 Task: Research Airbnb properties in Sebu, Philippines from 5th December, 2023 to 10th December, 2023 for 4 adults.2 bedrooms having 4 beds and 2 bathrooms. Property type can be house. Look for 5 properties as per requirement.
Action: Mouse moved to (486, 65)
Screenshot: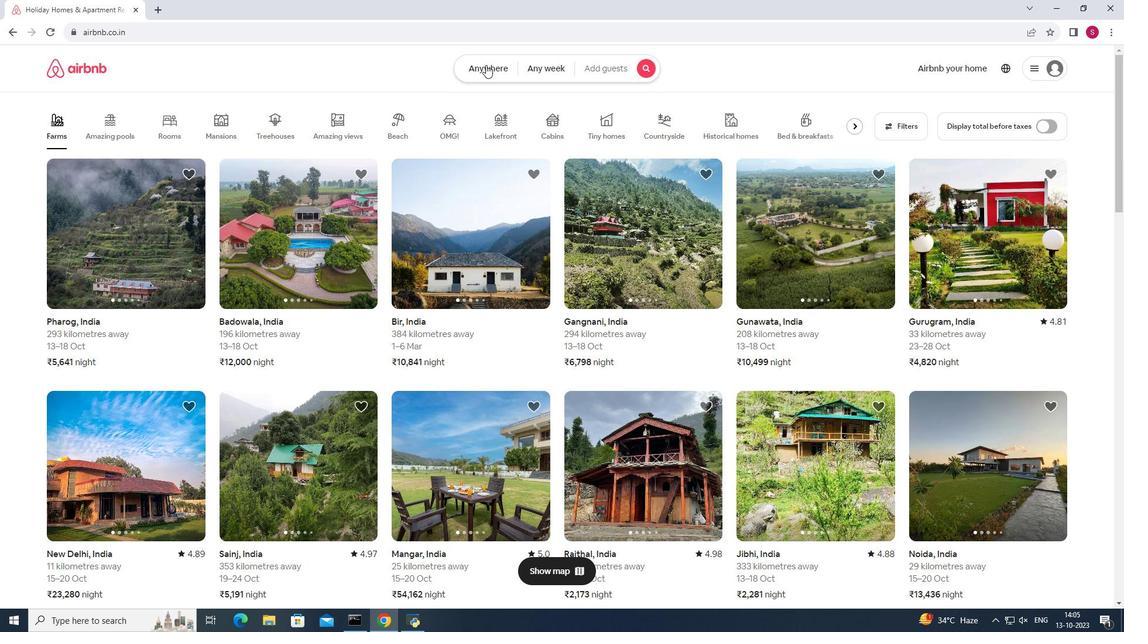 
Action: Mouse pressed left at (486, 65)
Screenshot: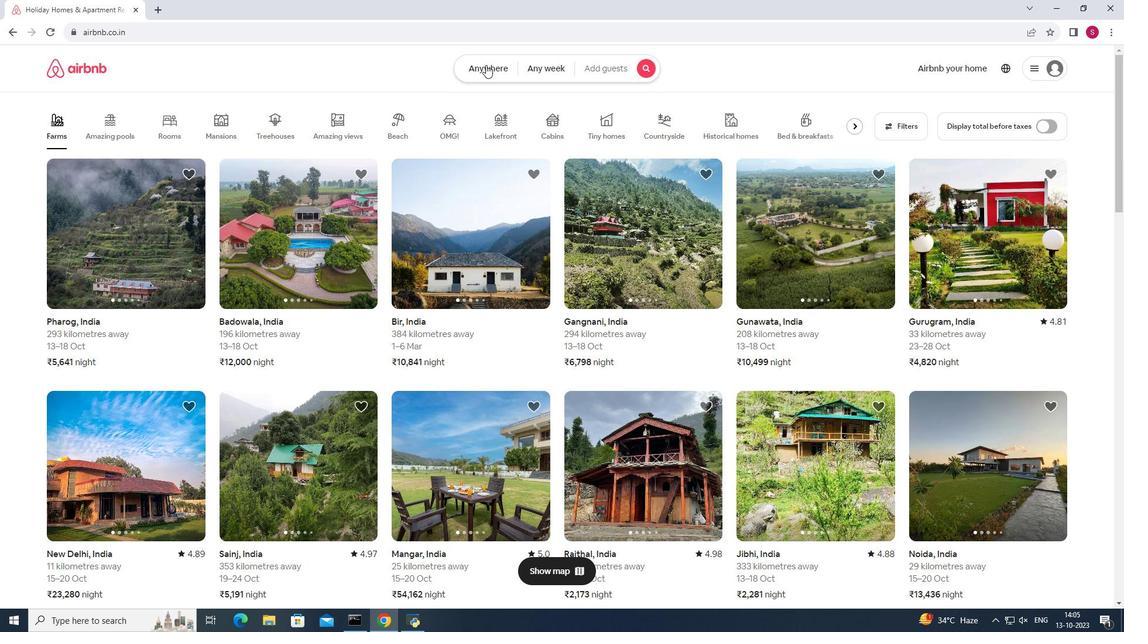 
Action: Mouse moved to (383, 107)
Screenshot: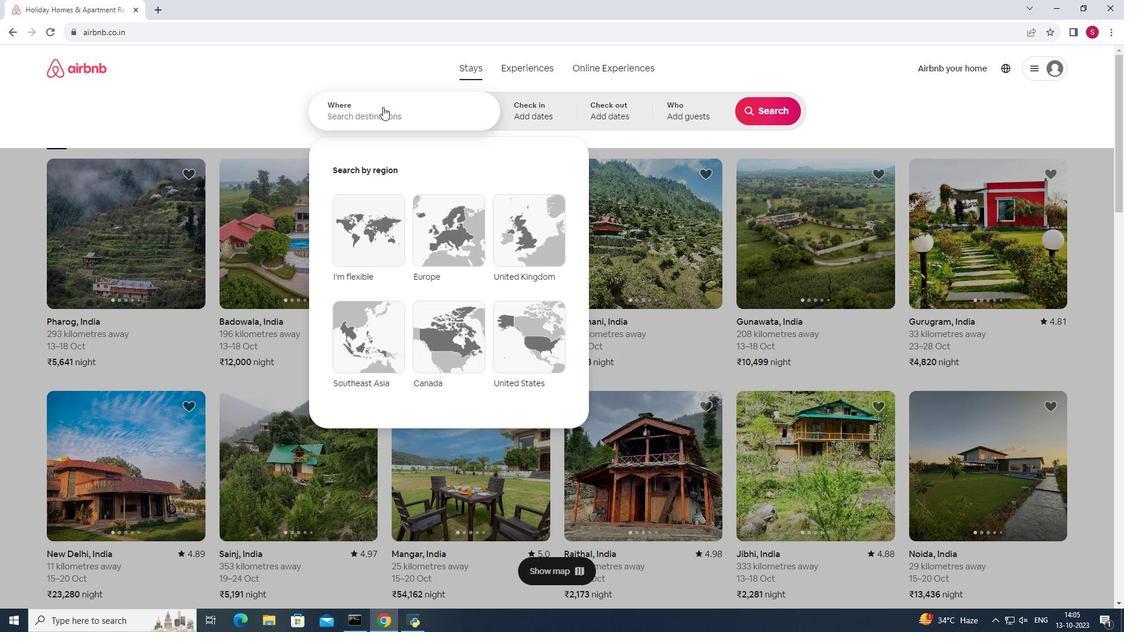 
Action: Mouse pressed left at (383, 107)
Screenshot: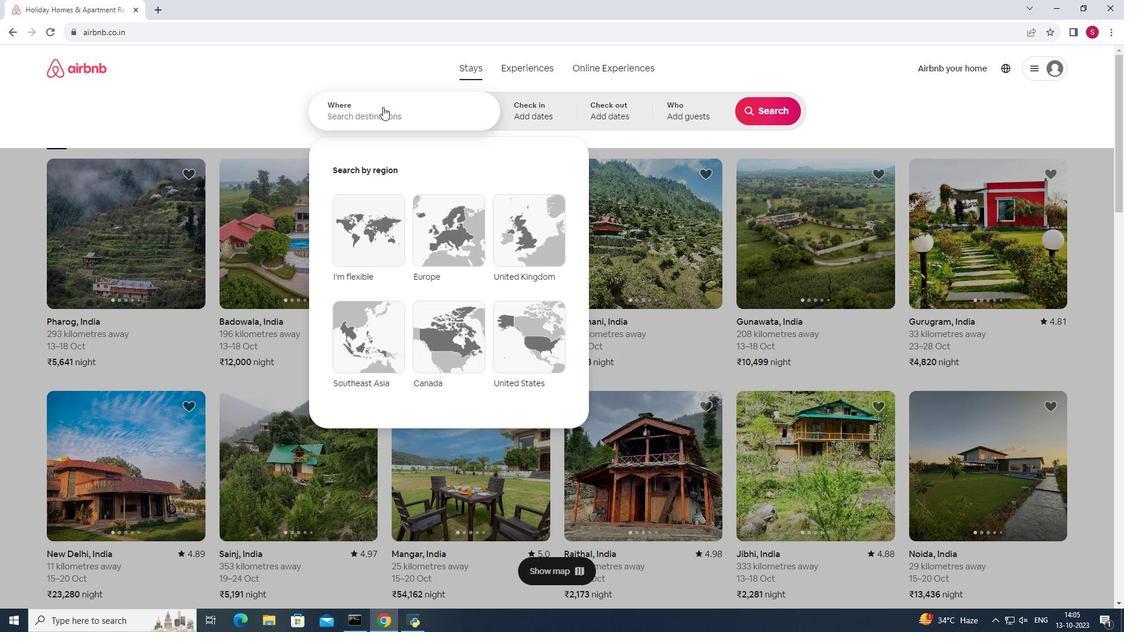 
Action: Key pressed <Key.shift>Sebu,<Key.space><Key.shift><Key.shift>Philippines<Key.enter>
Screenshot: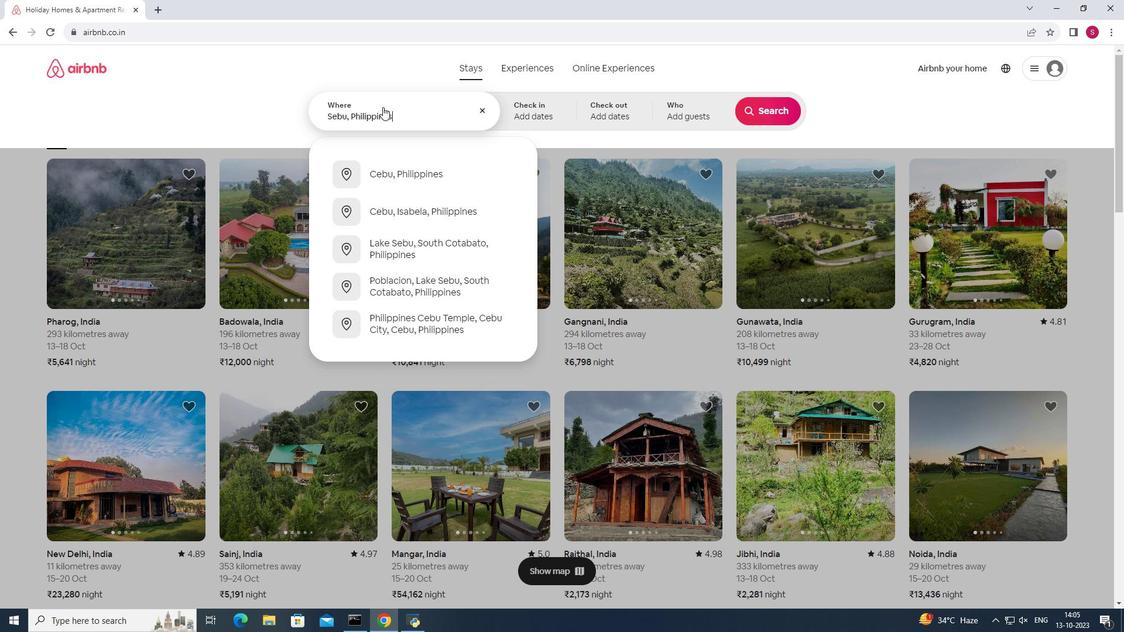 
Action: Mouse moved to (768, 205)
Screenshot: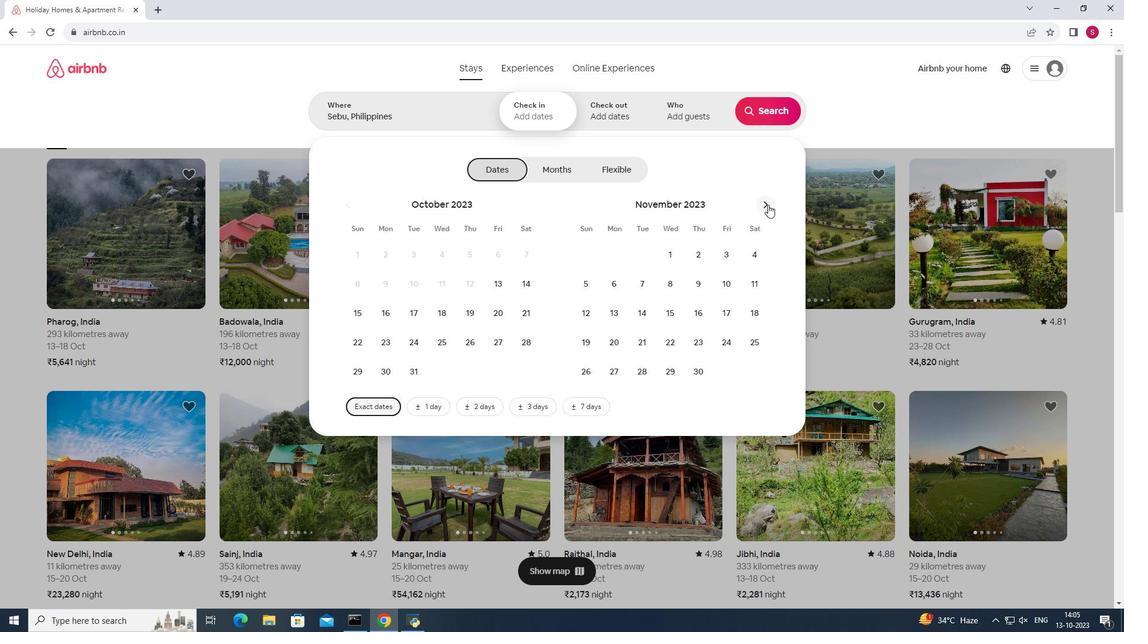 
Action: Mouse pressed left at (768, 205)
Screenshot: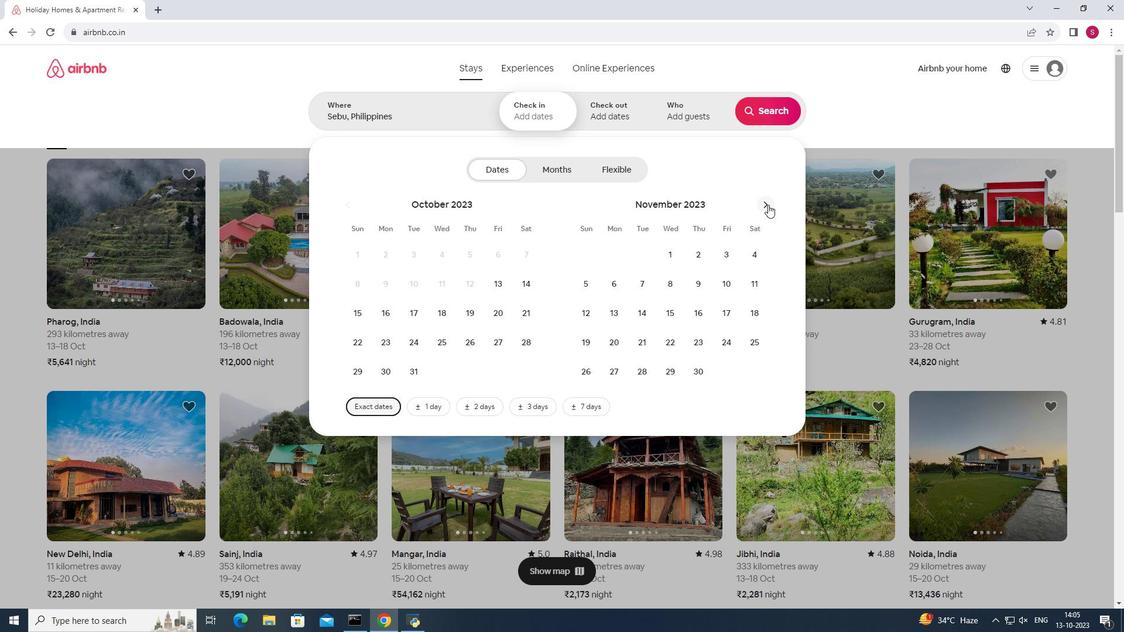 
Action: Mouse moved to (640, 290)
Screenshot: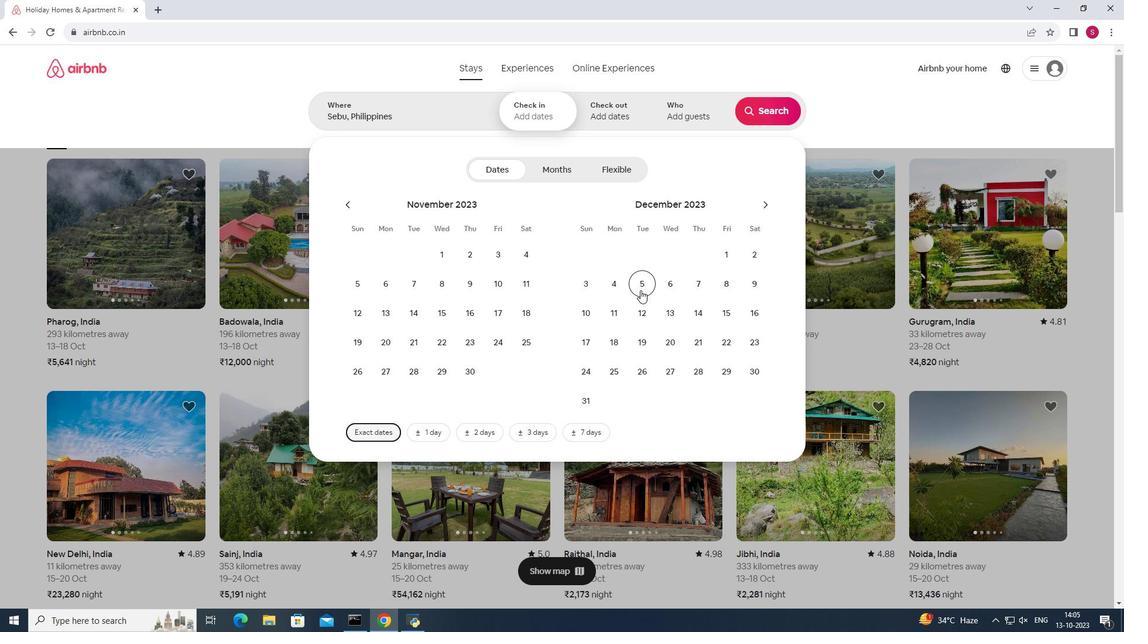 
Action: Mouse pressed left at (640, 290)
Screenshot: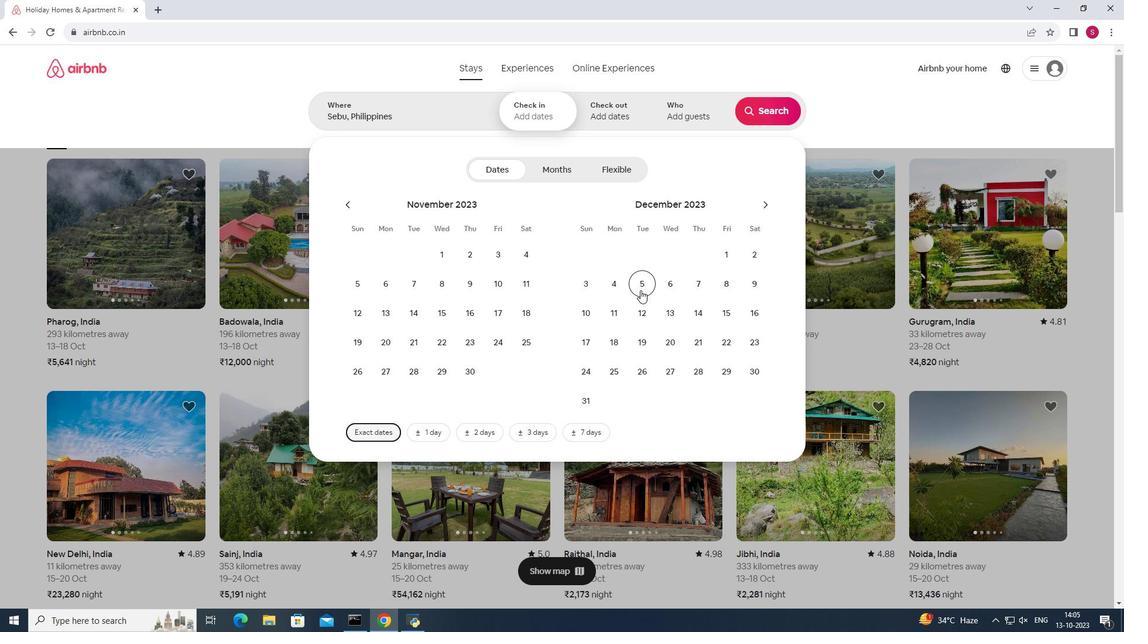 
Action: Mouse moved to (589, 322)
Screenshot: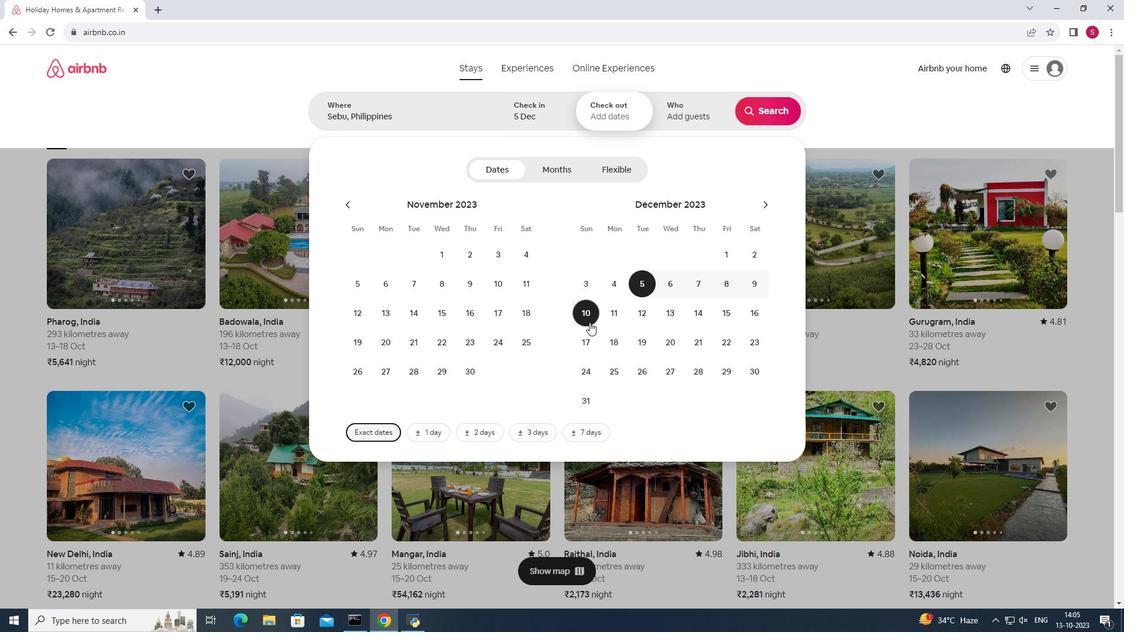 
Action: Mouse pressed left at (589, 322)
Screenshot: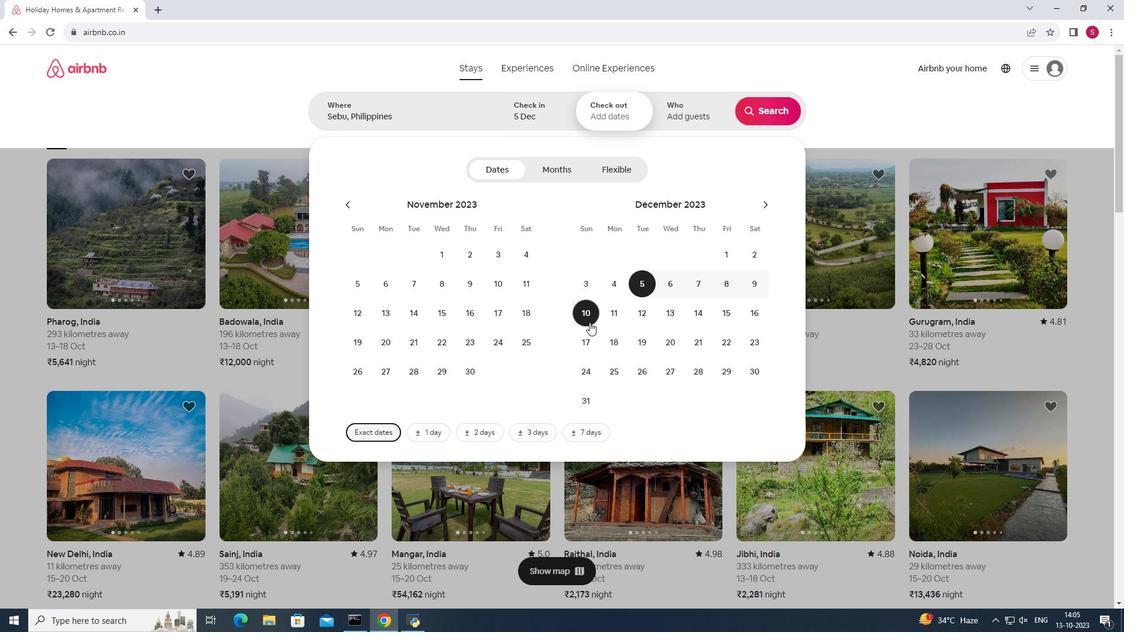 
Action: Mouse moved to (681, 102)
Screenshot: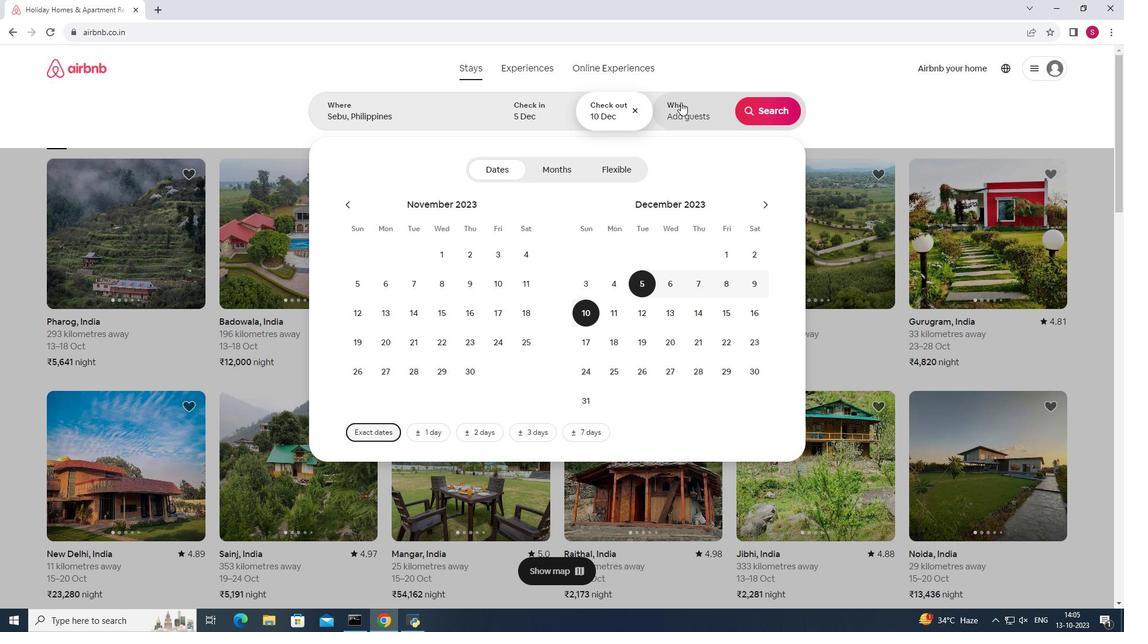 
Action: Mouse pressed left at (681, 102)
Screenshot: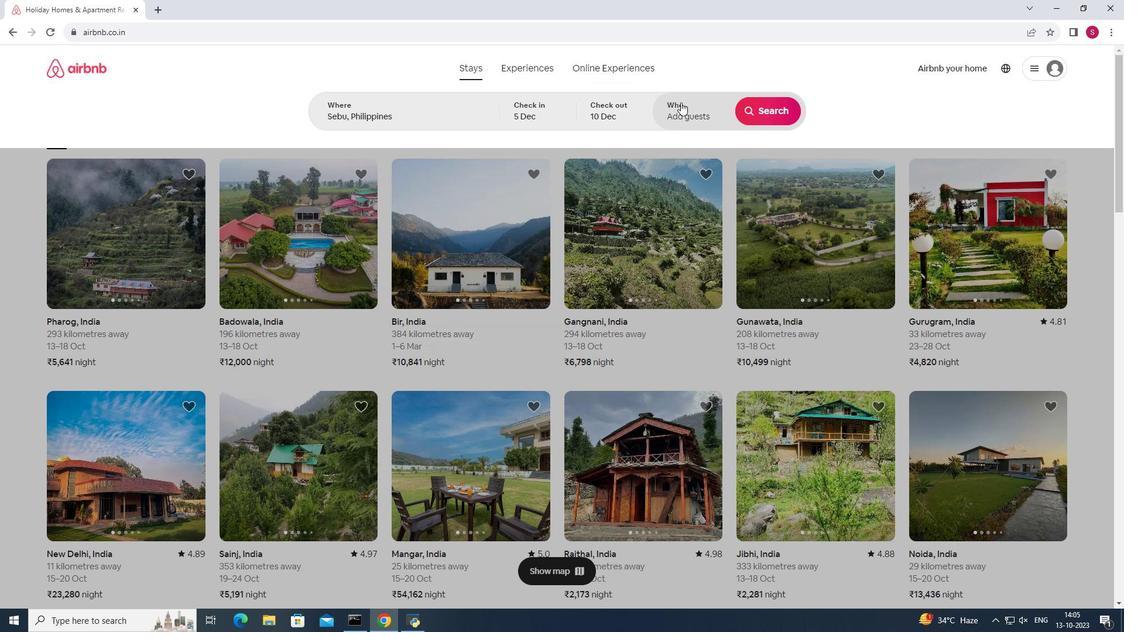 
Action: Mouse moved to (770, 175)
Screenshot: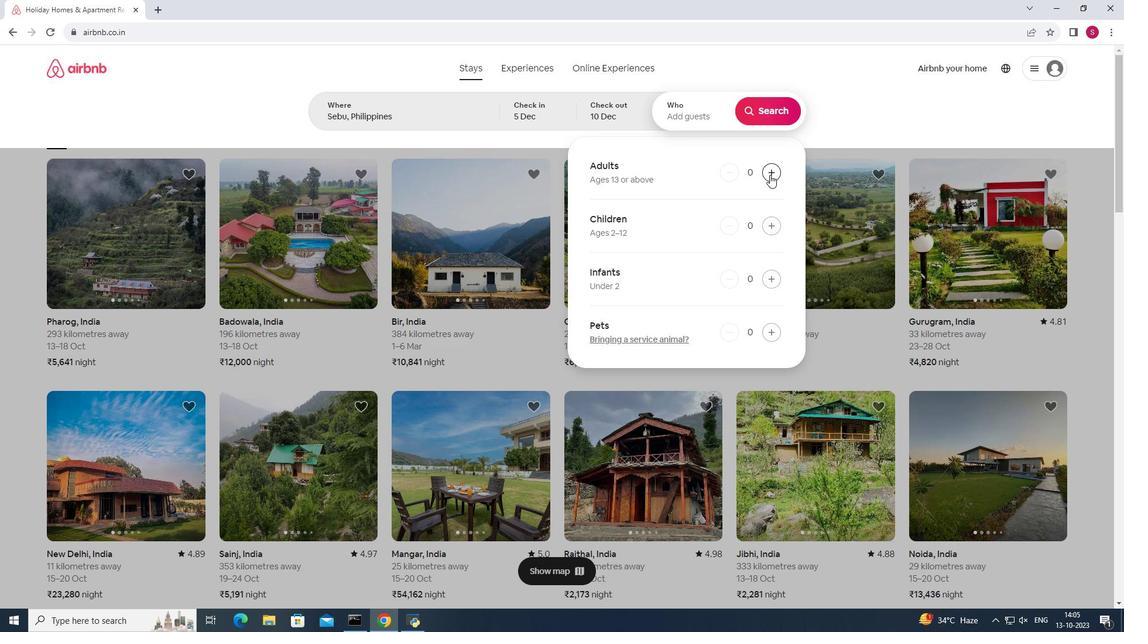 
Action: Mouse pressed left at (770, 175)
Screenshot: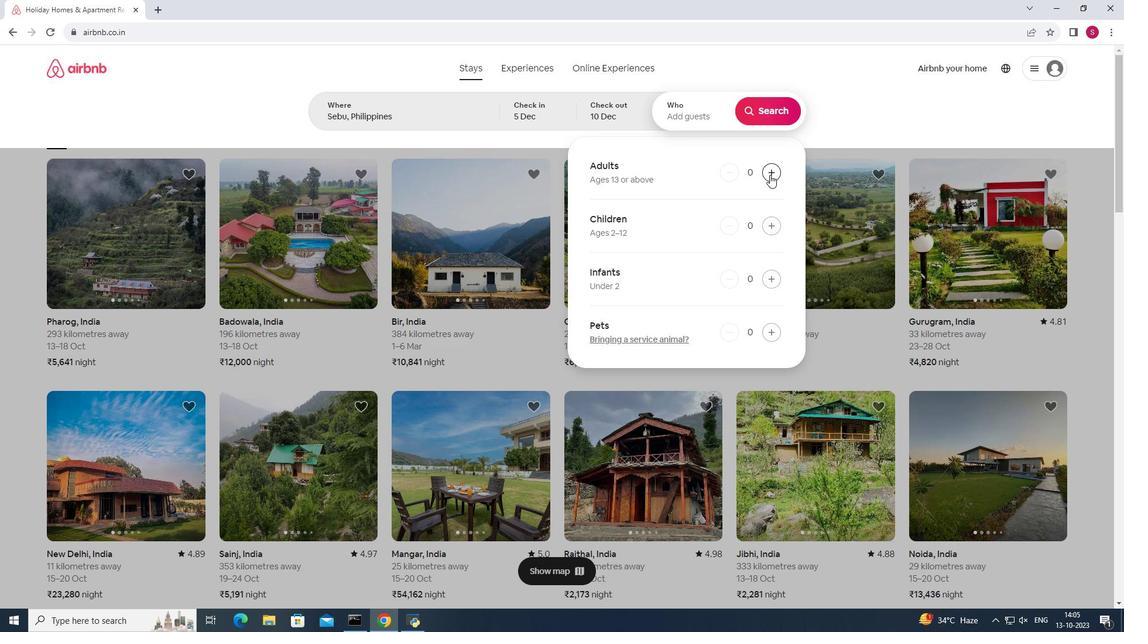 
Action: Mouse pressed left at (770, 175)
Screenshot: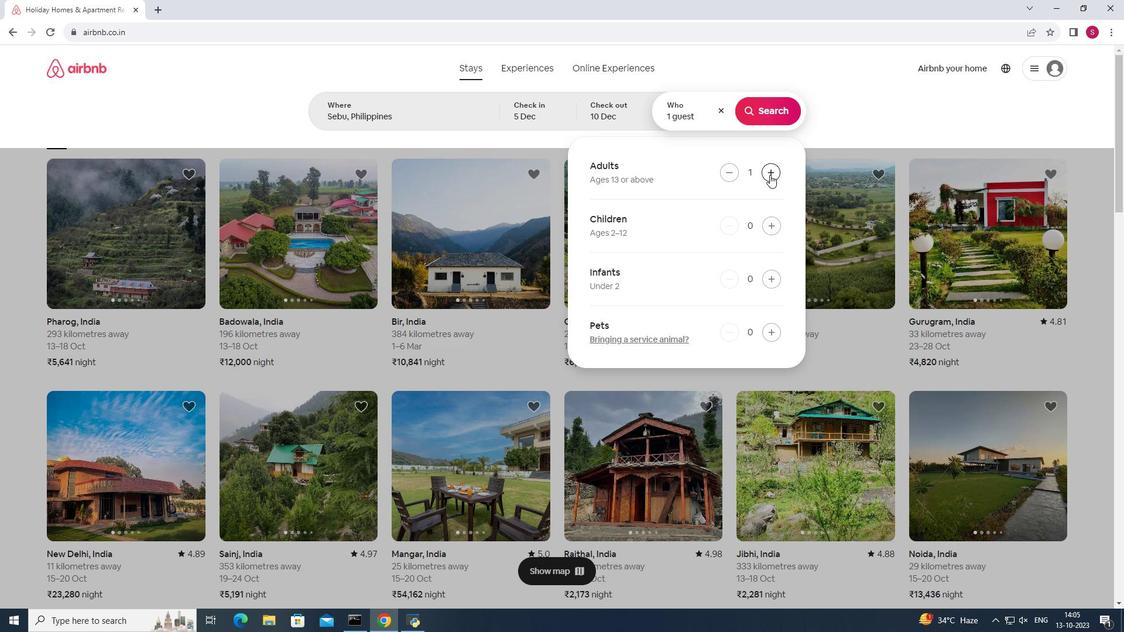 
Action: Mouse pressed left at (770, 175)
Screenshot: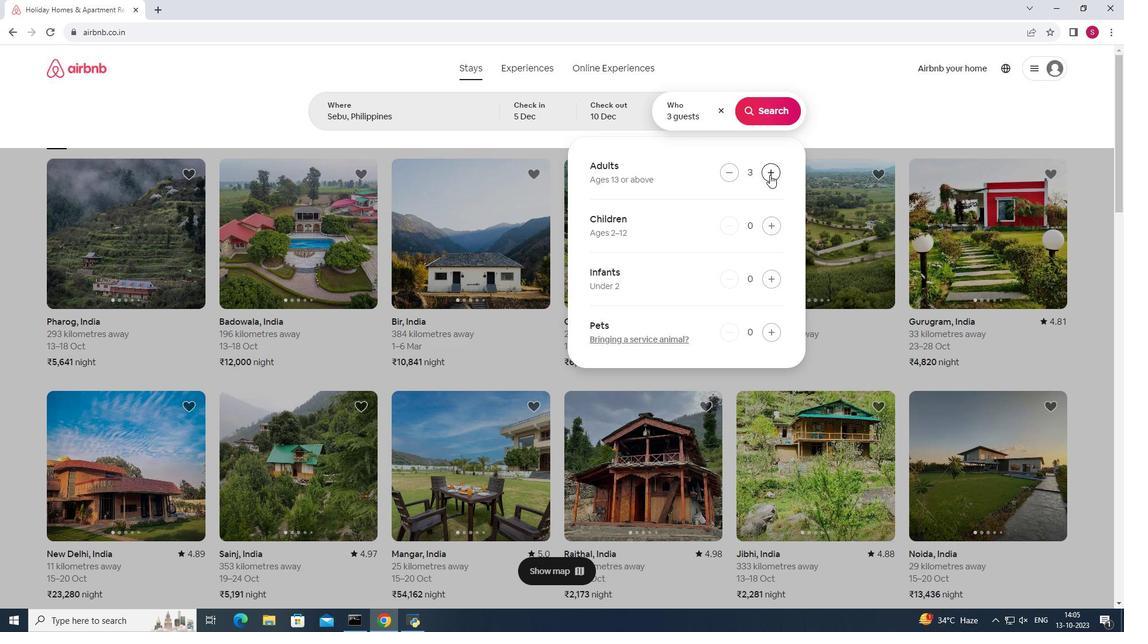 
Action: Mouse pressed left at (770, 175)
Screenshot: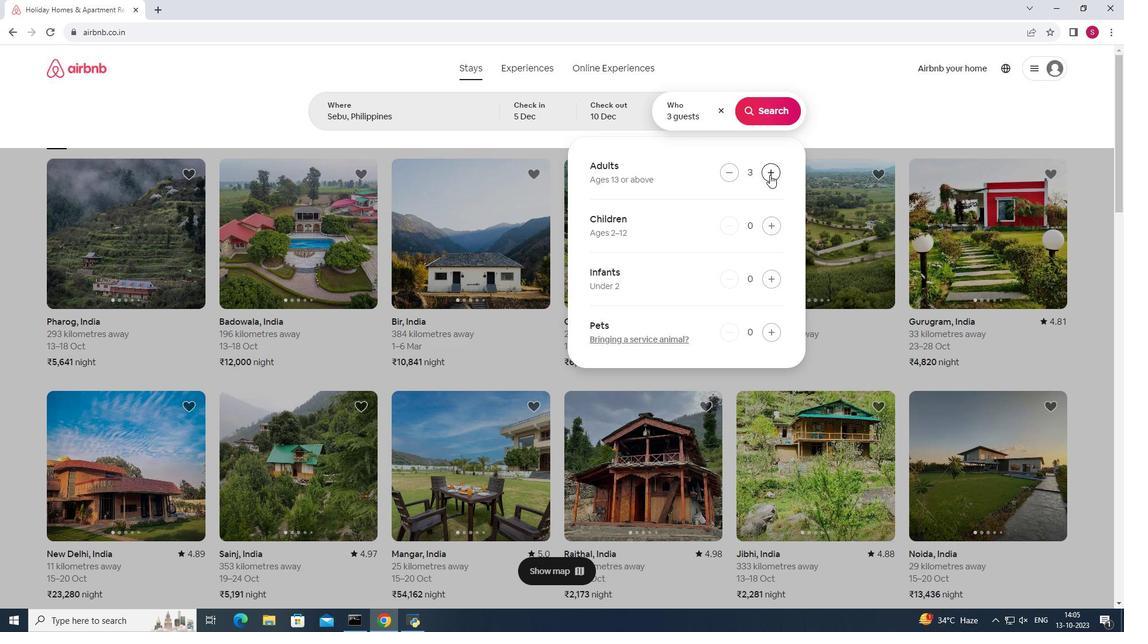 
Action: Mouse moved to (781, 108)
Screenshot: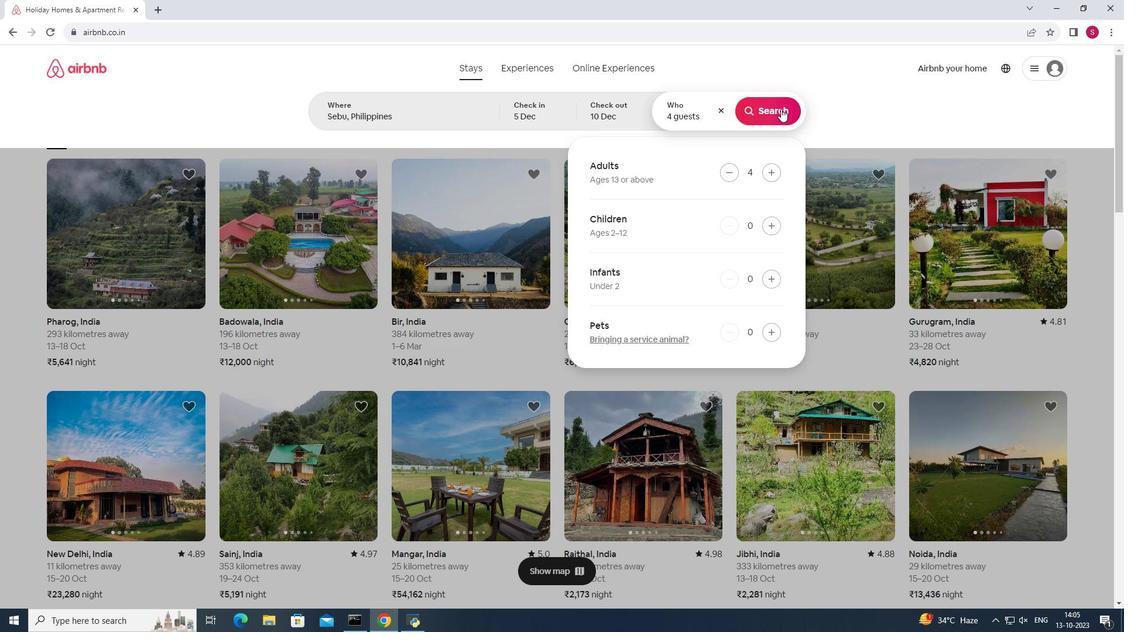 
Action: Mouse pressed left at (781, 108)
Screenshot: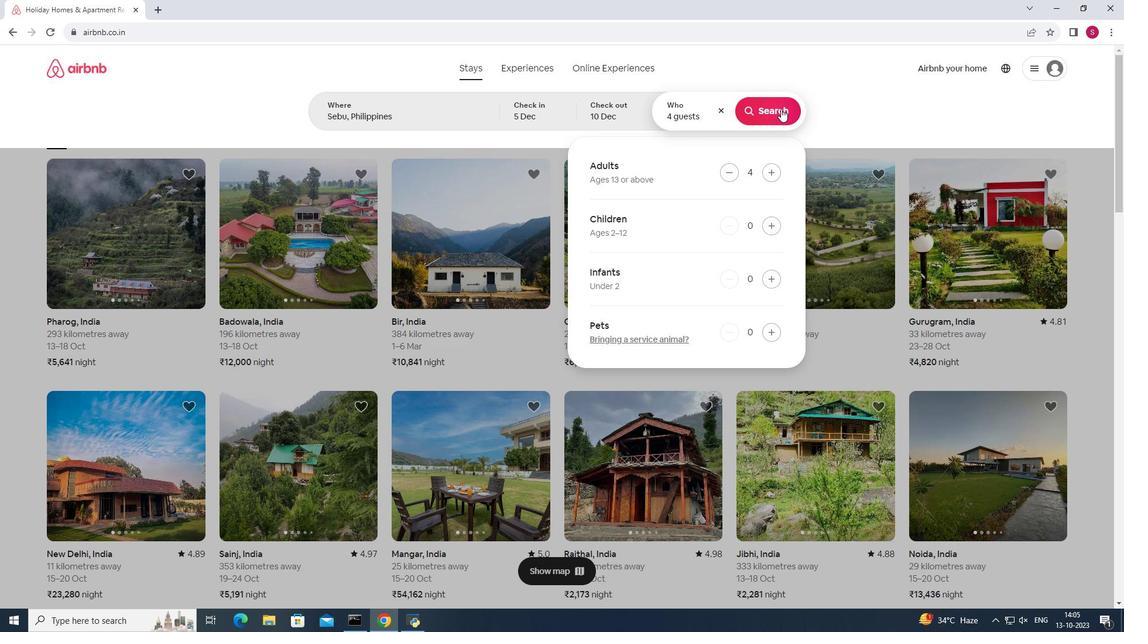 
Action: Mouse moved to (944, 118)
Screenshot: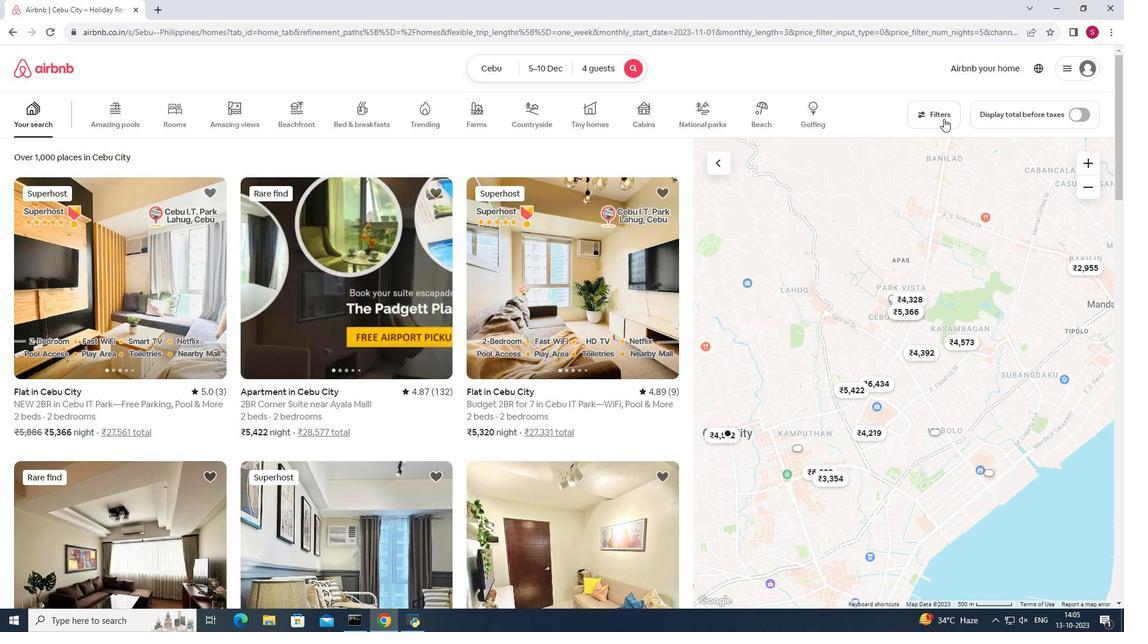 
Action: Mouse pressed left at (944, 118)
Screenshot: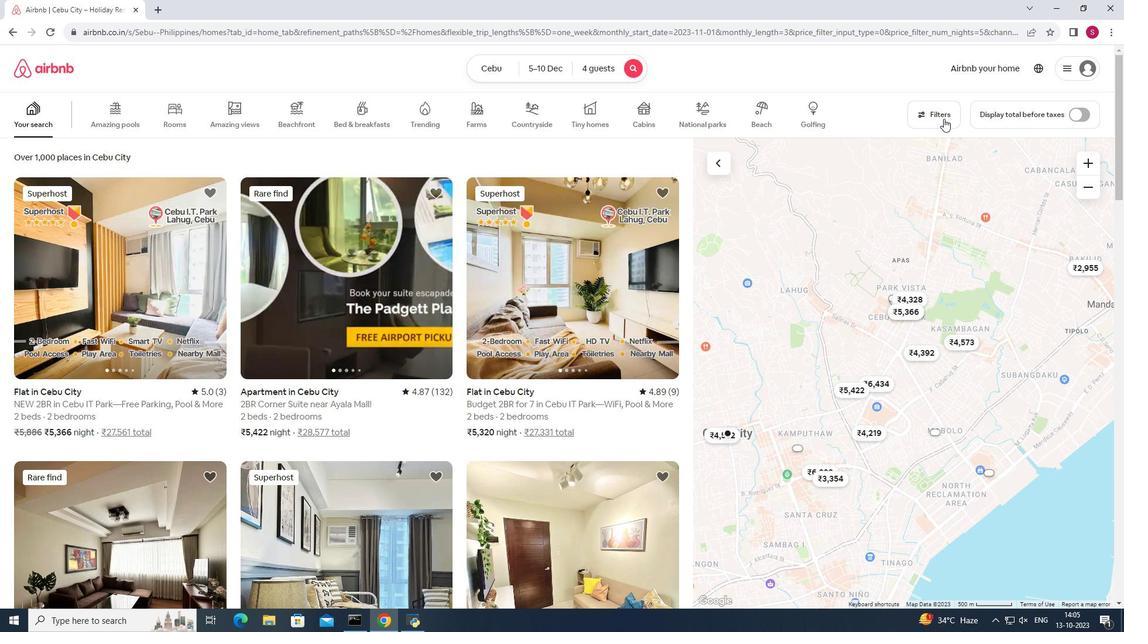 
Action: Mouse moved to (571, 285)
Screenshot: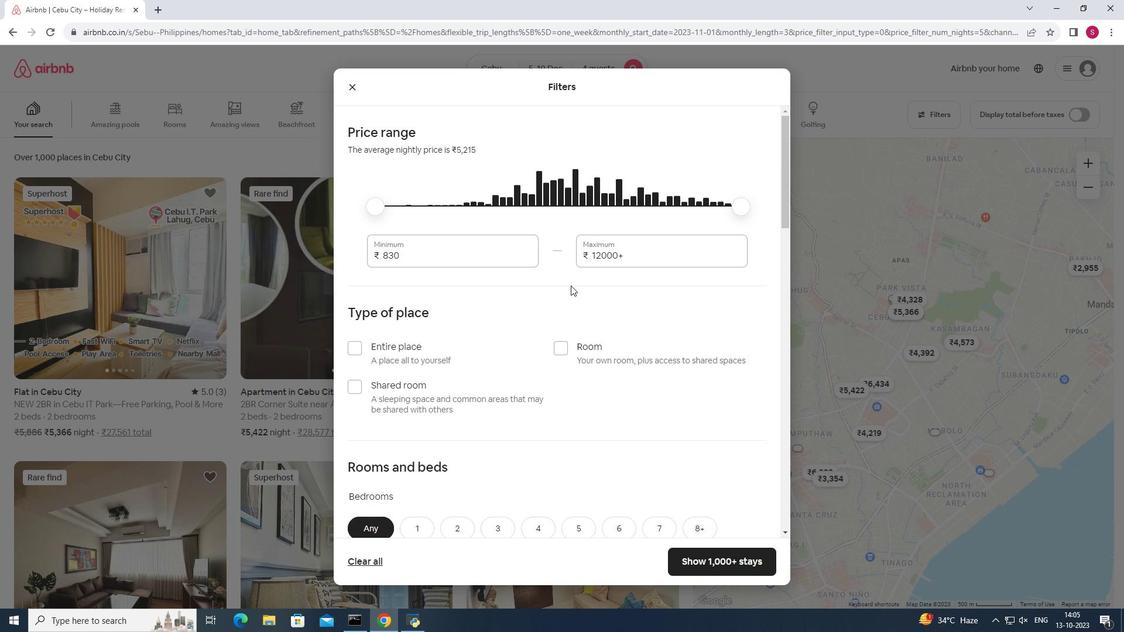 
Action: Mouse scrolled (571, 285) with delta (0, 0)
Screenshot: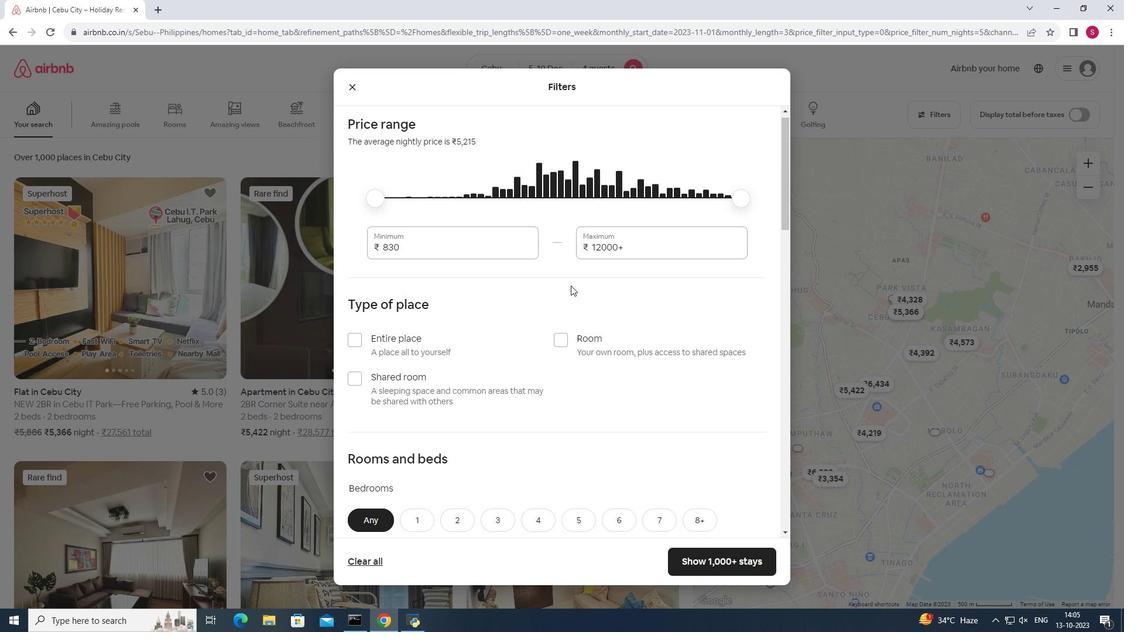
Action: Mouse scrolled (571, 285) with delta (0, 0)
Screenshot: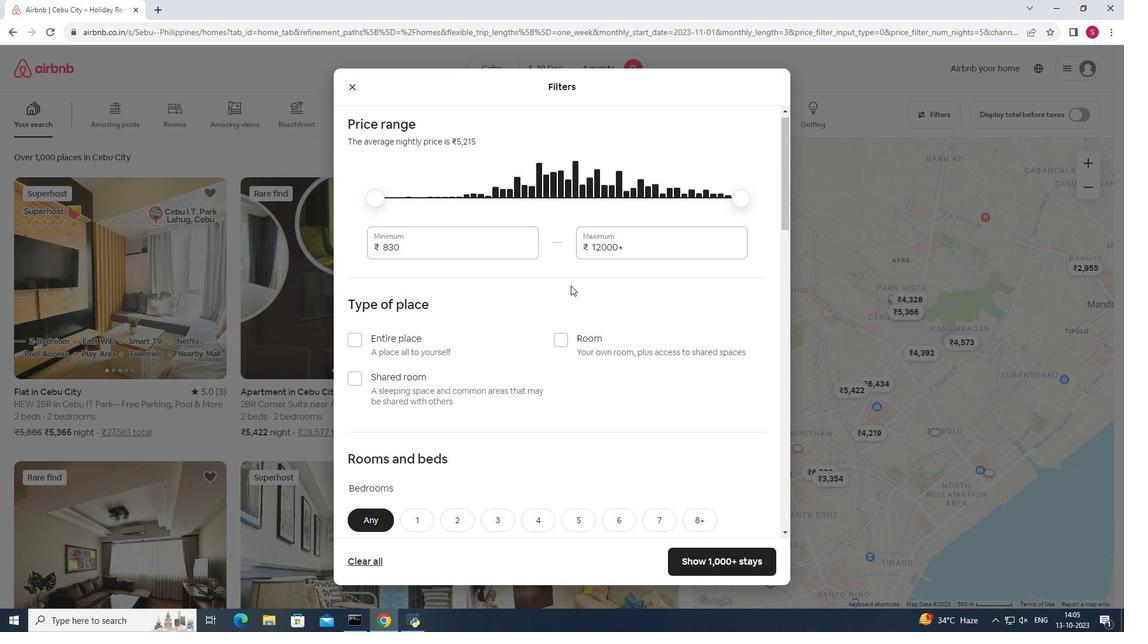 
Action: Mouse scrolled (571, 285) with delta (0, 0)
Screenshot: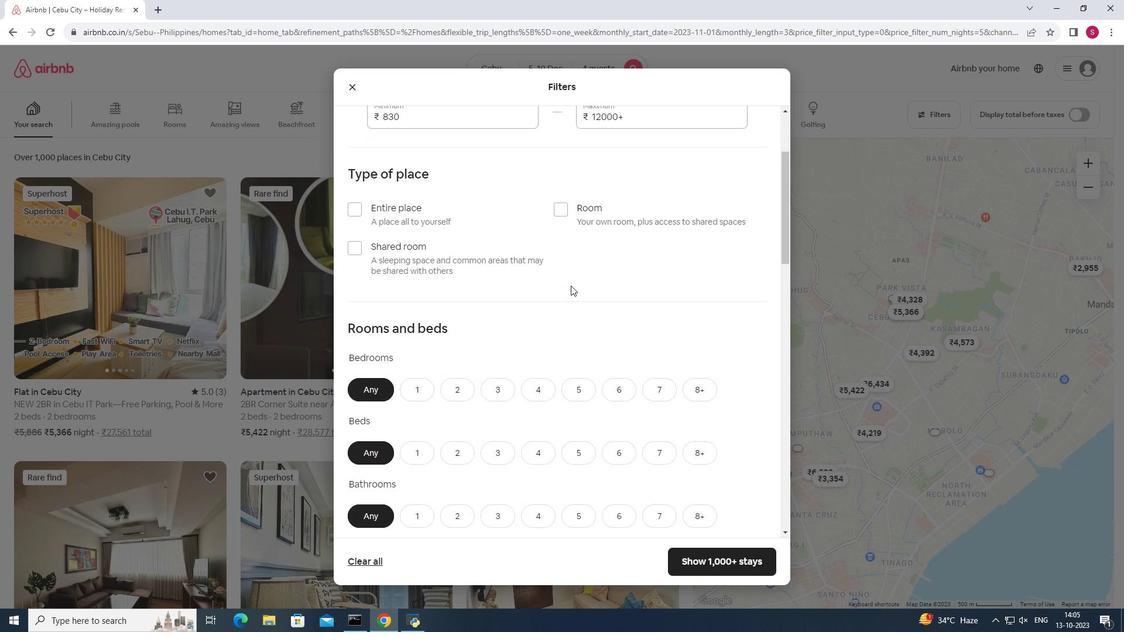 
Action: Mouse scrolled (571, 285) with delta (0, 0)
Screenshot: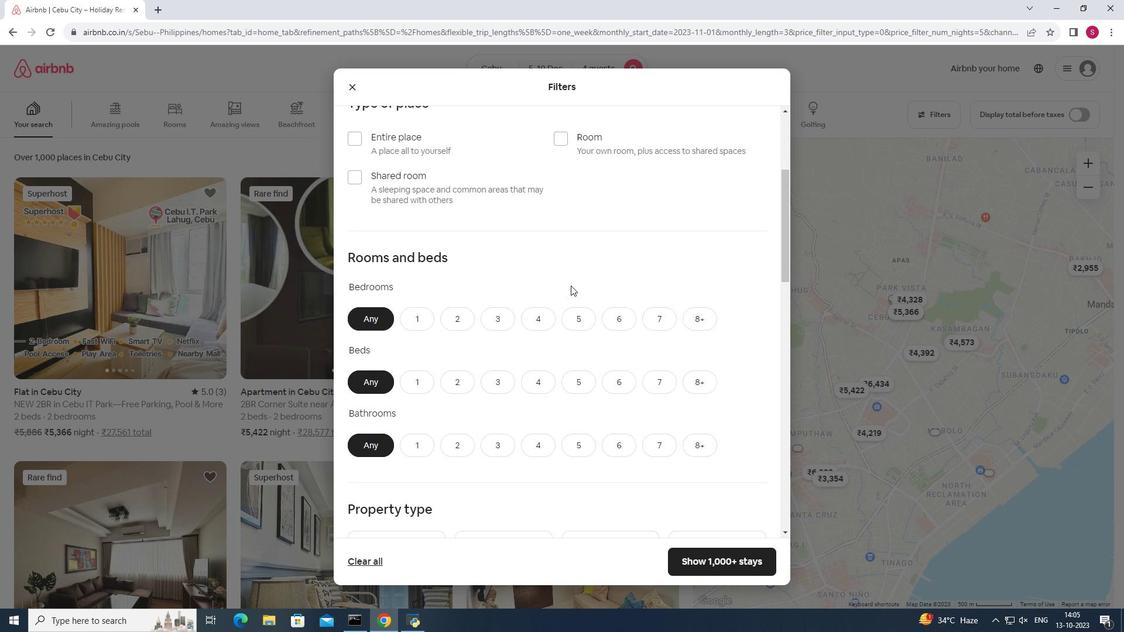 
Action: Mouse moved to (461, 296)
Screenshot: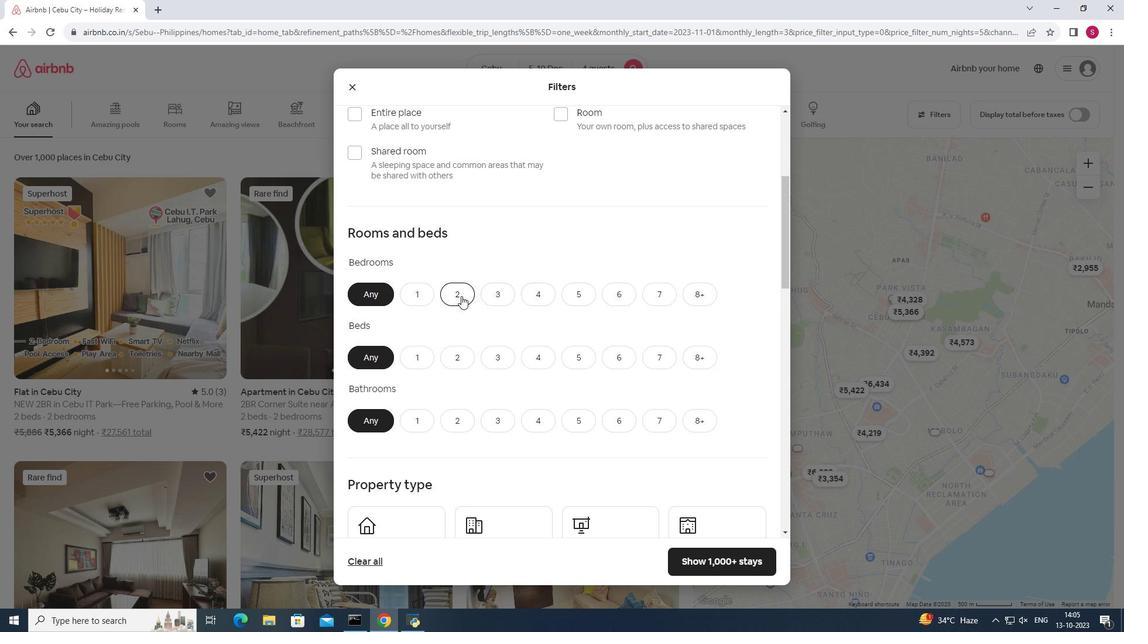 
Action: Mouse pressed left at (461, 296)
Screenshot: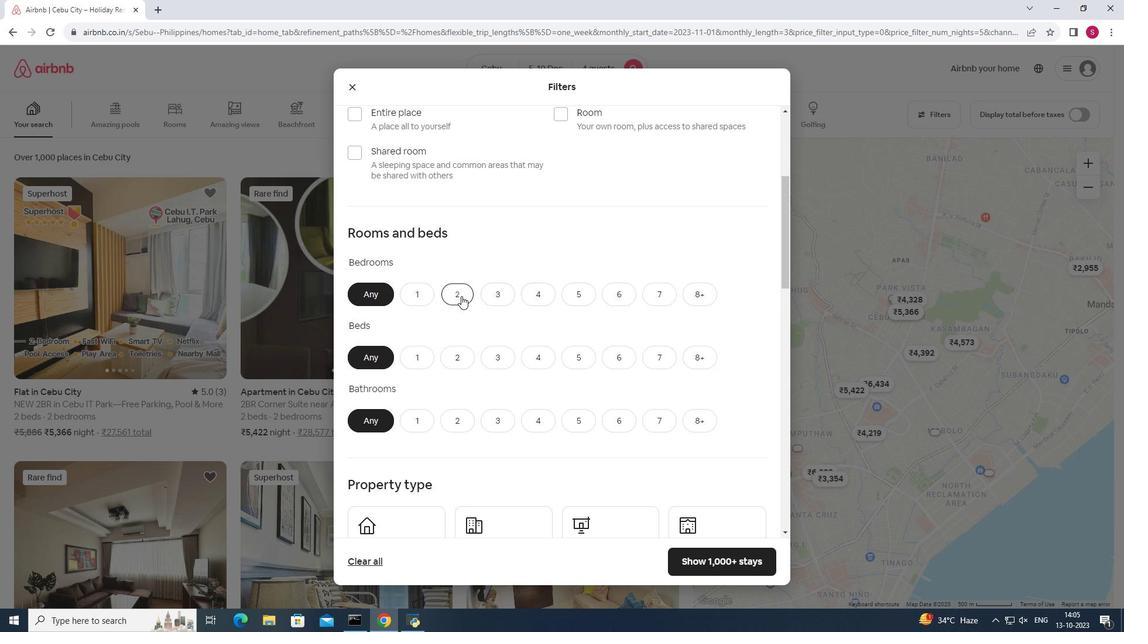 
Action: Mouse moved to (540, 363)
Screenshot: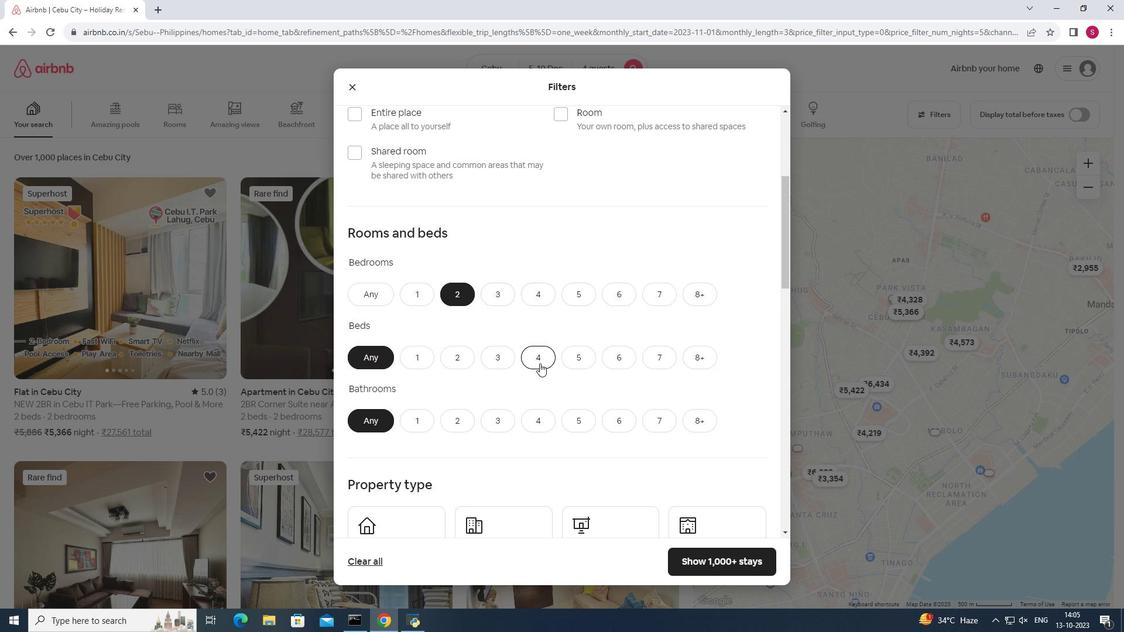 
Action: Mouse pressed left at (540, 363)
Screenshot: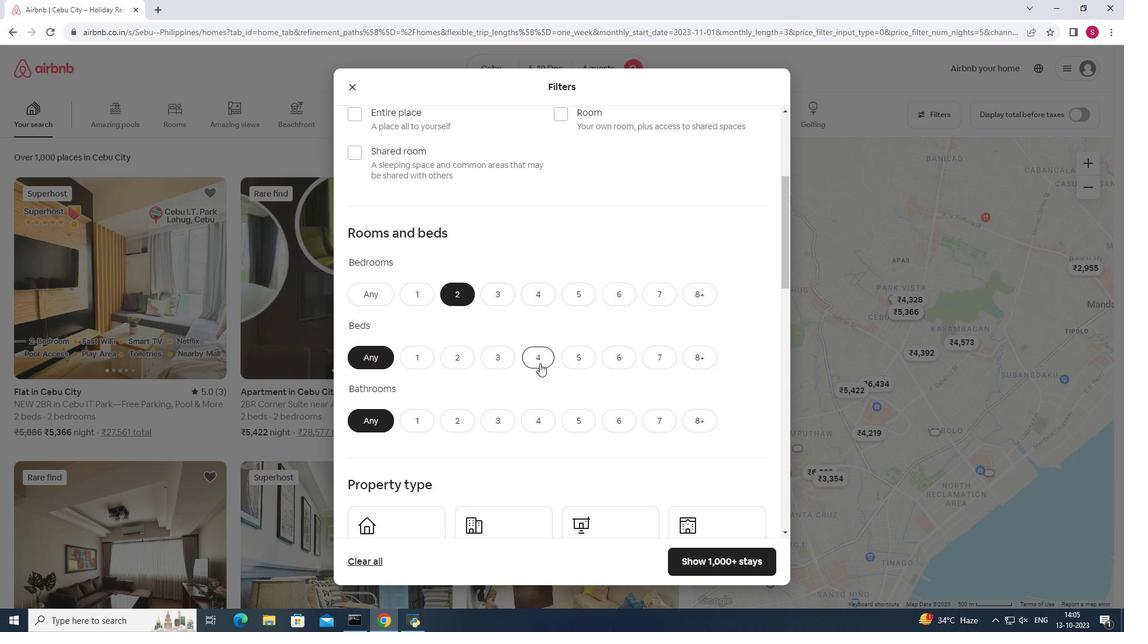 
Action: Mouse moved to (452, 418)
Screenshot: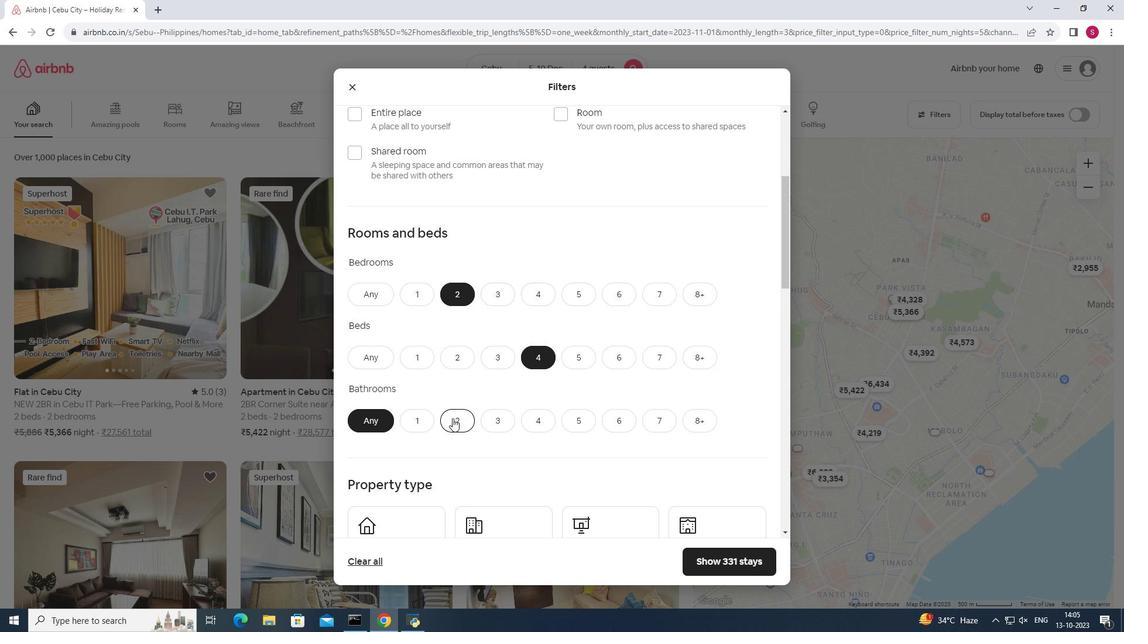 
Action: Mouse pressed left at (452, 418)
Screenshot: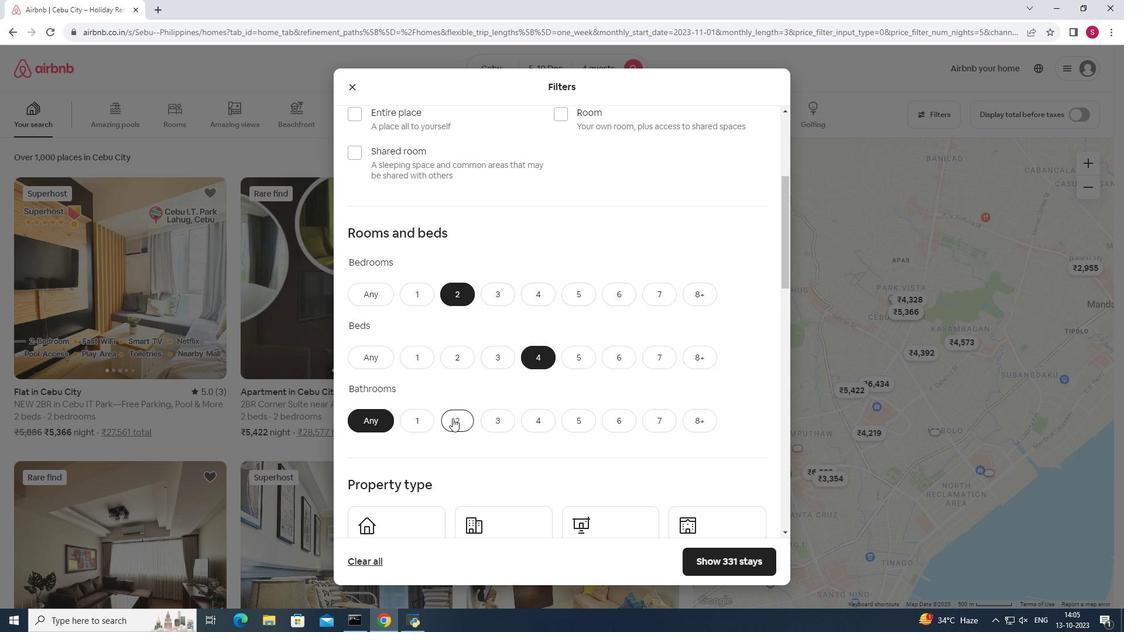 
Action: Mouse scrolled (452, 418) with delta (0, 0)
Screenshot: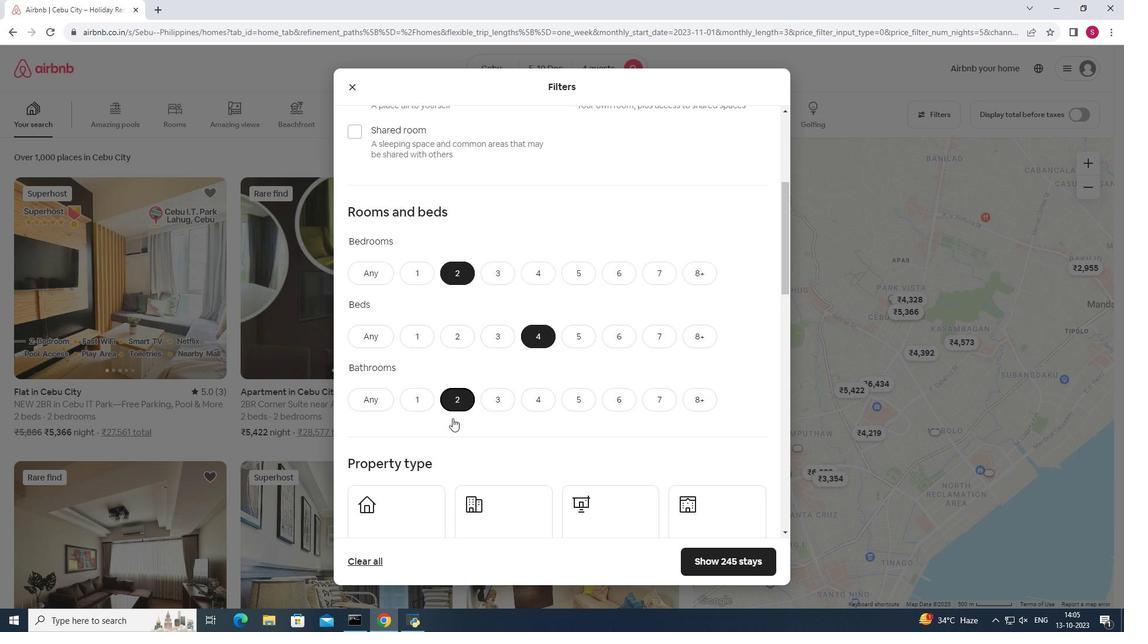 
Action: Mouse scrolled (452, 418) with delta (0, 0)
Screenshot: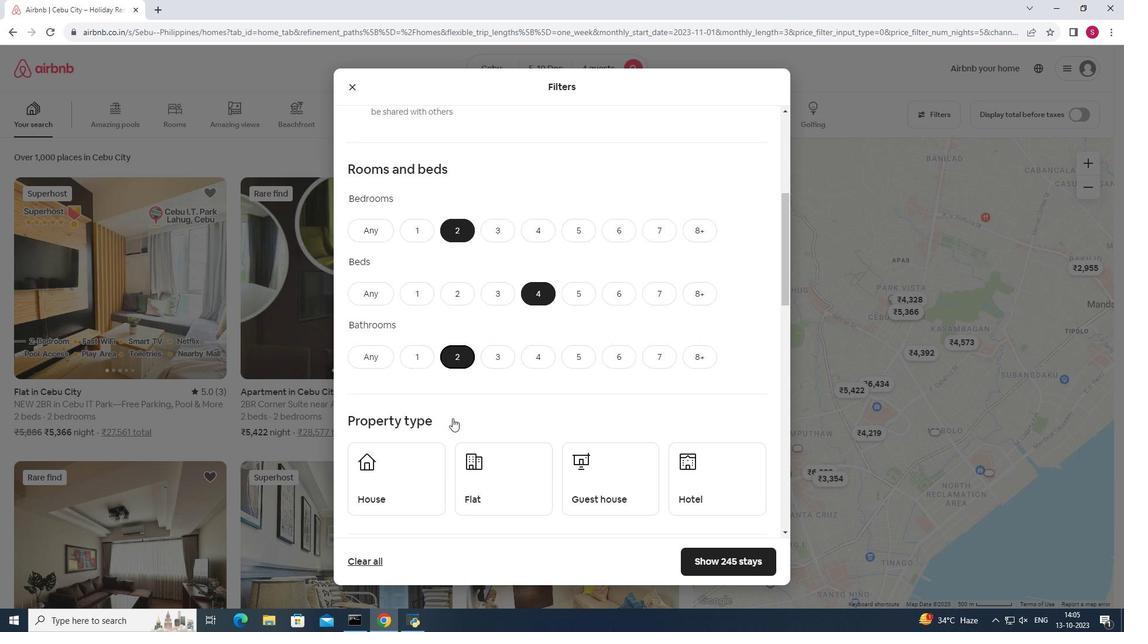 
Action: Mouse moved to (456, 418)
Screenshot: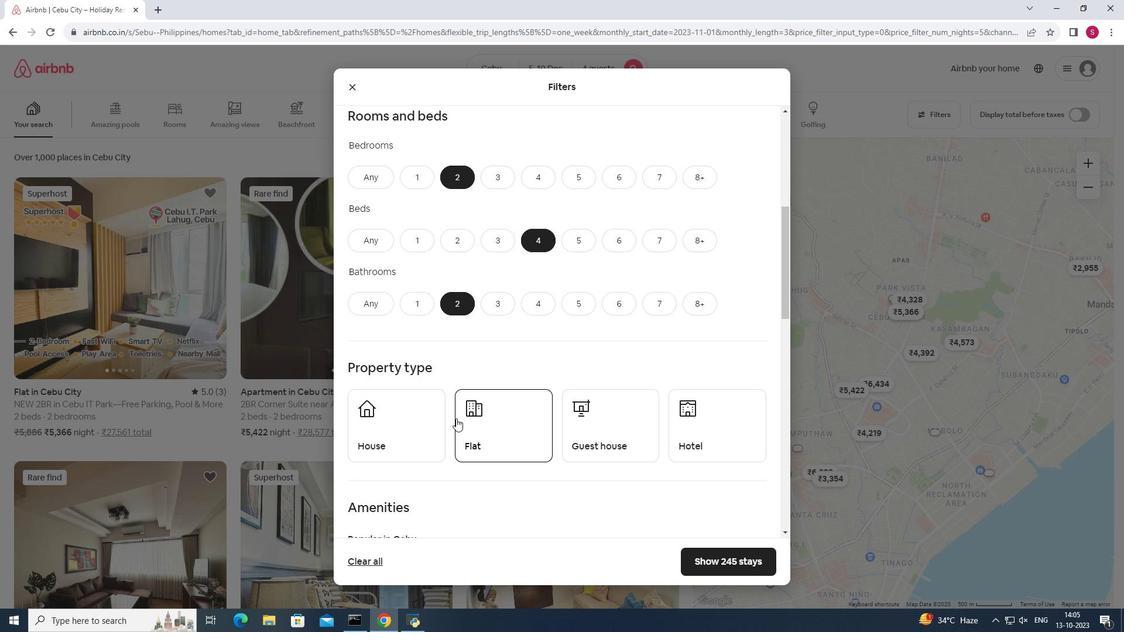 
Action: Mouse scrolled (456, 418) with delta (0, 0)
Screenshot: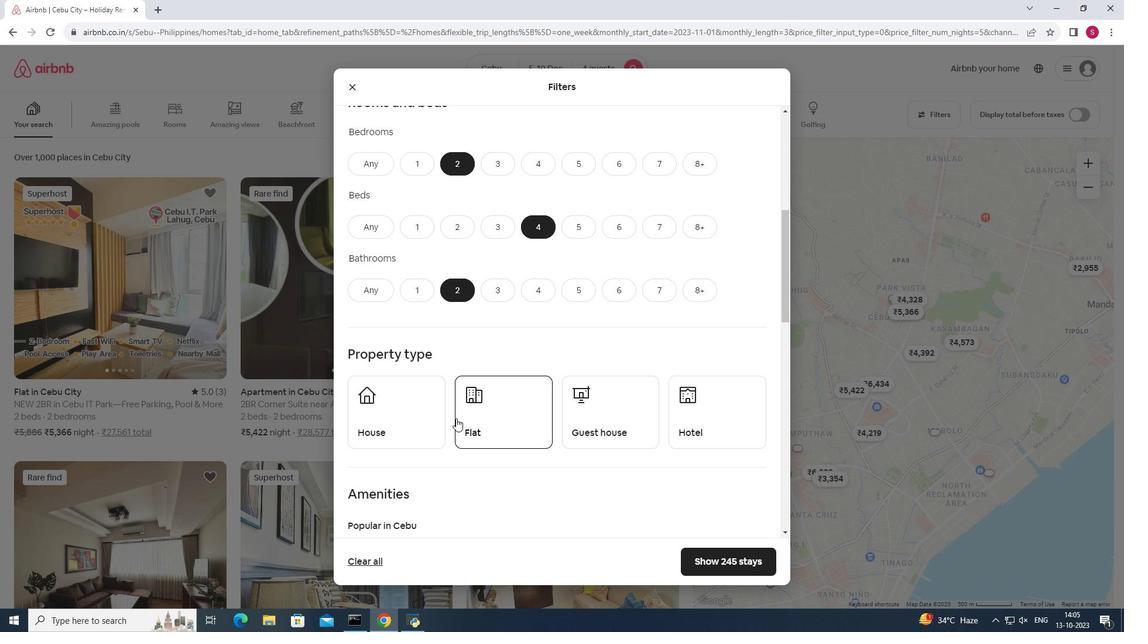 
Action: Mouse moved to (391, 383)
Screenshot: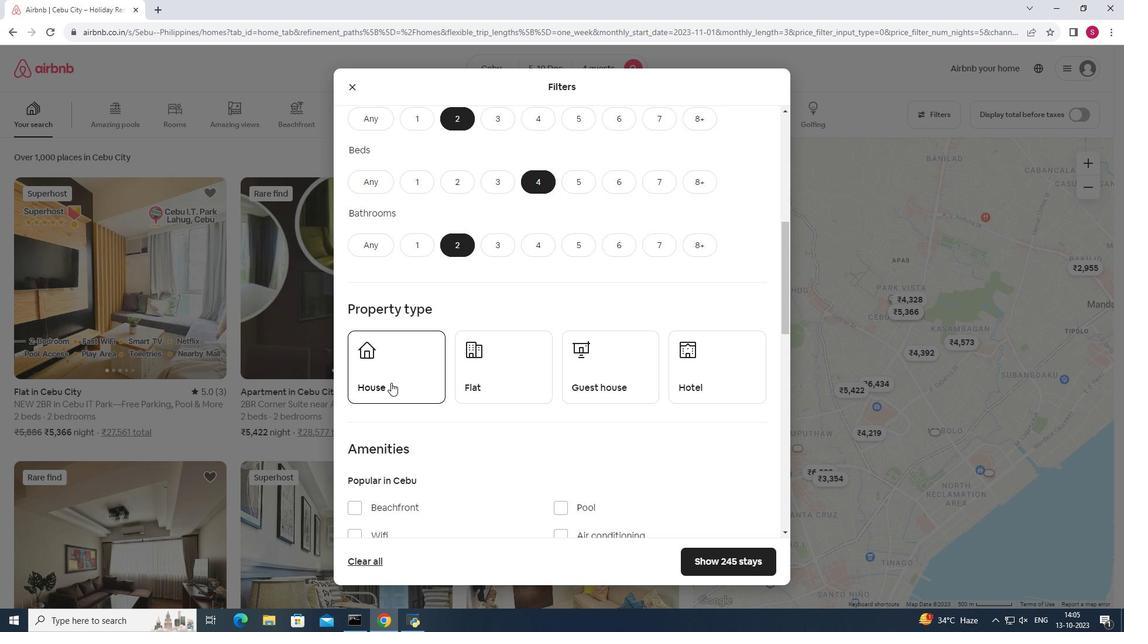 
Action: Mouse pressed left at (391, 383)
Screenshot: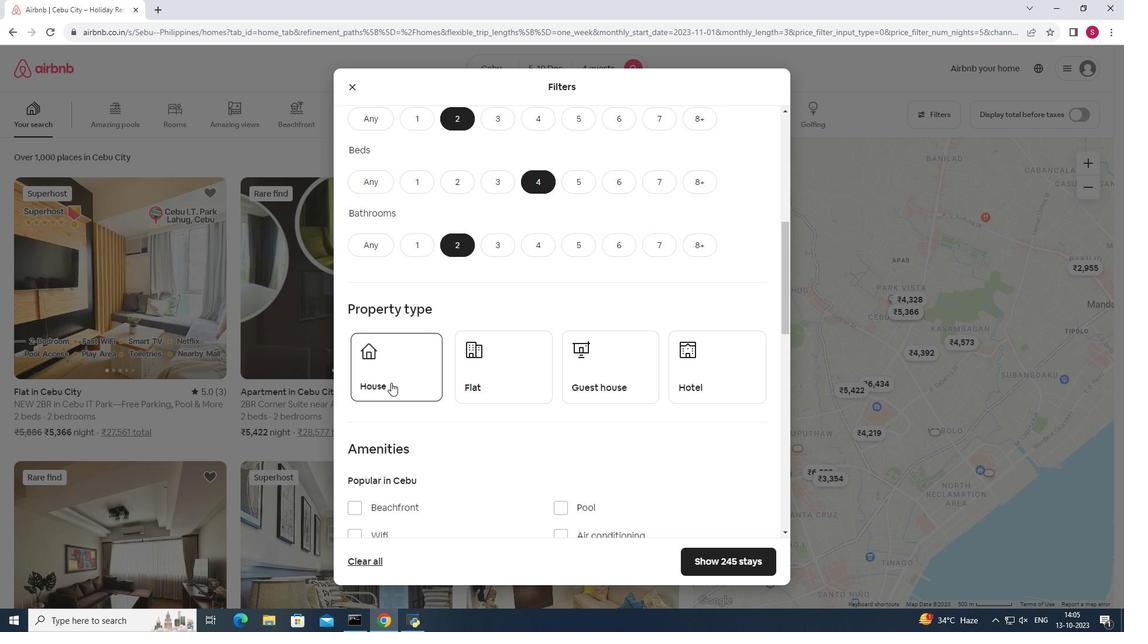 
Action: Mouse moved to (714, 562)
Screenshot: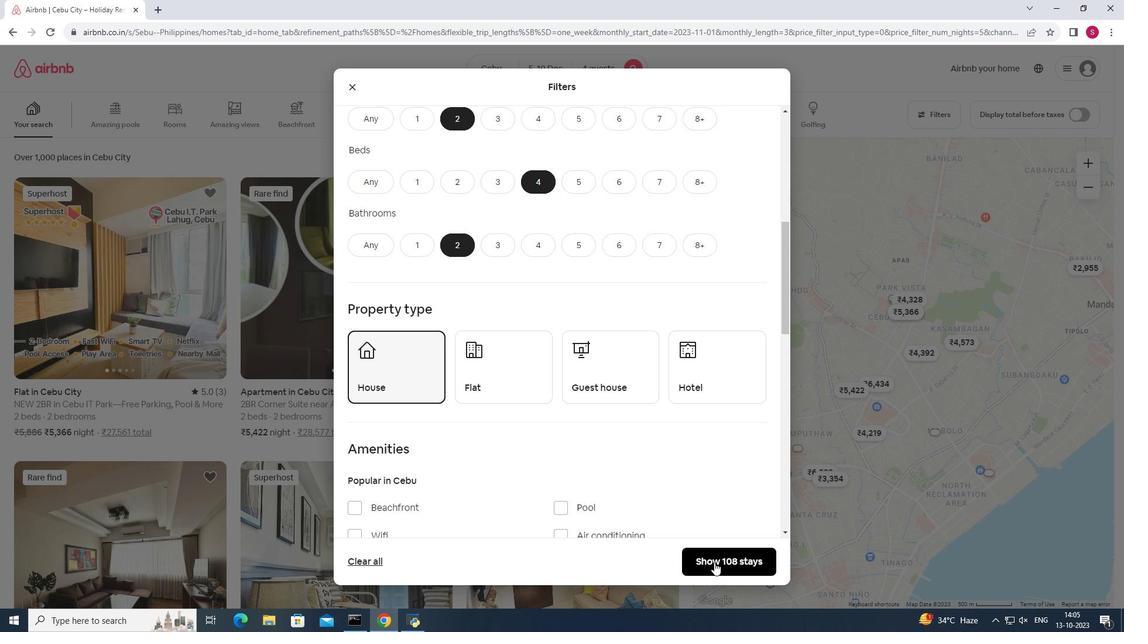 
Action: Mouse pressed left at (714, 562)
Screenshot: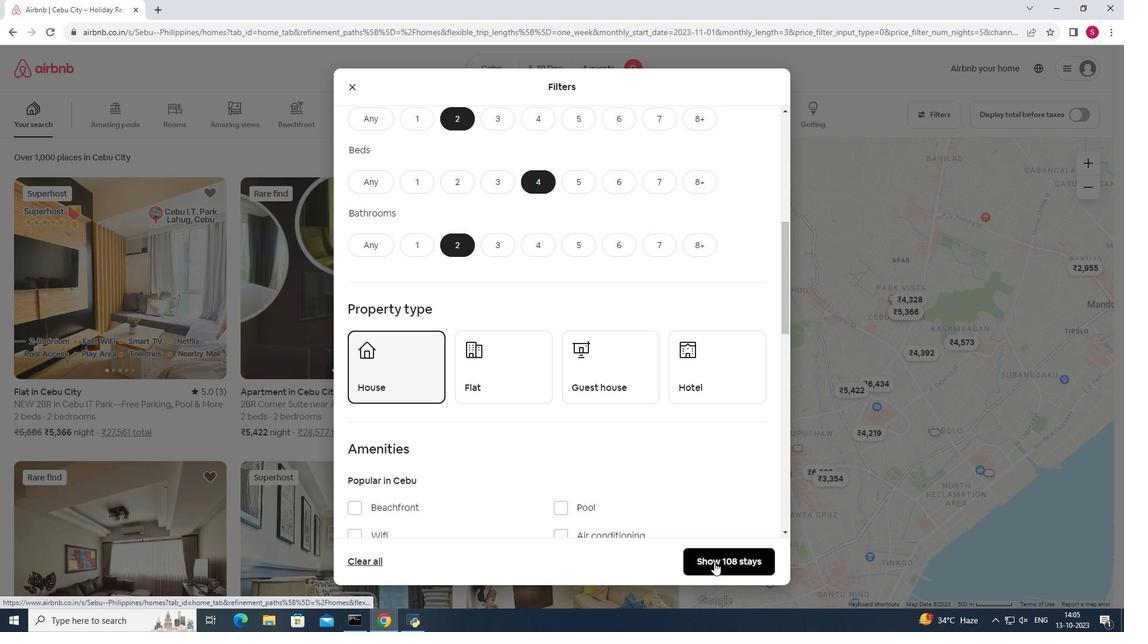 
Action: Mouse moved to (526, 430)
Screenshot: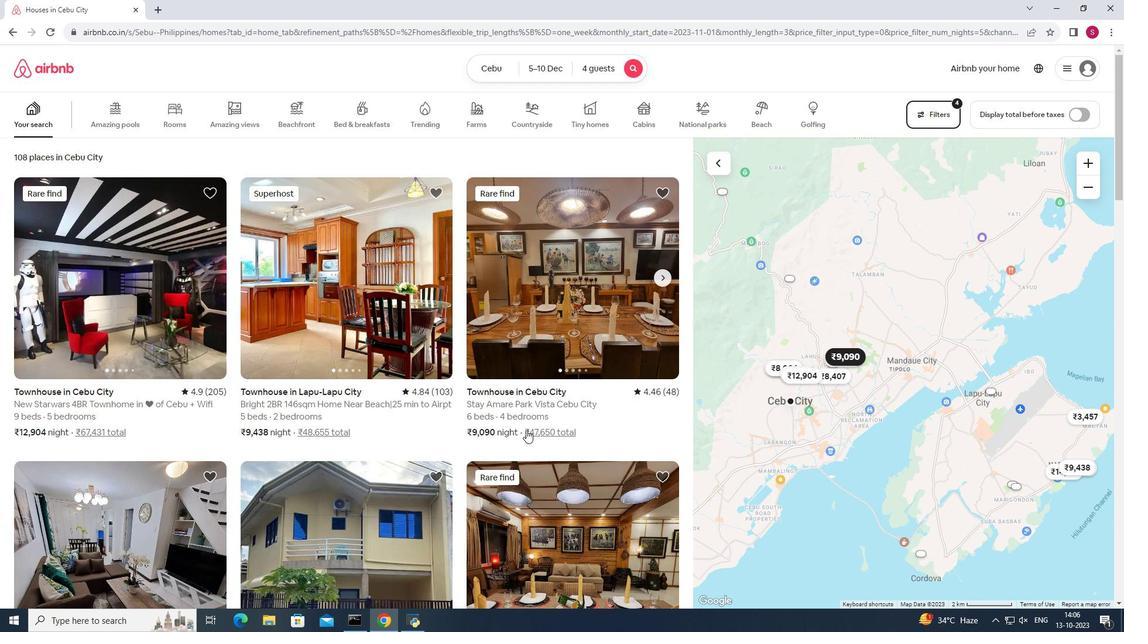 
Action: Mouse scrolled (526, 430) with delta (0, 0)
Screenshot: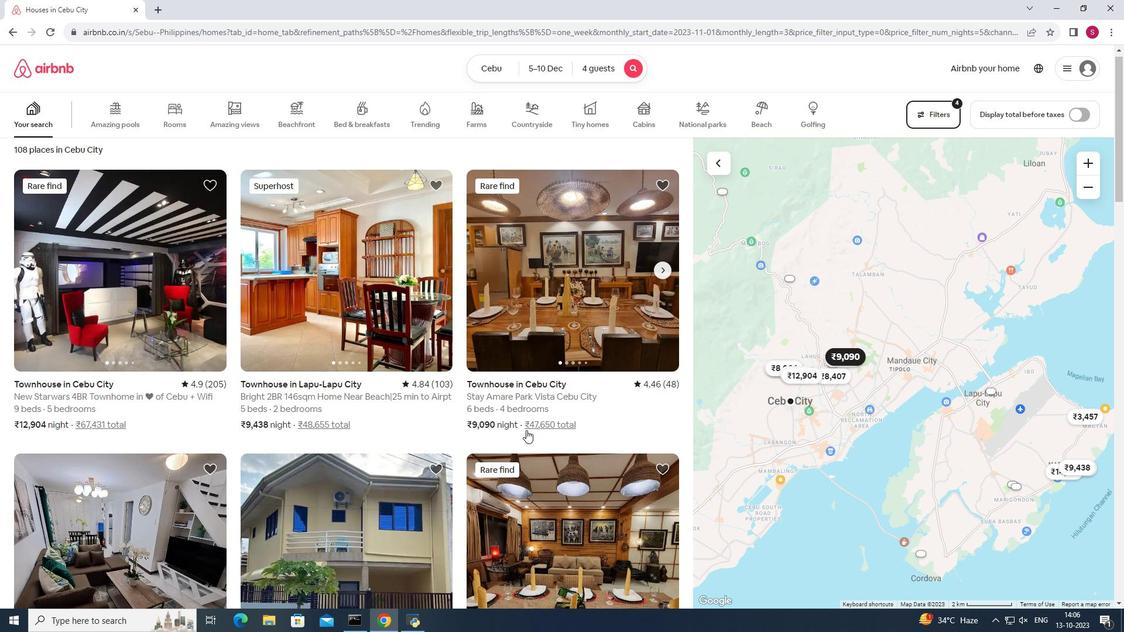 
Action: Mouse moved to (430, 305)
Screenshot: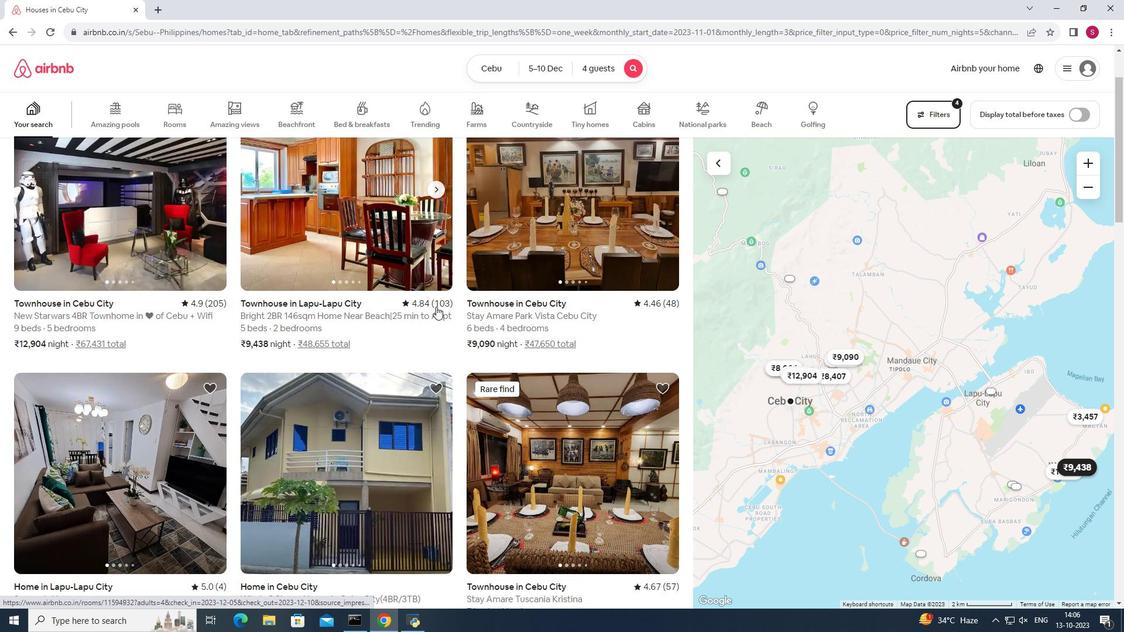
Action: Mouse scrolled (430, 305) with delta (0, 0)
Screenshot: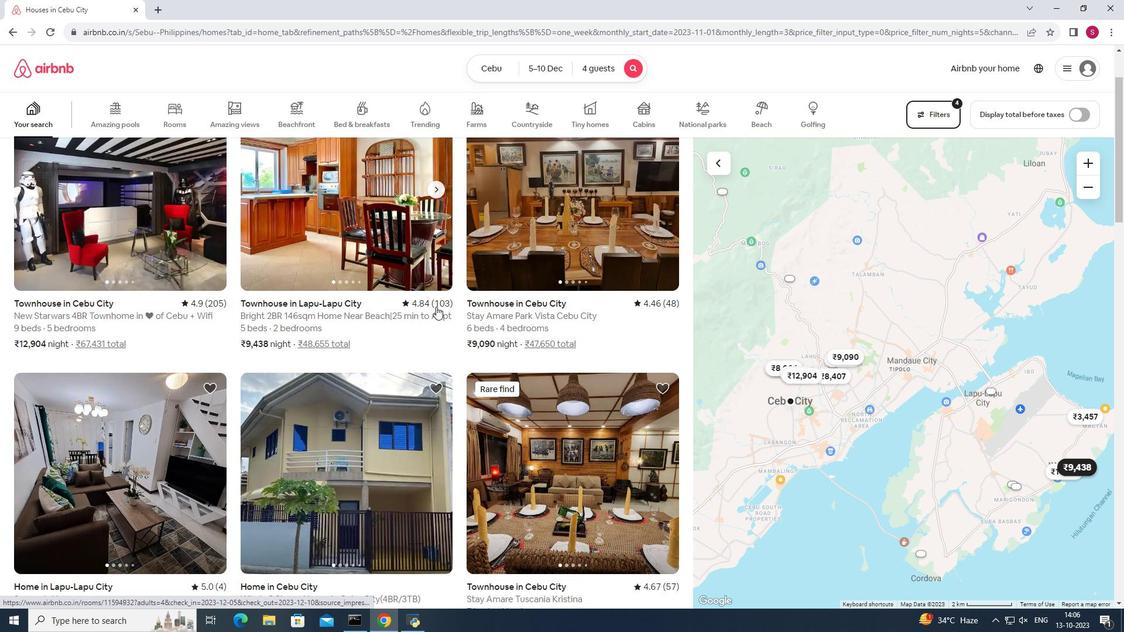 
Action: Mouse moved to (434, 306)
Screenshot: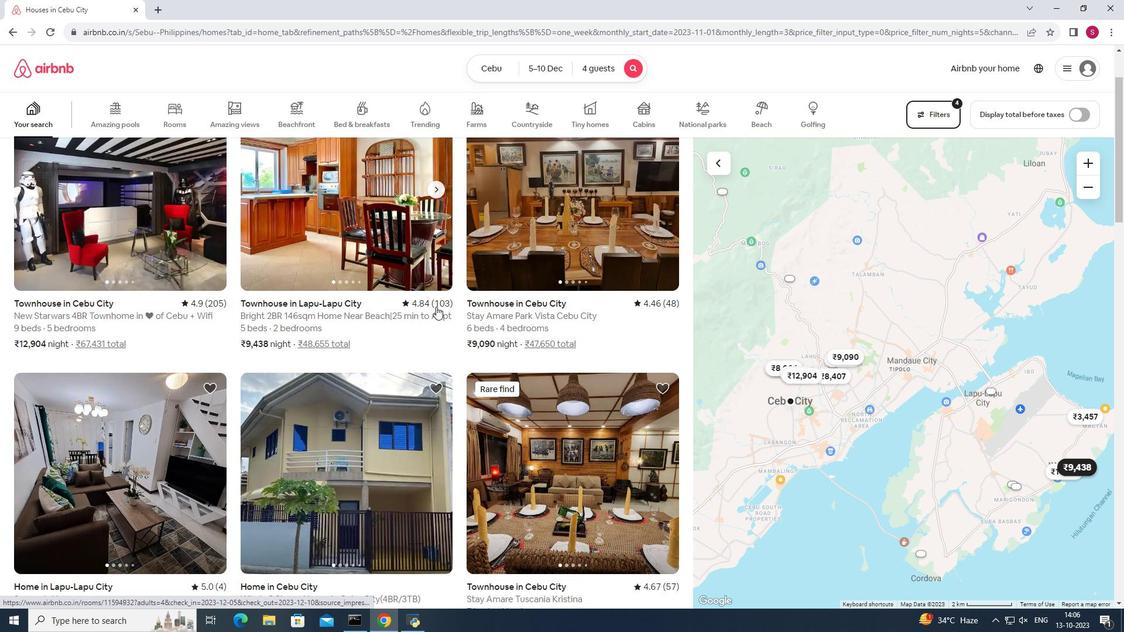 
Action: Mouse scrolled (434, 306) with delta (0, 0)
Screenshot: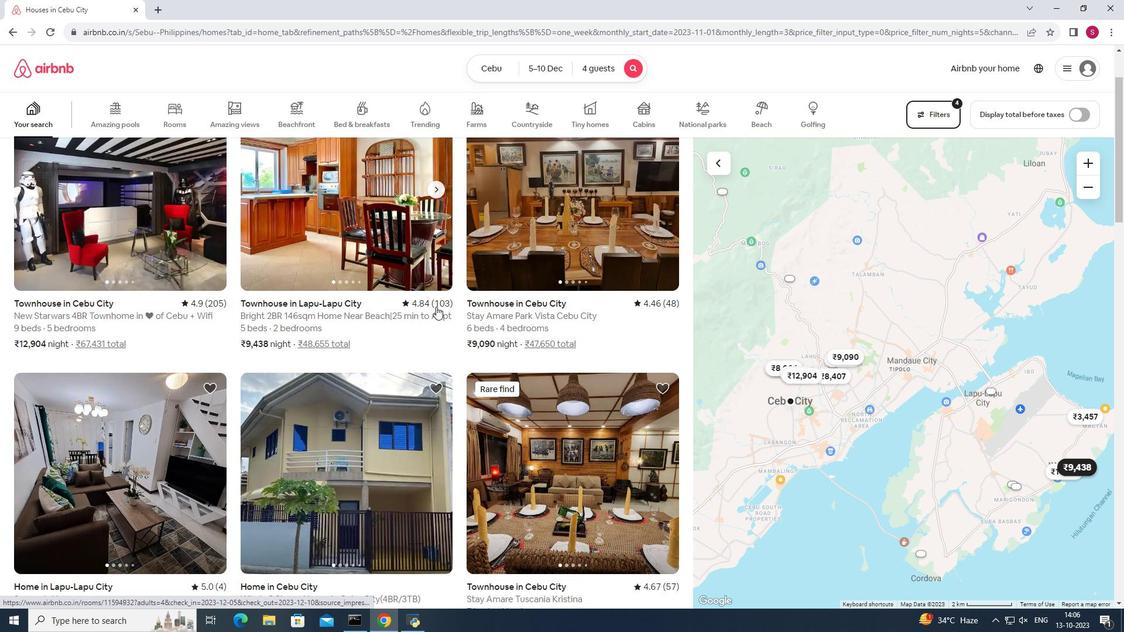 
Action: Mouse moved to (436, 306)
Screenshot: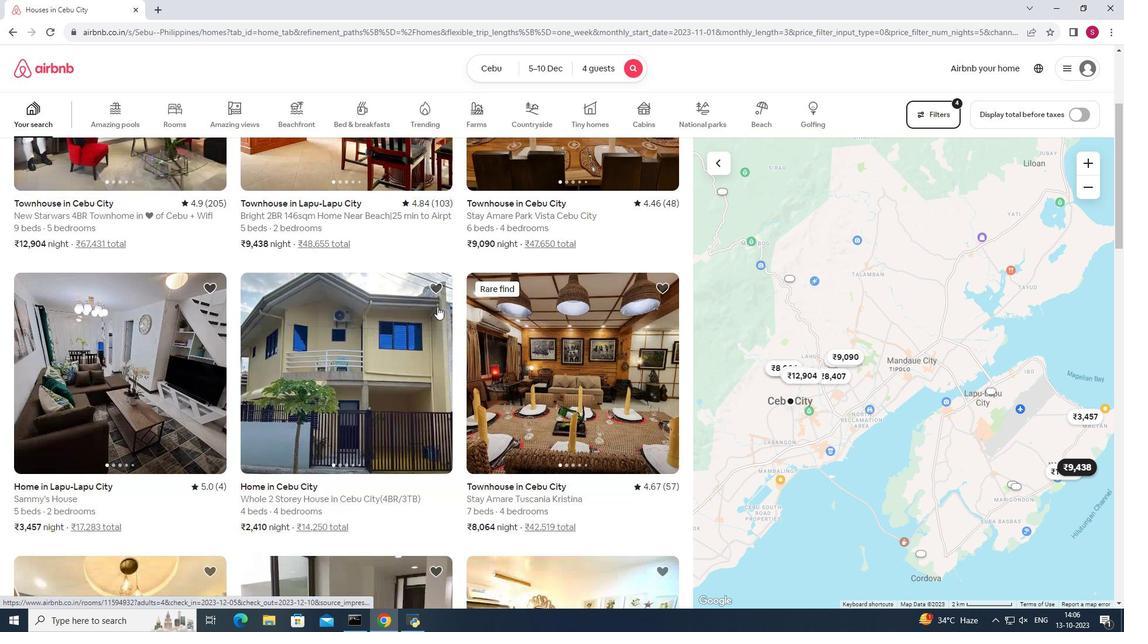 
Action: Mouse scrolled (436, 306) with delta (0, 0)
Screenshot: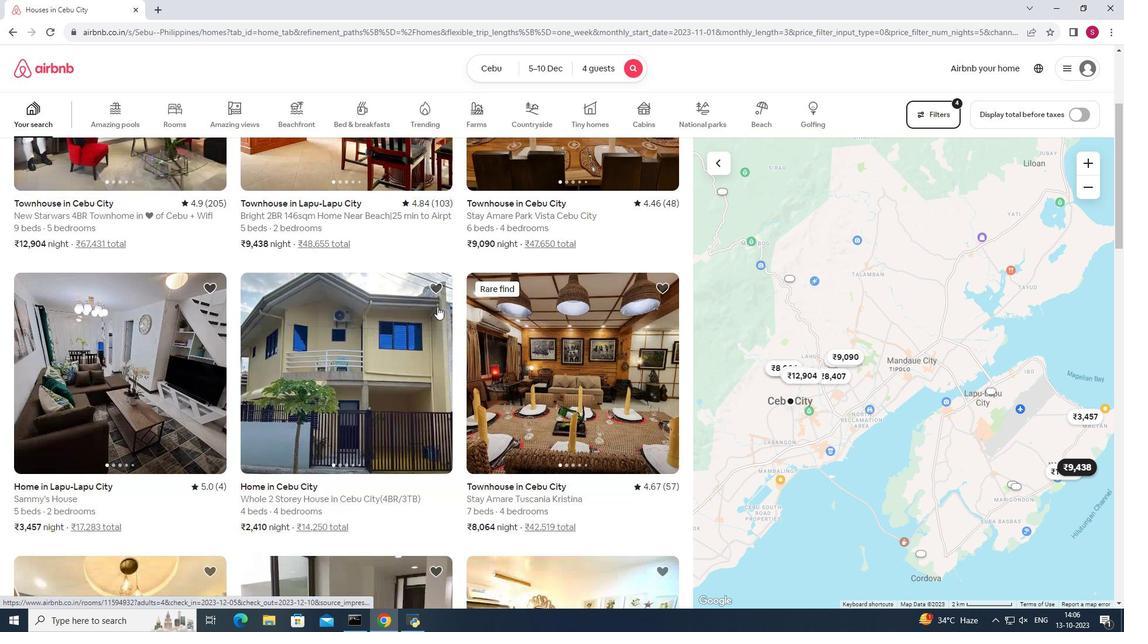 
Action: Mouse moved to (441, 310)
Screenshot: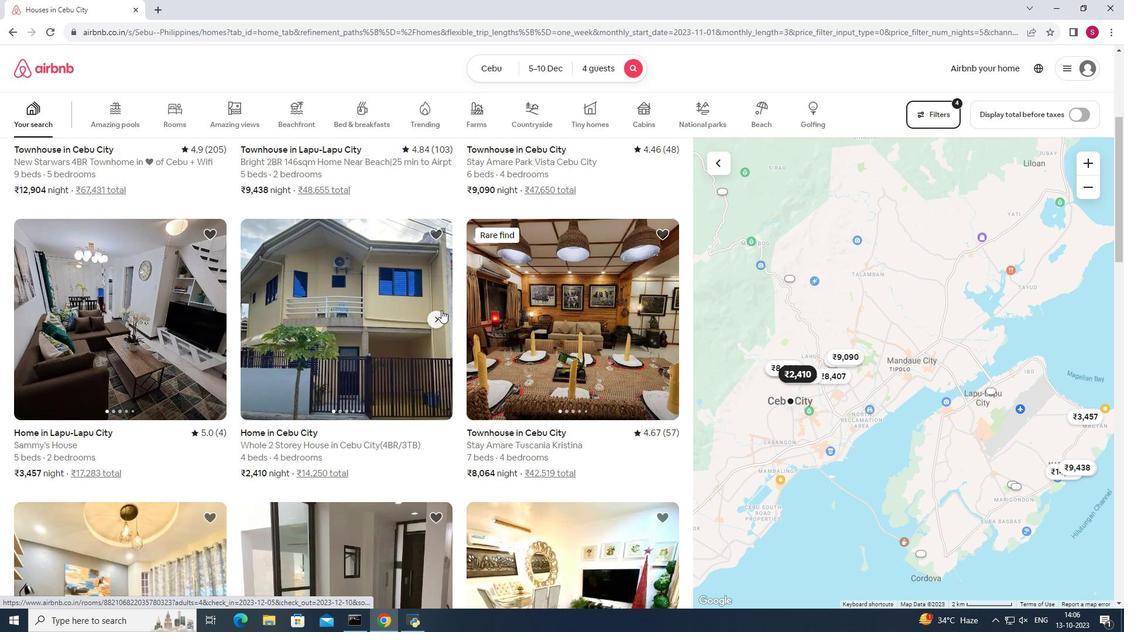 
Action: Mouse scrolled (441, 309) with delta (0, 0)
Screenshot: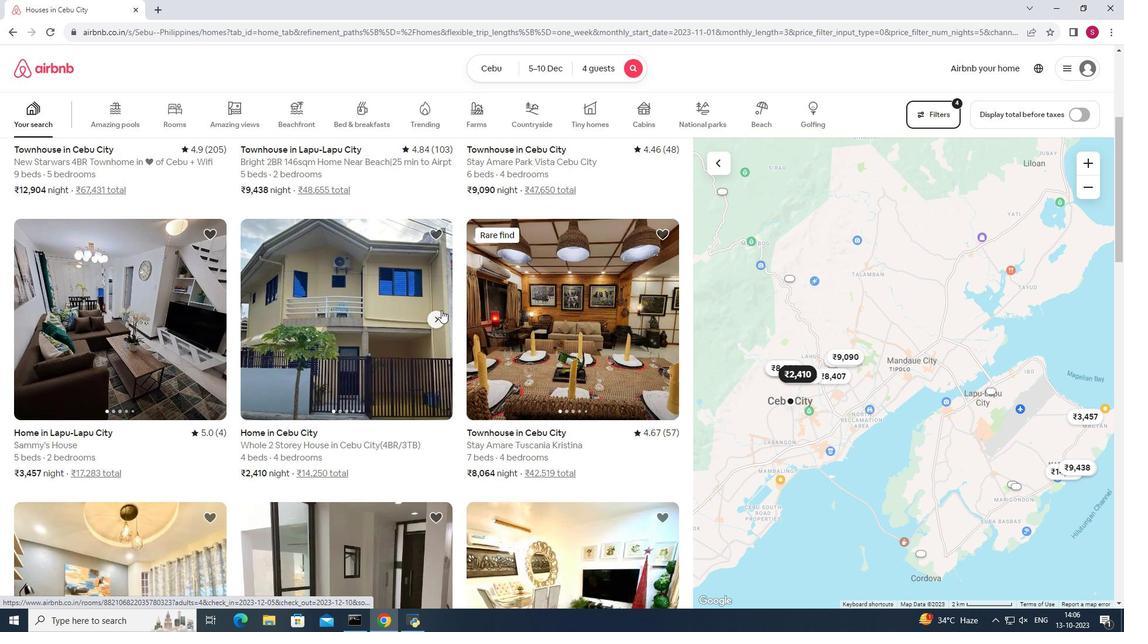 
Action: Mouse moved to (441, 310)
Screenshot: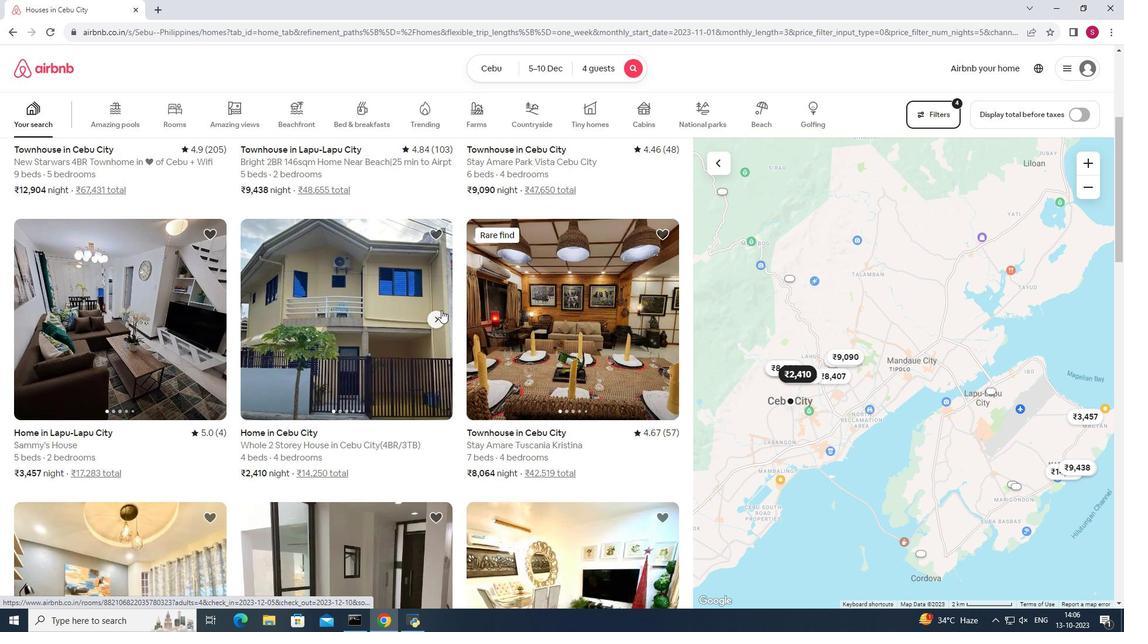 
Action: Mouse scrolled (441, 309) with delta (0, 0)
Screenshot: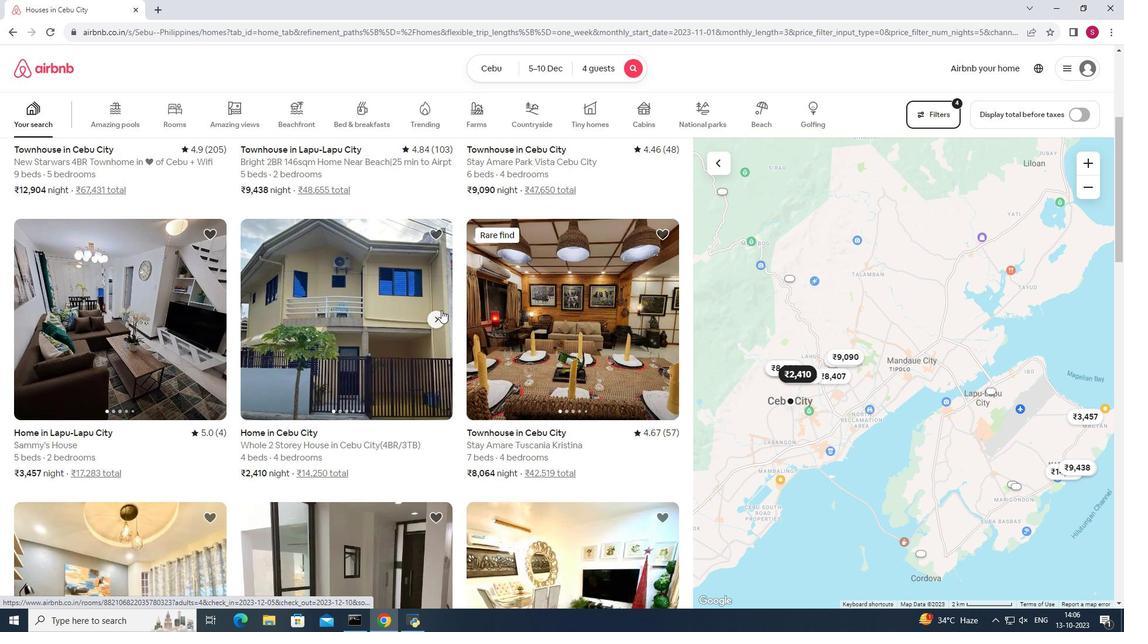 
Action: Mouse scrolled (441, 309) with delta (0, 0)
Screenshot: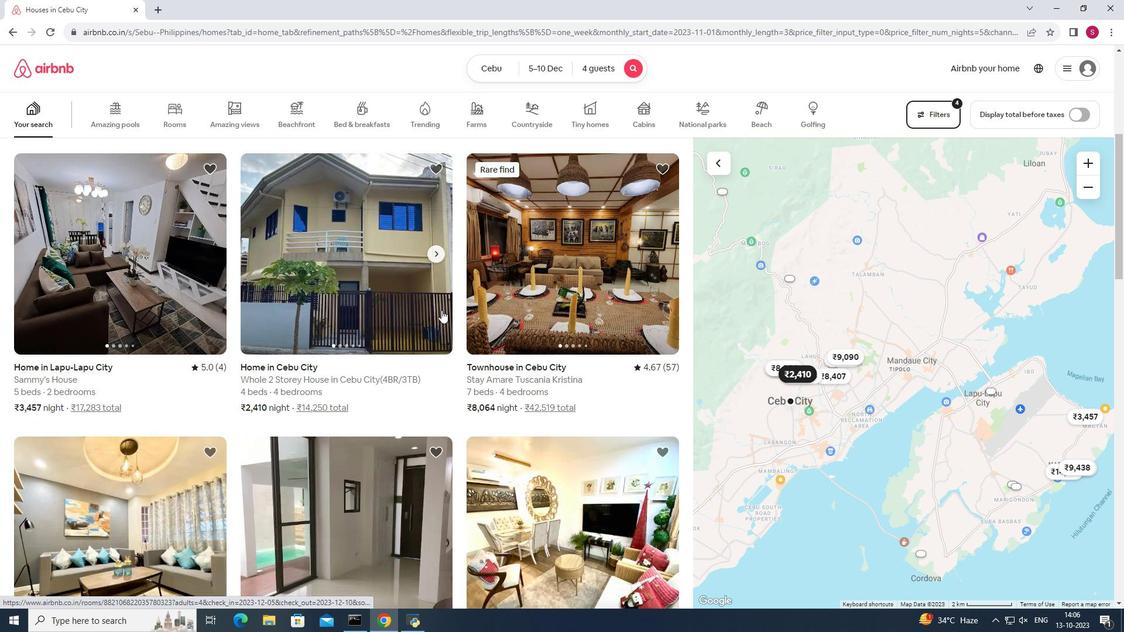 
Action: Mouse moved to (439, 314)
Screenshot: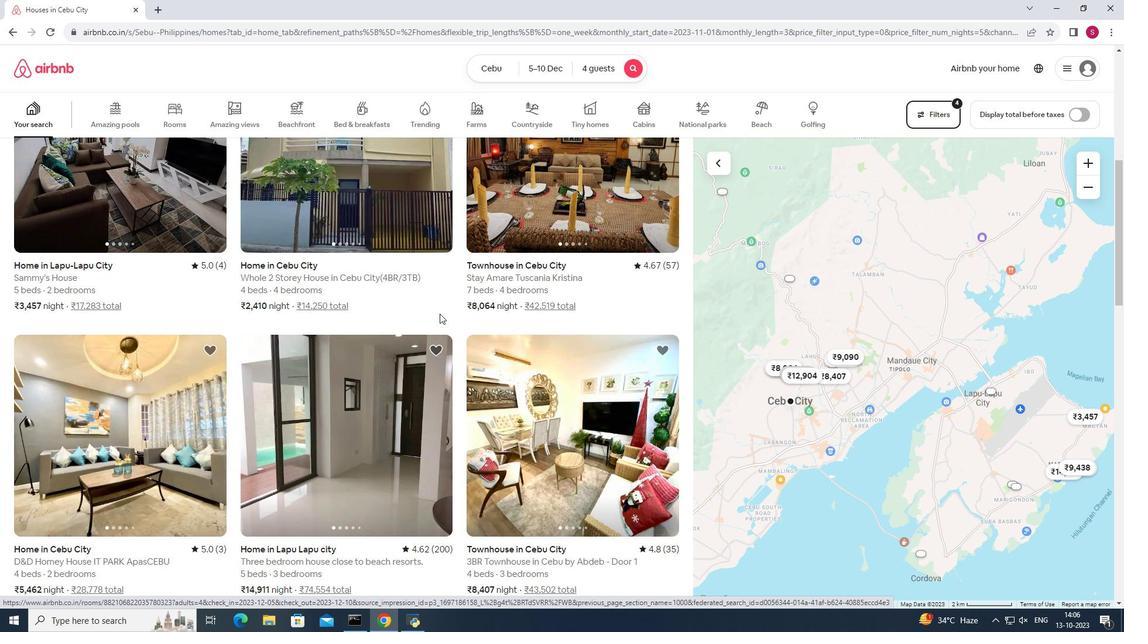 
Action: Mouse scrolled (439, 314) with delta (0, 0)
Screenshot: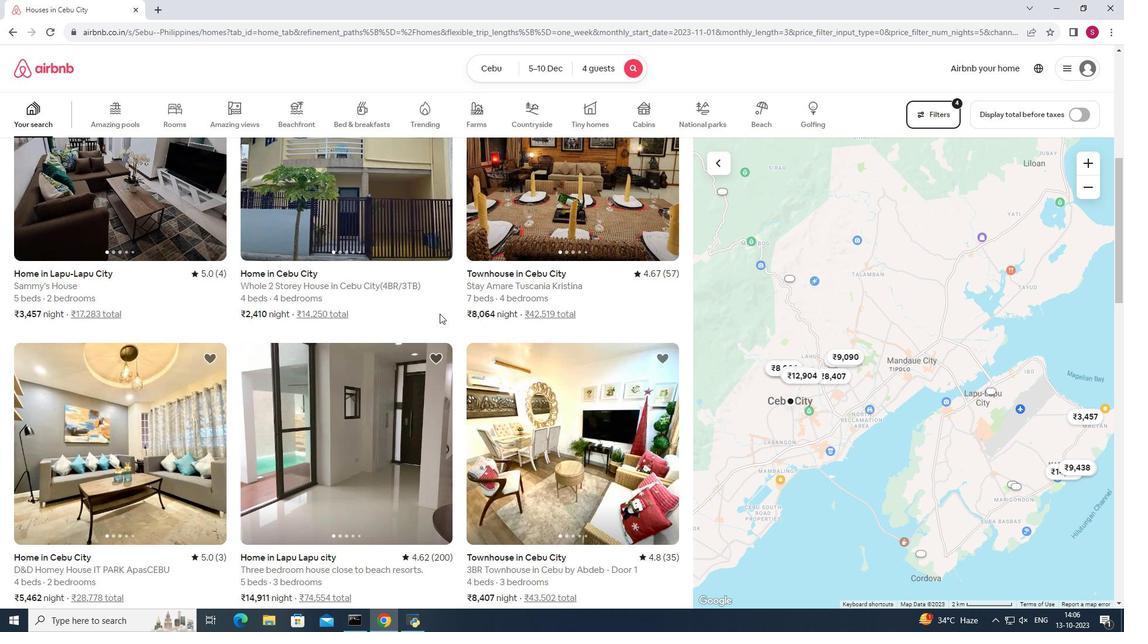 
Action: Mouse scrolled (439, 314) with delta (0, 0)
Screenshot: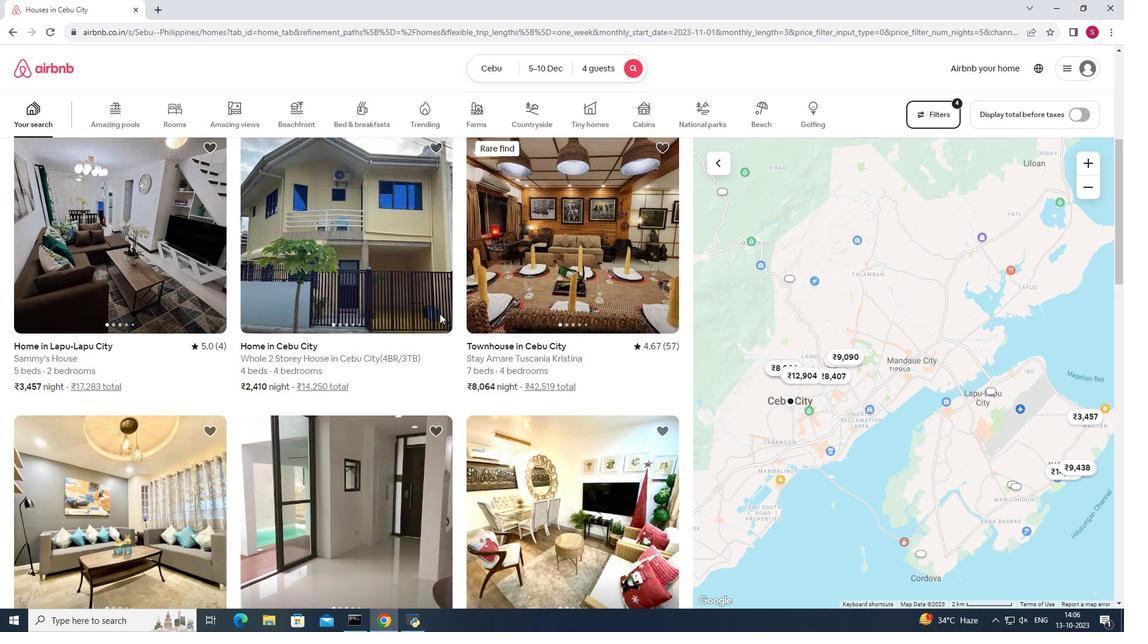 
Action: Mouse scrolled (439, 314) with delta (0, 0)
Screenshot: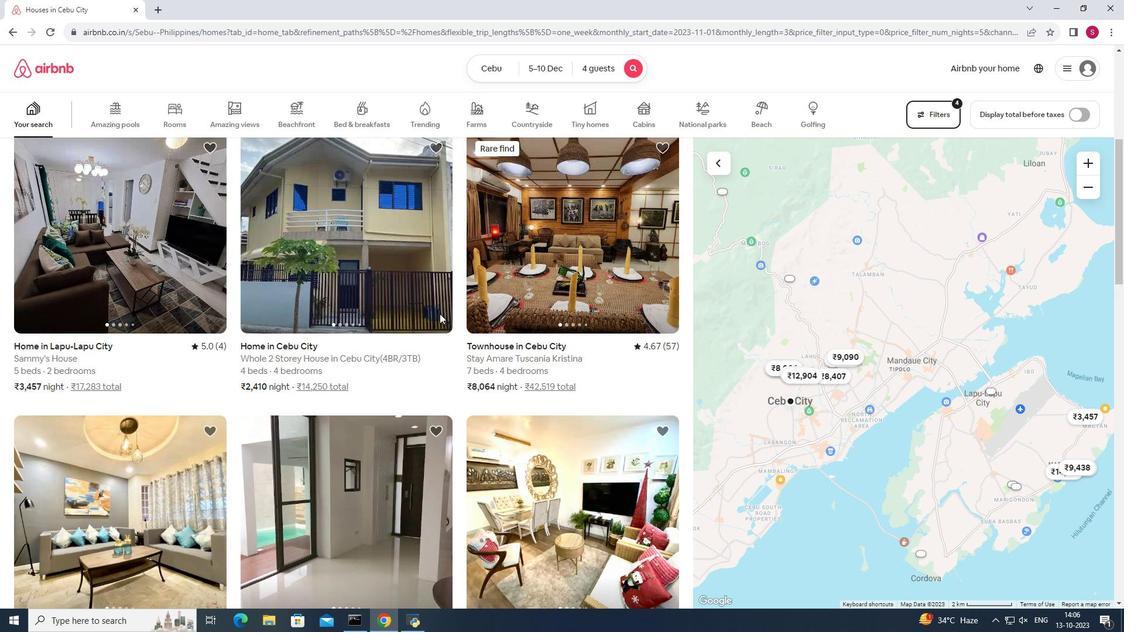
Action: Mouse scrolled (439, 314) with delta (0, 0)
Screenshot: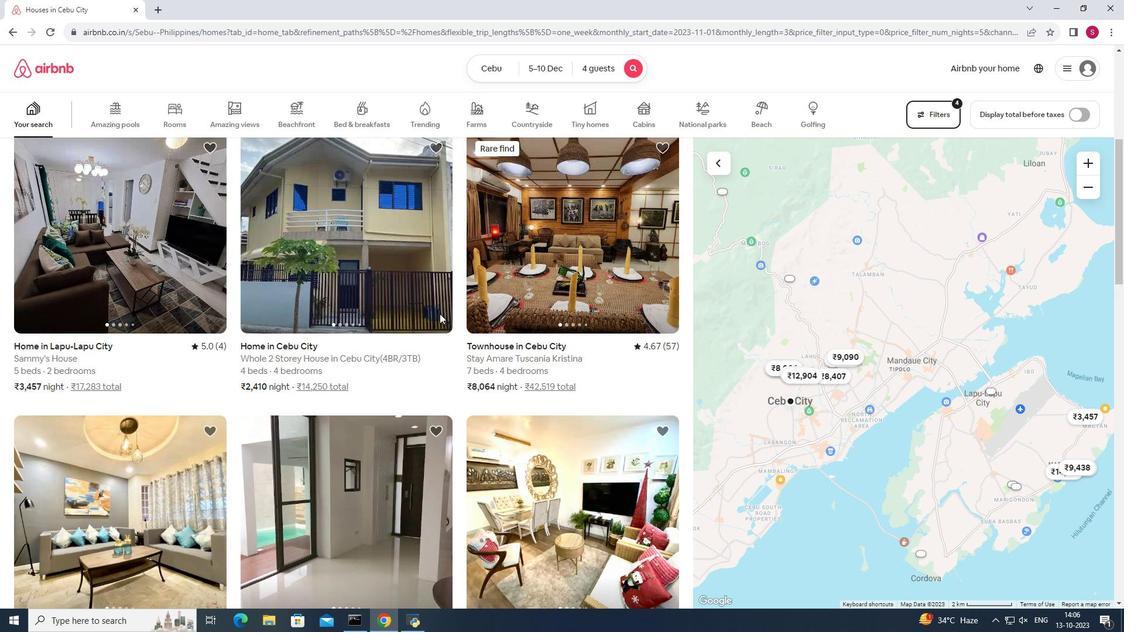 
Action: Mouse scrolled (439, 314) with delta (0, 0)
Screenshot: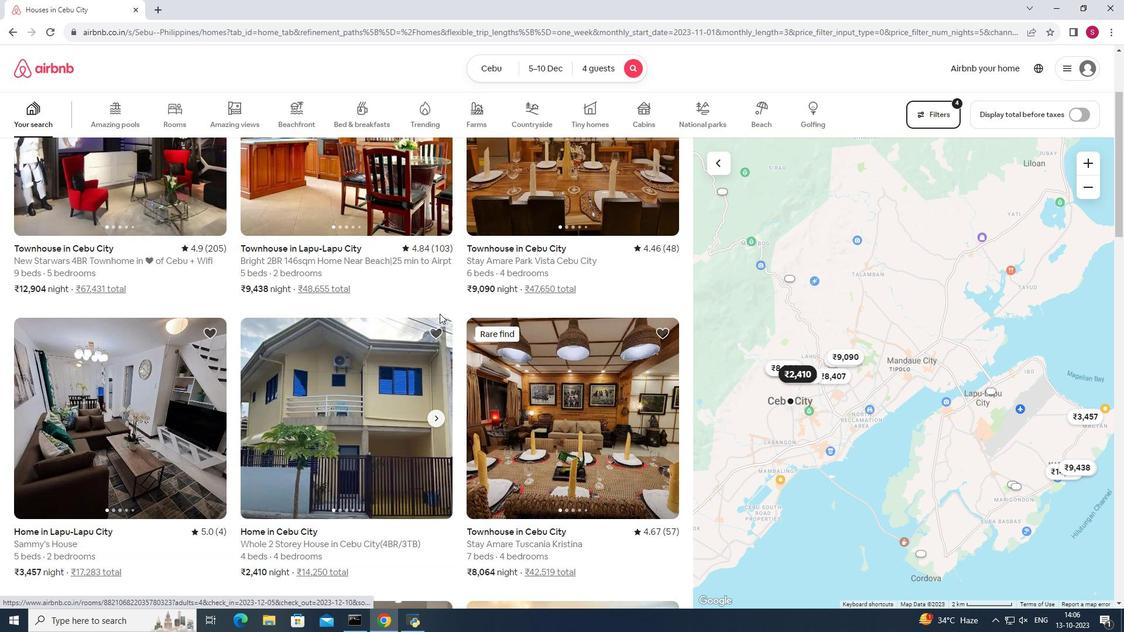 
Action: Mouse scrolled (439, 314) with delta (0, 0)
Screenshot: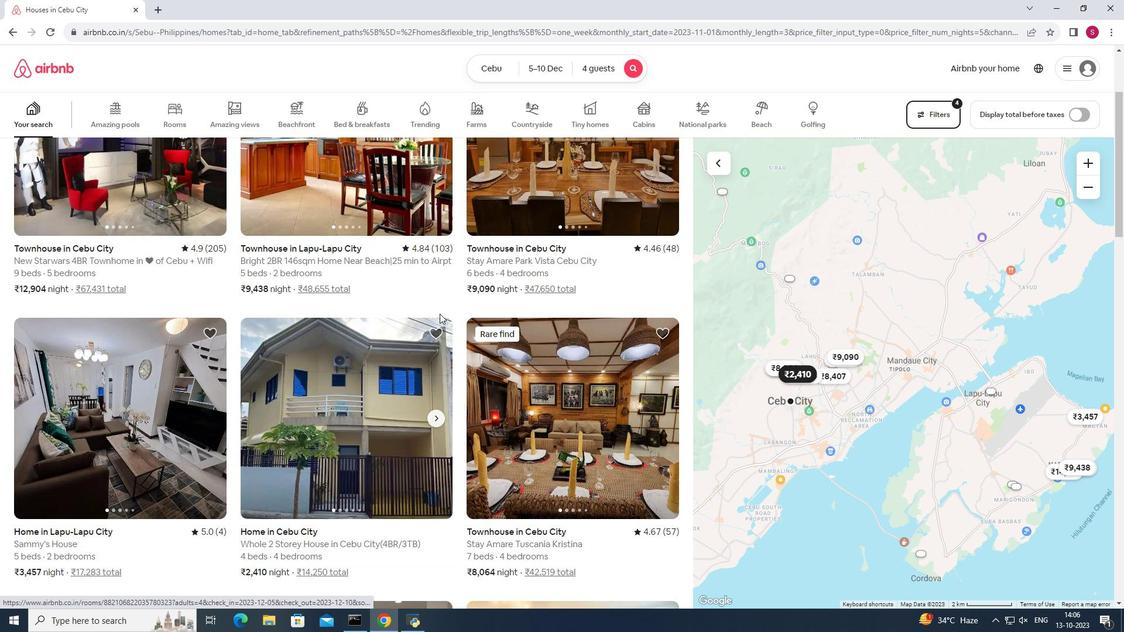 
Action: Mouse scrolled (439, 314) with delta (0, 0)
Screenshot: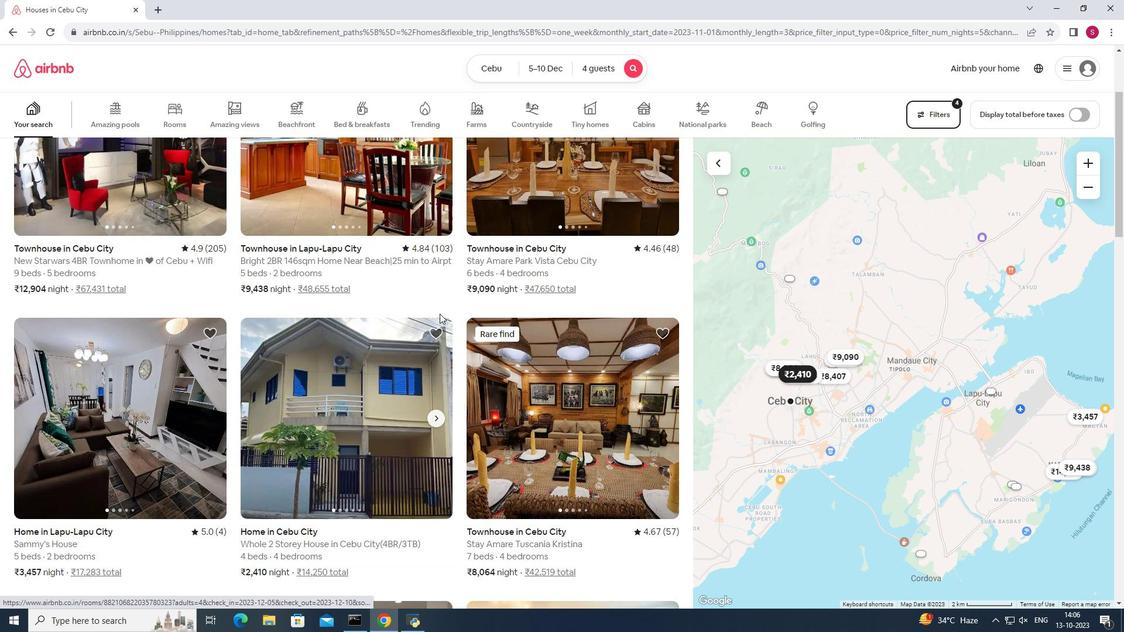
Action: Mouse scrolled (439, 314) with delta (0, 0)
Screenshot: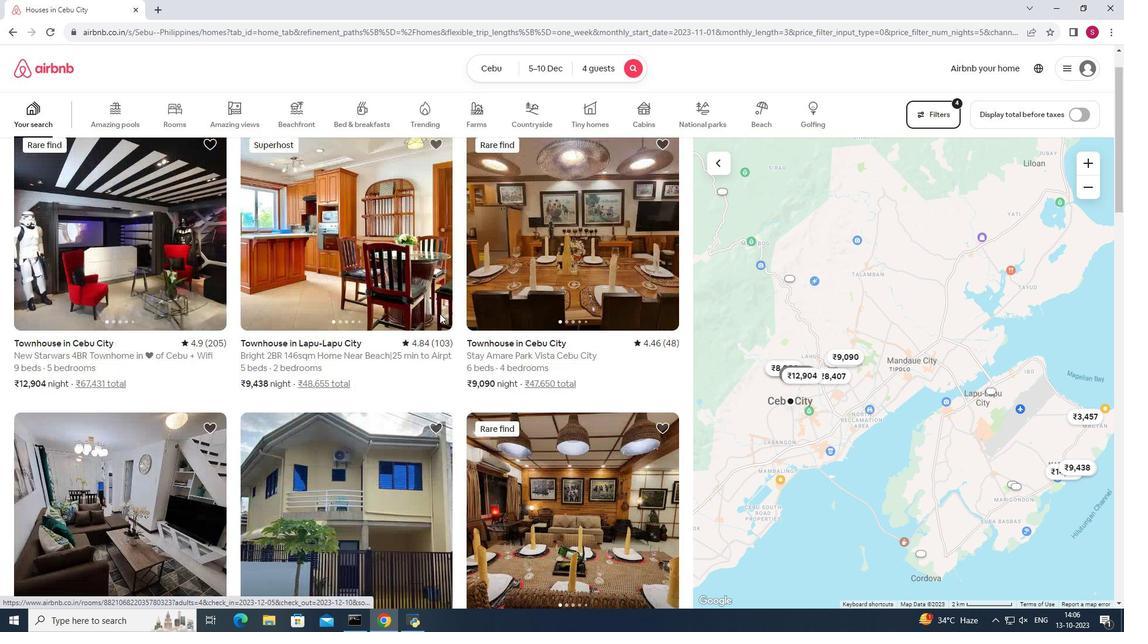 
Action: Mouse scrolled (439, 314) with delta (0, 0)
Screenshot: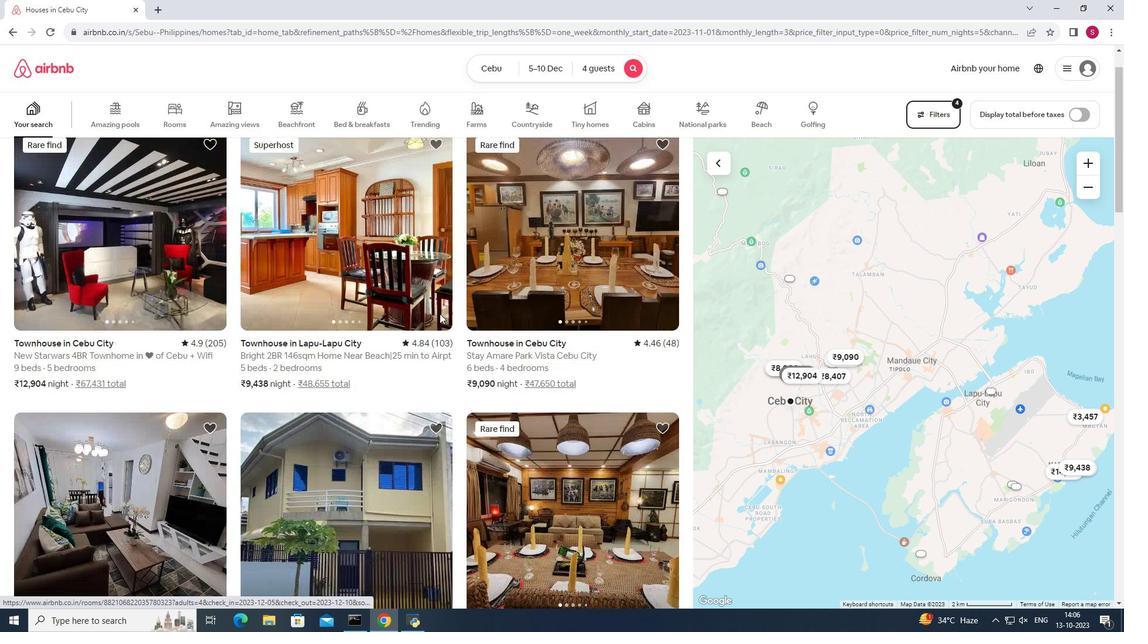 
Action: Mouse moved to (52, 254)
Screenshot: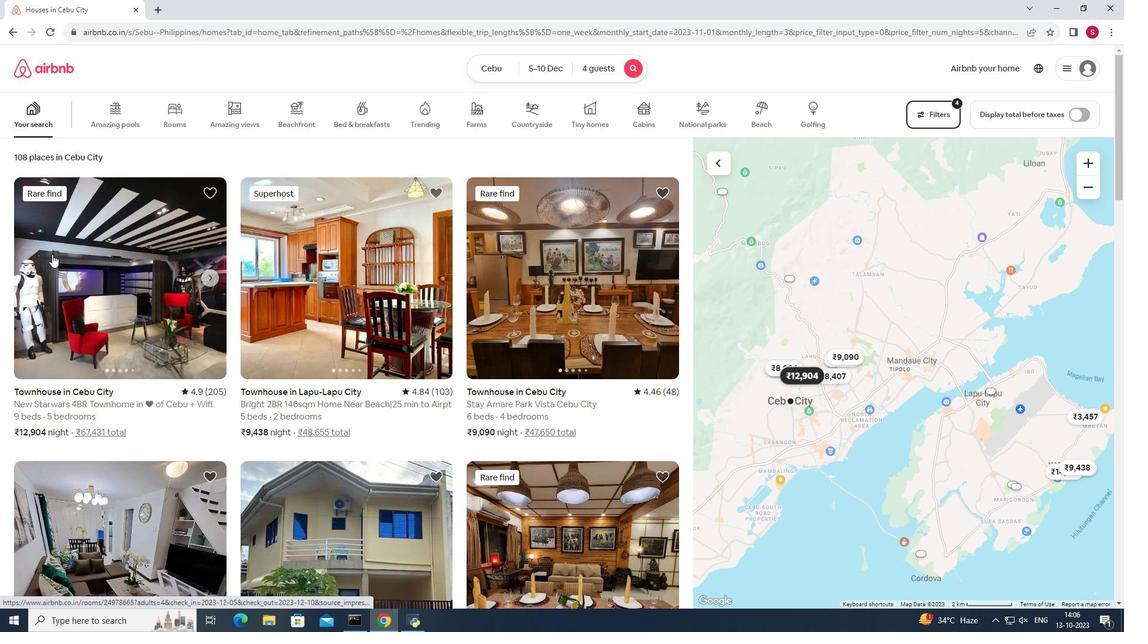 
Action: Mouse pressed left at (52, 254)
Screenshot: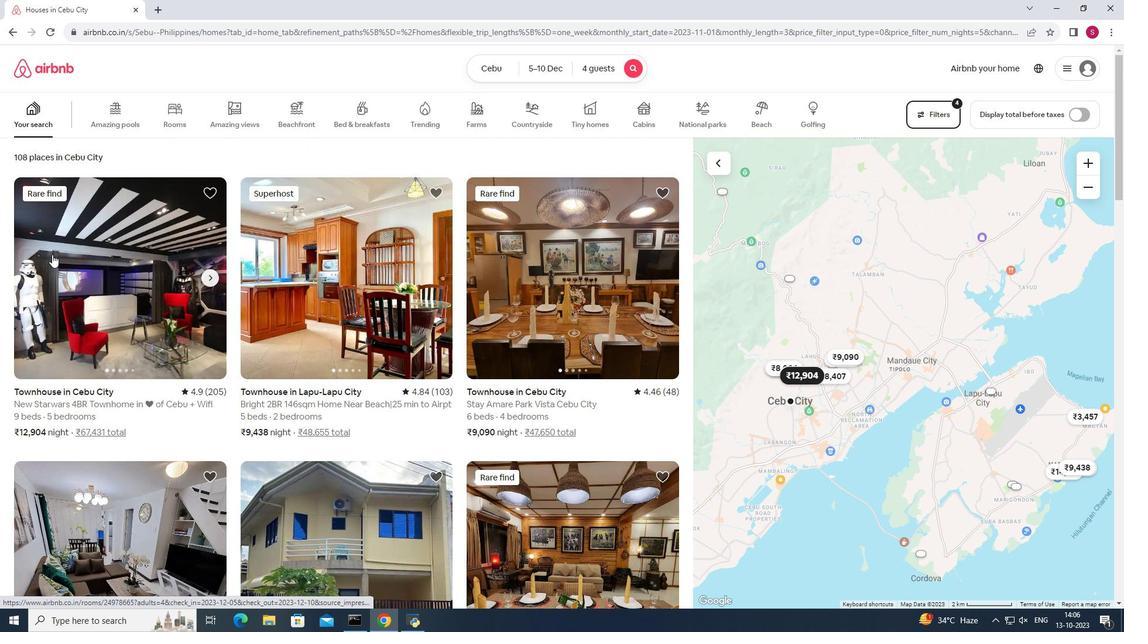 
Action: Mouse moved to (841, 429)
Screenshot: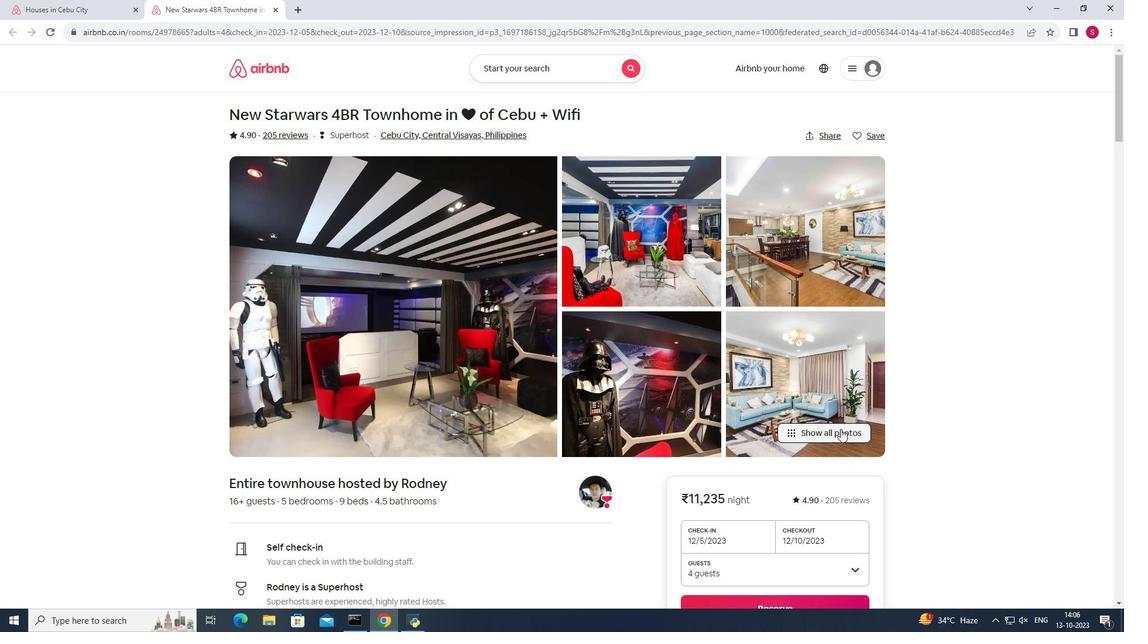 
Action: Mouse pressed left at (841, 429)
Screenshot: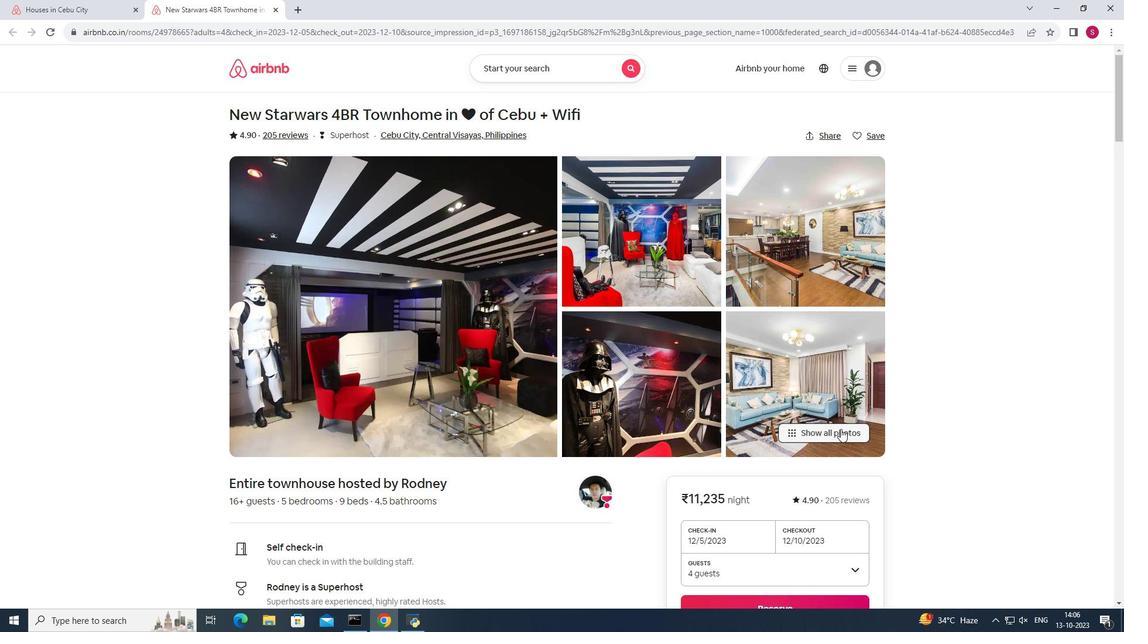 
Action: Mouse moved to (902, 387)
Screenshot: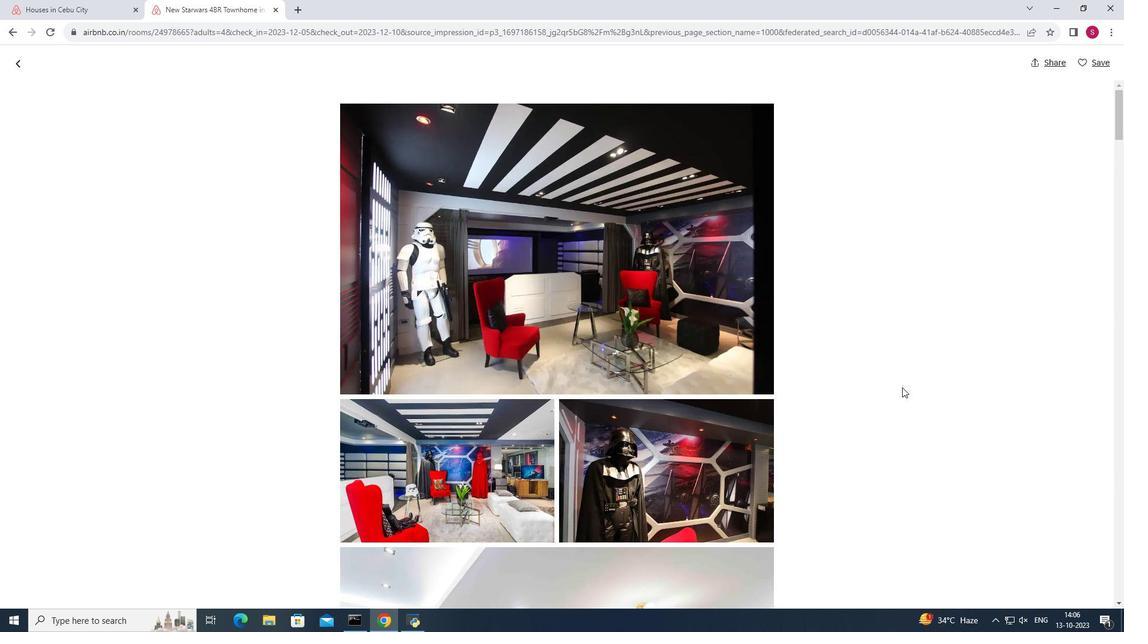 
Action: Mouse scrolled (902, 387) with delta (0, 0)
Screenshot: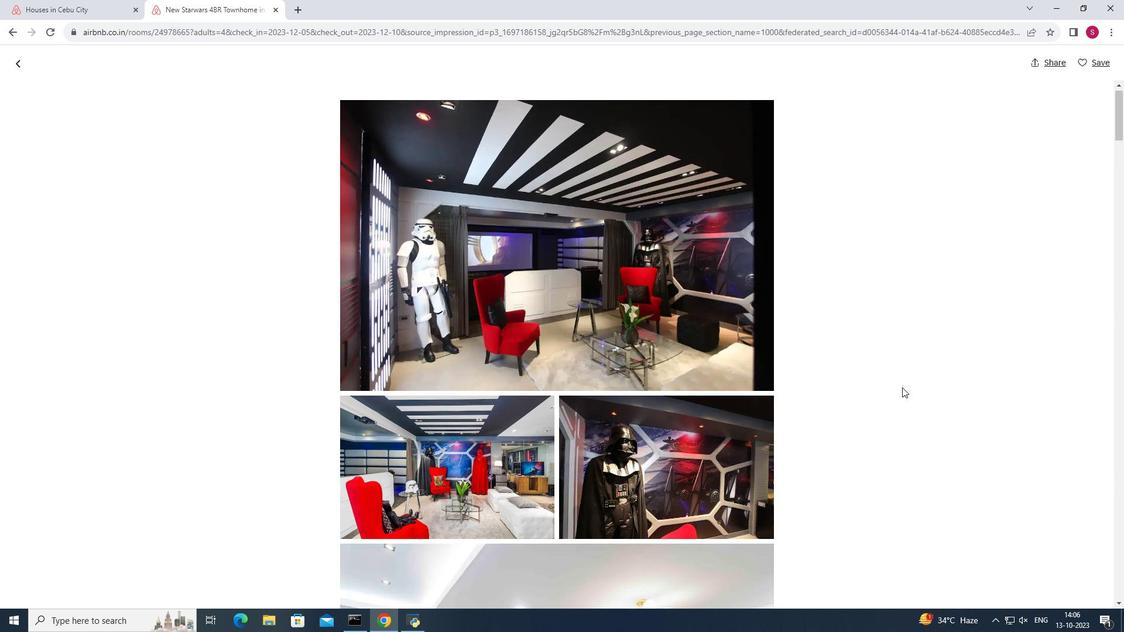 
Action: Mouse scrolled (902, 387) with delta (0, 0)
Screenshot: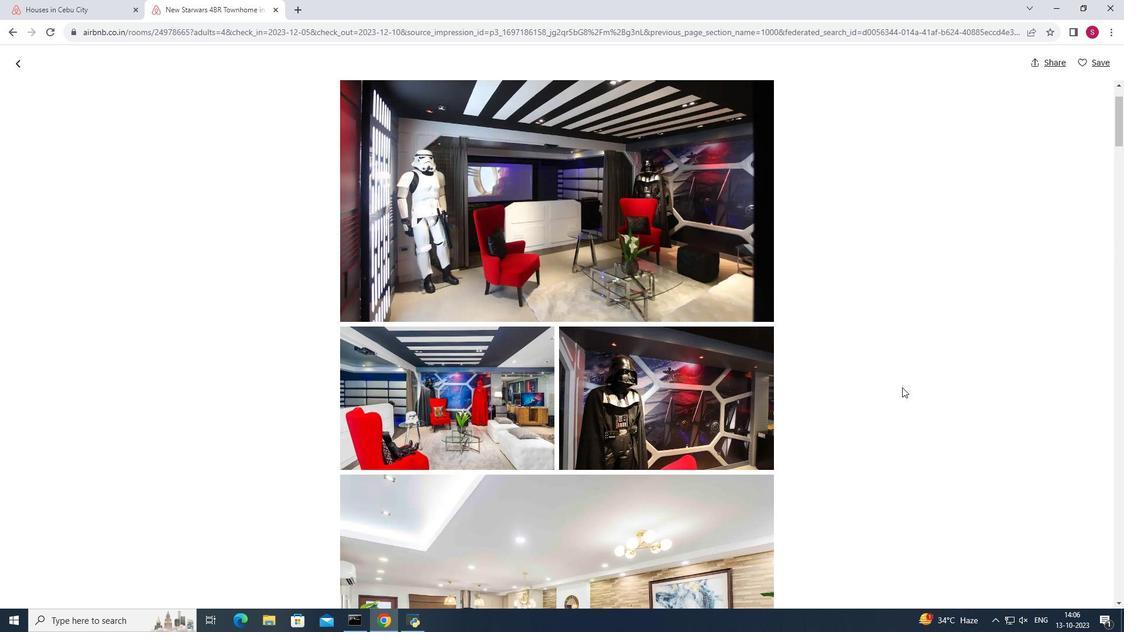 
Action: Mouse scrolled (902, 387) with delta (0, 0)
Screenshot: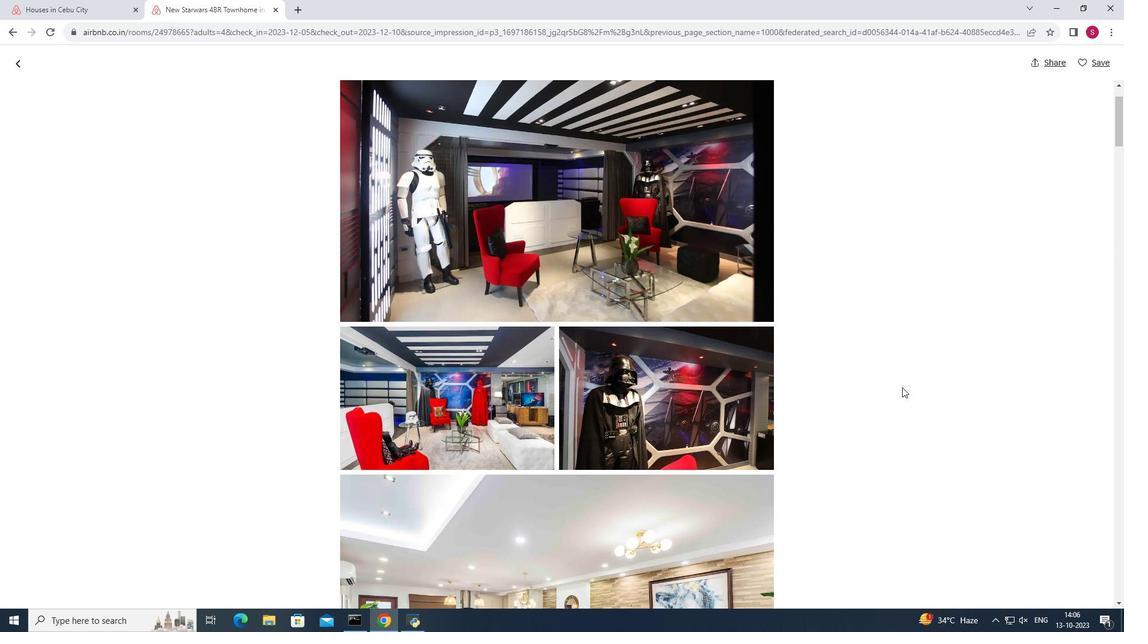 
Action: Mouse scrolled (902, 387) with delta (0, 0)
Screenshot: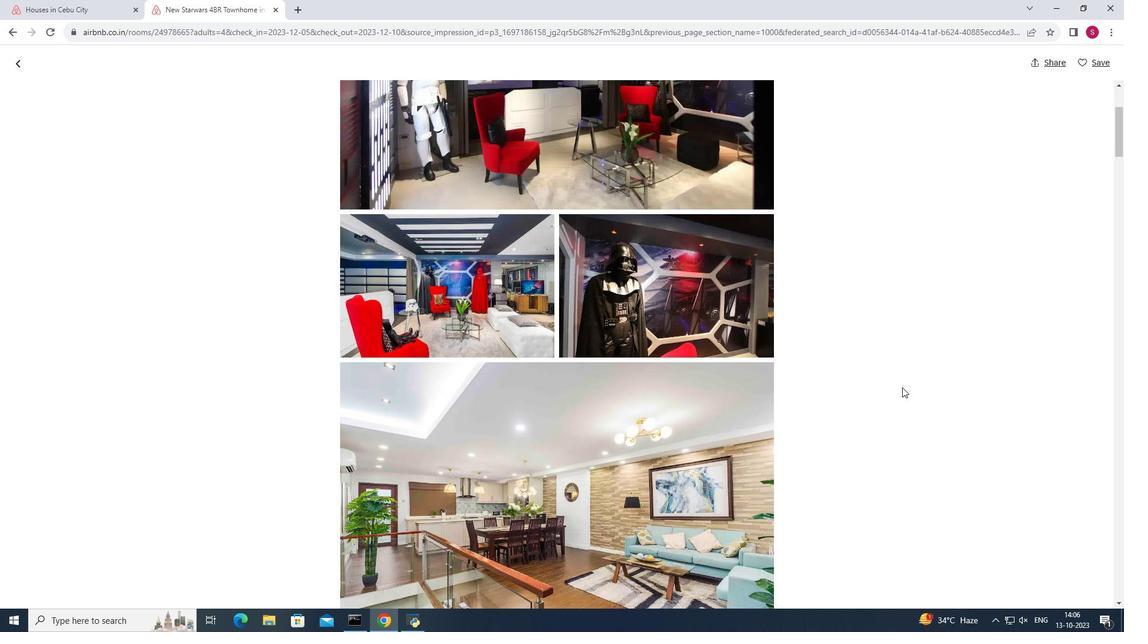 
Action: Mouse scrolled (902, 387) with delta (0, 0)
Screenshot: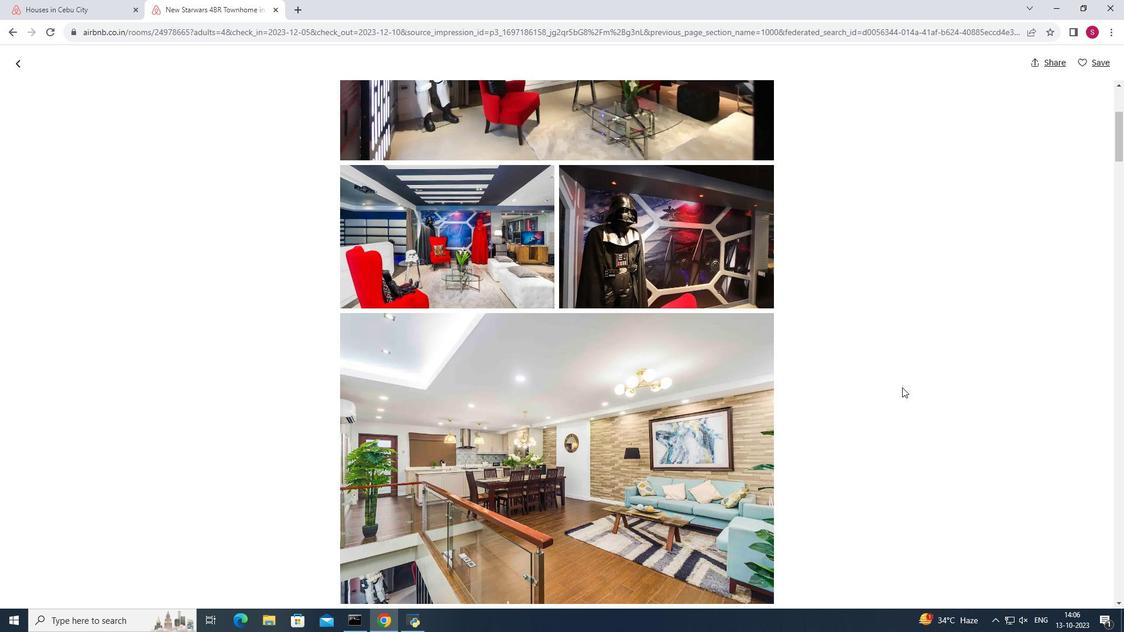 
Action: Mouse scrolled (902, 387) with delta (0, 0)
Screenshot: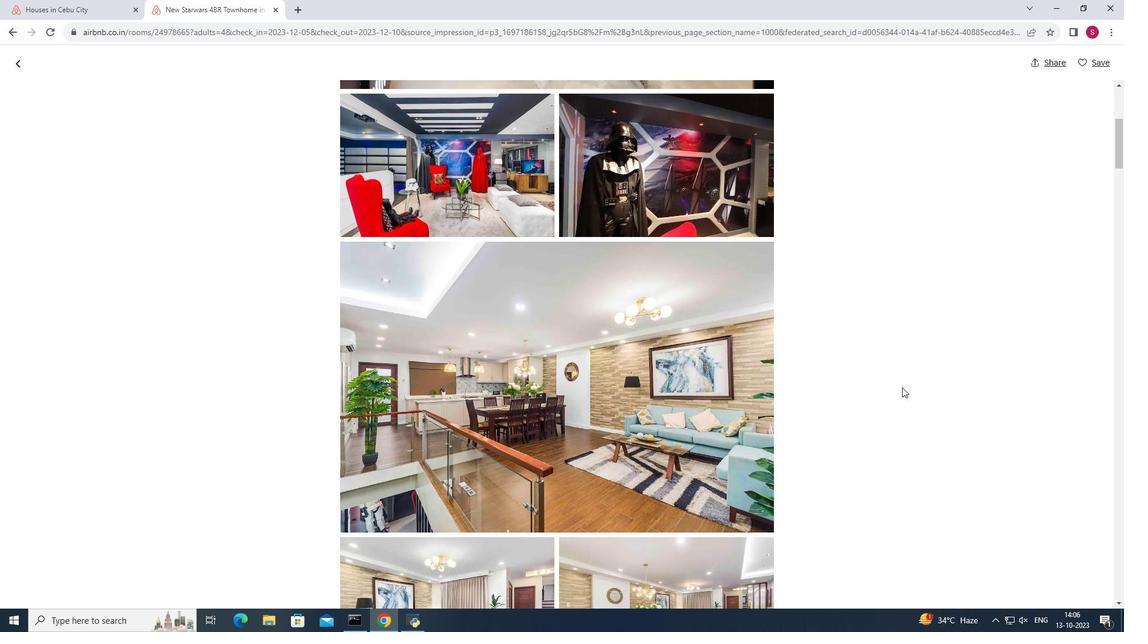 
Action: Mouse scrolled (902, 387) with delta (0, 0)
Screenshot: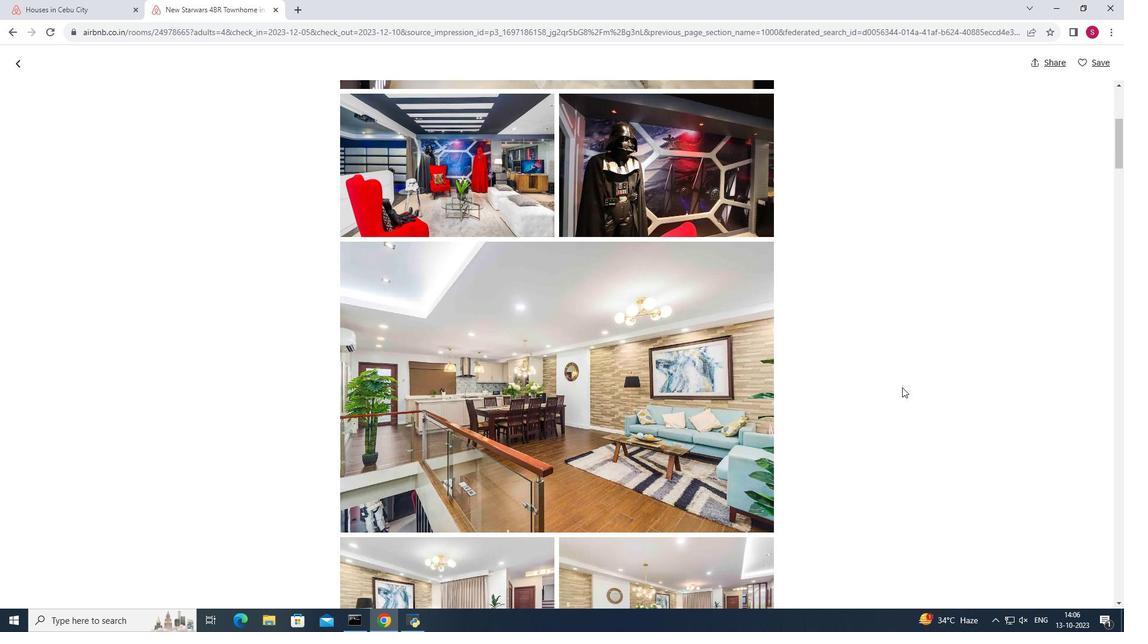 
Action: Mouse scrolled (902, 387) with delta (0, 0)
Screenshot: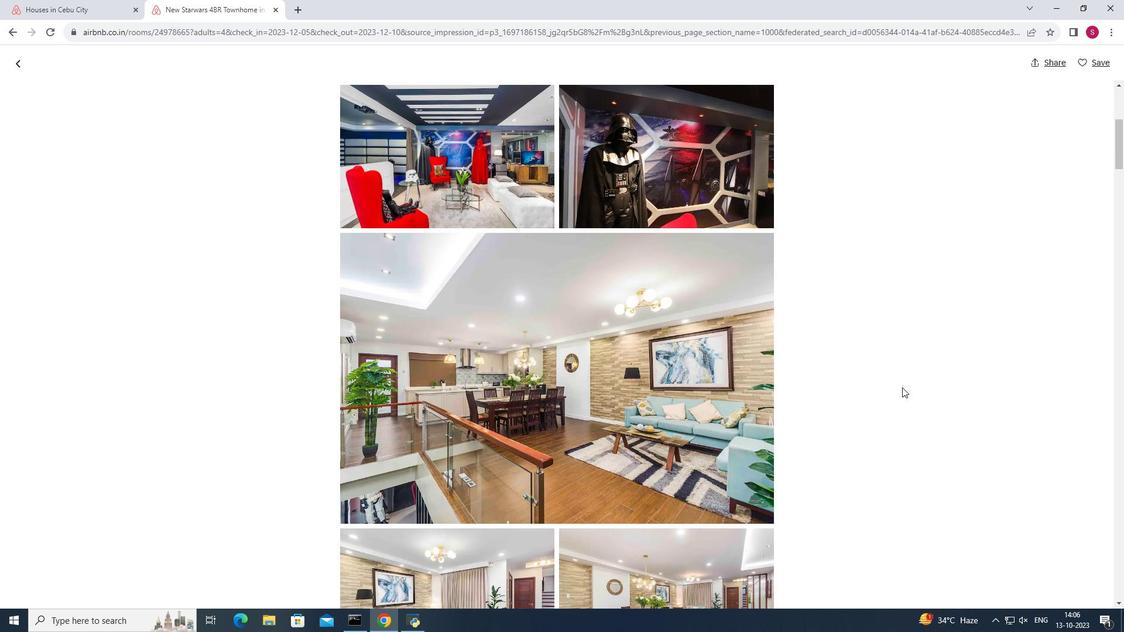 
Action: Mouse scrolled (902, 387) with delta (0, 0)
Screenshot: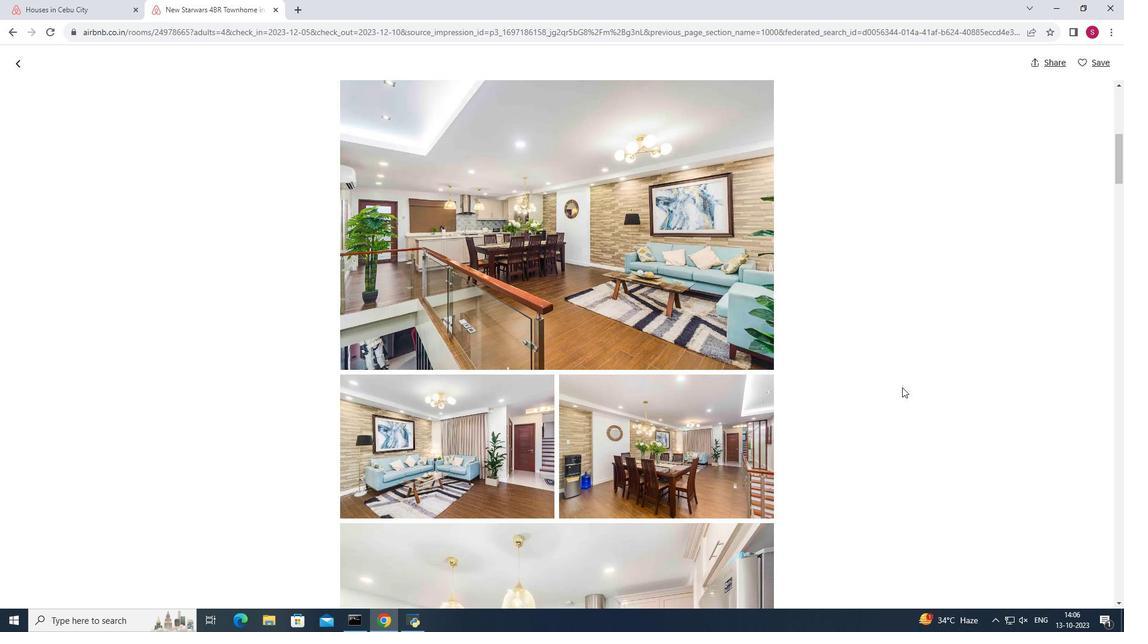
Action: Mouse scrolled (902, 387) with delta (0, 0)
Screenshot: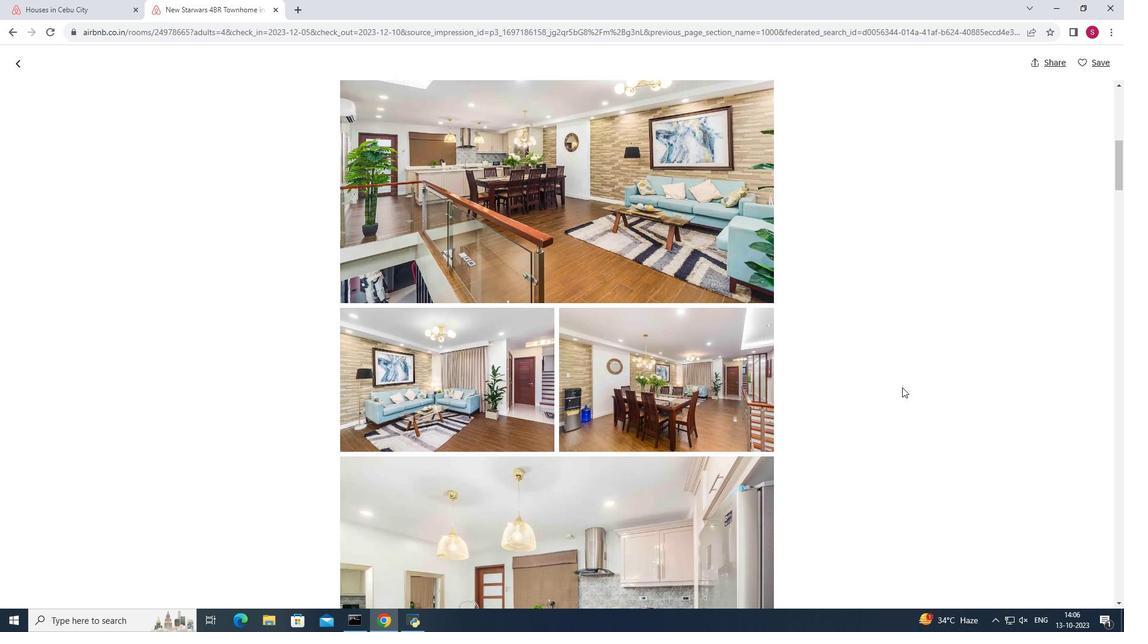 
Action: Mouse scrolled (902, 387) with delta (0, 0)
Screenshot: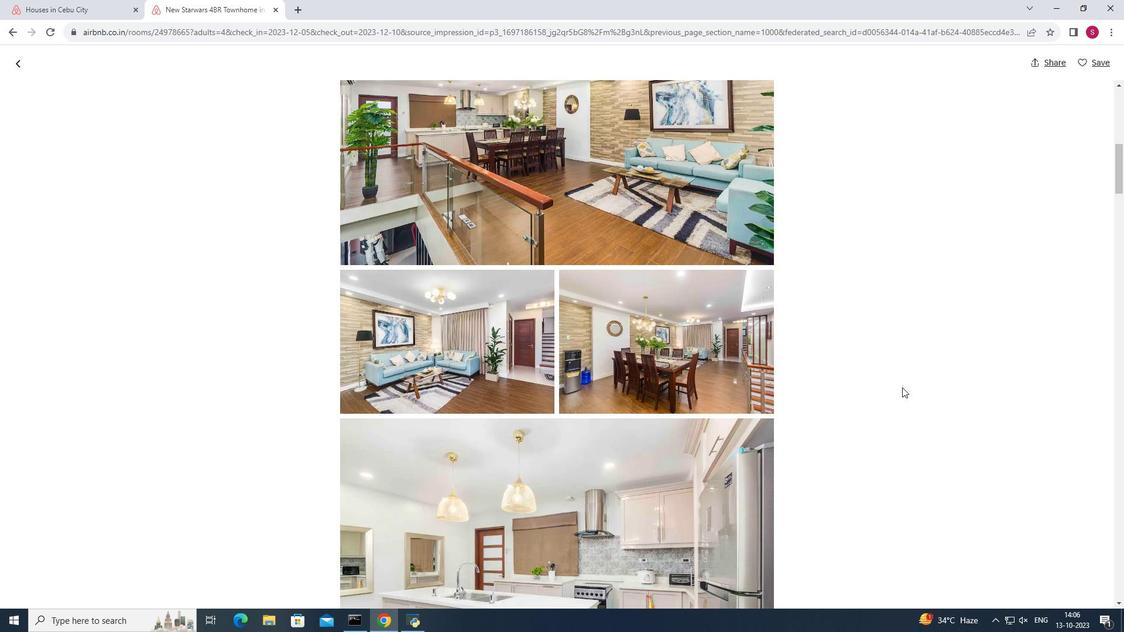 
Action: Mouse scrolled (902, 387) with delta (0, 0)
Screenshot: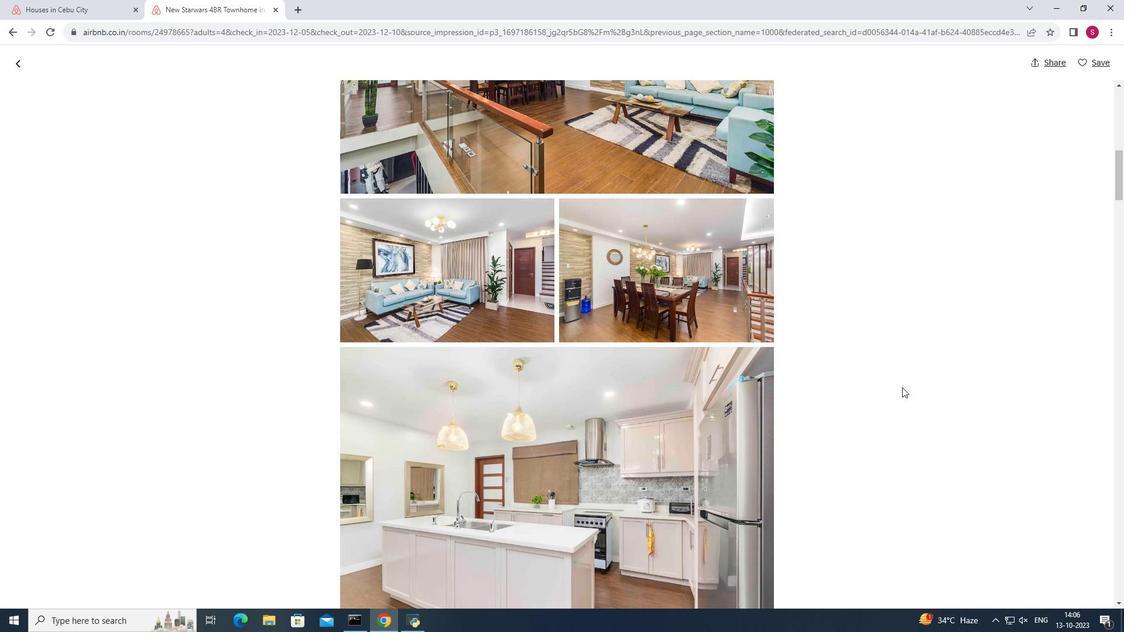 
Action: Mouse scrolled (902, 387) with delta (0, 0)
Screenshot: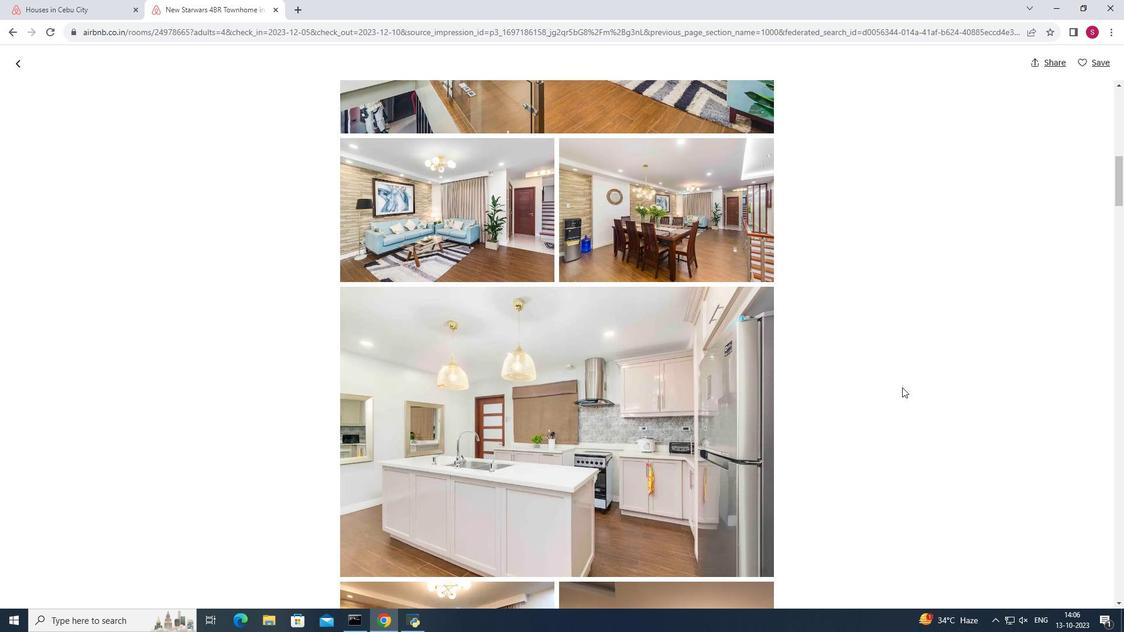 
Action: Mouse scrolled (902, 387) with delta (0, 0)
Screenshot: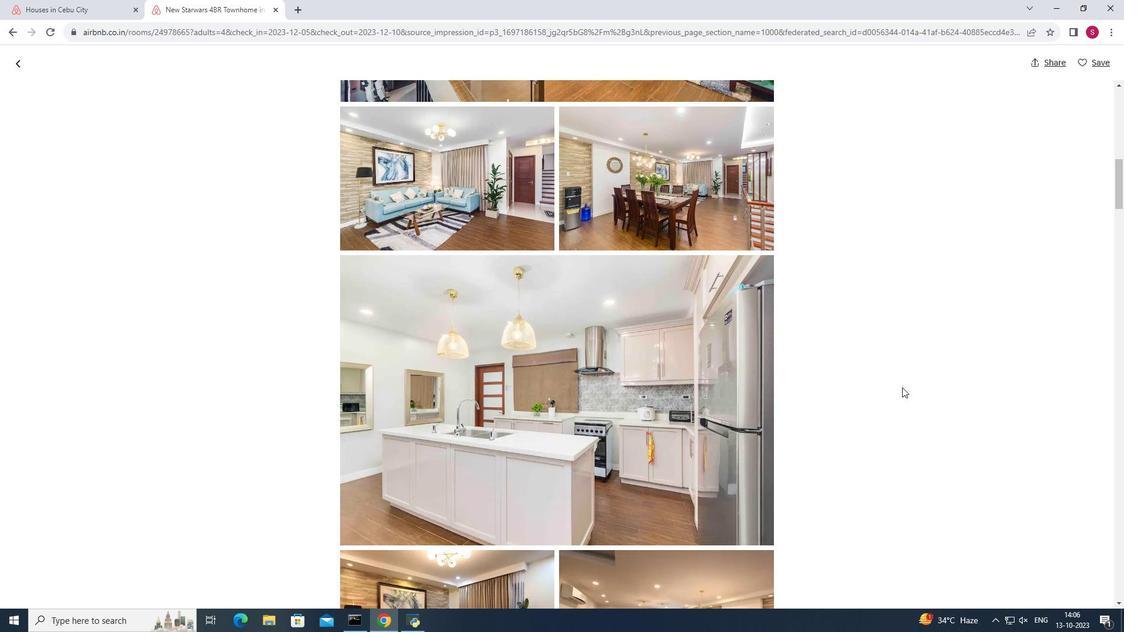 
Action: Mouse scrolled (902, 387) with delta (0, 0)
Screenshot: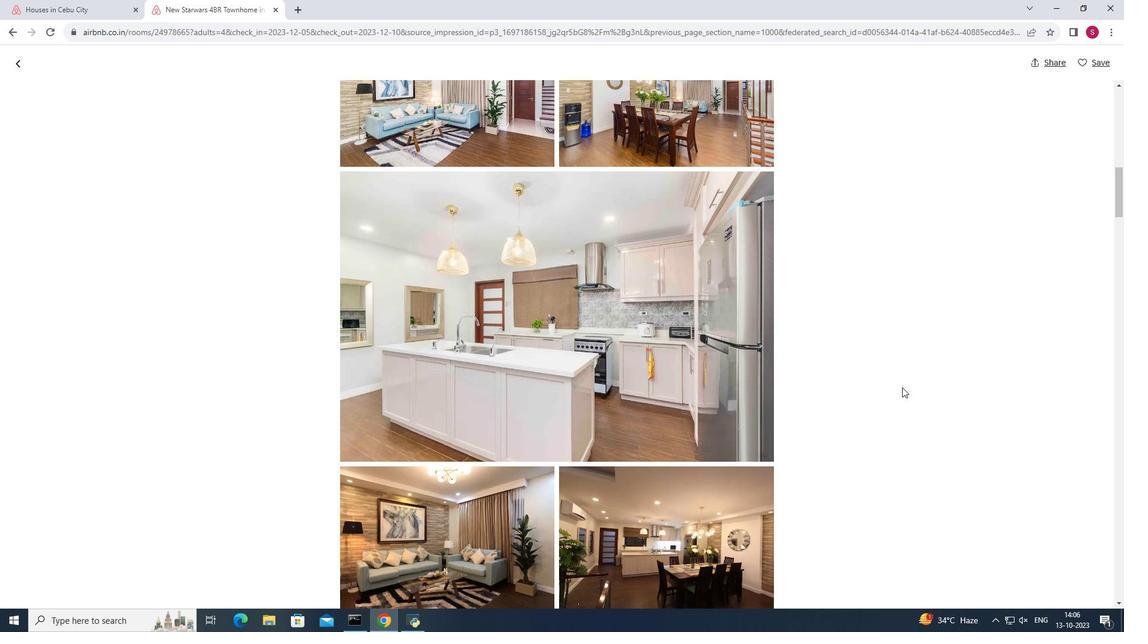 
Action: Mouse scrolled (902, 387) with delta (0, 0)
Screenshot: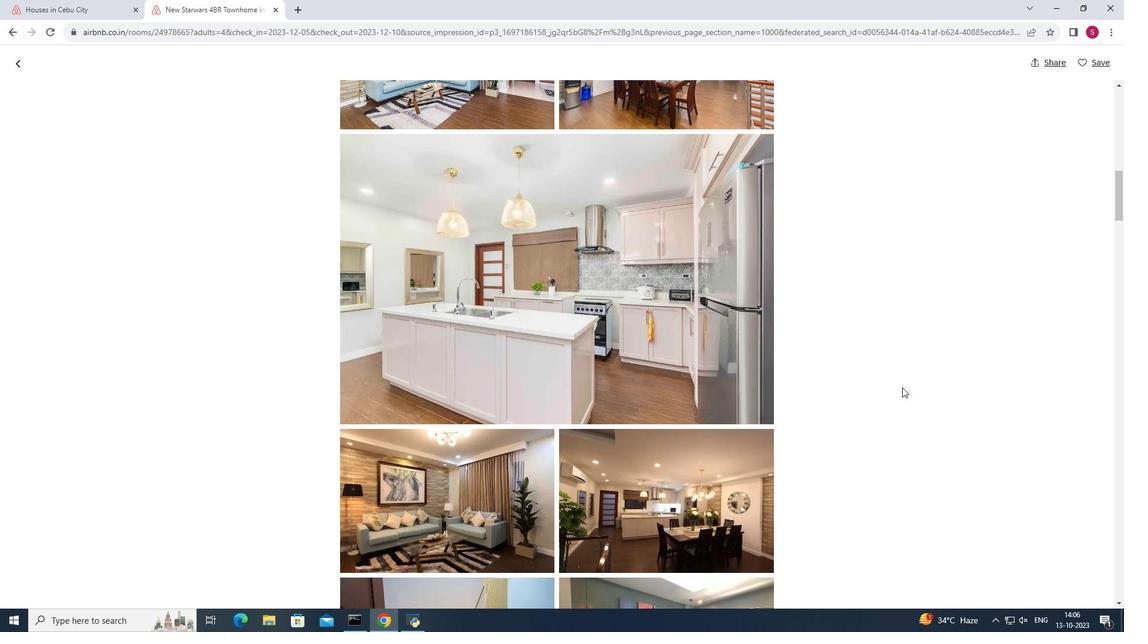 
Action: Mouse scrolled (902, 387) with delta (0, 0)
Screenshot: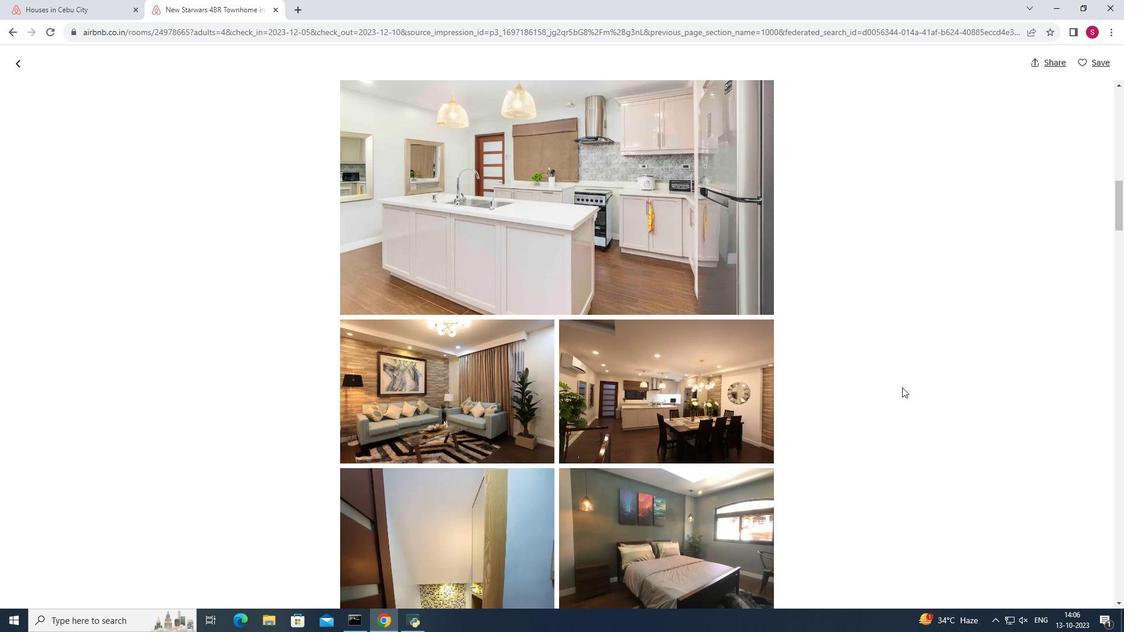 
Action: Mouse scrolled (902, 387) with delta (0, 0)
Screenshot: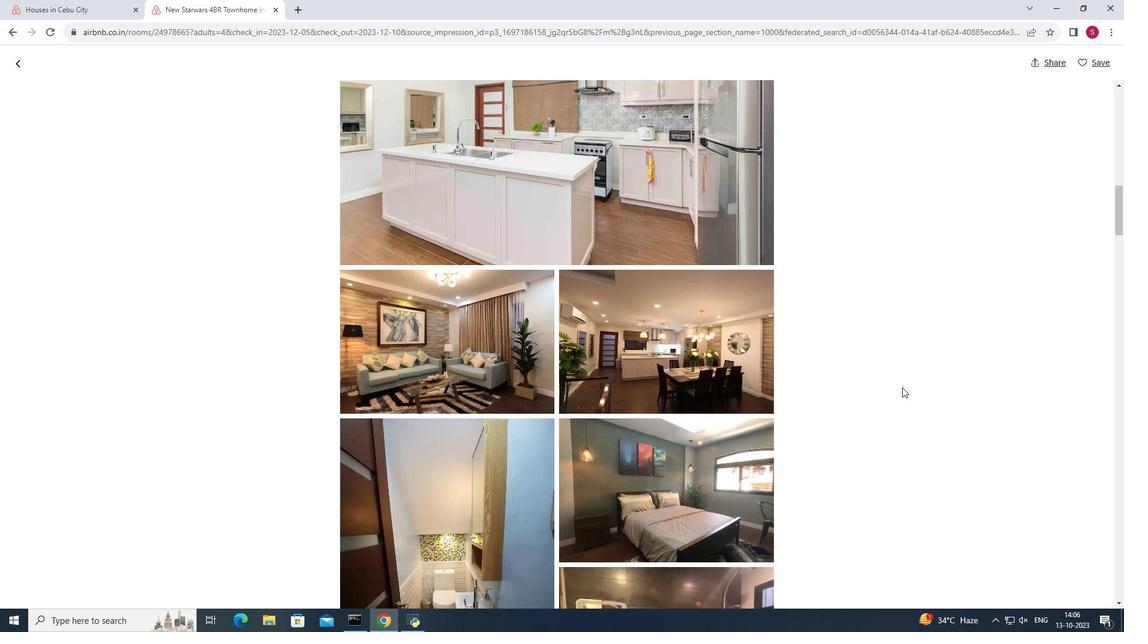 
Action: Mouse scrolled (902, 387) with delta (0, 0)
Screenshot: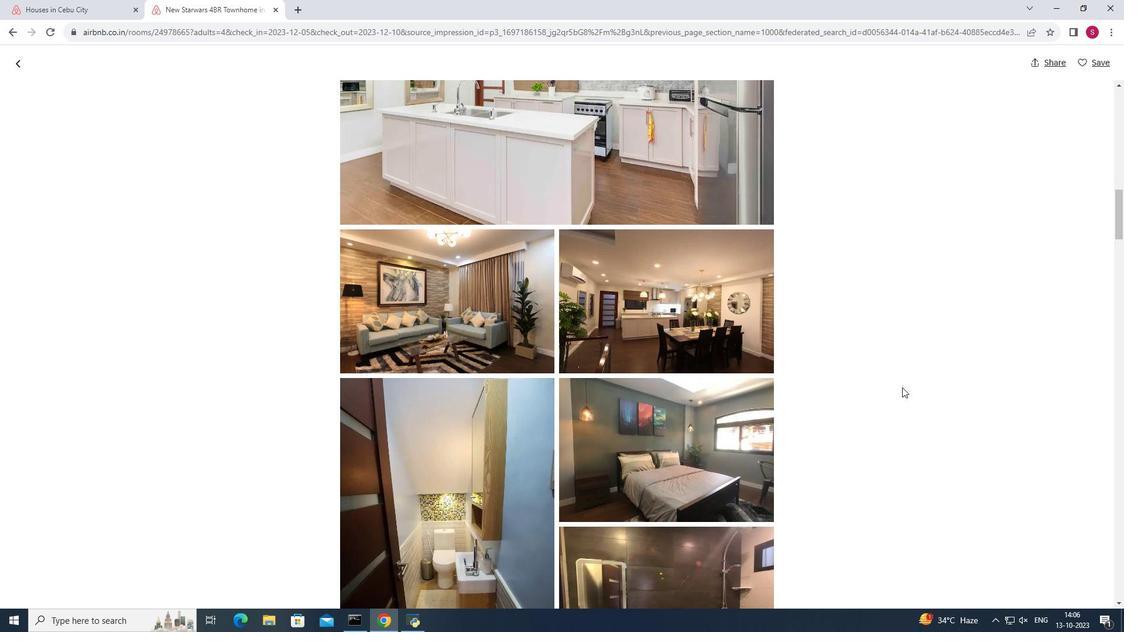 
Action: Mouse scrolled (902, 387) with delta (0, 0)
Screenshot: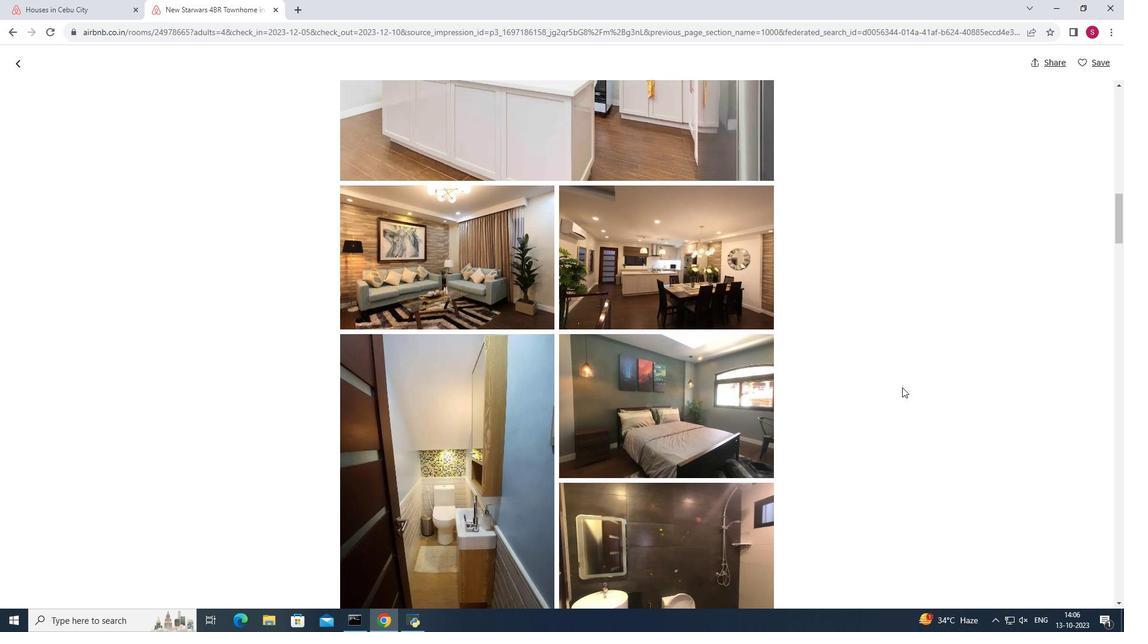 
Action: Mouse scrolled (902, 387) with delta (0, 0)
Screenshot: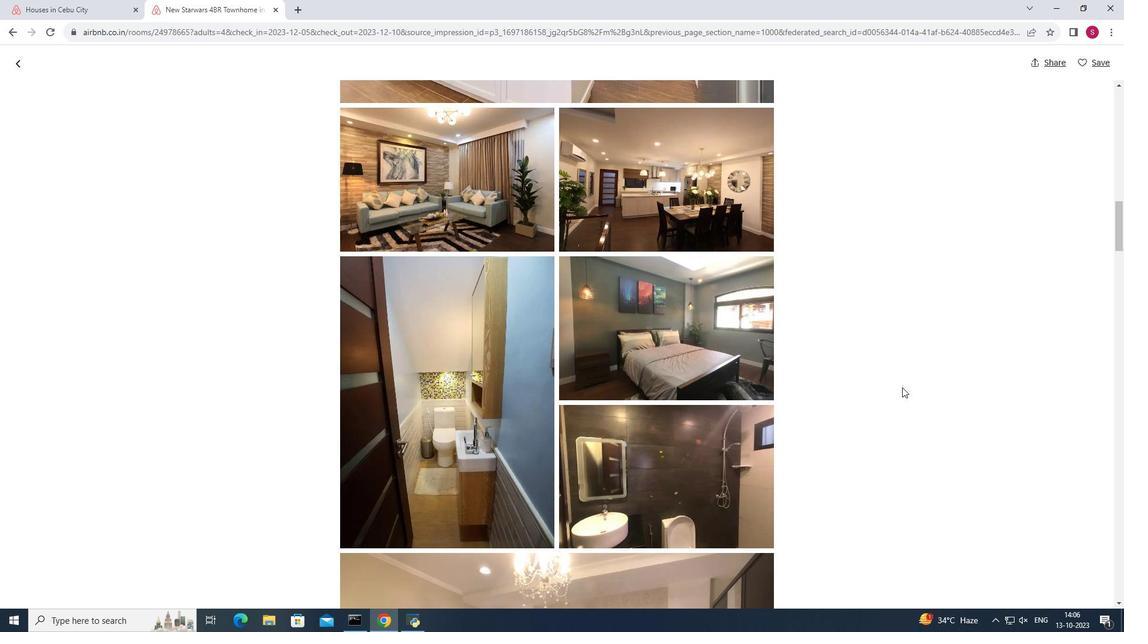 
Action: Mouse scrolled (902, 387) with delta (0, 0)
Screenshot: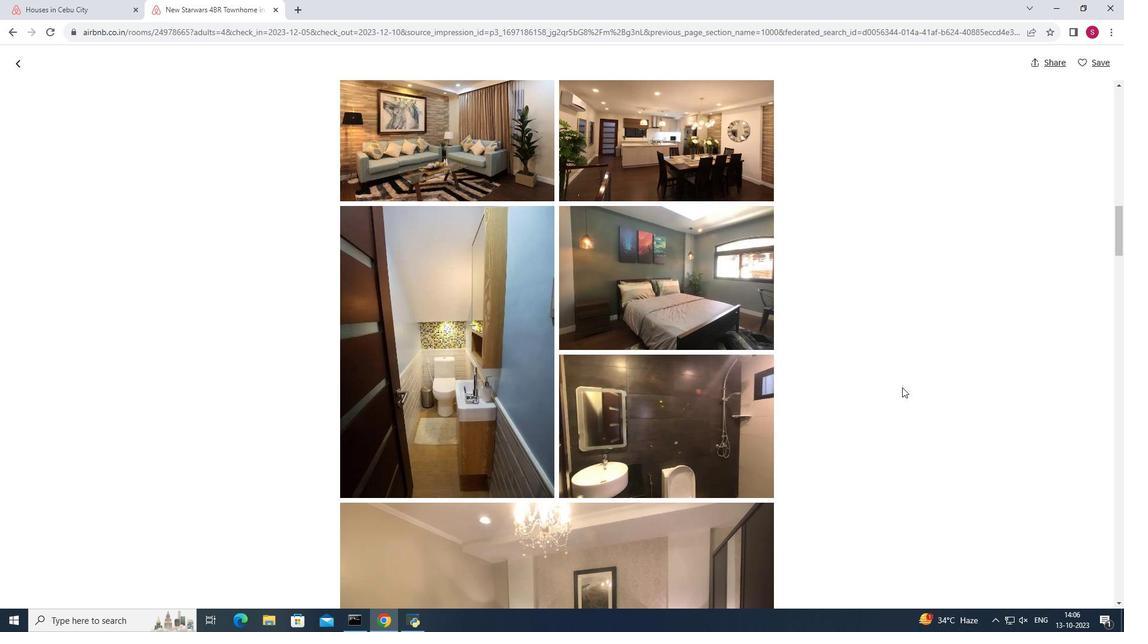 
Action: Mouse scrolled (902, 387) with delta (0, 0)
Screenshot: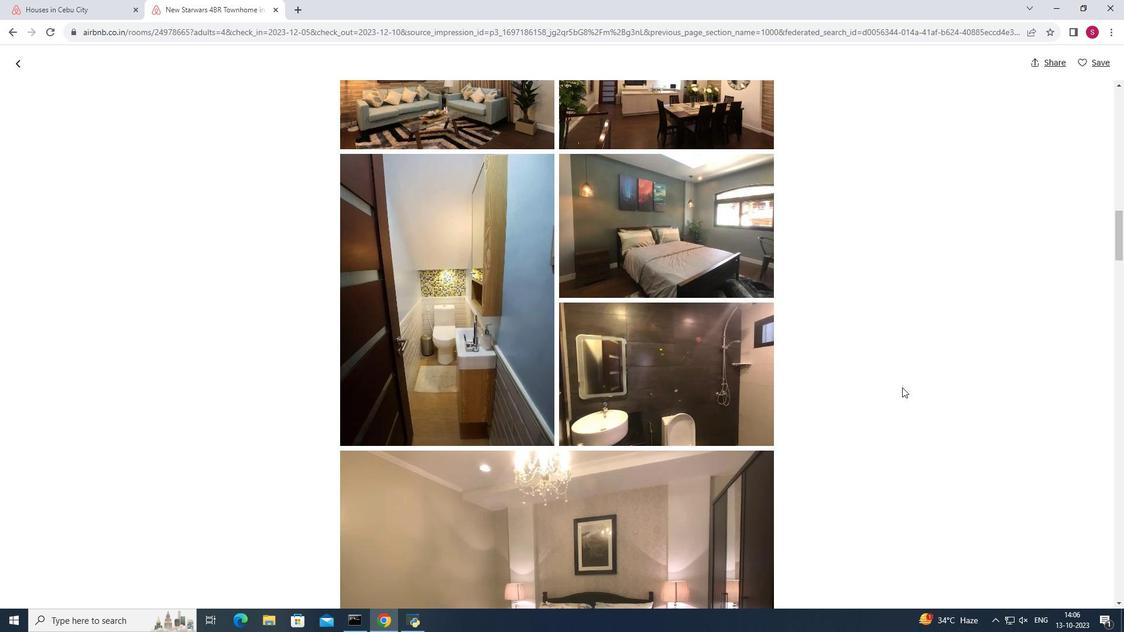 
Action: Mouse scrolled (902, 387) with delta (0, 0)
Screenshot: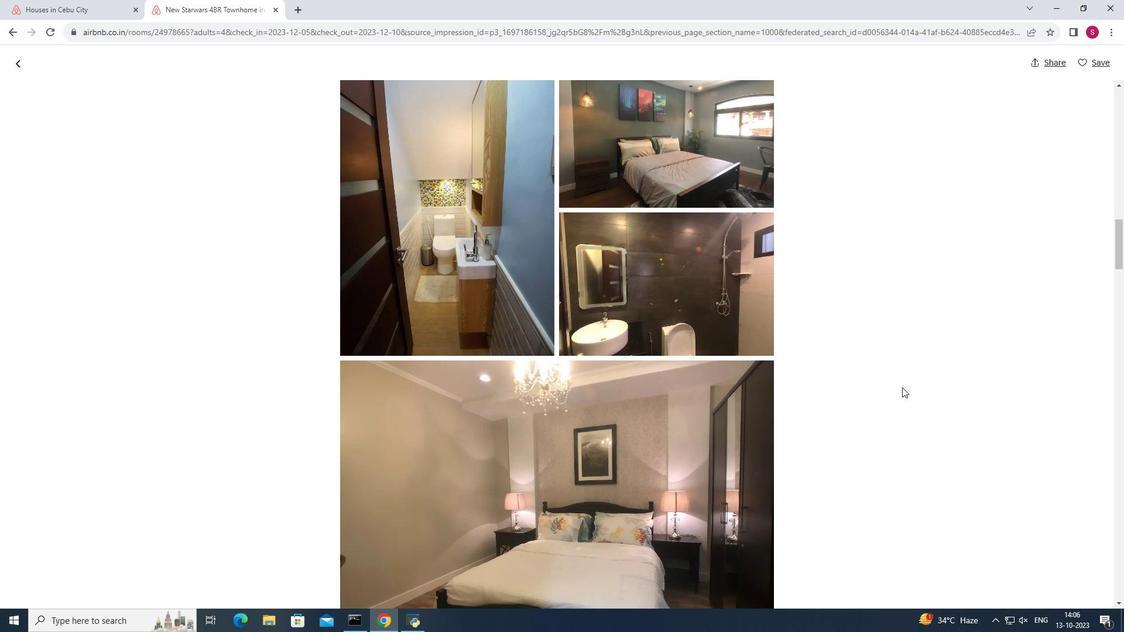 
Action: Mouse scrolled (902, 387) with delta (0, 0)
Screenshot: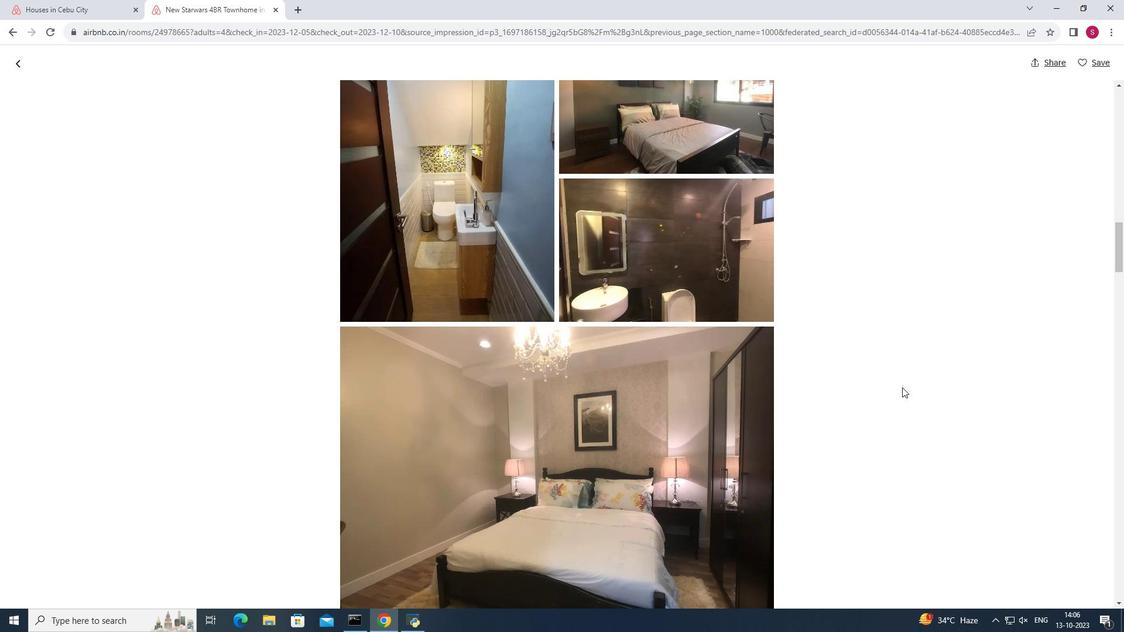 
Action: Mouse scrolled (902, 387) with delta (0, 0)
Screenshot: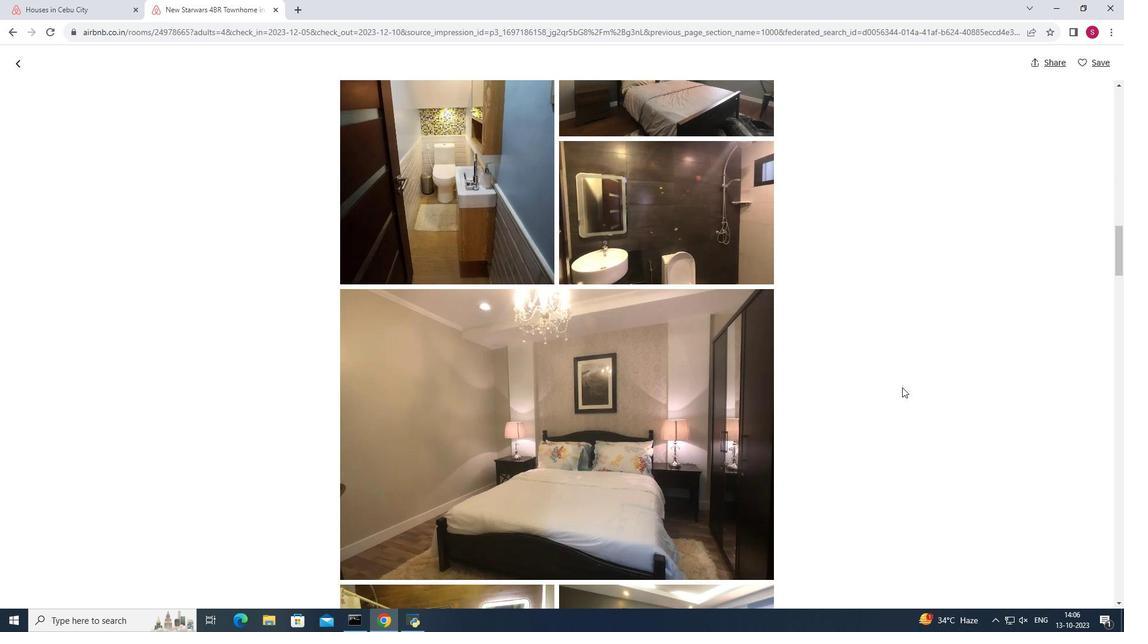 
Action: Mouse scrolled (902, 387) with delta (0, 0)
Screenshot: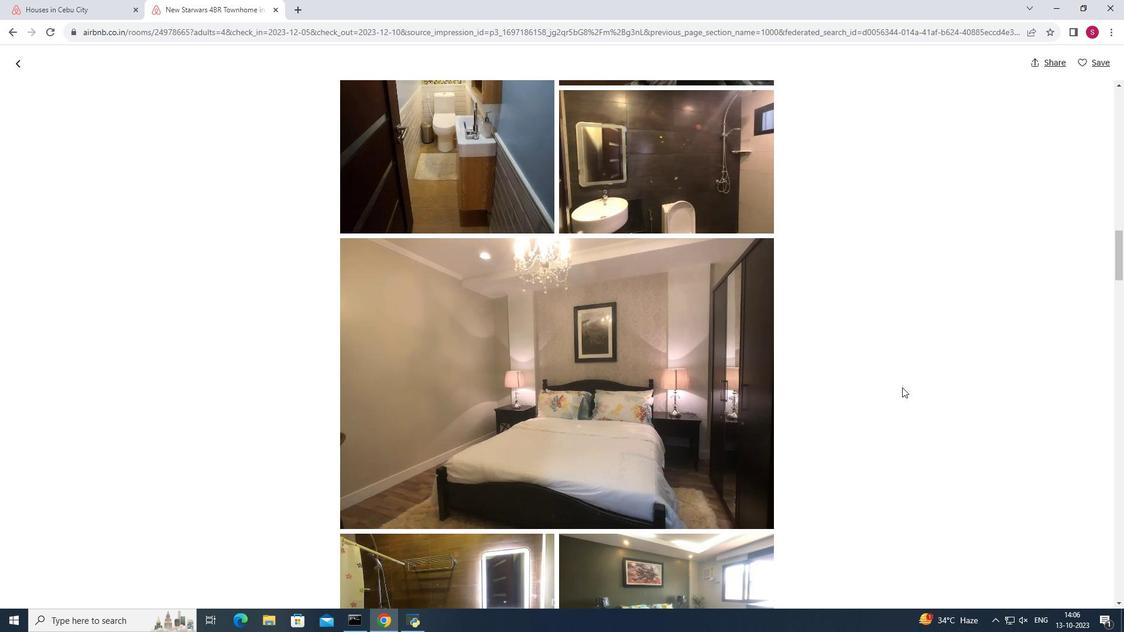 
Action: Mouse scrolled (902, 387) with delta (0, 0)
Screenshot: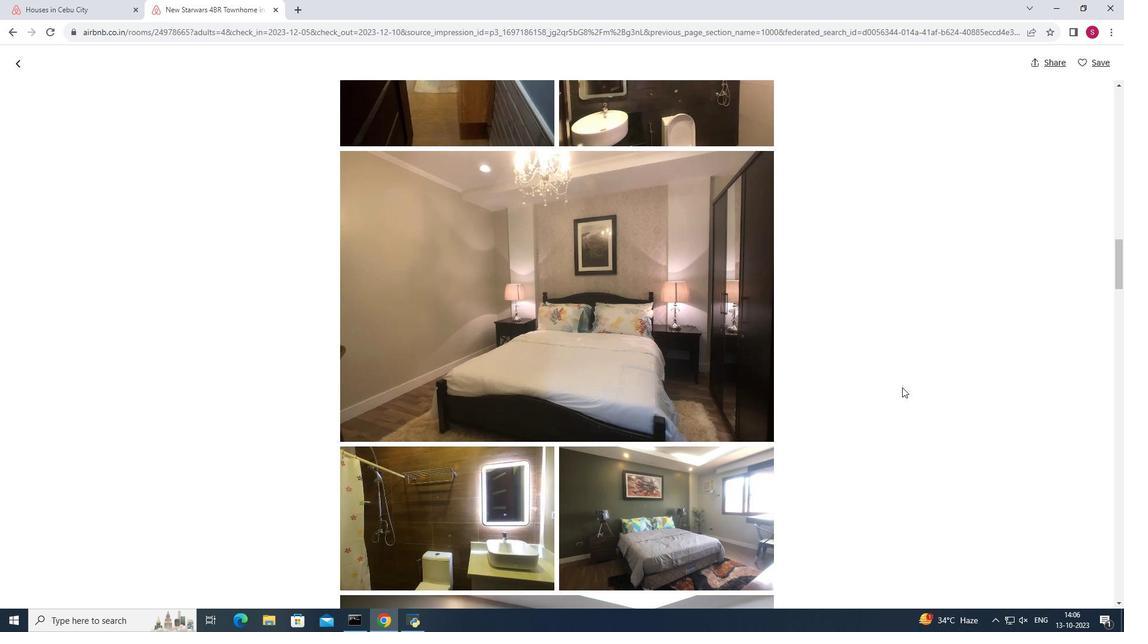 
Action: Mouse scrolled (902, 387) with delta (0, 0)
Screenshot: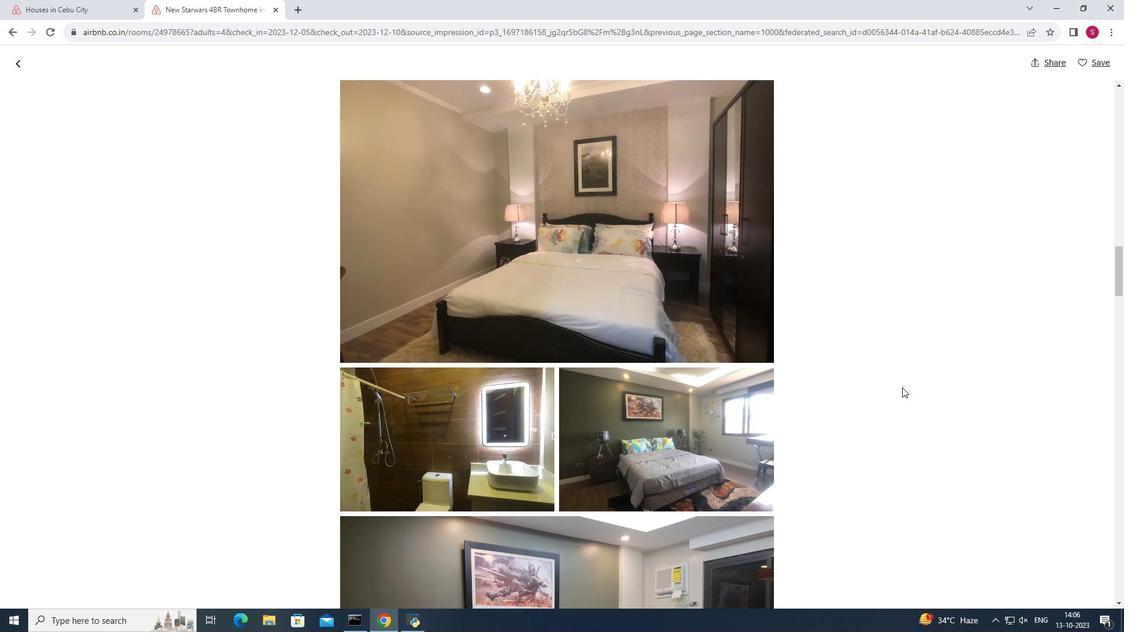 
Action: Mouse scrolled (902, 387) with delta (0, 0)
Screenshot: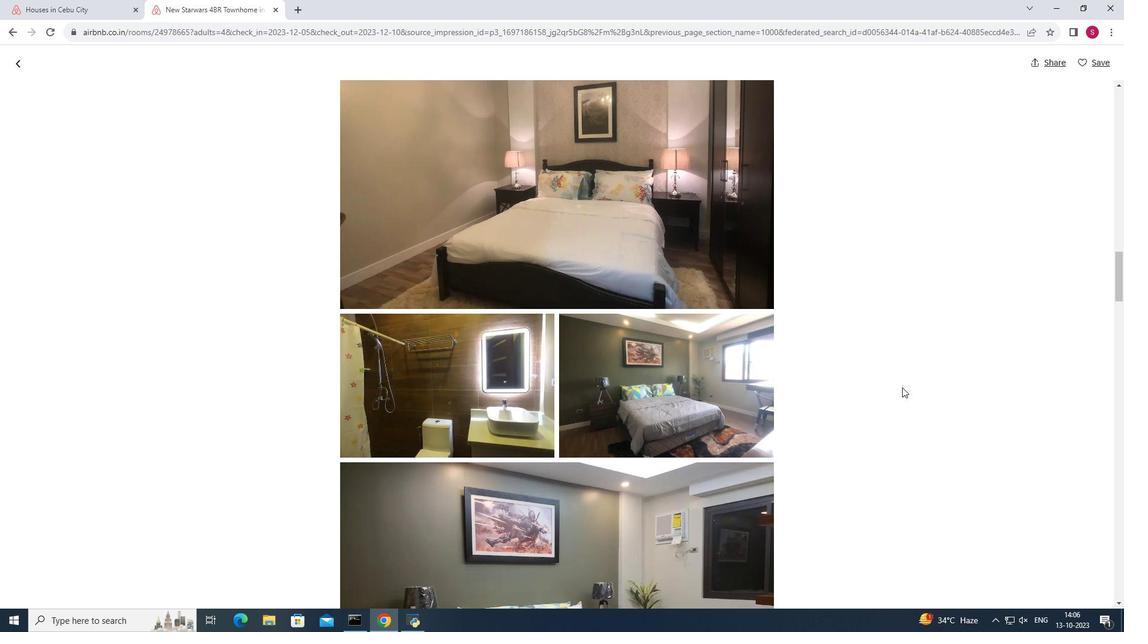 
Action: Mouse scrolled (902, 387) with delta (0, 0)
Screenshot: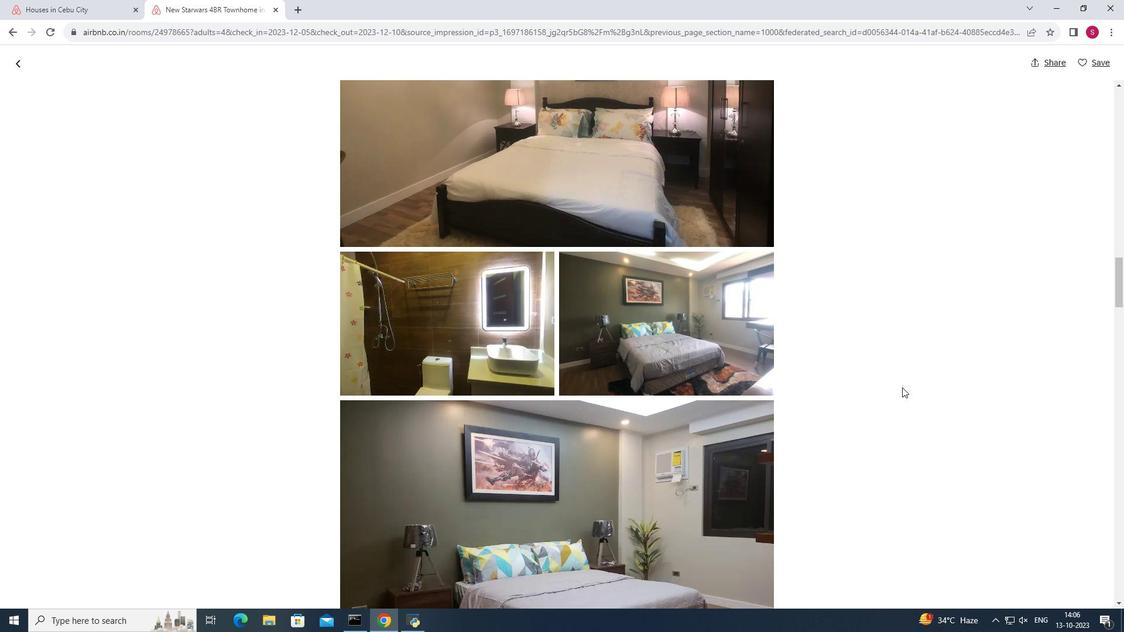 
Action: Mouse scrolled (902, 387) with delta (0, 0)
Screenshot: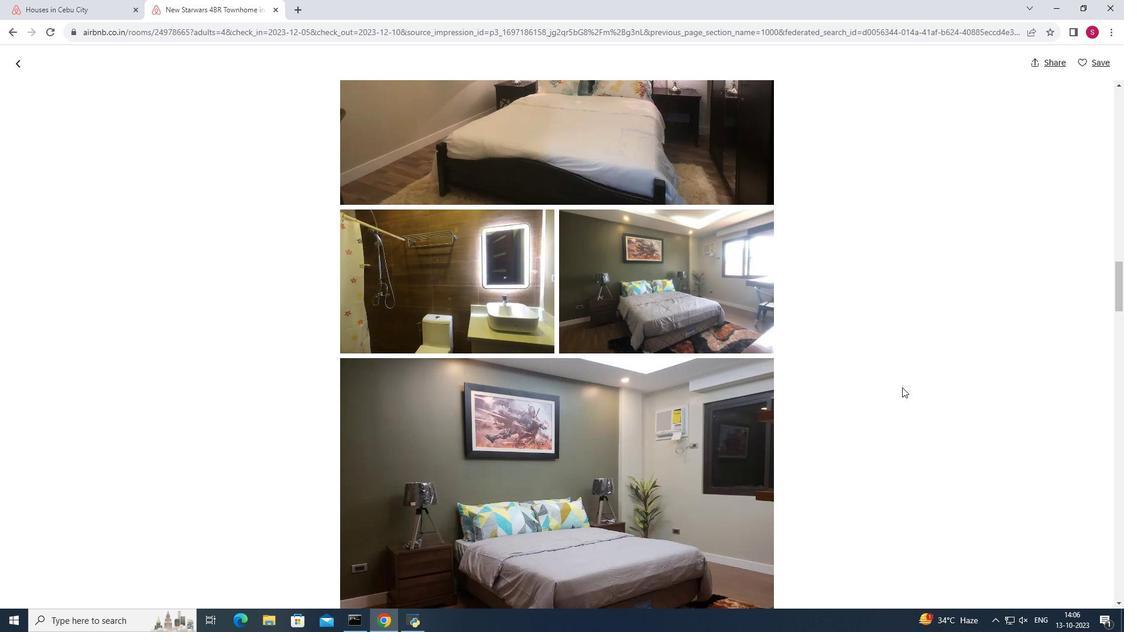 
Action: Mouse scrolled (902, 387) with delta (0, 0)
Screenshot: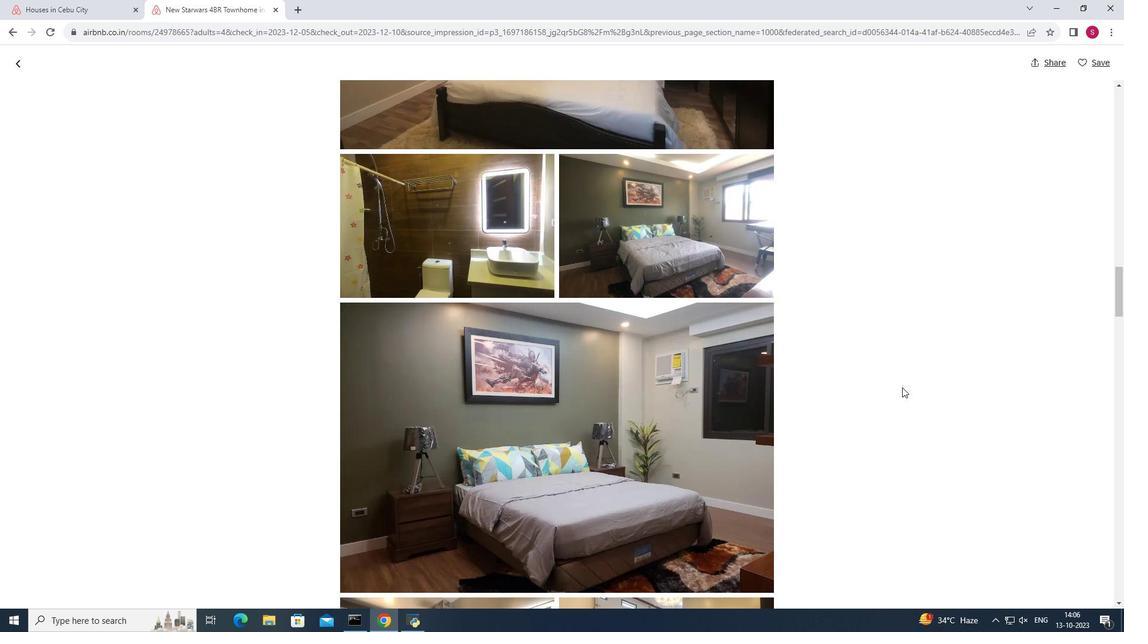 
Action: Mouse scrolled (902, 387) with delta (0, 0)
Screenshot: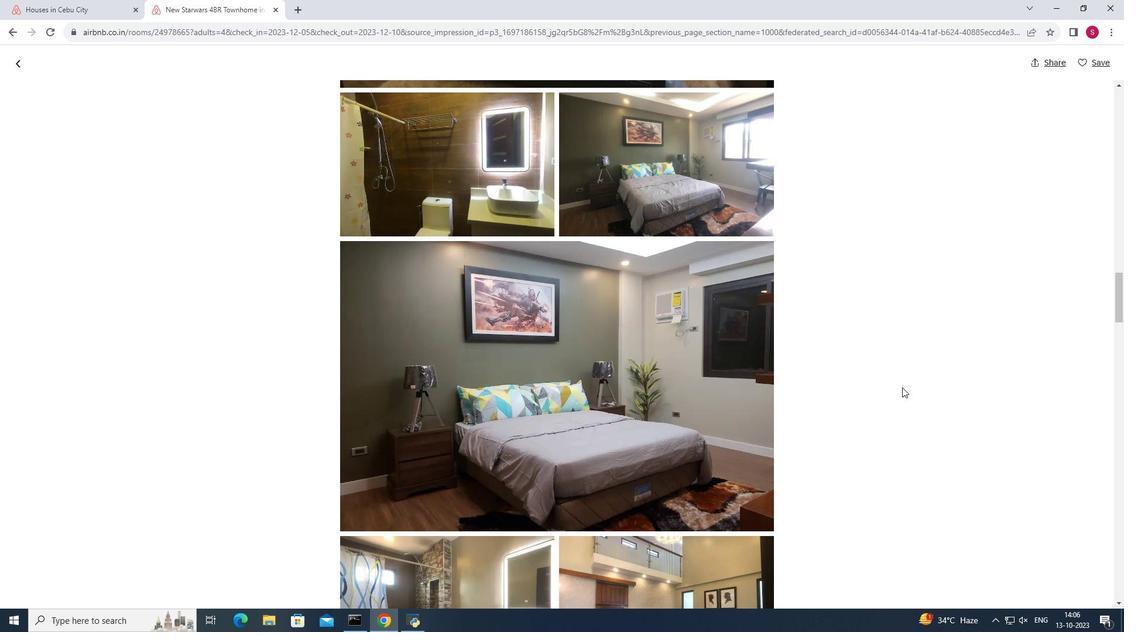 
Action: Mouse scrolled (902, 387) with delta (0, 0)
Screenshot: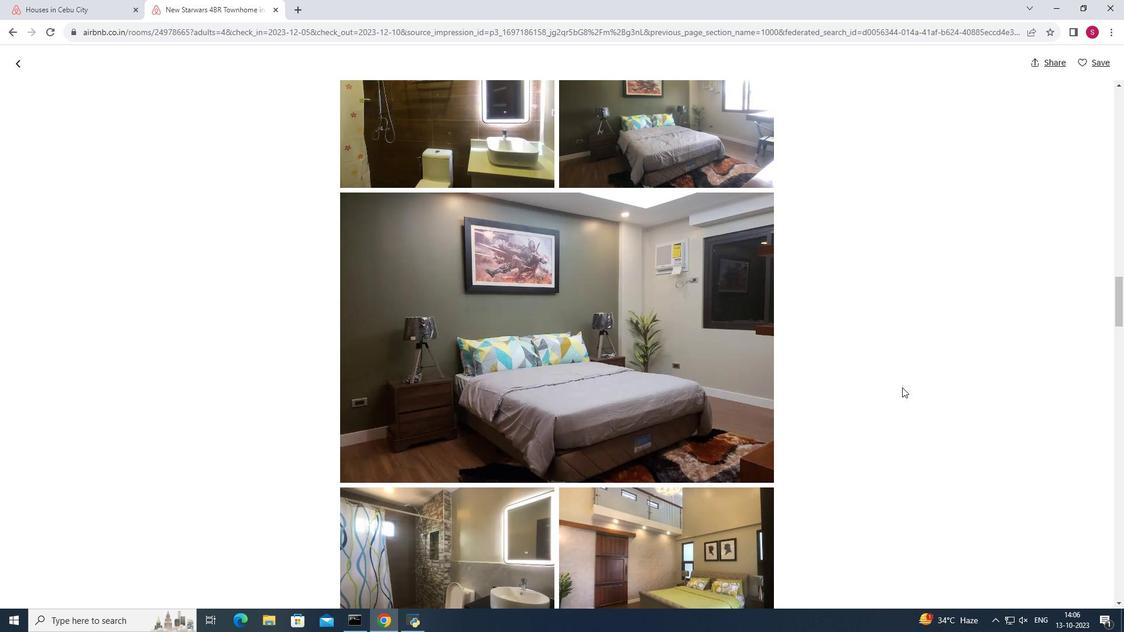 
Action: Mouse scrolled (902, 387) with delta (0, 0)
Screenshot: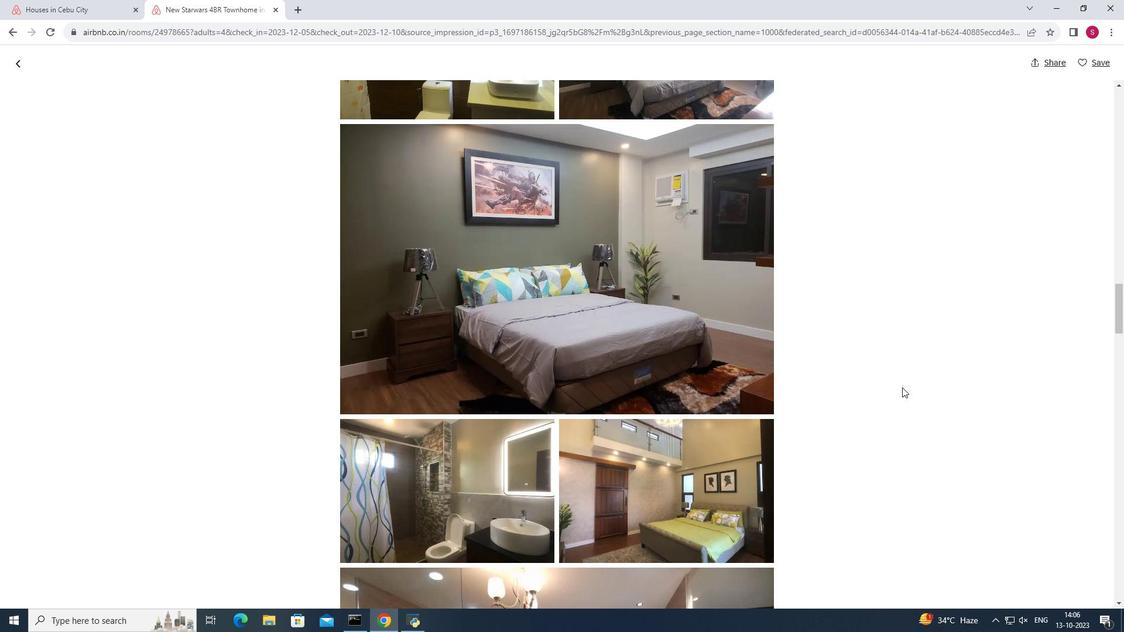 
Action: Mouse scrolled (902, 387) with delta (0, 0)
Screenshot: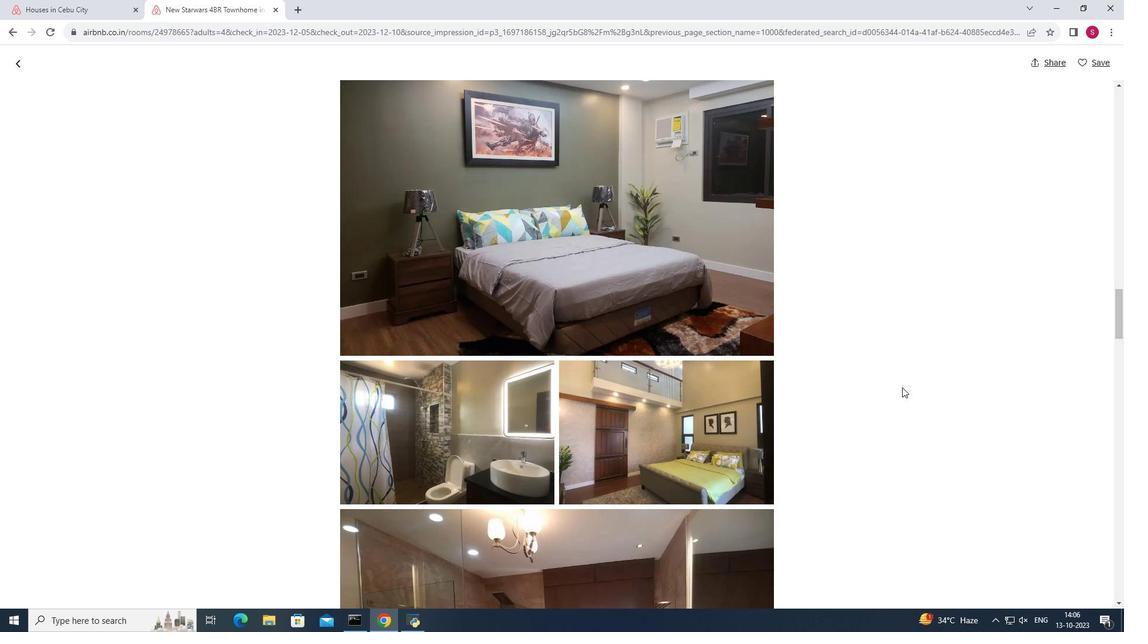 
Action: Mouse scrolled (902, 387) with delta (0, 0)
Screenshot: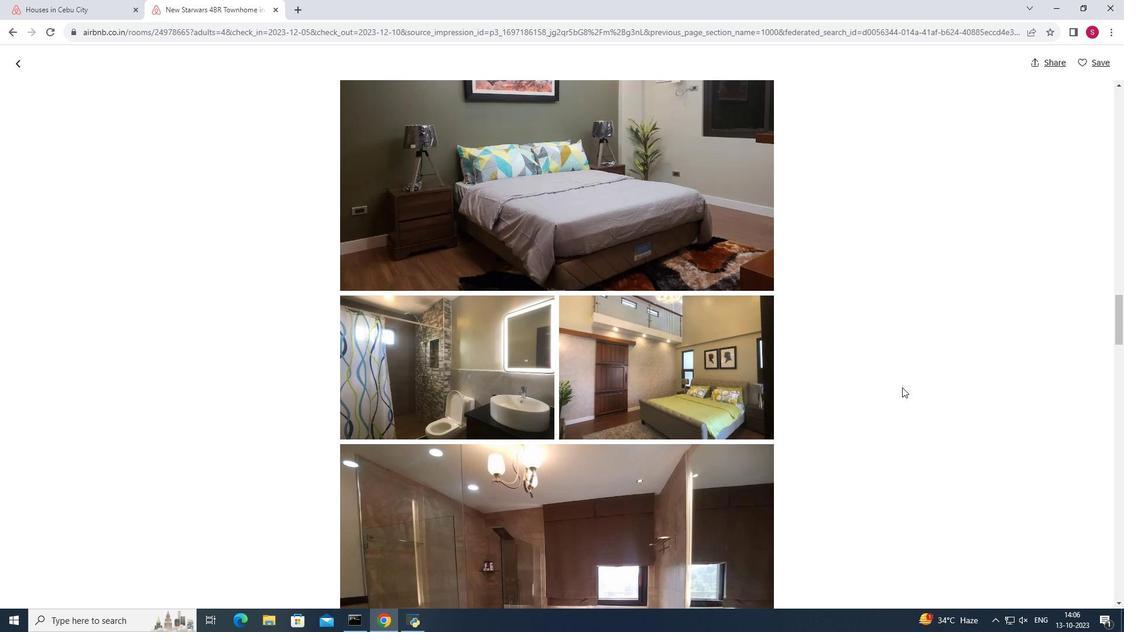 
Action: Mouse scrolled (902, 387) with delta (0, 0)
Screenshot: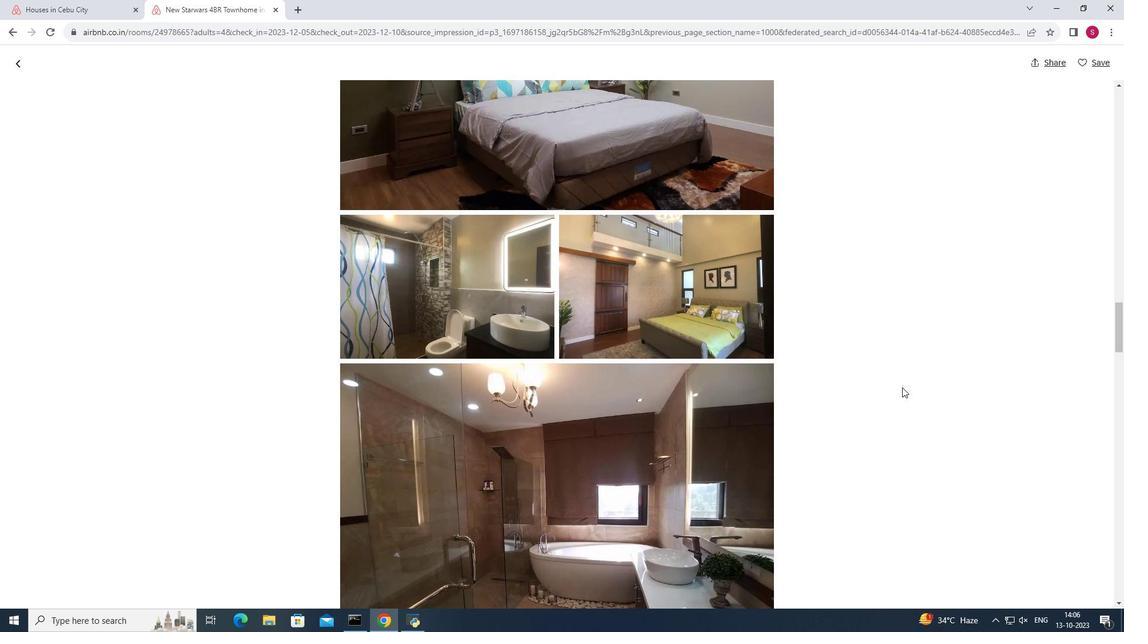 
Action: Mouse scrolled (902, 387) with delta (0, 0)
Screenshot: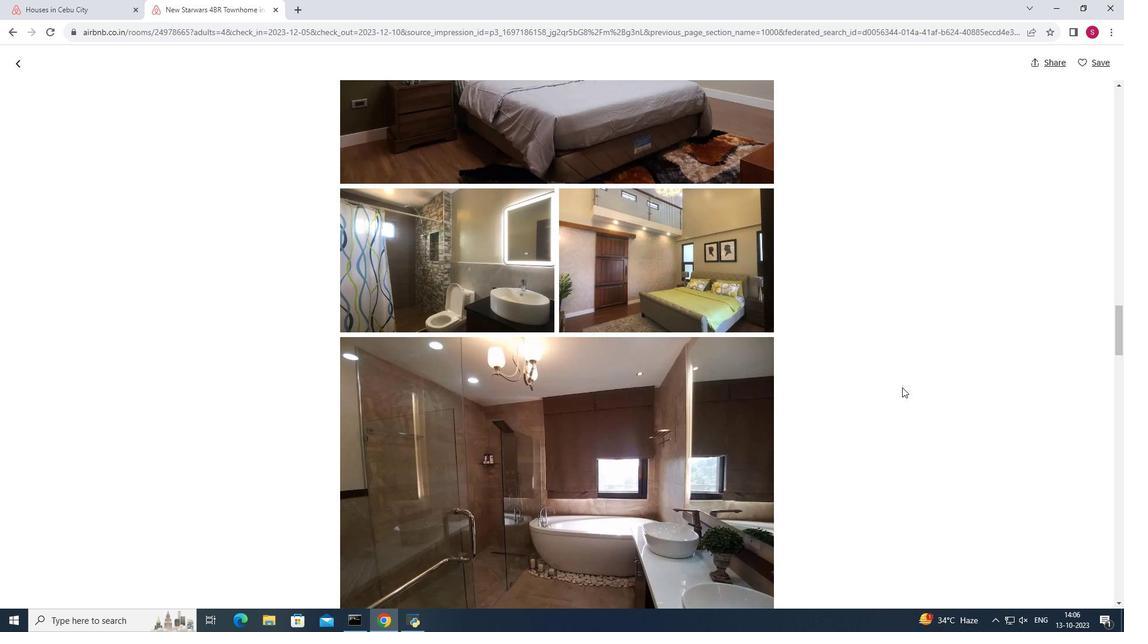
Action: Mouse scrolled (902, 387) with delta (0, 0)
Screenshot: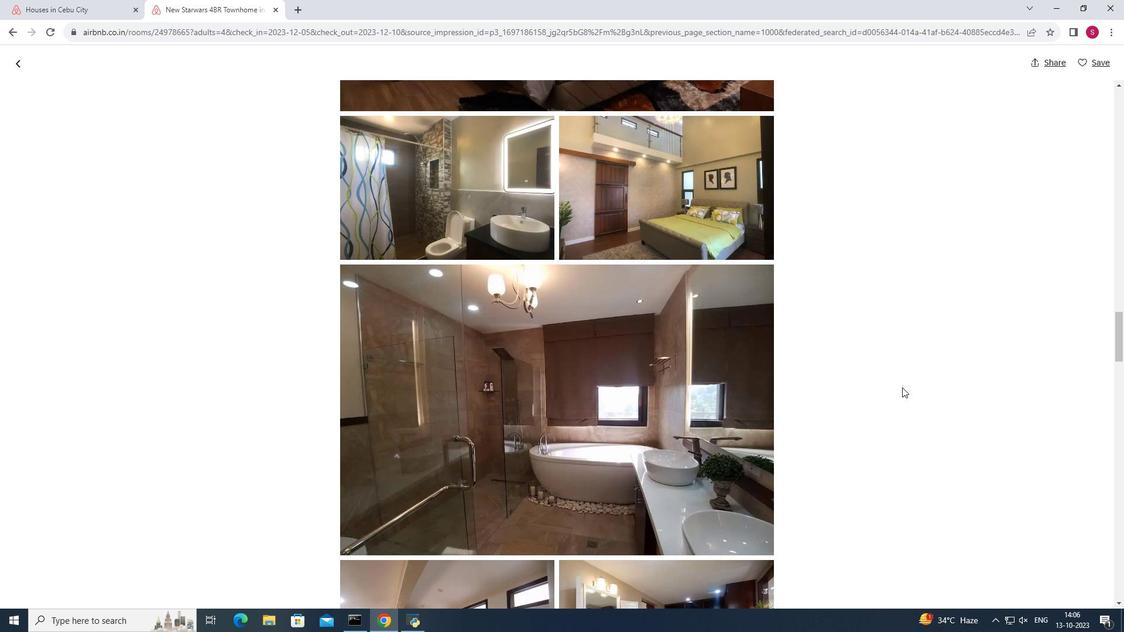 
Action: Mouse scrolled (902, 387) with delta (0, 0)
Screenshot: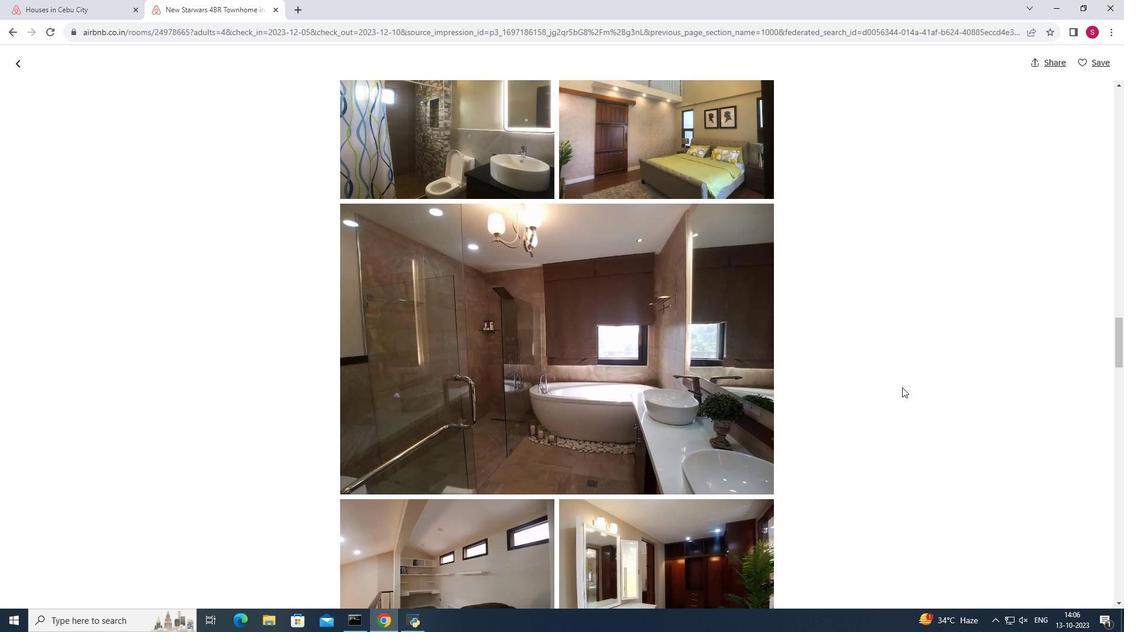 
Action: Mouse scrolled (902, 387) with delta (0, 0)
Screenshot: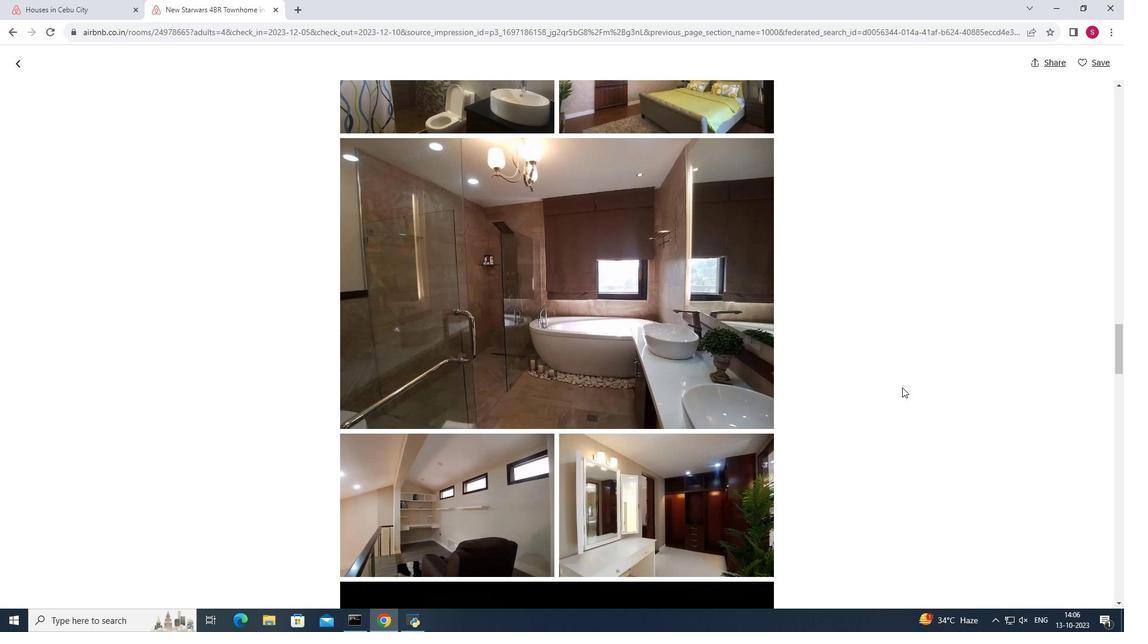 
Action: Mouse scrolled (902, 387) with delta (0, 0)
Screenshot: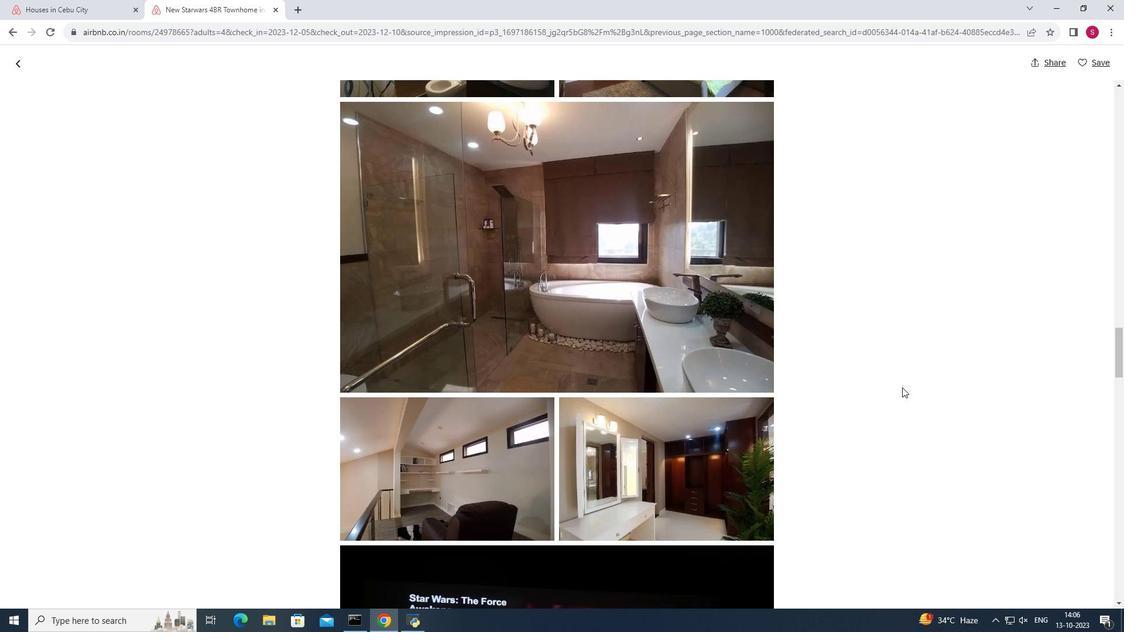
Action: Mouse scrolled (902, 387) with delta (0, 0)
Screenshot: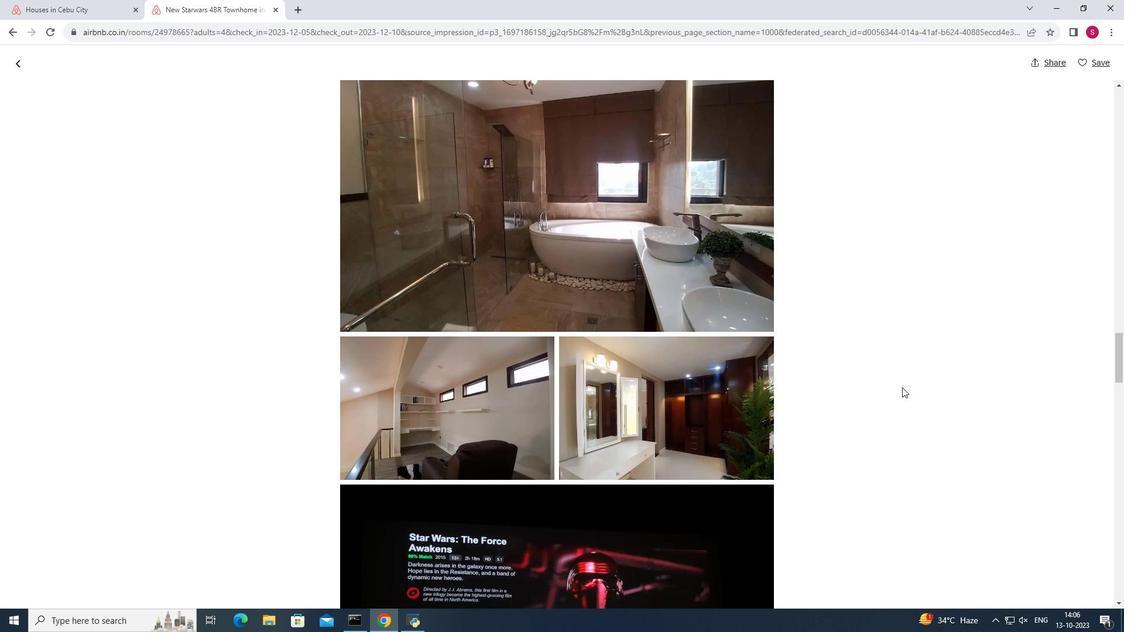 
Action: Mouse scrolled (902, 387) with delta (0, 0)
Screenshot: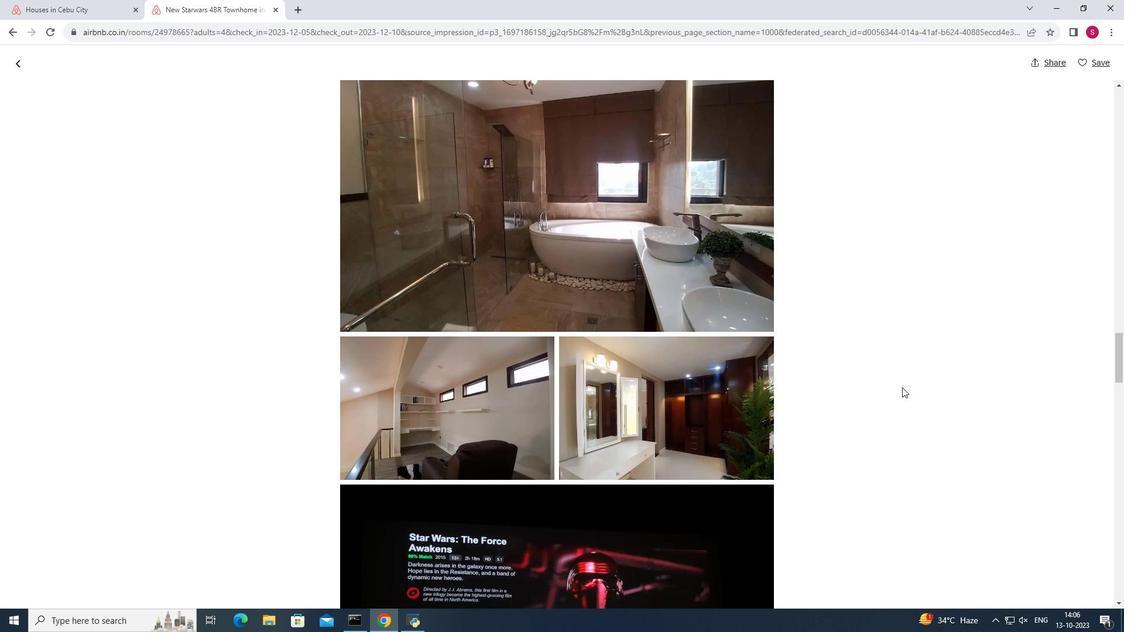 
Action: Mouse scrolled (902, 387) with delta (0, 0)
Screenshot: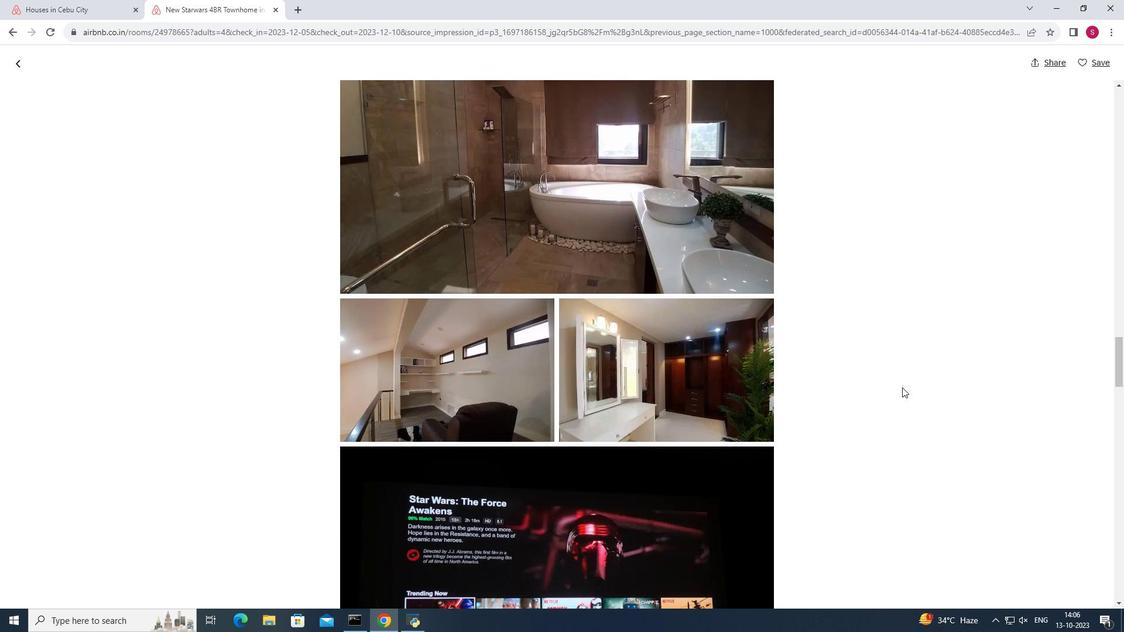 
Action: Mouse scrolled (902, 387) with delta (0, 0)
Screenshot: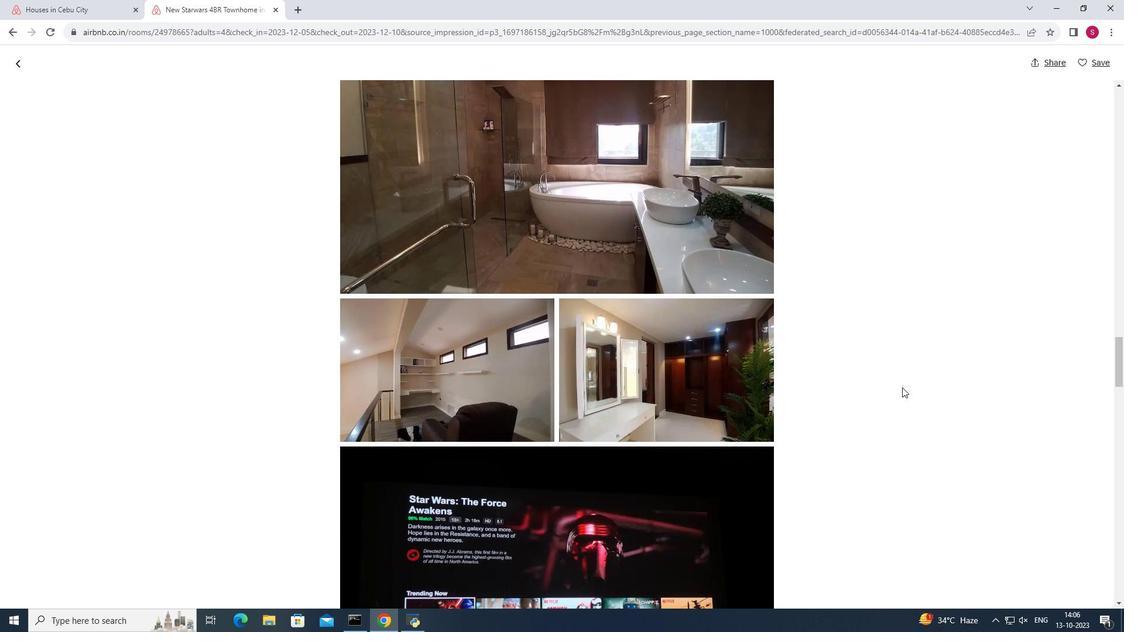 
Action: Mouse scrolled (902, 387) with delta (0, 0)
Screenshot: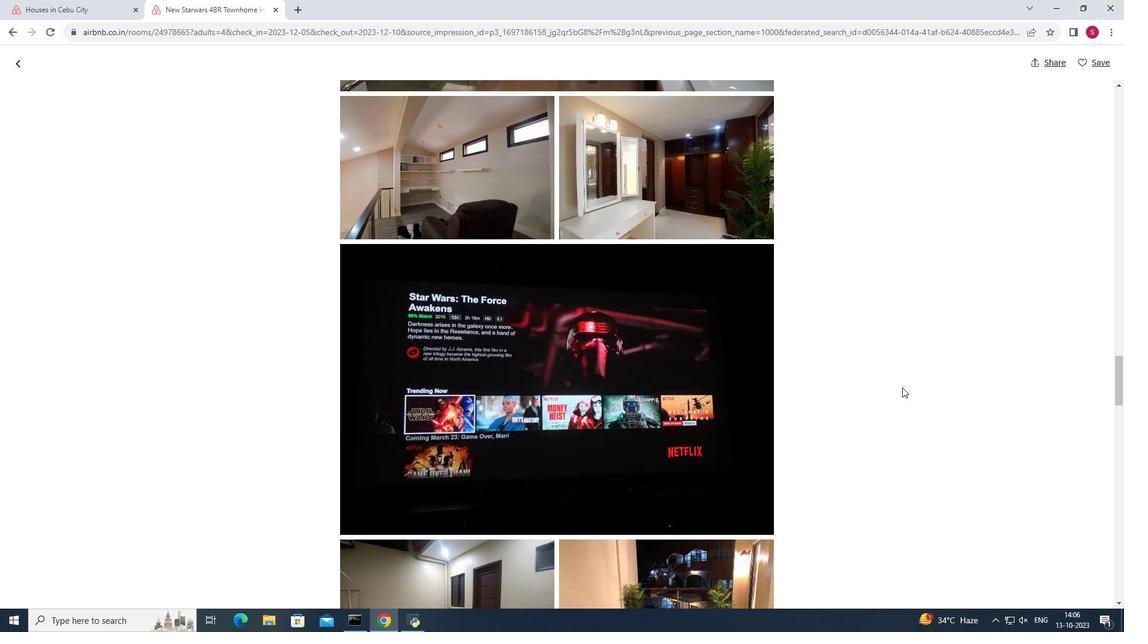 
Action: Mouse scrolled (902, 387) with delta (0, 0)
Screenshot: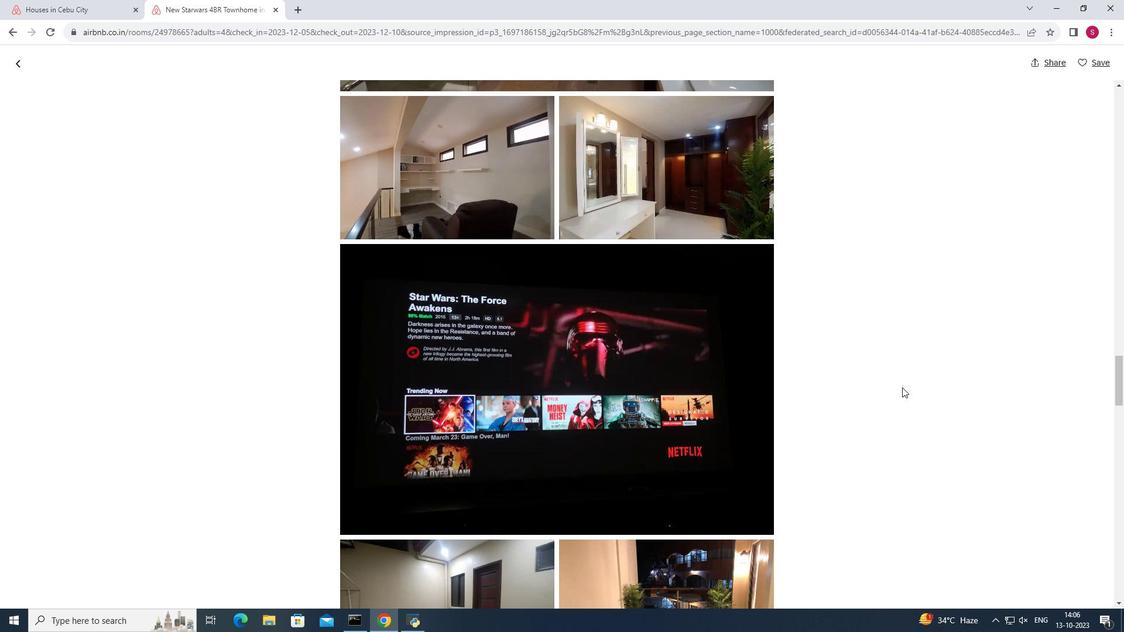 
Action: Mouse scrolled (902, 387) with delta (0, 0)
Screenshot: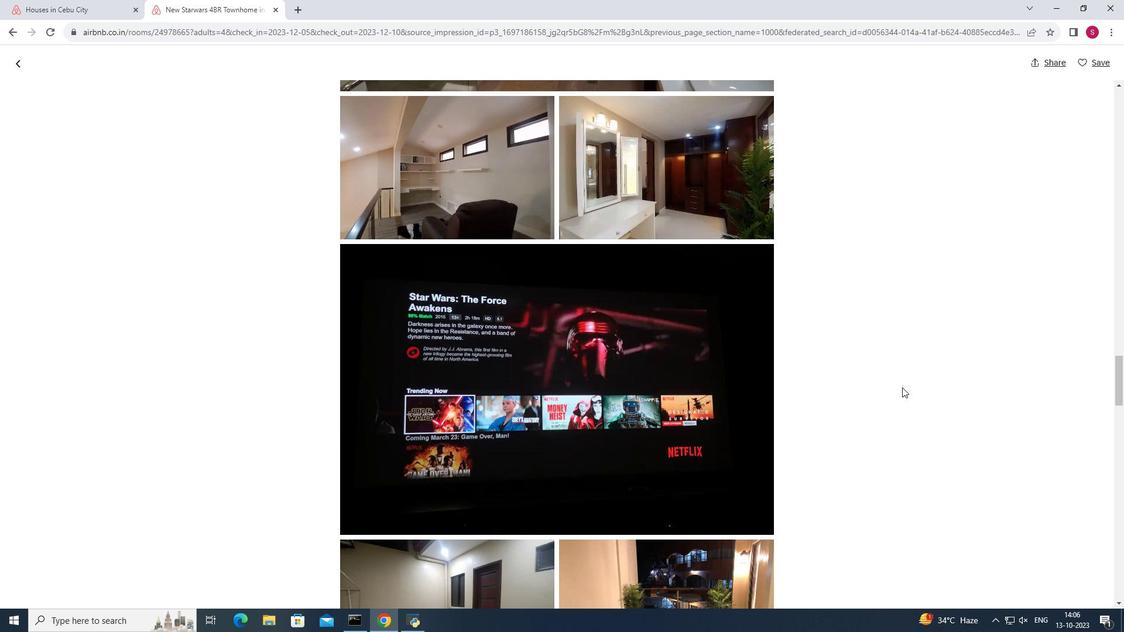 
Action: Mouse scrolled (902, 387) with delta (0, 0)
Screenshot: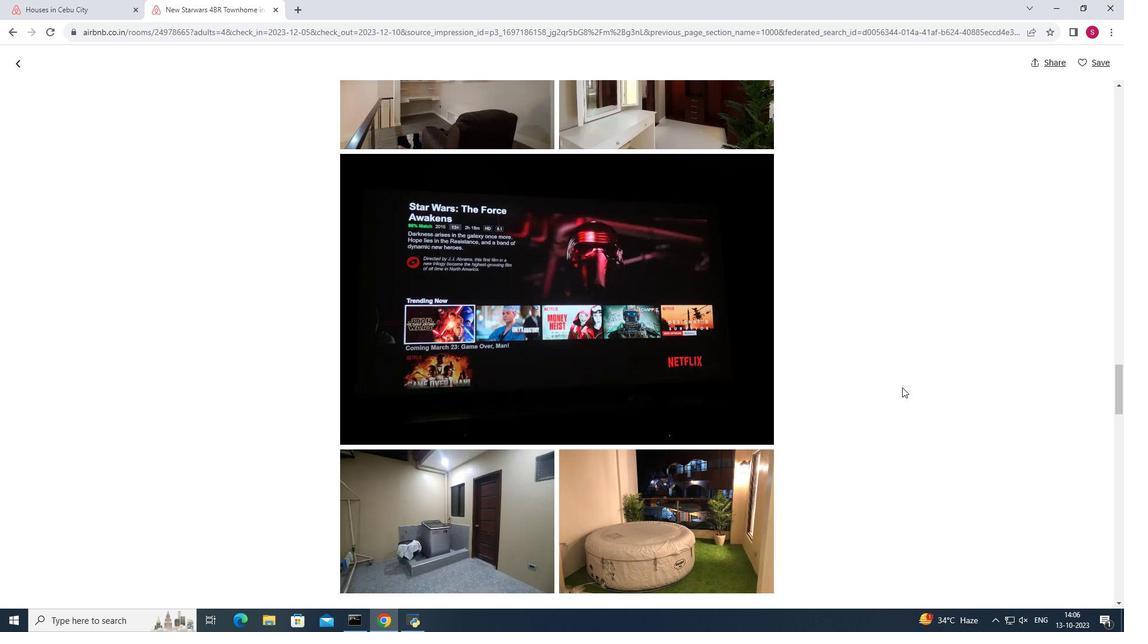 
Action: Mouse scrolled (902, 387) with delta (0, 0)
Screenshot: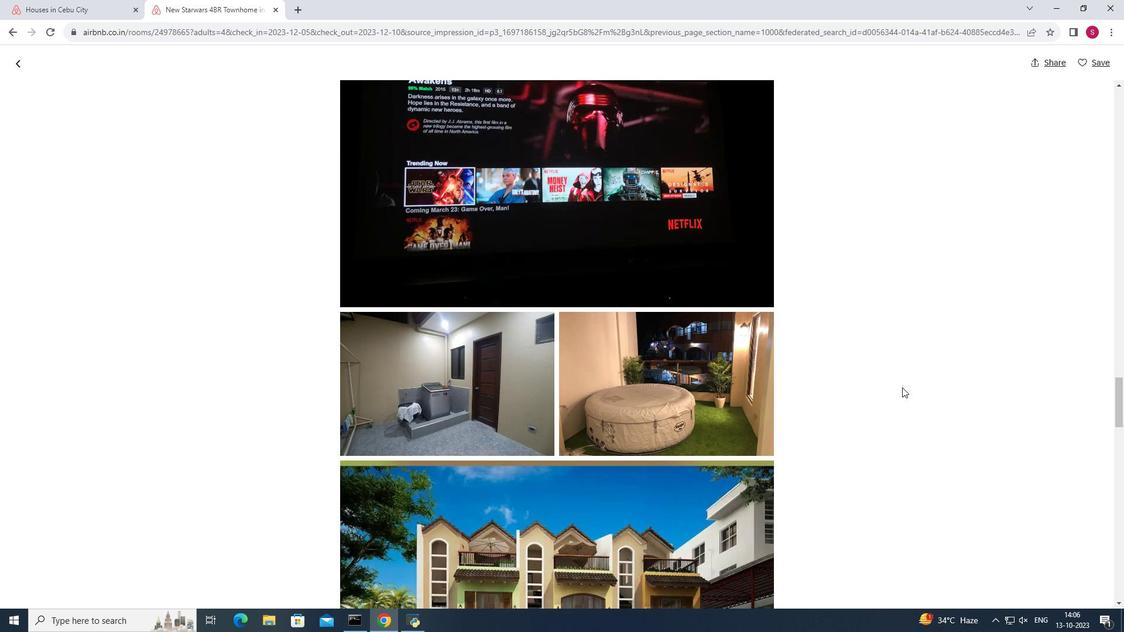
Action: Mouse scrolled (902, 387) with delta (0, 0)
Screenshot: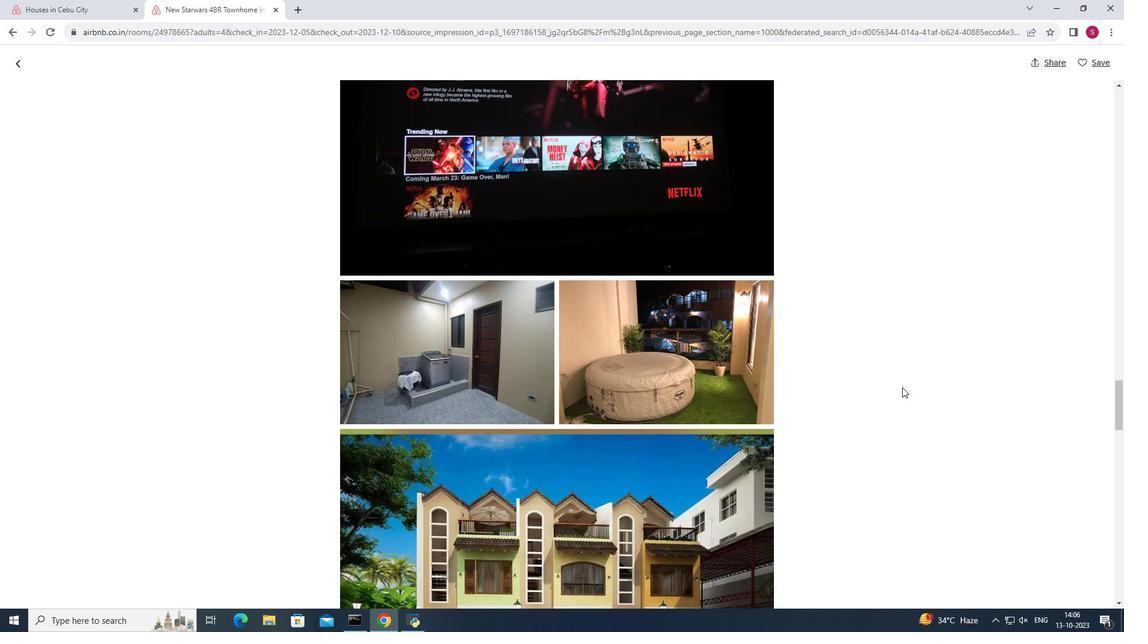 
Action: Mouse scrolled (902, 387) with delta (0, 0)
Screenshot: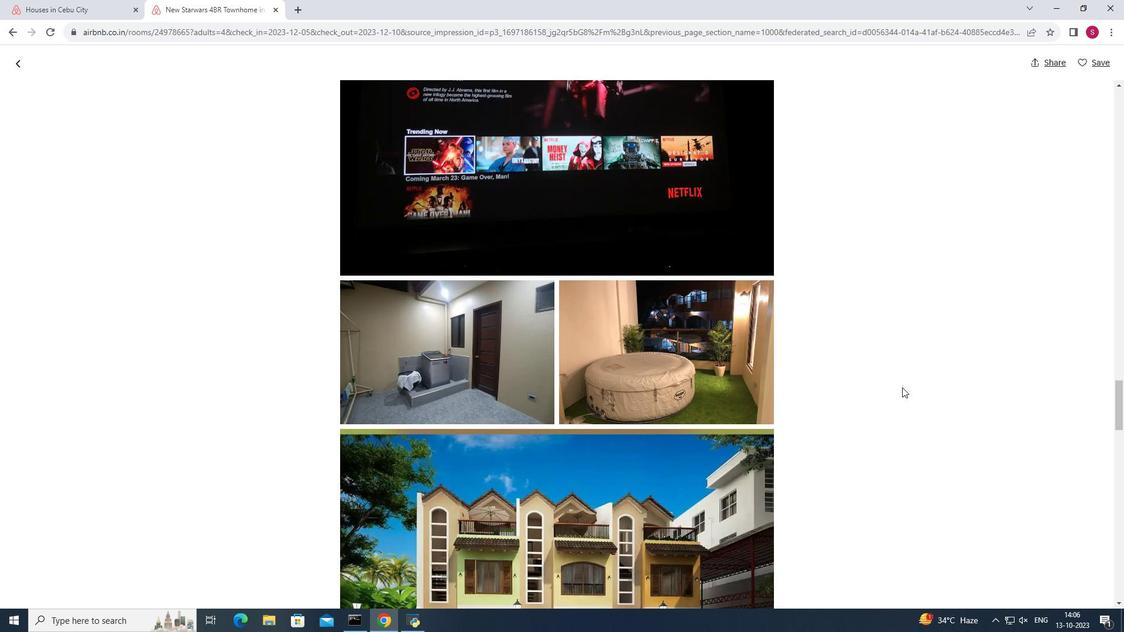 
Action: Mouse scrolled (902, 387) with delta (0, 0)
Screenshot: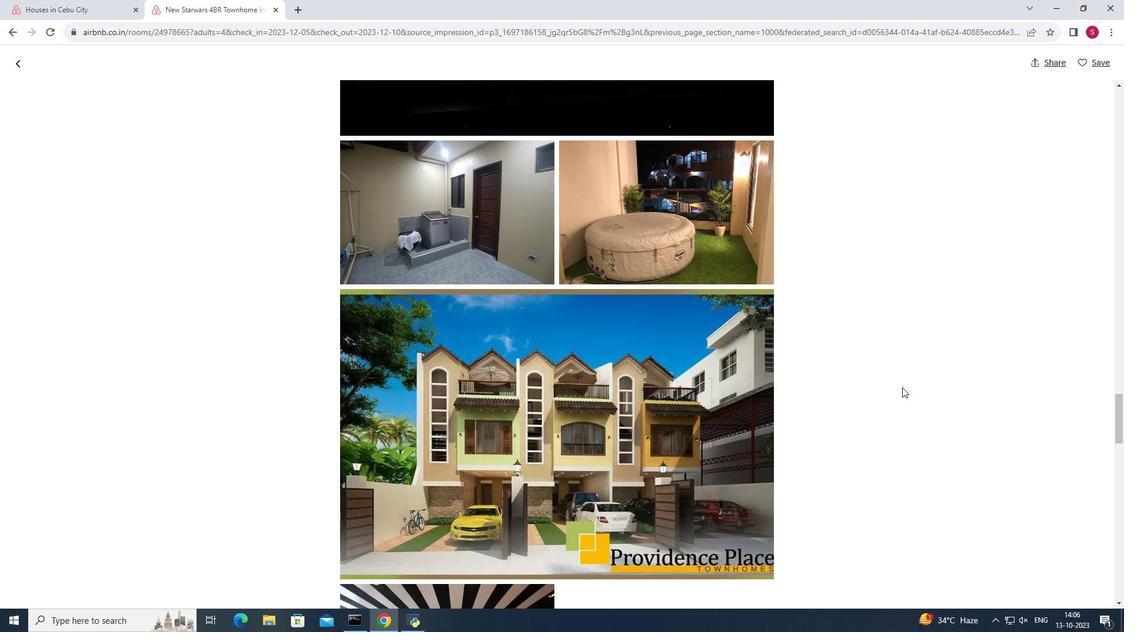 
Action: Mouse scrolled (902, 387) with delta (0, 0)
Screenshot: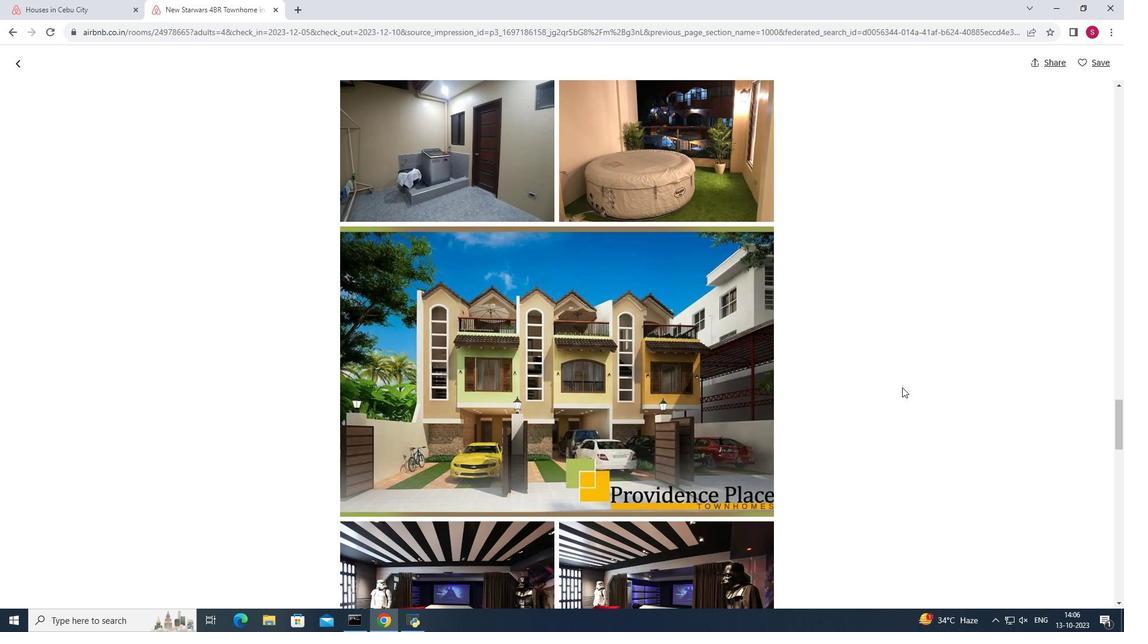 
Action: Mouse scrolled (902, 387) with delta (0, 0)
Screenshot: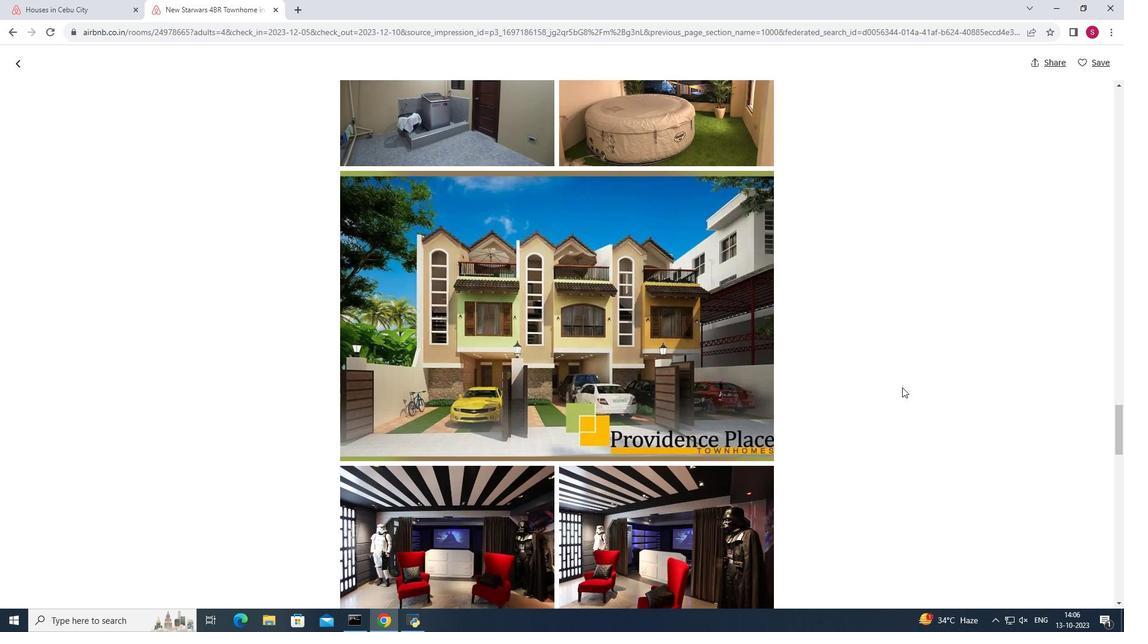 
Action: Mouse scrolled (902, 387) with delta (0, 0)
Screenshot: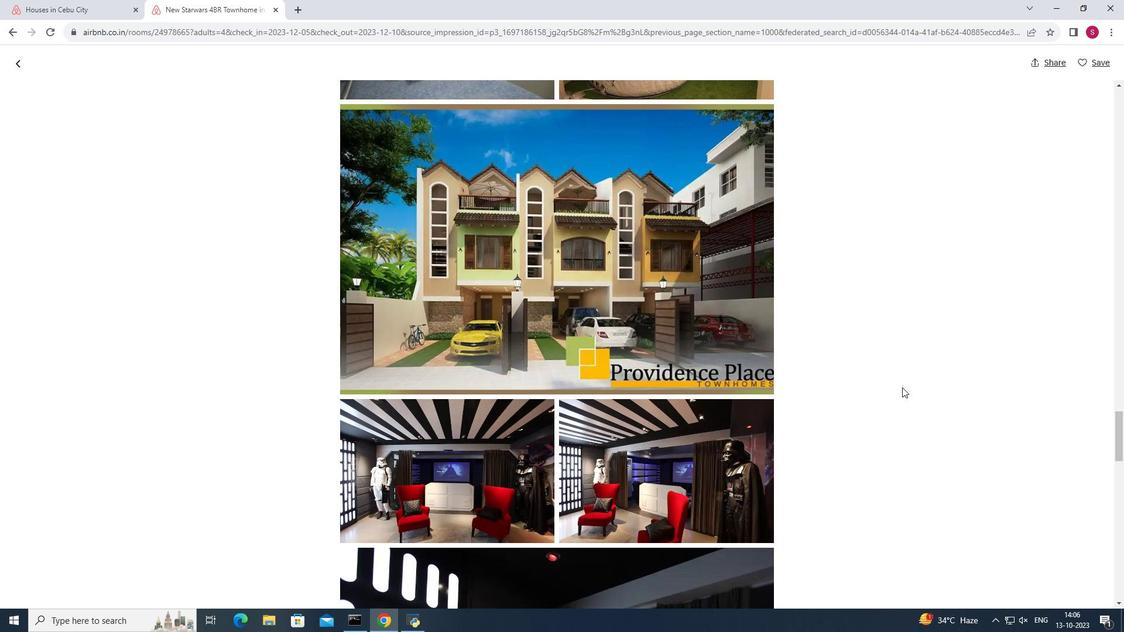 
Action: Mouse scrolled (902, 387) with delta (0, 0)
Screenshot: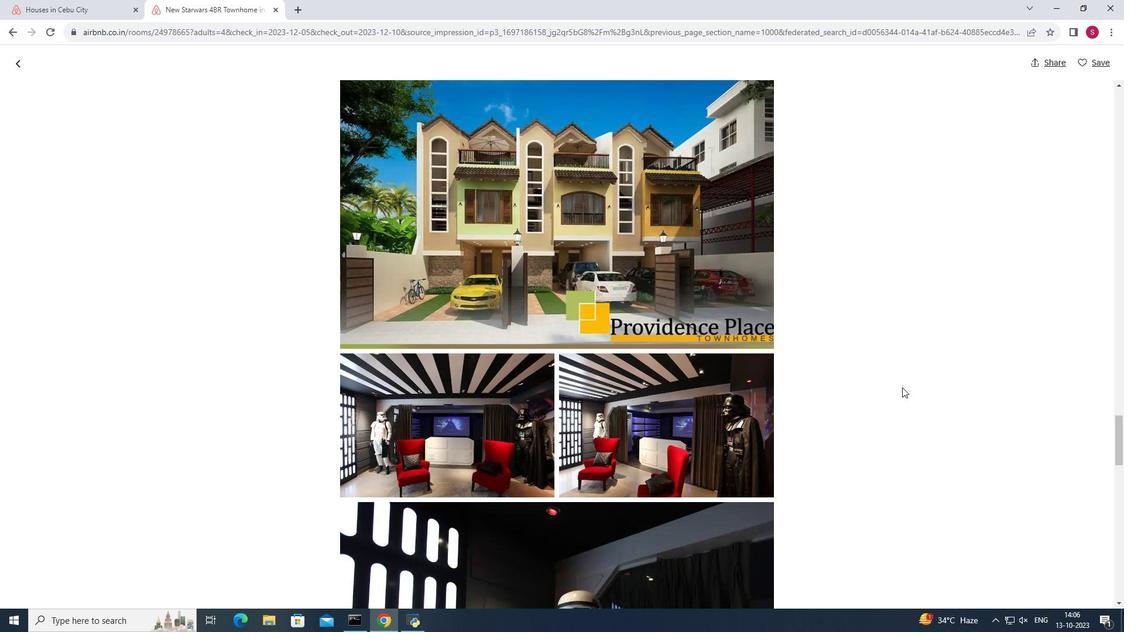 
Action: Mouse scrolled (902, 387) with delta (0, 0)
Screenshot: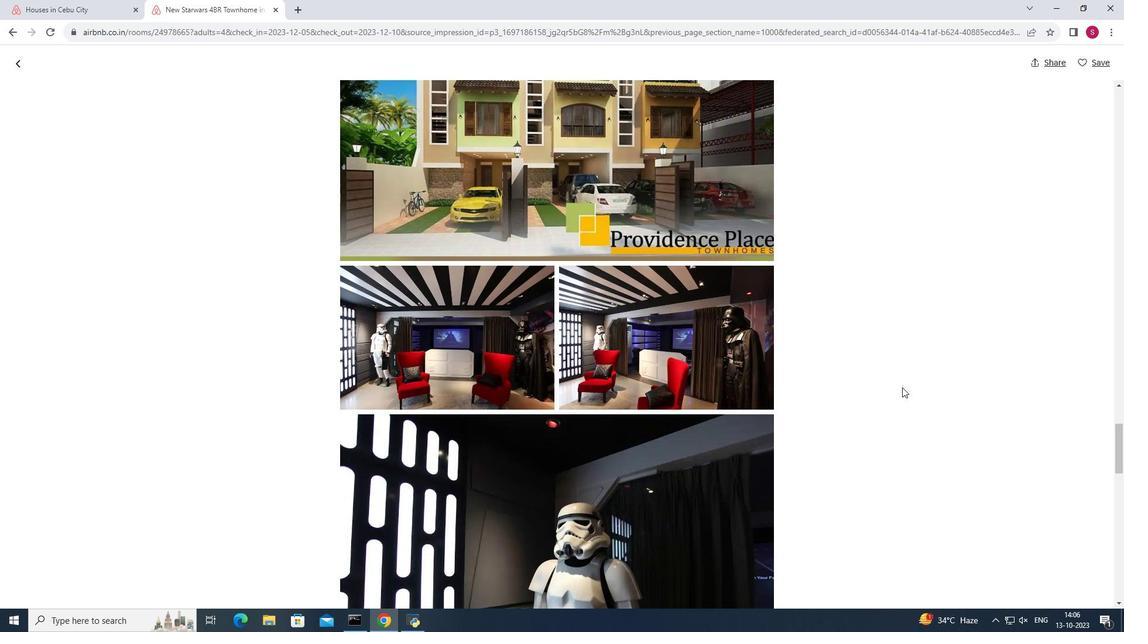 
Action: Mouse scrolled (902, 387) with delta (0, 0)
Screenshot: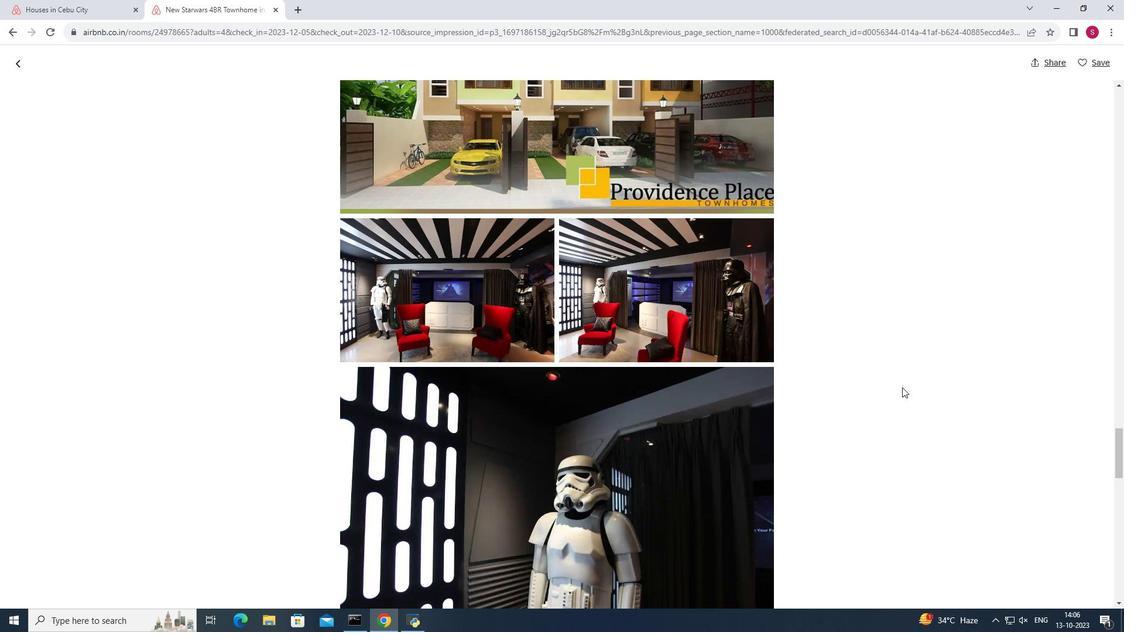 
Action: Mouse scrolled (902, 387) with delta (0, 0)
Screenshot: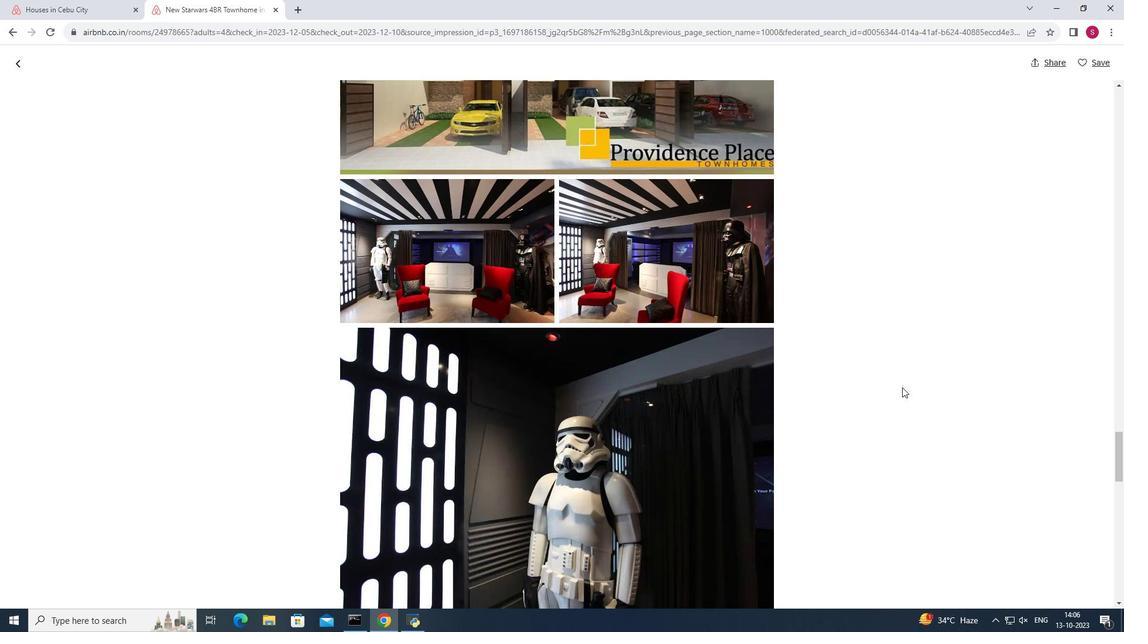 
Action: Mouse scrolled (902, 387) with delta (0, 0)
Screenshot: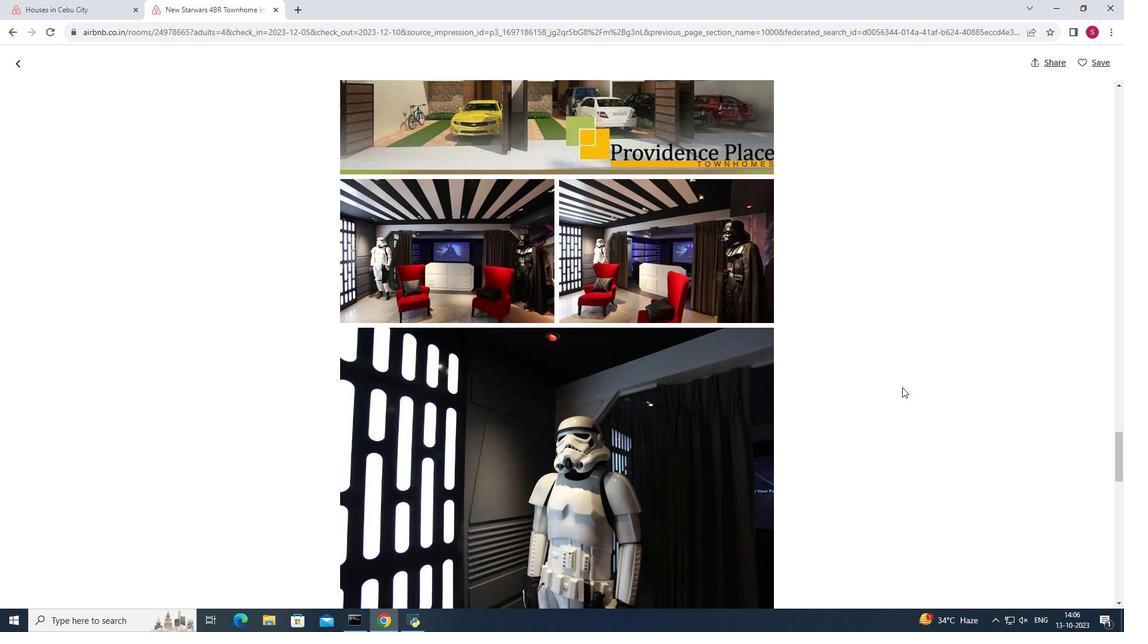 
Action: Mouse scrolled (902, 387) with delta (0, 0)
Screenshot: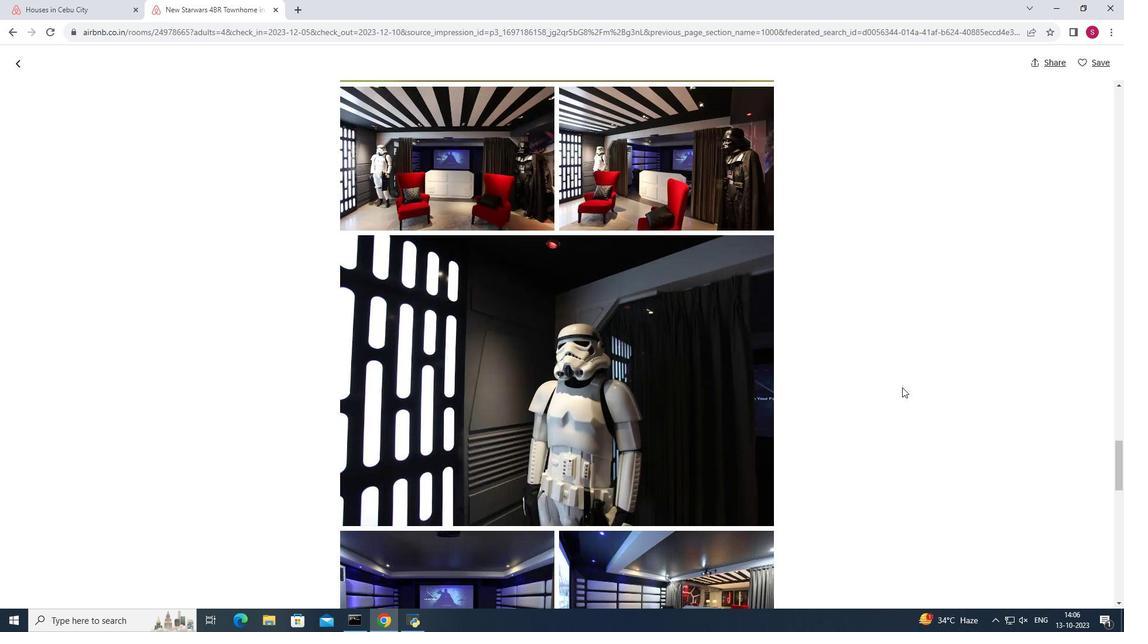 
Action: Mouse scrolled (902, 387) with delta (0, 0)
Screenshot: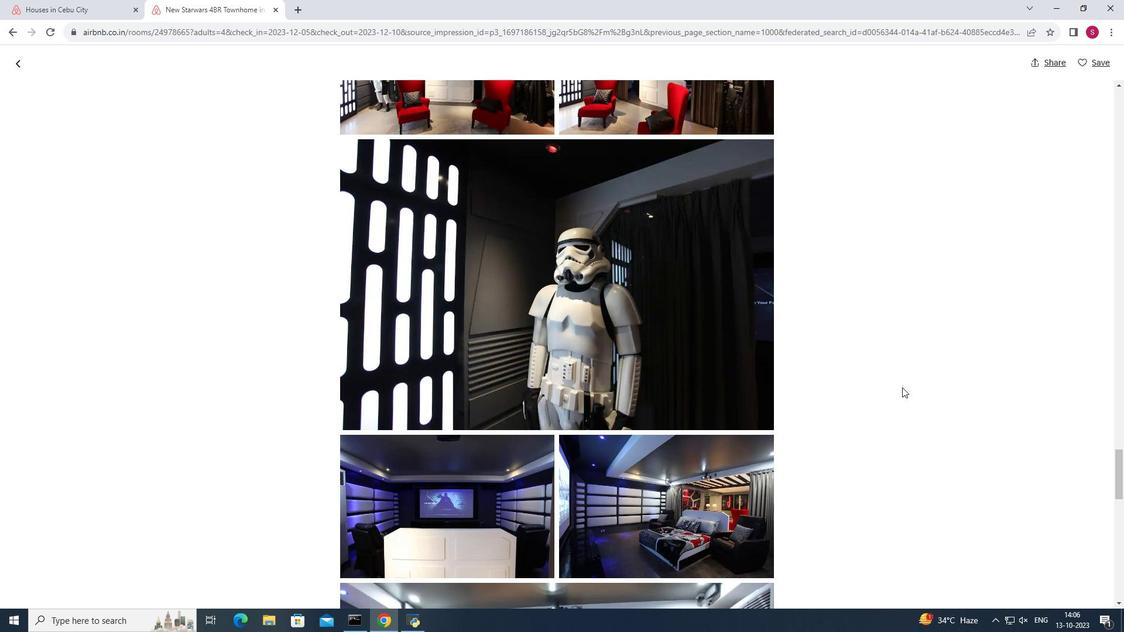 
Action: Mouse scrolled (902, 387) with delta (0, 0)
Screenshot: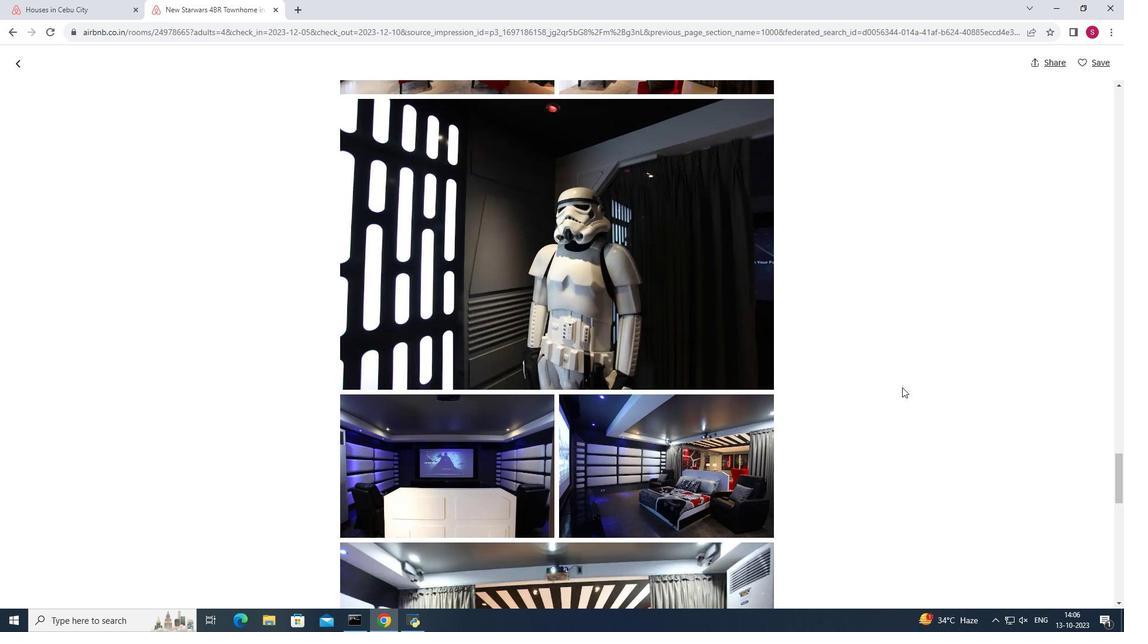 
Action: Mouse scrolled (902, 387) with delta (0, 0)
Screenshot: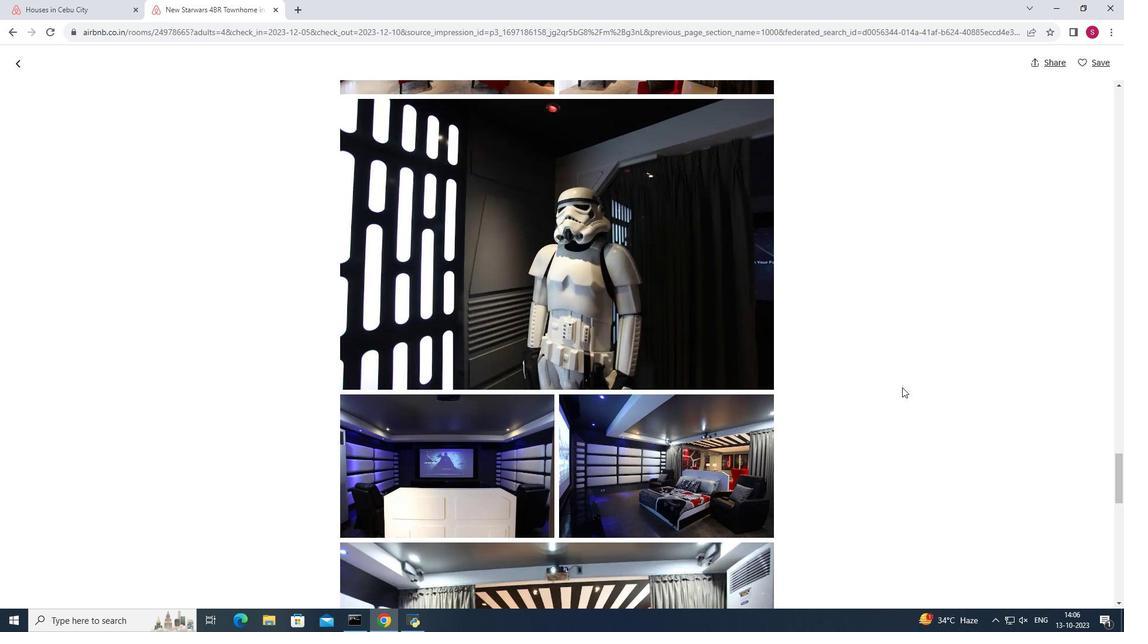 
Action: Mouse scrolled (902, 387) with delta (0, 0)
Screenshot: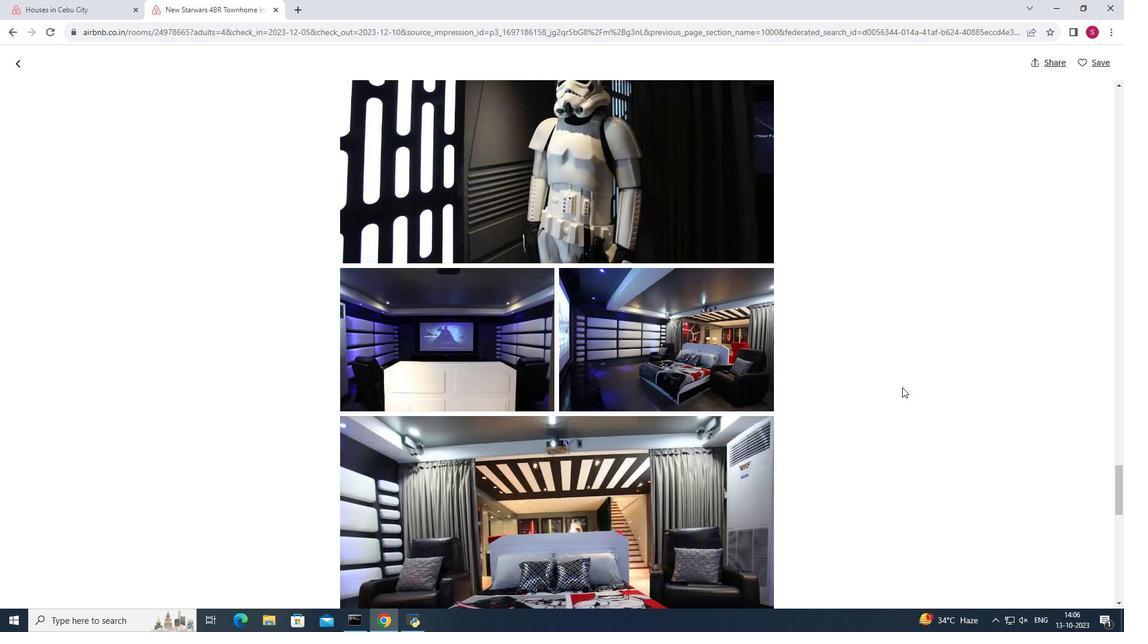 
Action: Mouse scrolled (902, 387) with delta (0, 0)
Screenshot: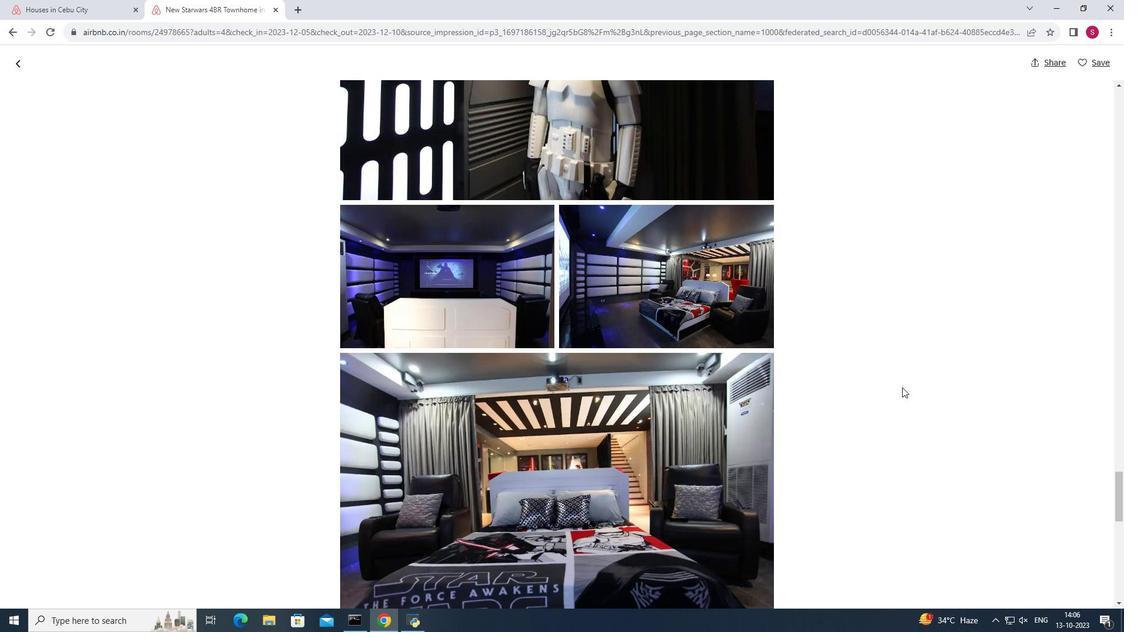 
Action: Mouse scrolled (902, 387) with delta (0, 0)
Screenshot: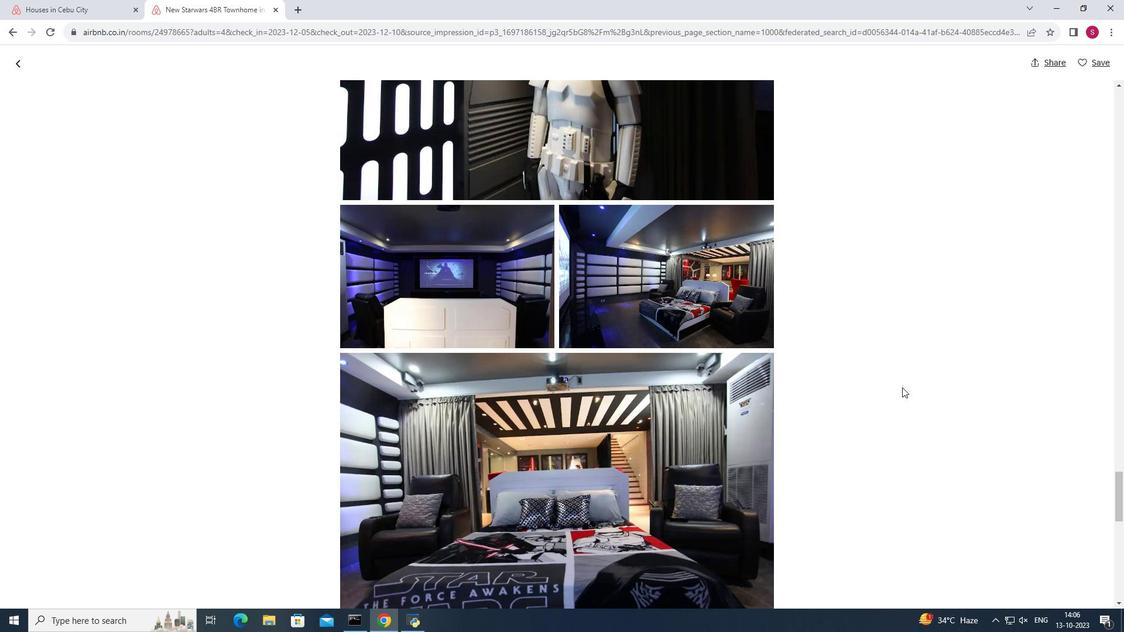 
Action: Mouse scrolled (902, 387) with delta (0, 0)
Screenshot: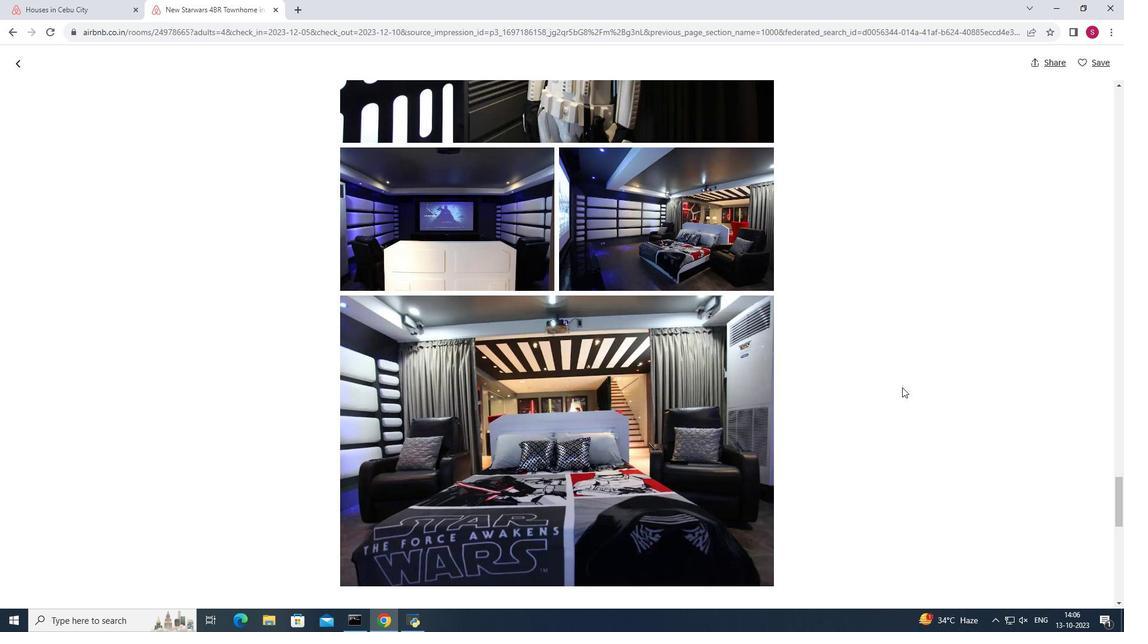
Action: Mouse scrolled (902, 387) with delta (0, 0)
Screenshot: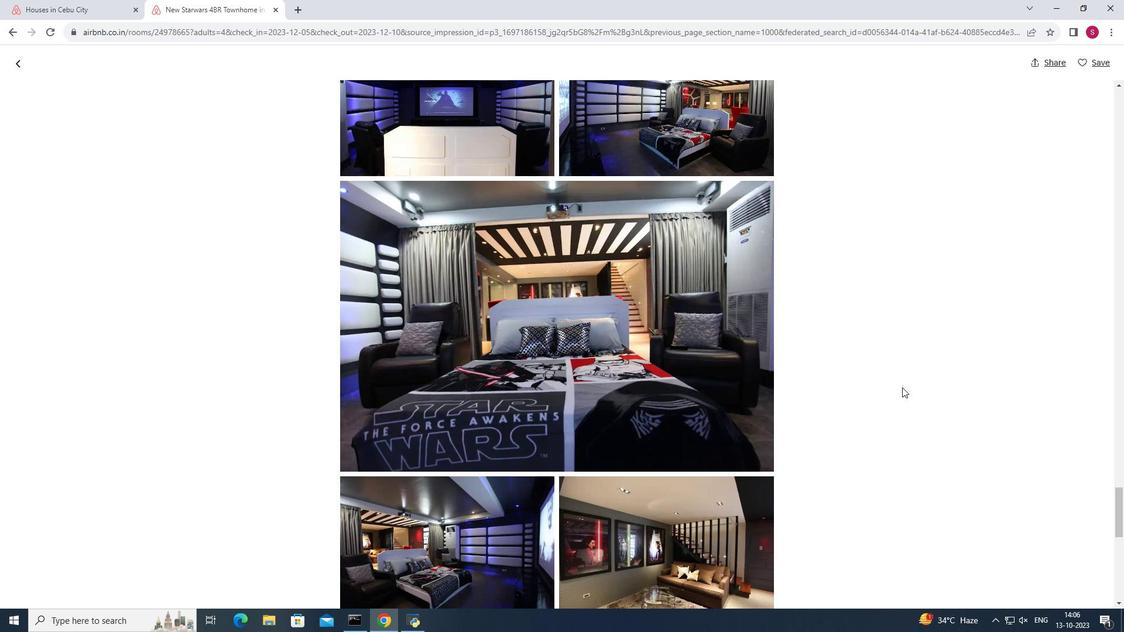 
Action: Mouse scrolled (902, 387) with delta (0, 0)
Screenshot: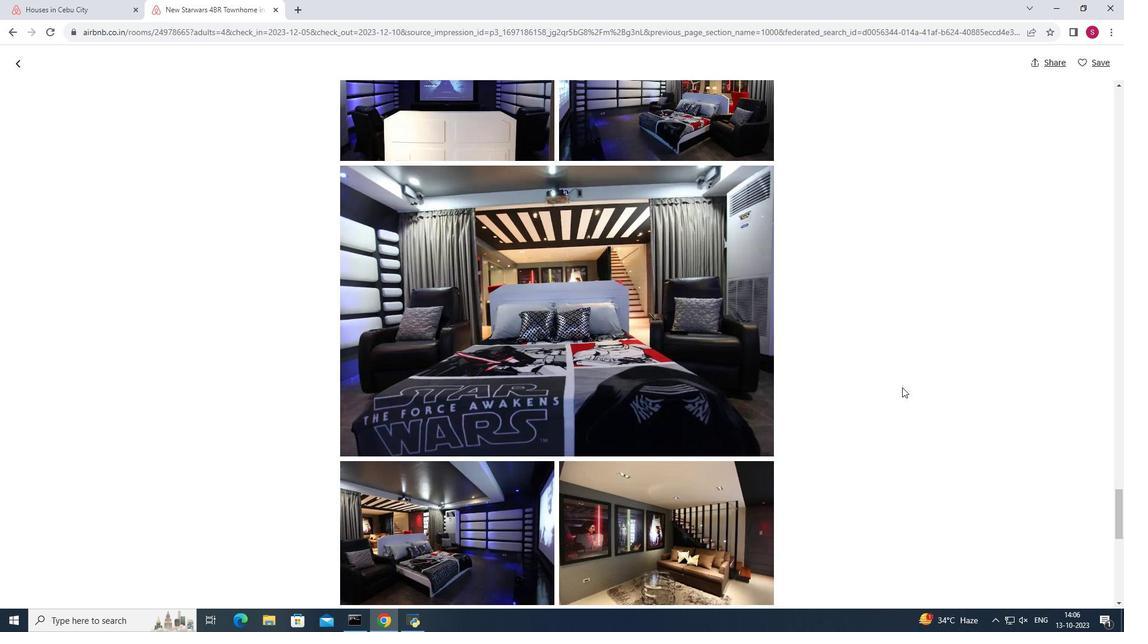 
Action: Mouse scrolled (902, 387) with delta (0, 0)
Screenshot: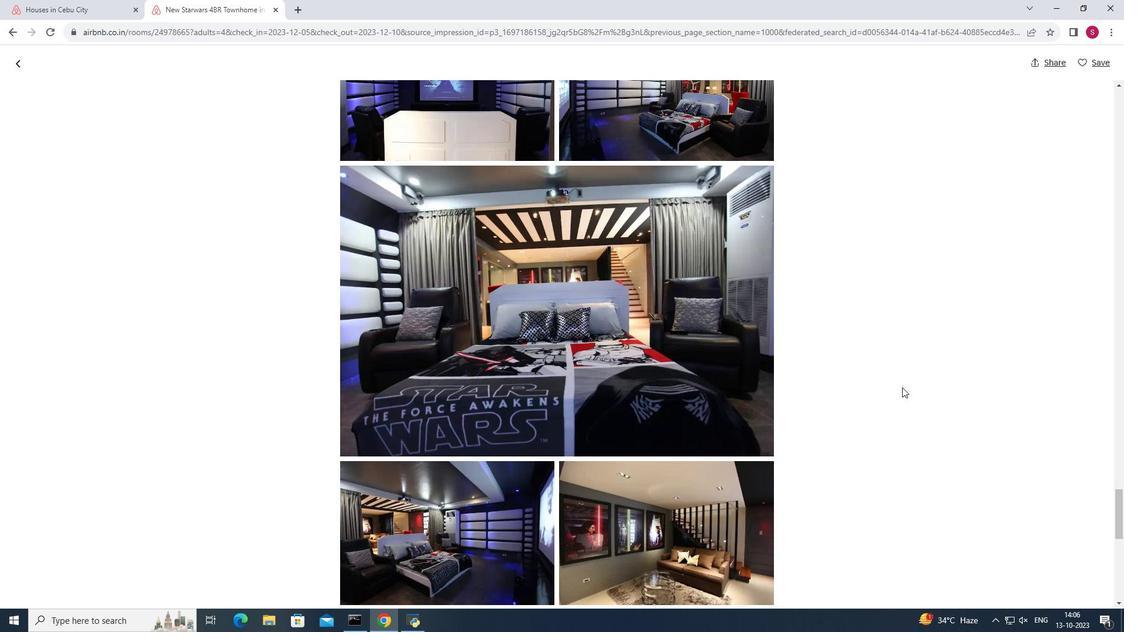 
Action: Mouse scrolled (902, 387) with delta (0, 0)
Screenshot: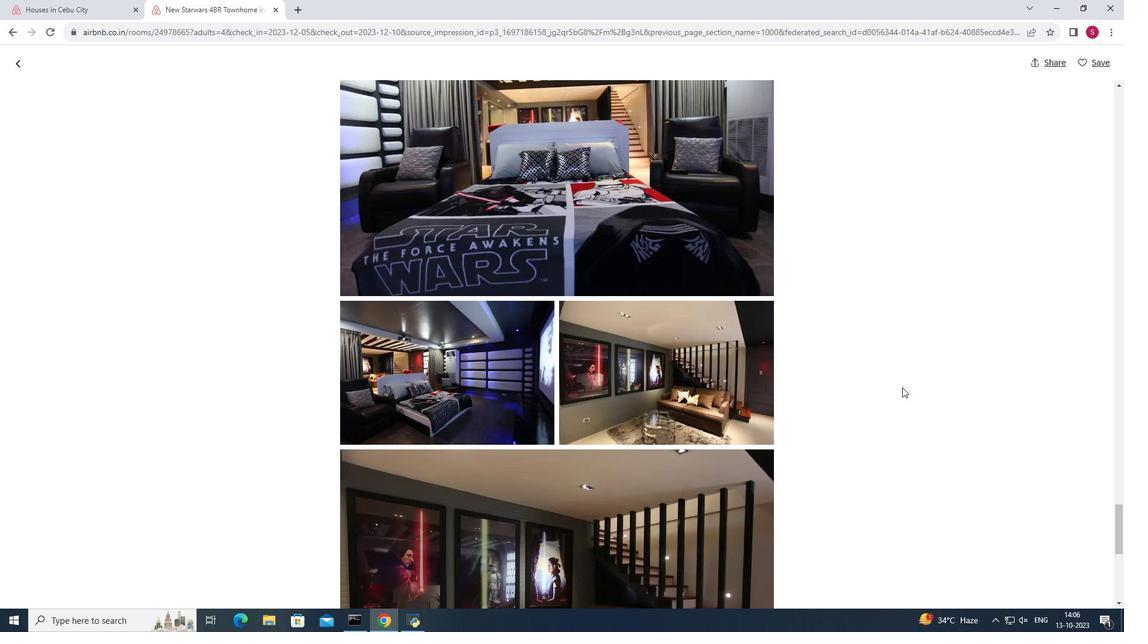 
Action: Mouse scrolled (902, 387) with delta (0, 0)
Screenshot: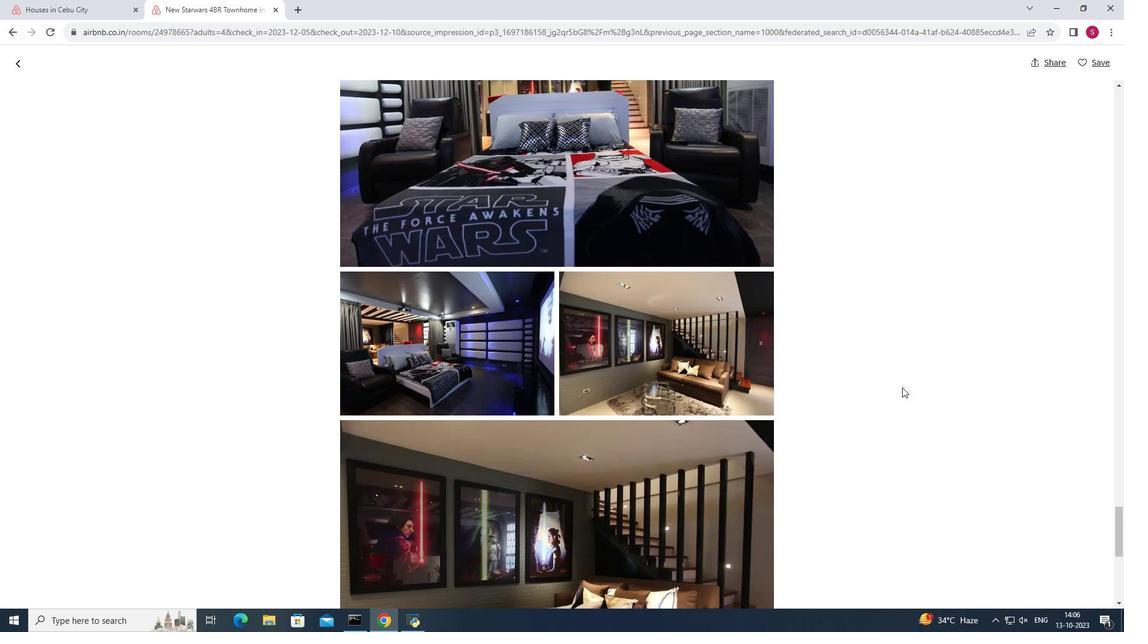 
Action: Mouse scrolled (902, 387) with delta (0, 0)
Screenshot: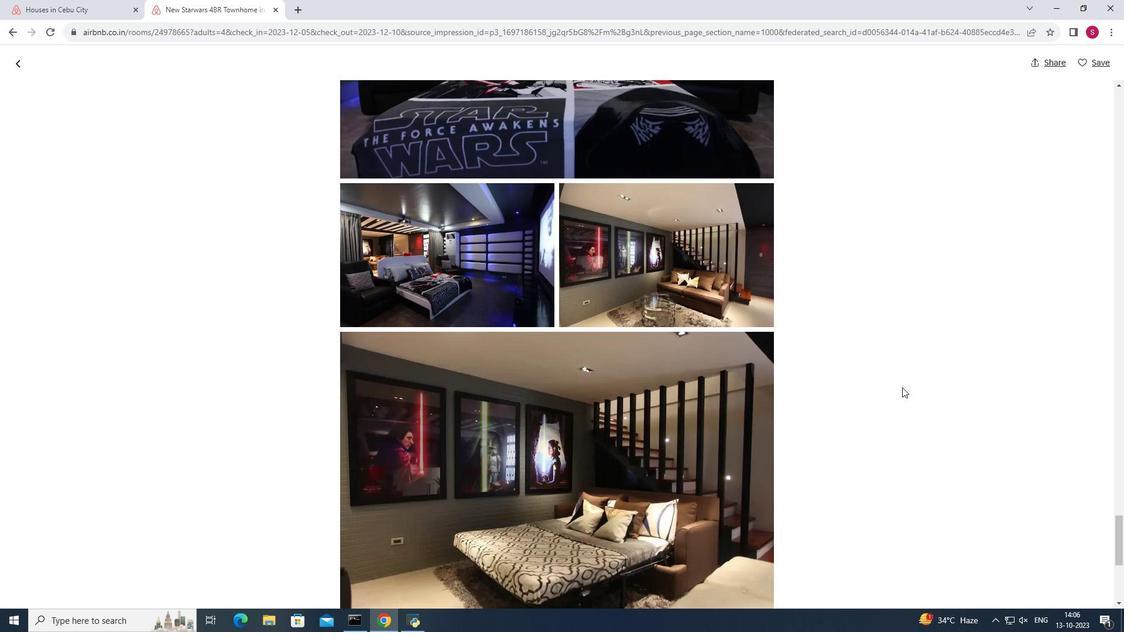 
Action: Mouse scrolled (902, 387) with delta (0, 0)
Screenshot: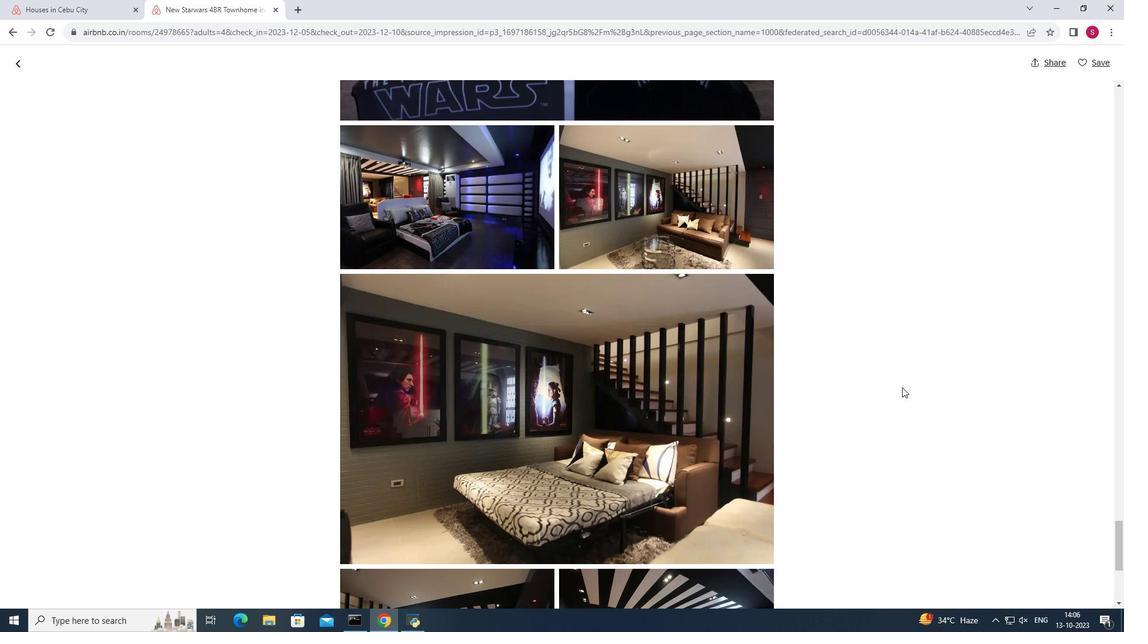 
Action: Mouse scrolled (902, 387) with delta (0, 0)
Screenshot: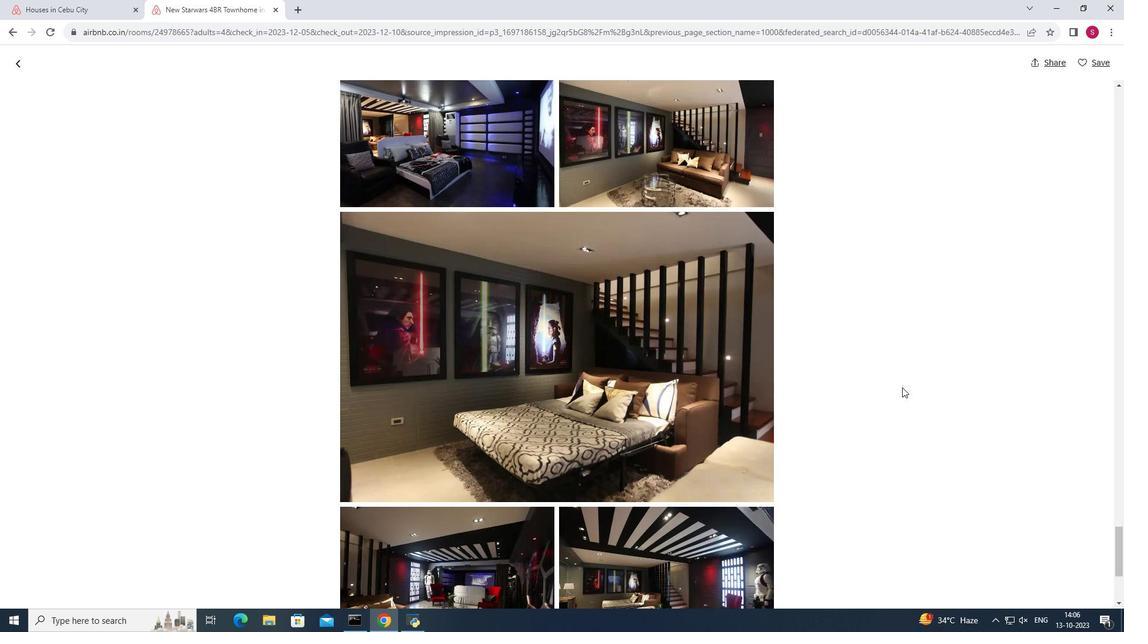 
Action: Mouse scrolled (902, 387) with delta (0, 0)
Screenshot: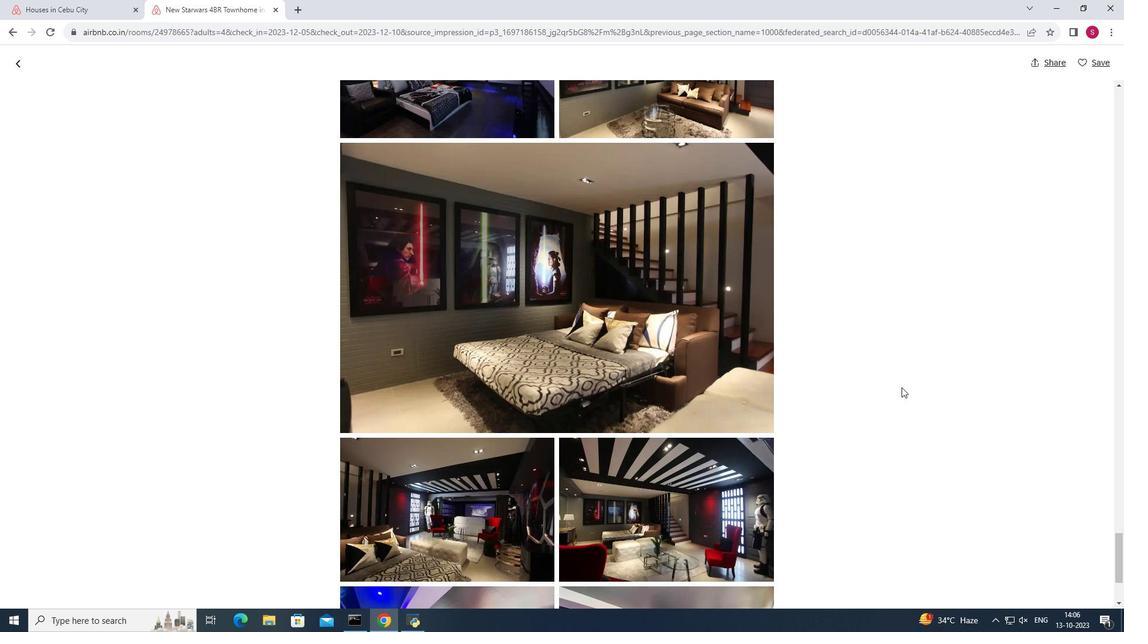 
Action: Mouse scrolled (902, 387) with delta (0, 0)
Screenshot: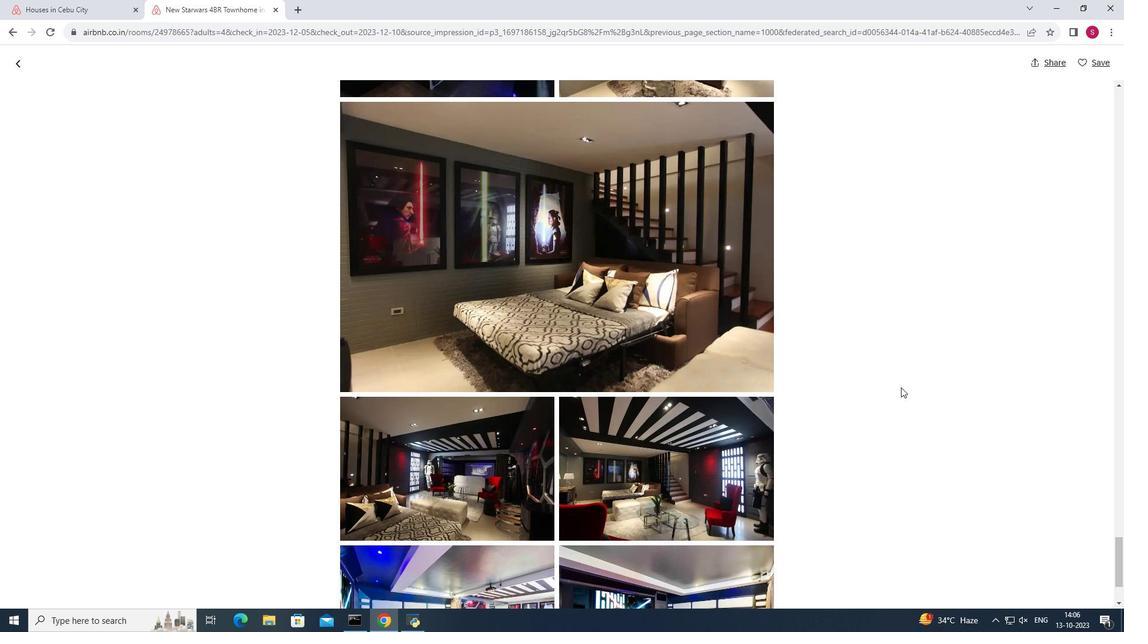 
Action: Mouse moved to (18, 60)
Screenshot: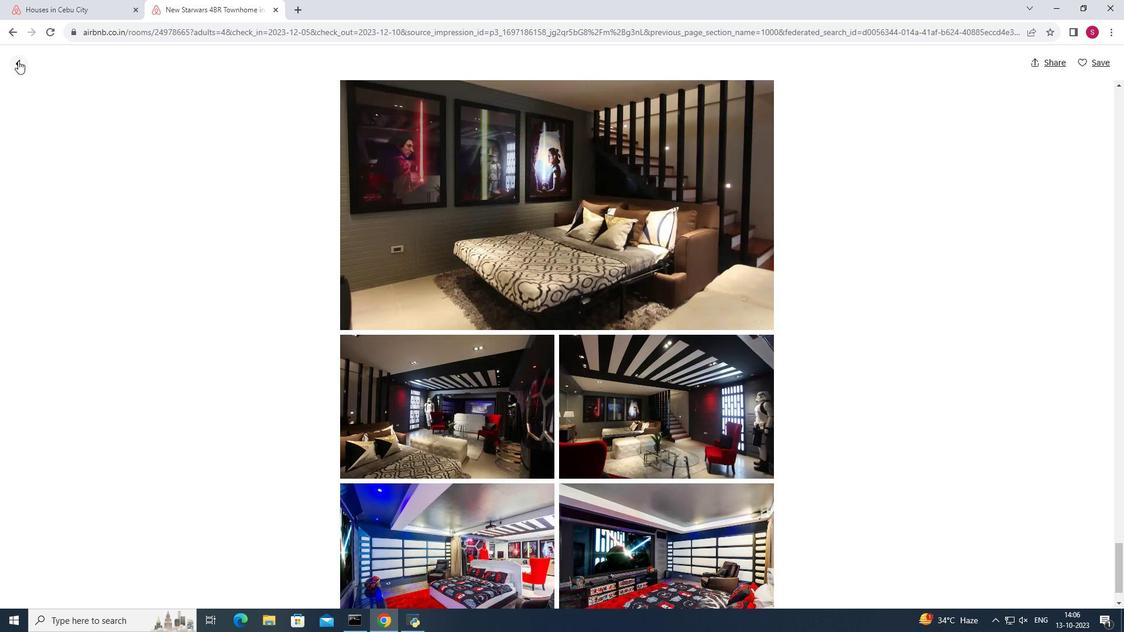 
Action: Mouse pressed left at (18, 60)
Screenshot: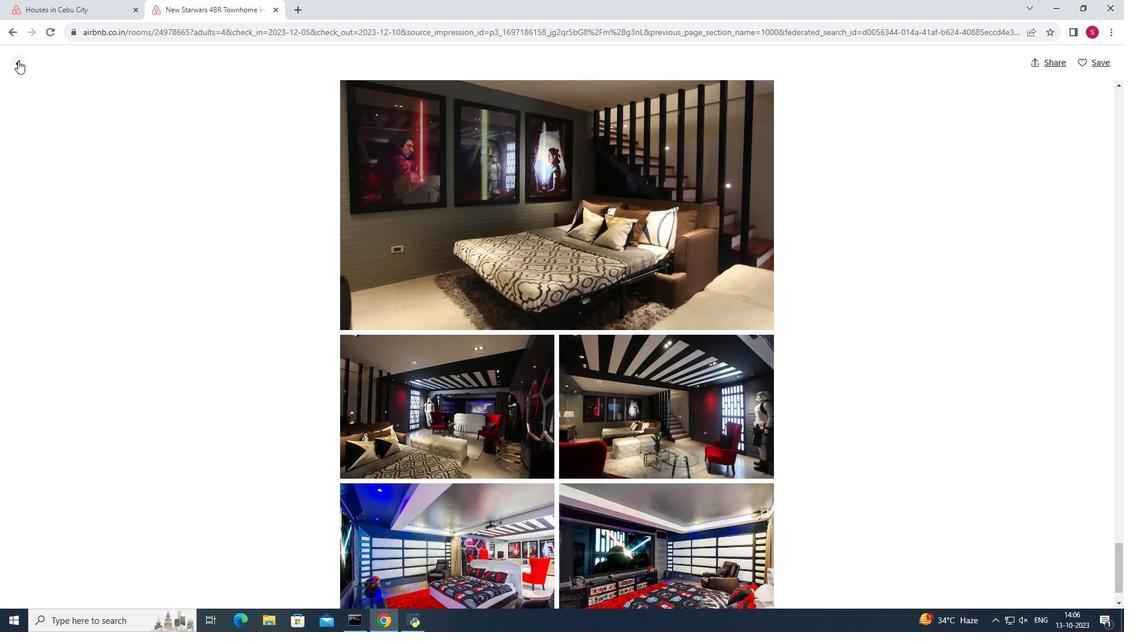 
Action: Mouse pressed left at (18, 60)
Screenshot: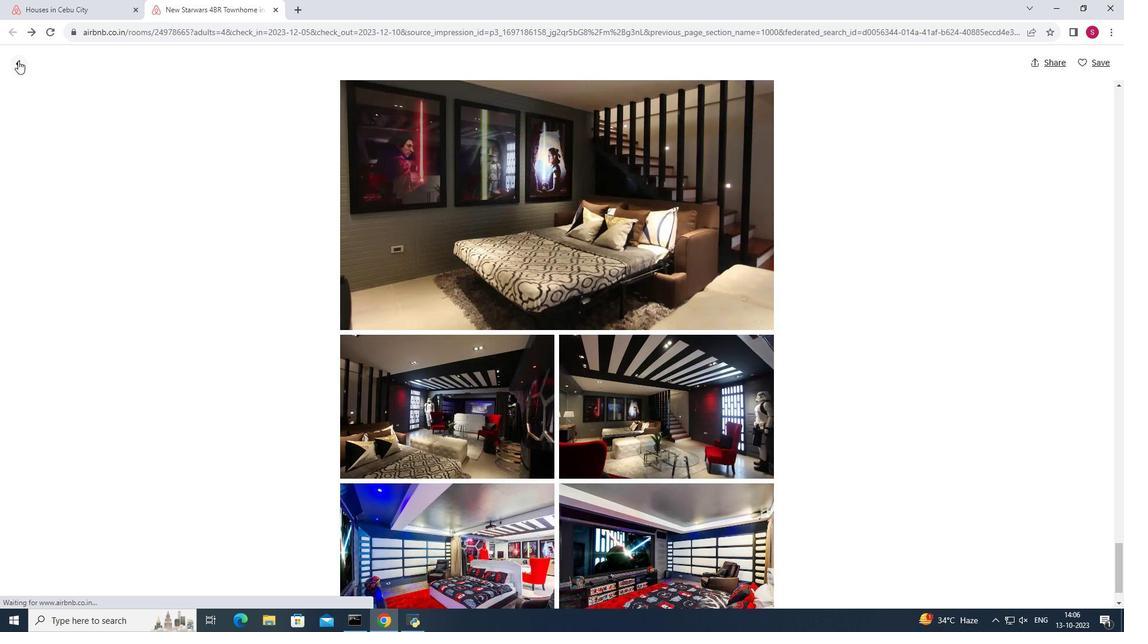 
Action: Mouse moved to (951, 407)
Screenshot: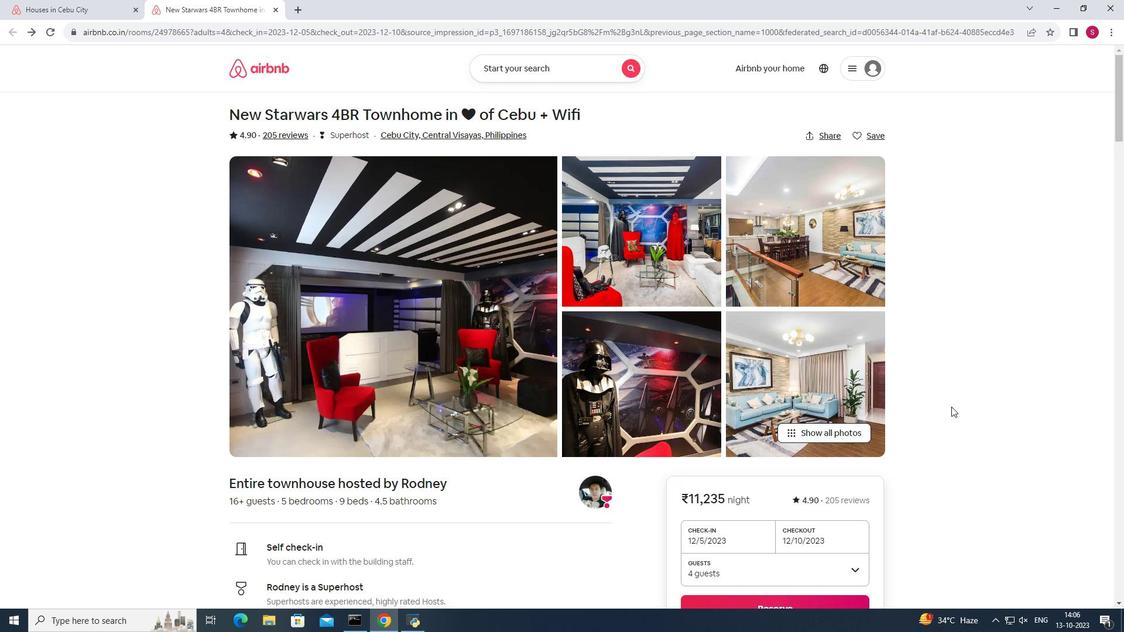 
Action: Mouse scrolled (951, 406) with delta (0, 0)
Screenshot: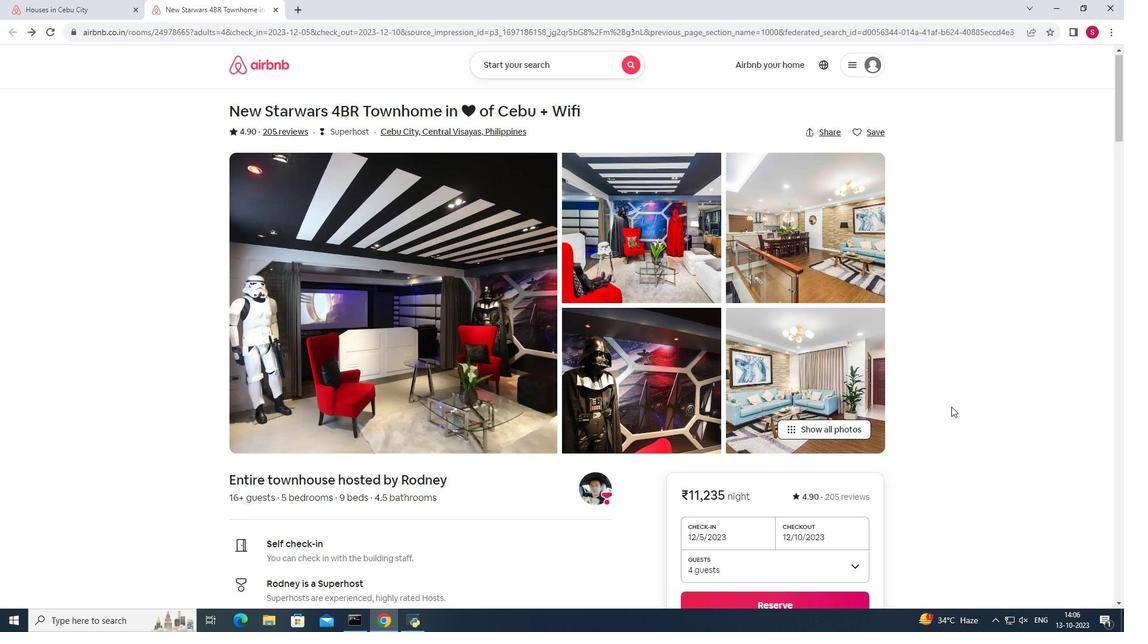 
Action: Mouse scrolled (951, 406) with delta (0, 0)
Screenshot: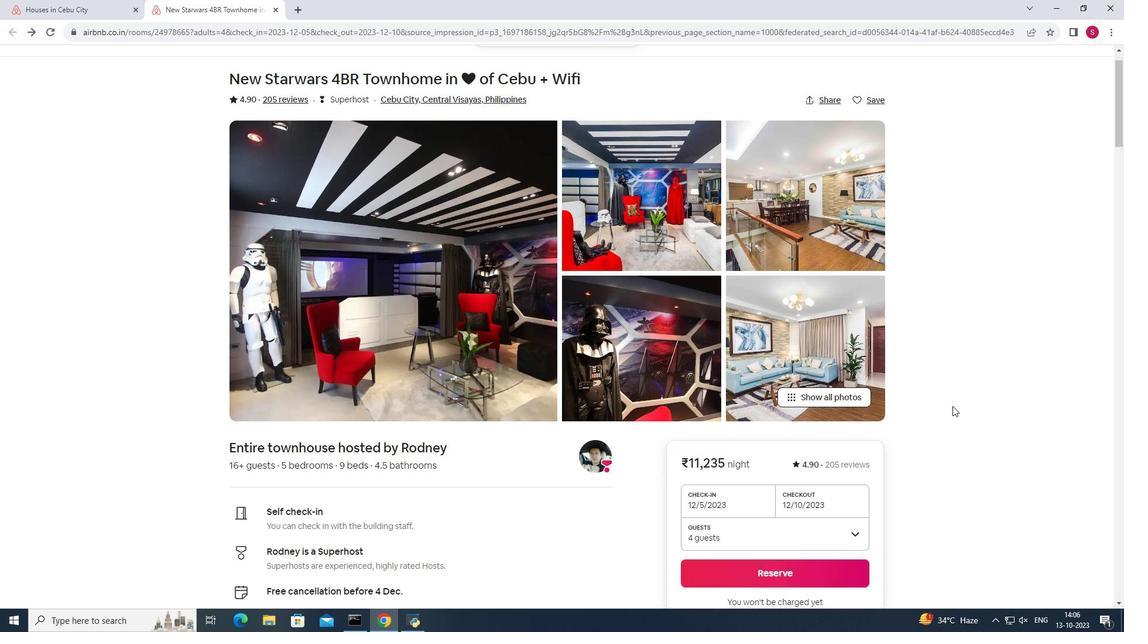
Action: Mouse moved to (952, 406)
Screenshot: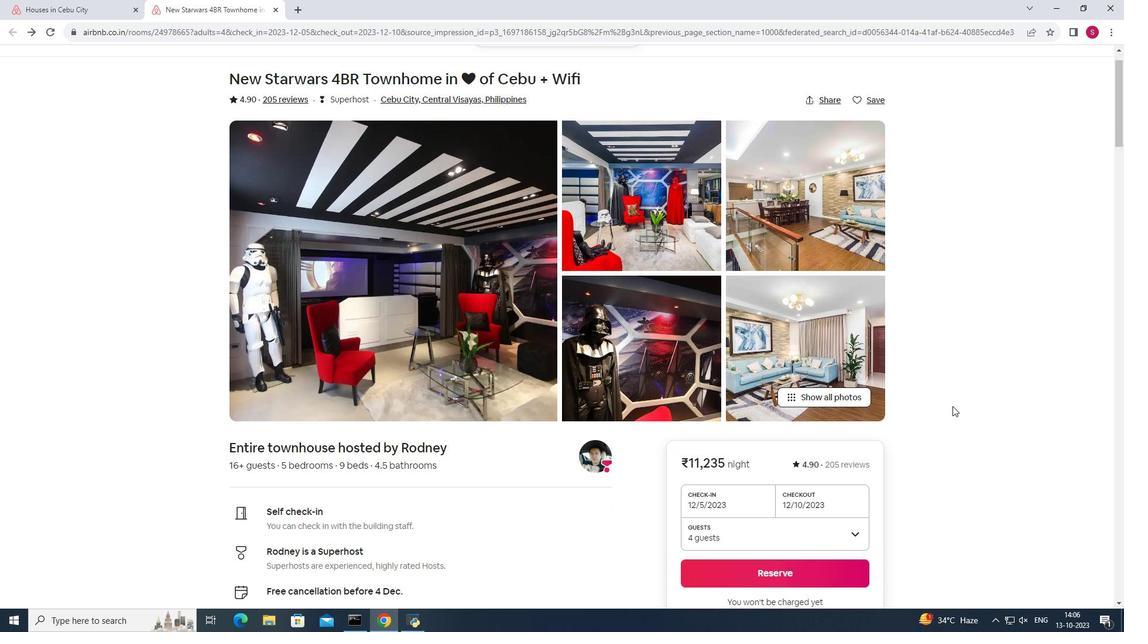 
Action: Mouse scrolled (952, 405) with delta (0, 0)
Screenshot: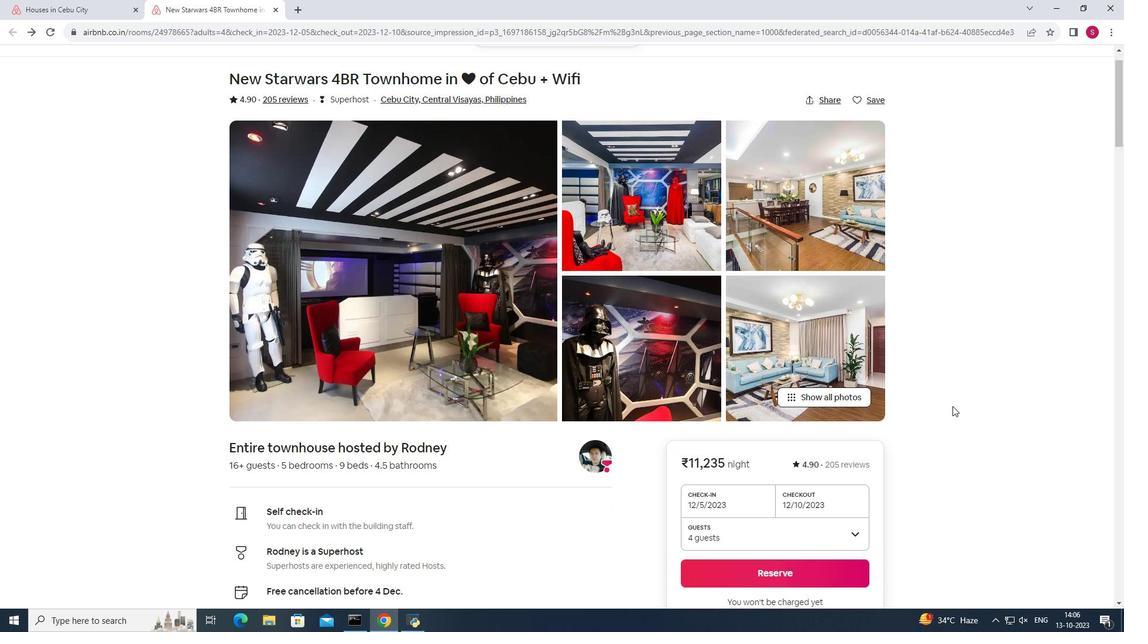 
Action: Mouse moved to (953, 406)
Screenshot: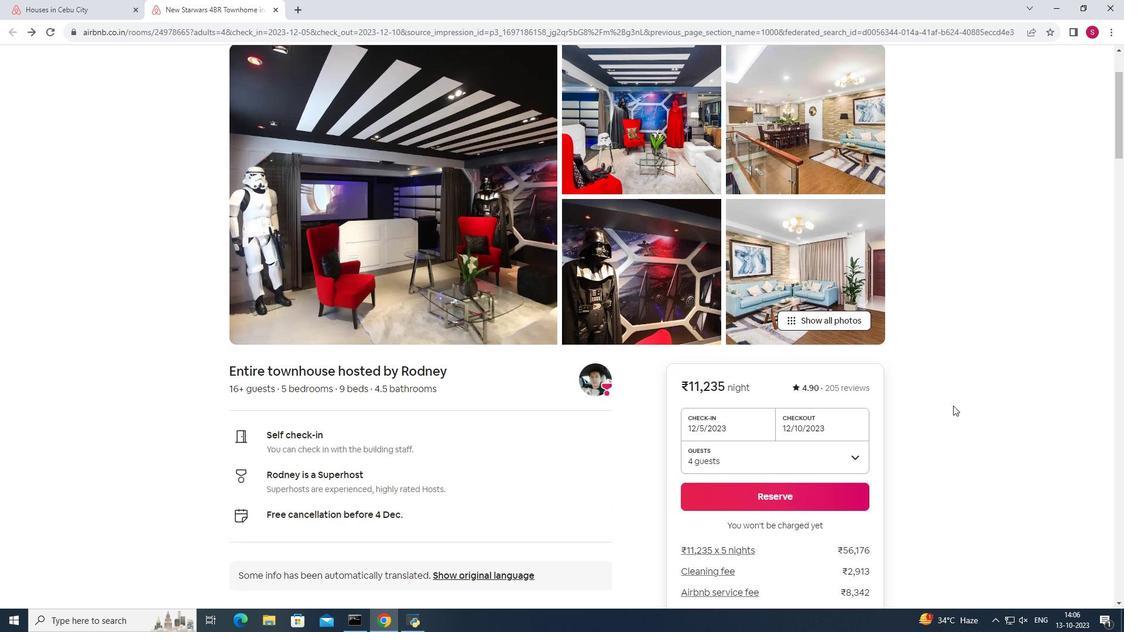 
Action: Mouse scrolled (953, 405) with delta (0, 0)
Screenshot: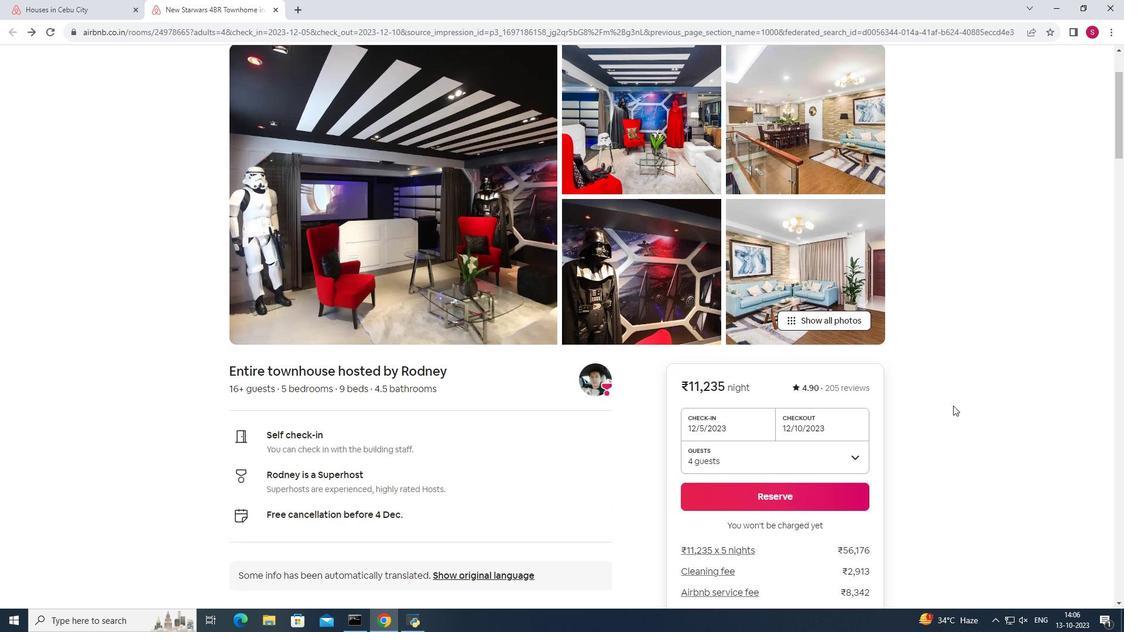 
Action: Mouse moved to (954, 405)
Screenshot: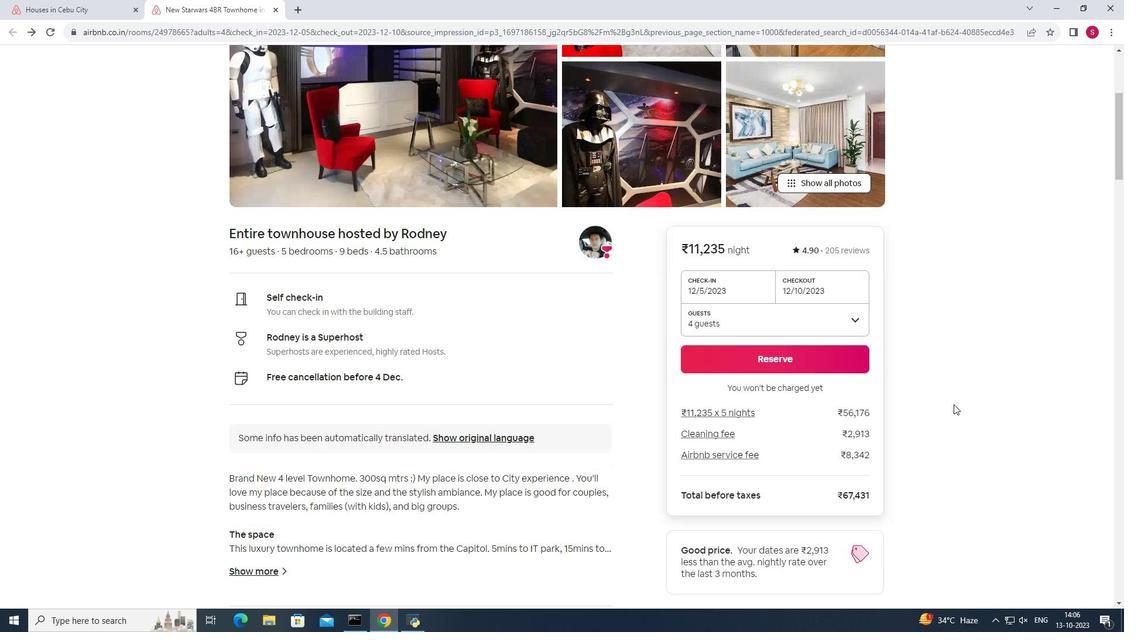 
Action: Mouse scrolled (954, 405) with delta (0, 0)
Screenshot: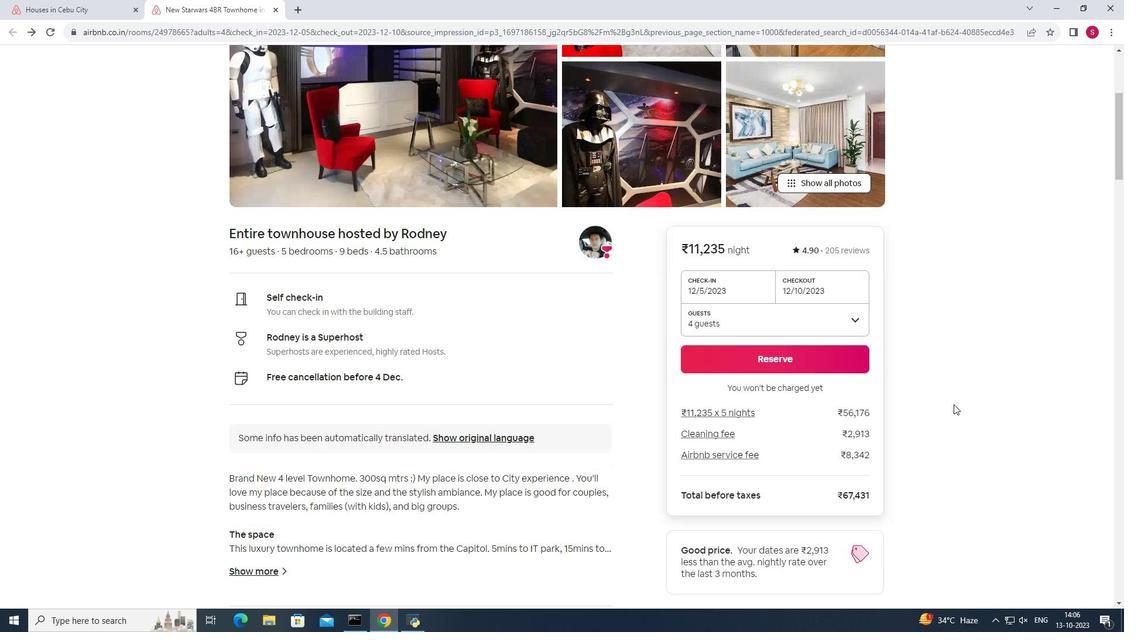 
Action: Mouse moved to (954, 404)
Screenshot: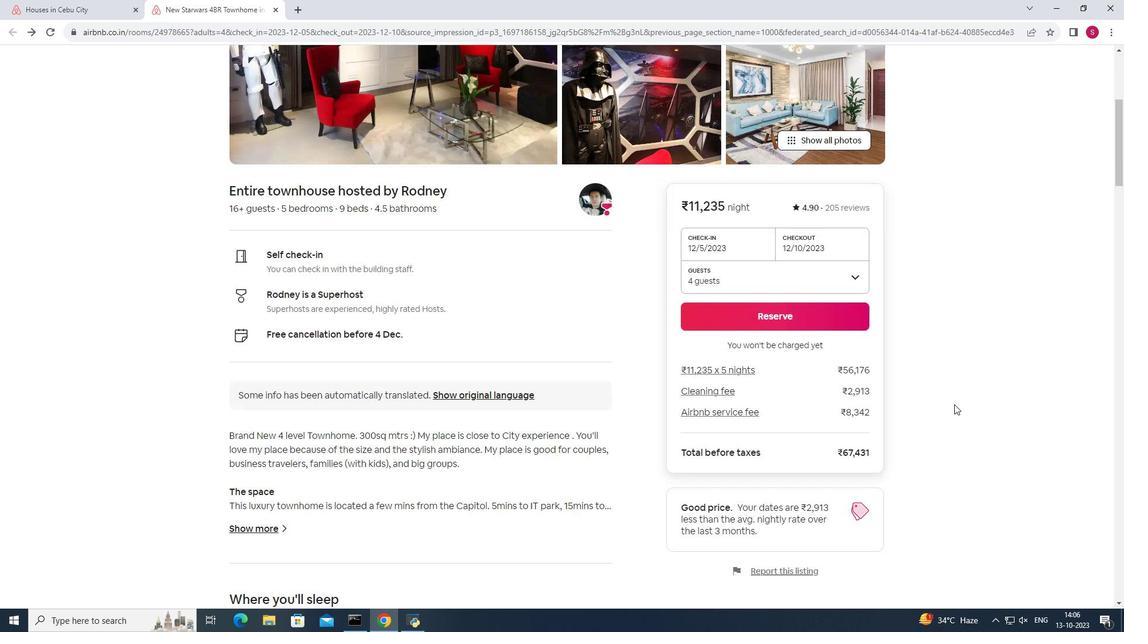 
Action: Mouse scrolled (954, 404) with delta (0, 0)
Screenshot: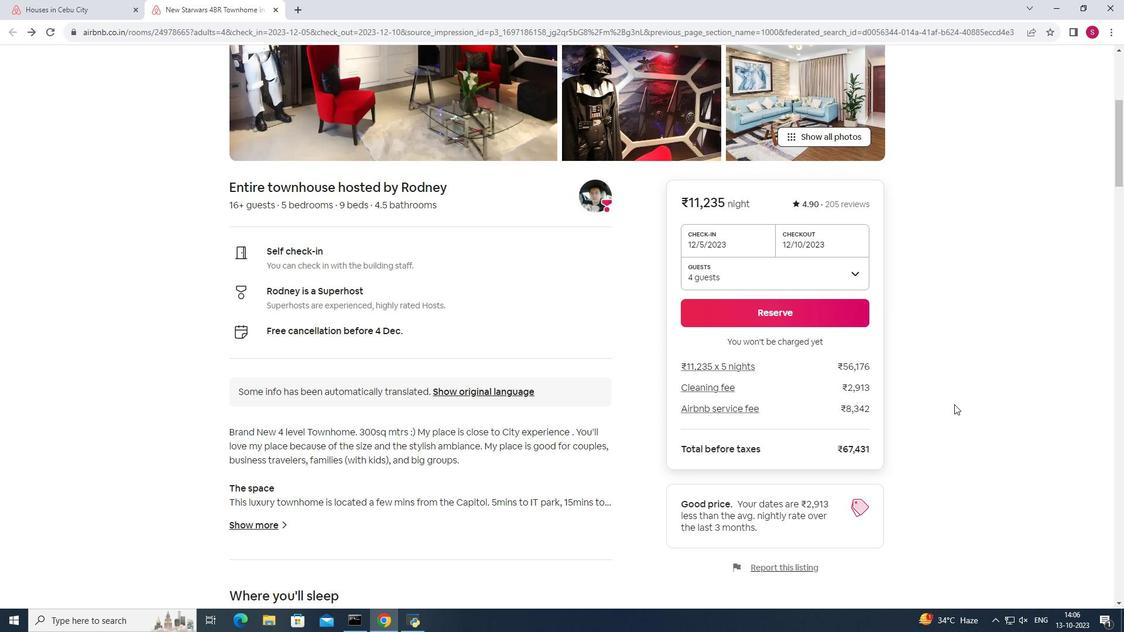 
Action: Mouse moved to (260, 468)
Screenshot: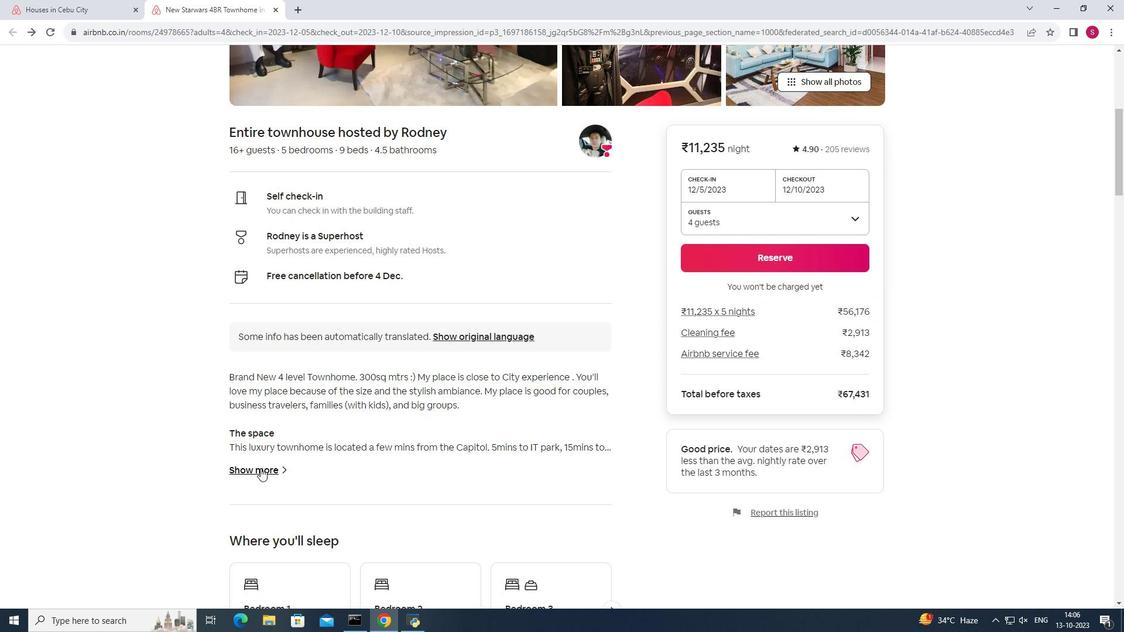 
Action: Mouse pressed left at (260, 468)
Screenshot: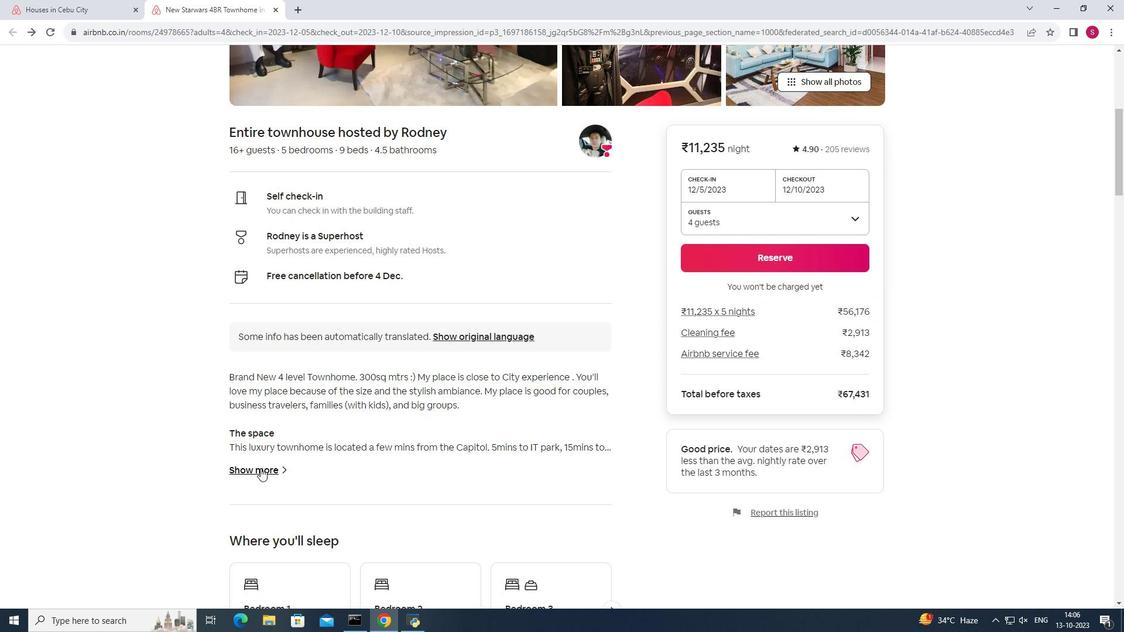 
Action: Mouse moved to (705, 415)
Screenshot: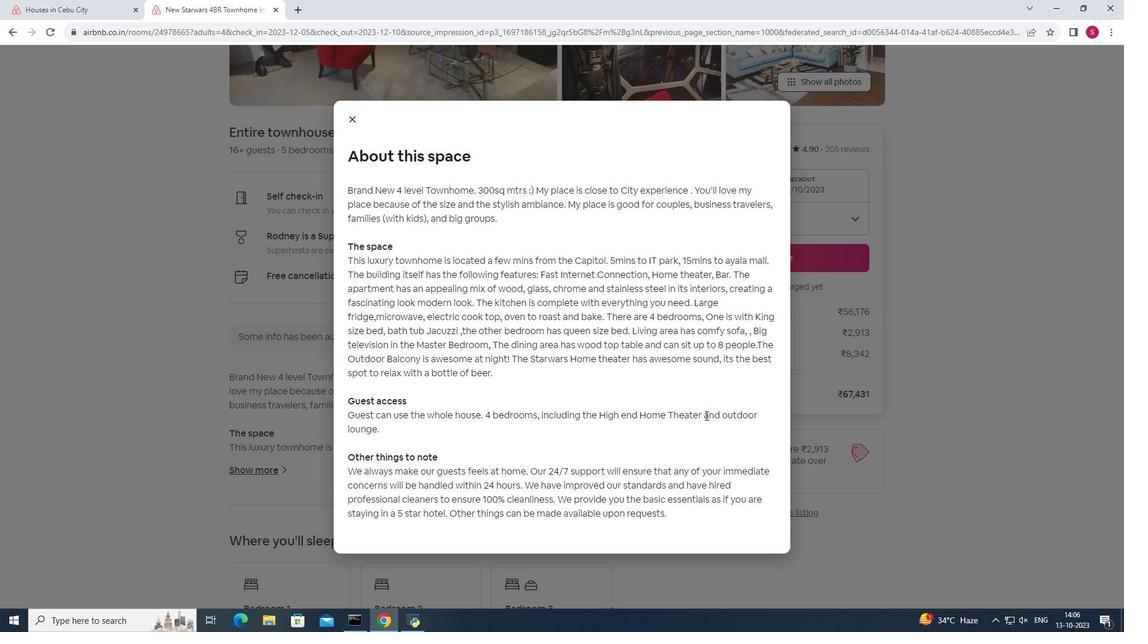 
Action: Mouse scrolled (705, 415) with delta (0, 0)
Screenshot: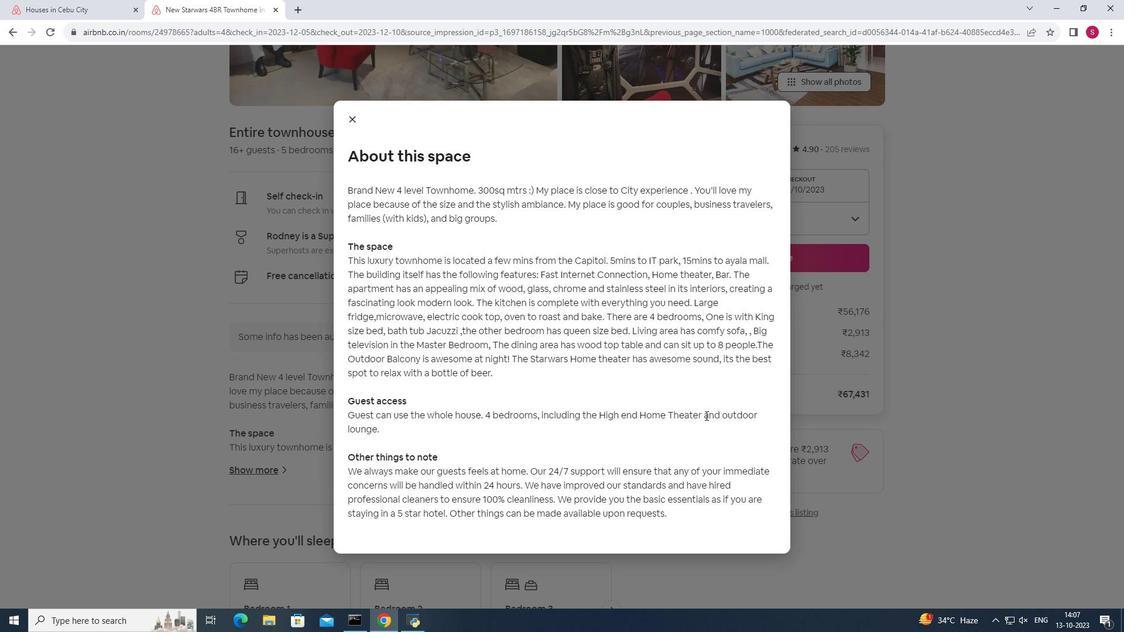 
Action: Mouse scrolled (705, 415) with delta (0, 0)
Screenshot: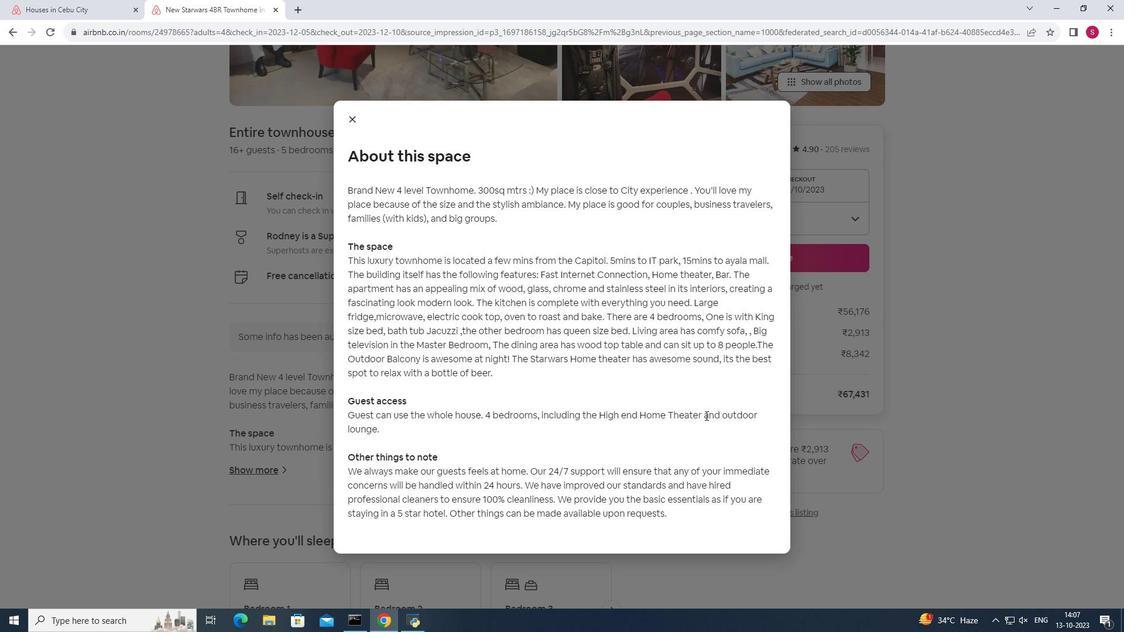 
Action: Mouse scrolled (705, 415) with delta (0, 0)
Screenshot: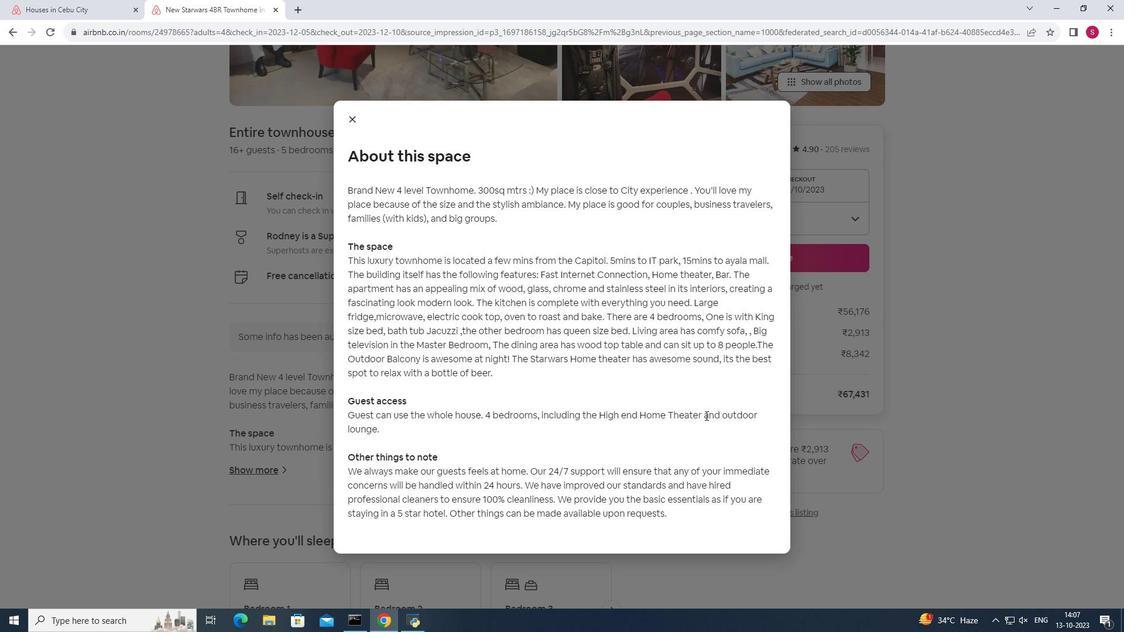 
Action: Mouse moved to (351, 117)
Screenshot: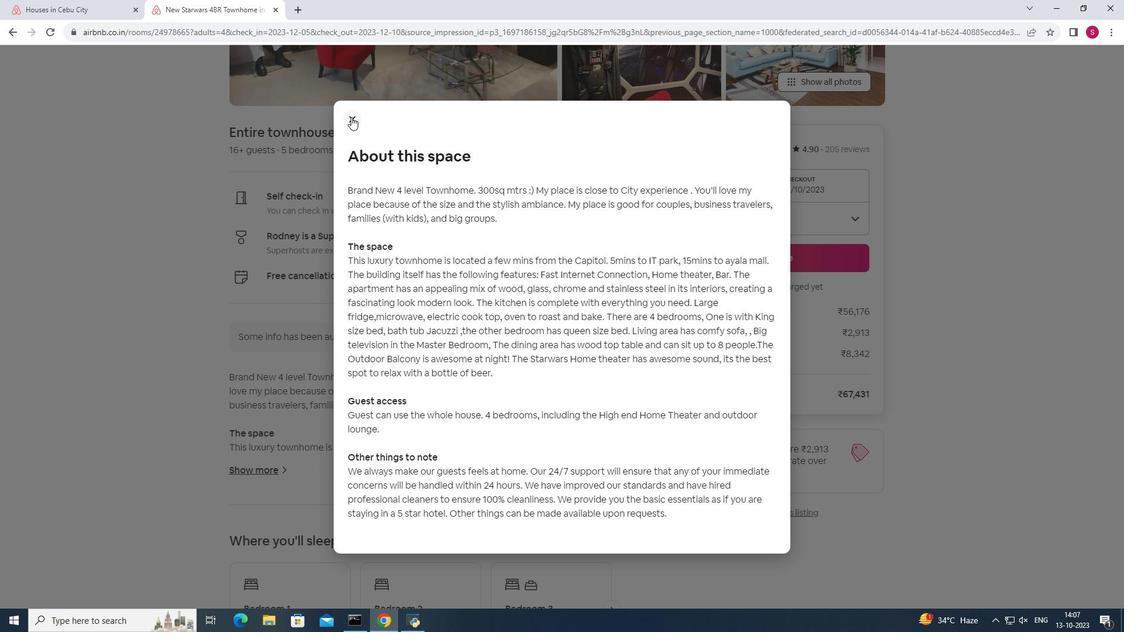 
Action: Mouse pressed left at (351, 117)
Screenshot: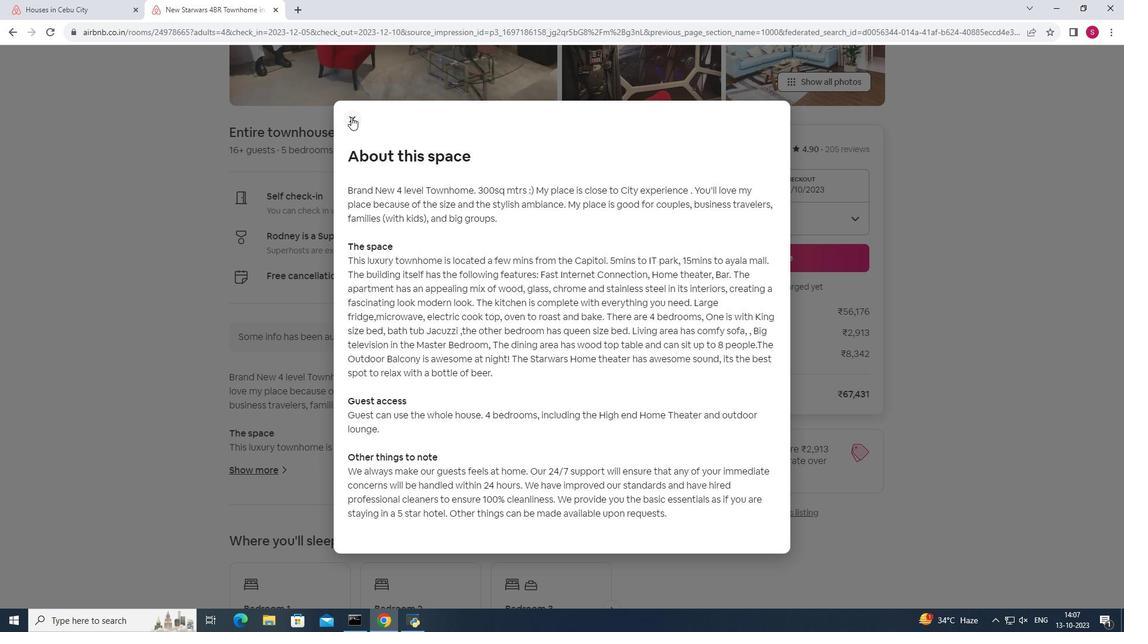 
Action: Mouse moved to (1000, 431)
Screenshot: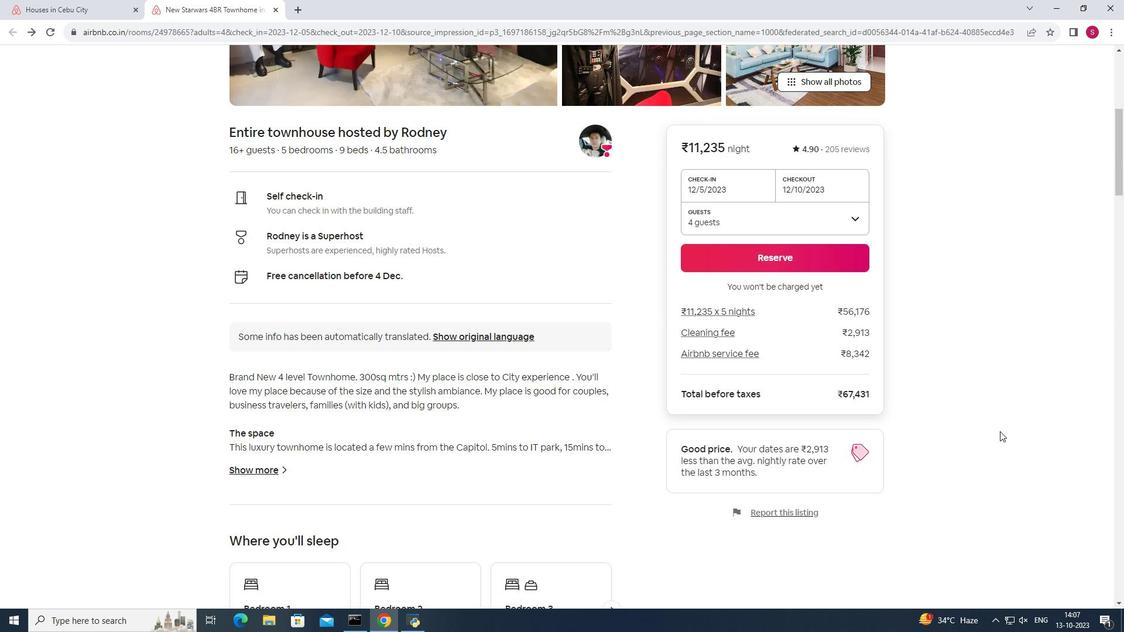 
Action: Mouse scrolled (1000, 431) with delta (0, 0)
Screenshot: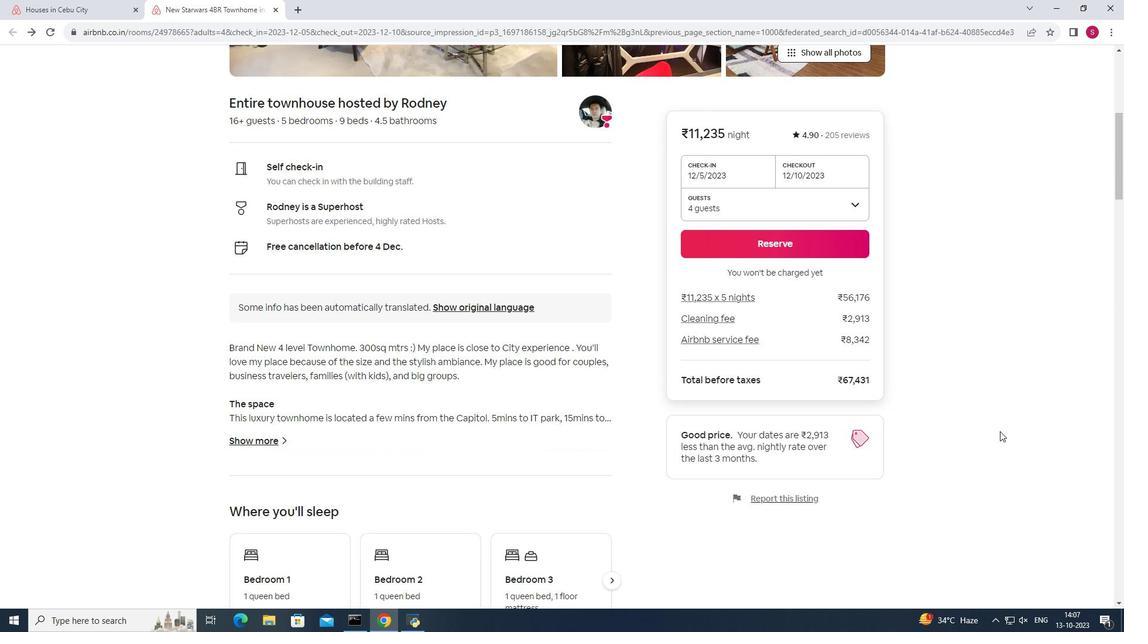 
Action: Mouse scrolled (1000, 431) with delta (0, 0)
Screenshot: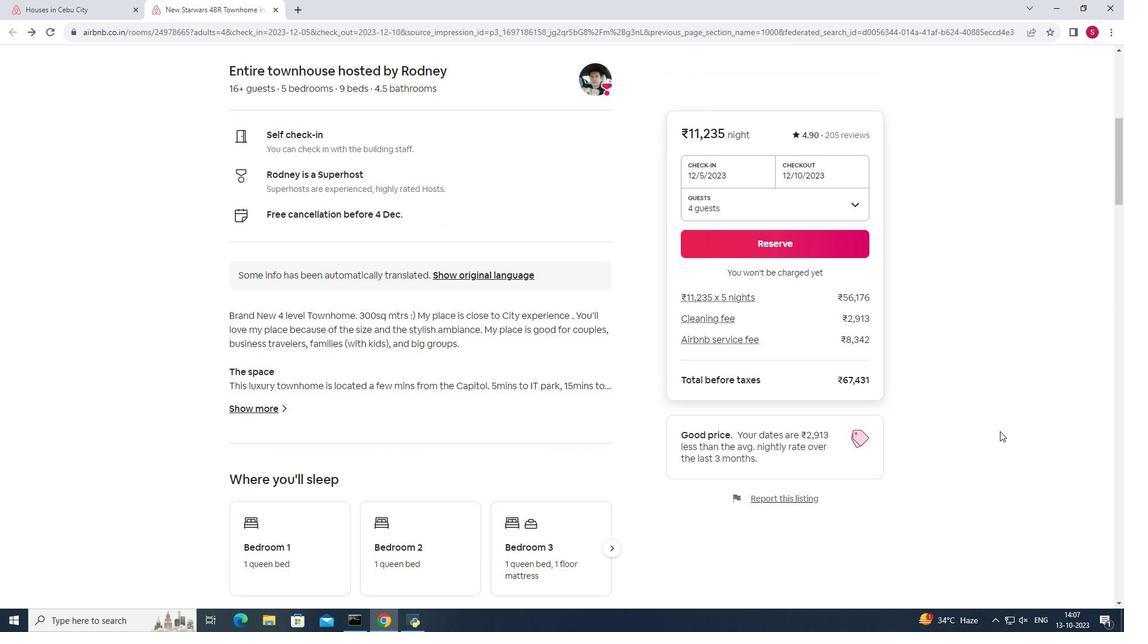 
Action: Mouse scrolled (1000, 431) with delta (0, 0)
Screenshot: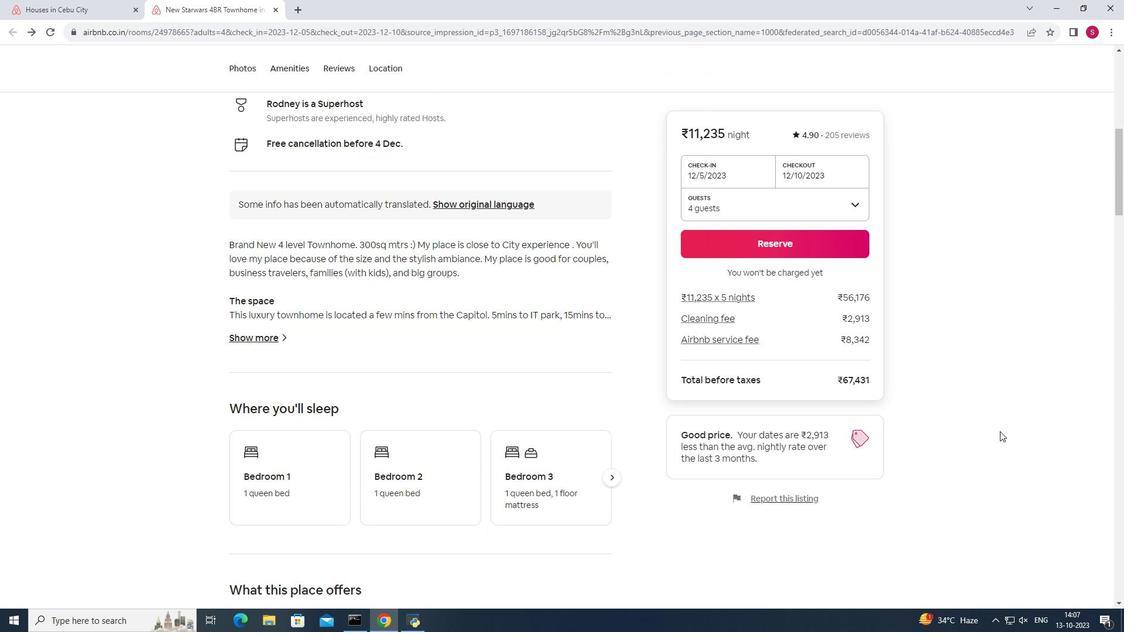 
Action: Mouse scrolled (1000, 431) with delta (0, 0)
Screenshot: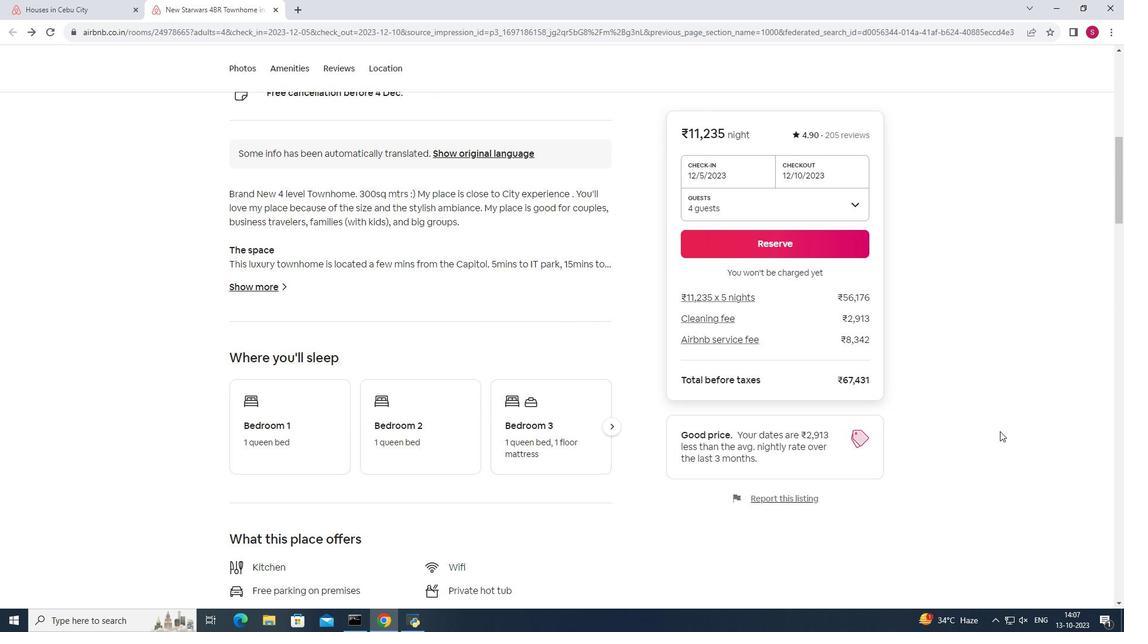 
Action: Mouse scrolled (1000, 431) with delta (0, 0)
Screenshot: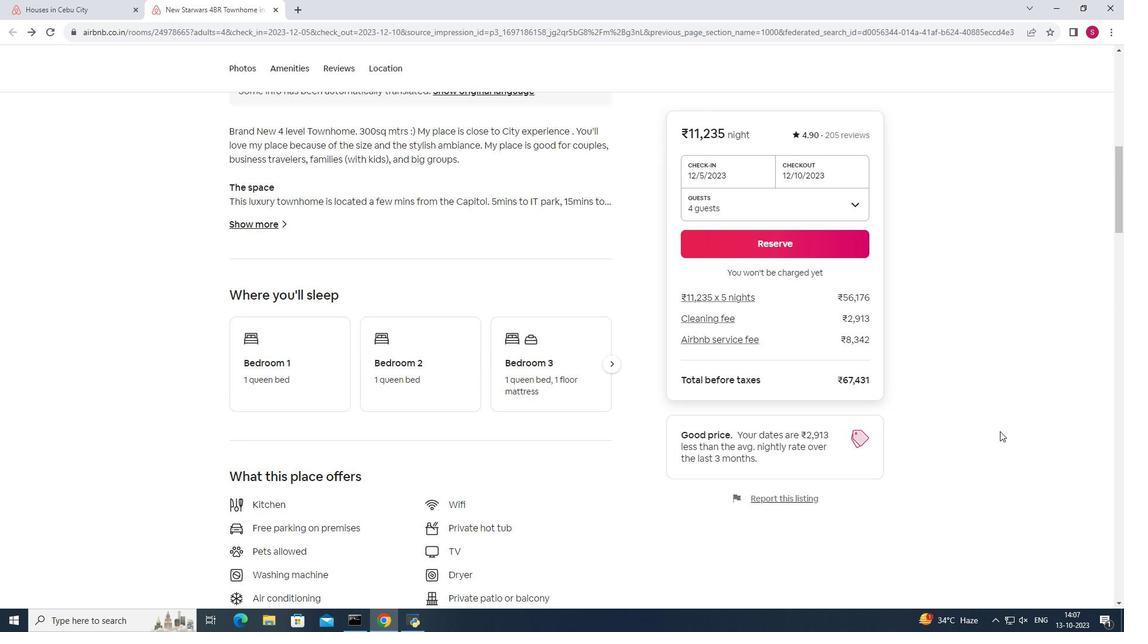 
Action: Mouse scrolled (1000, 431) with delta (0, 0)
Screenshot: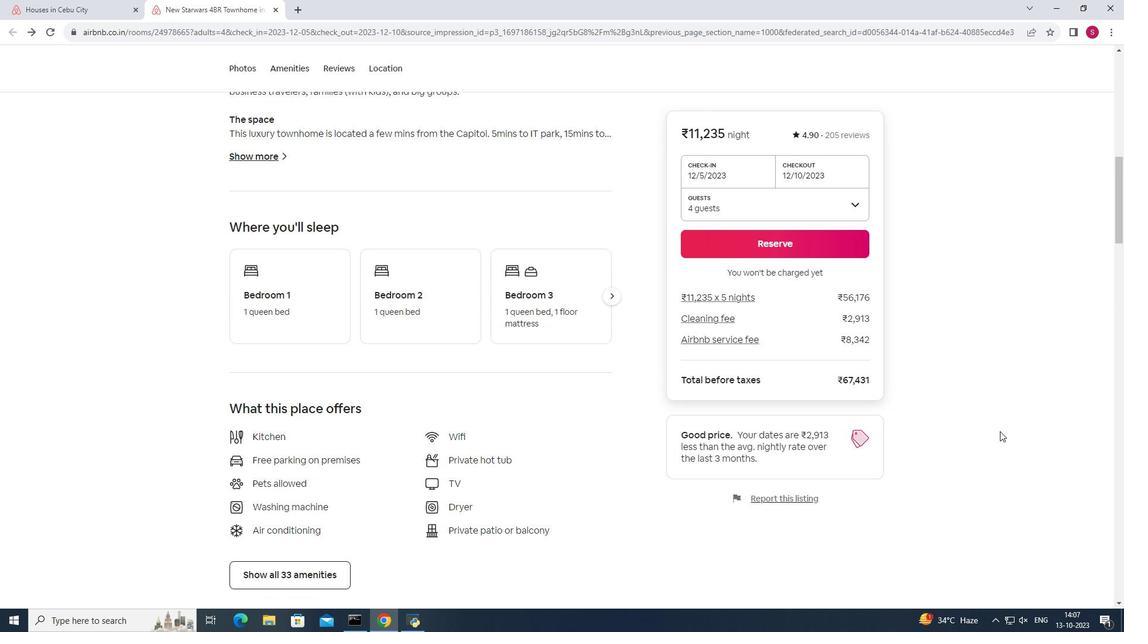 
Action: Mouse scrolled (1000, 431) with delta (0, 0)
Screenshot: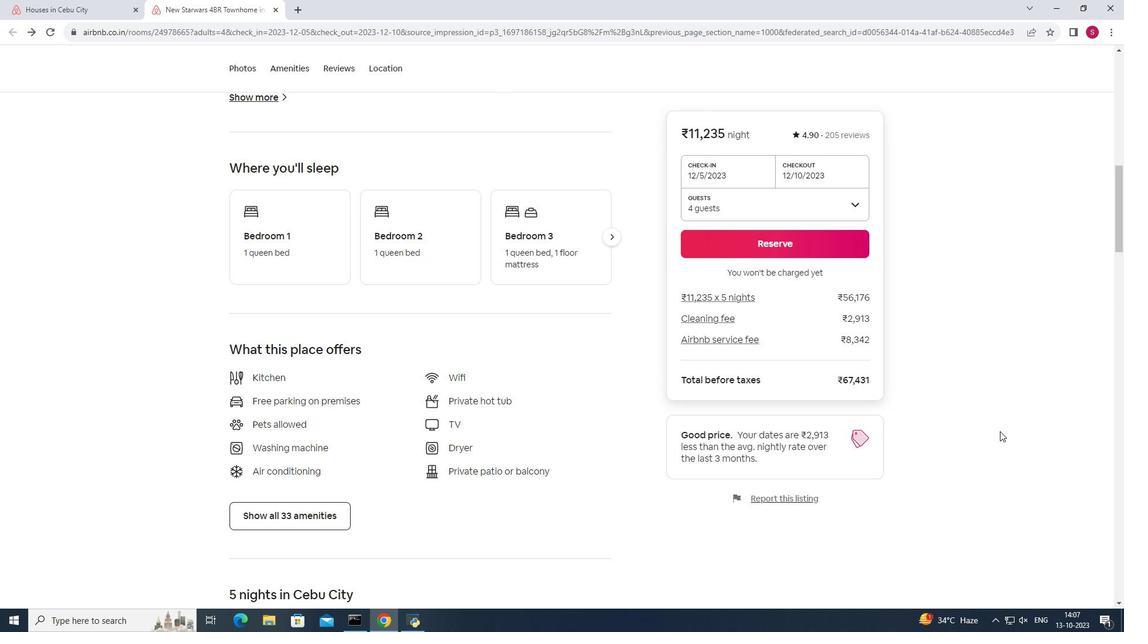 
Action: Mouse scrolled (1000, 431) with delta (0, 0)
Screenshot: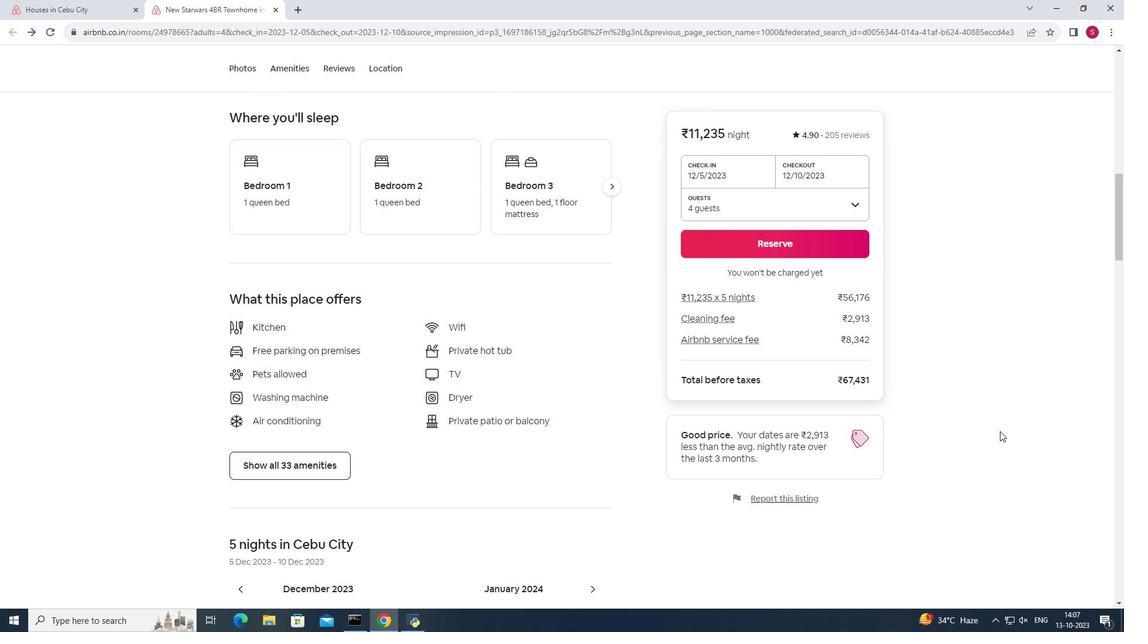
Action: Mouse moved to (260, 415)
Screenshot: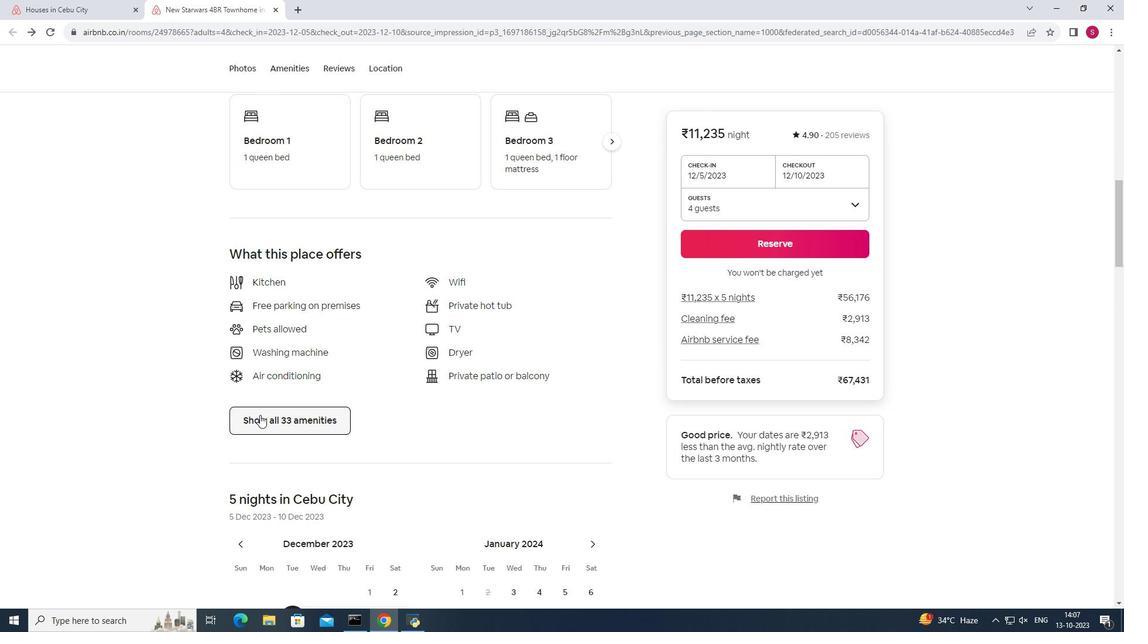 
Action: Mouse pressed left at (260, 415)
Screenshot: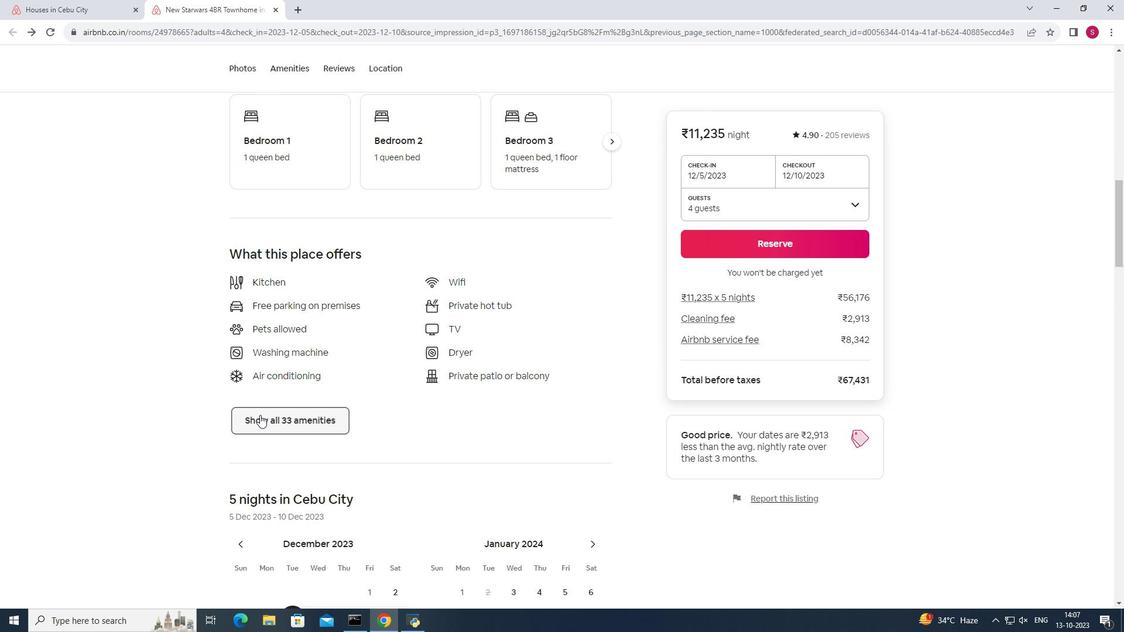 
Action: Mouse moved to (658, 406)
Screenshot: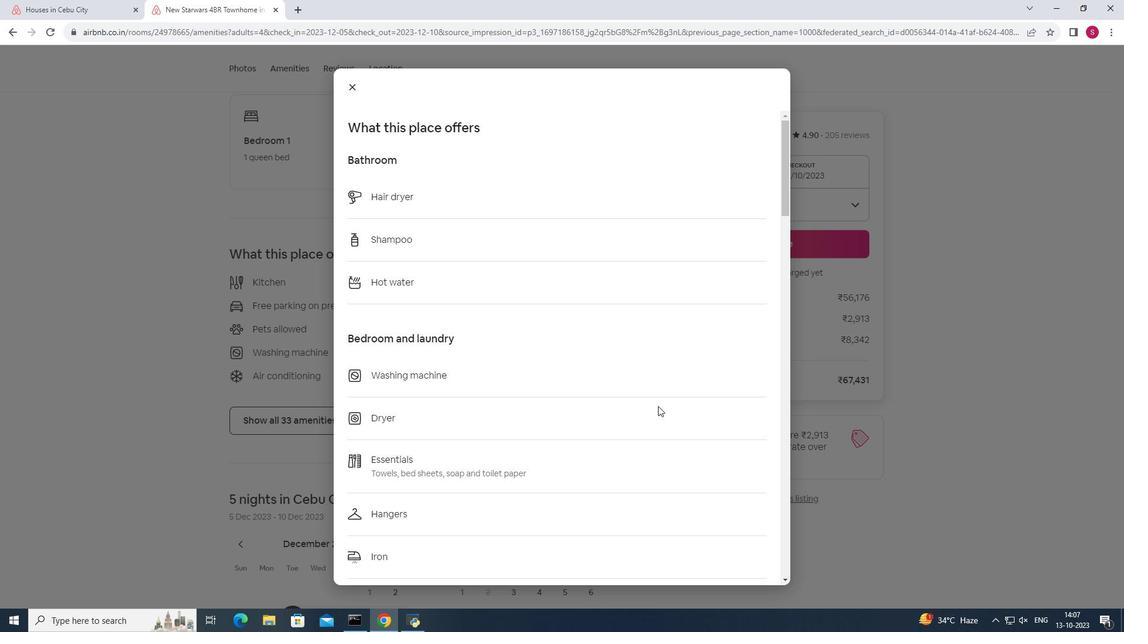 
Action: Mouse scrolled (658, 405) with delta (0, 0)
Screenshot: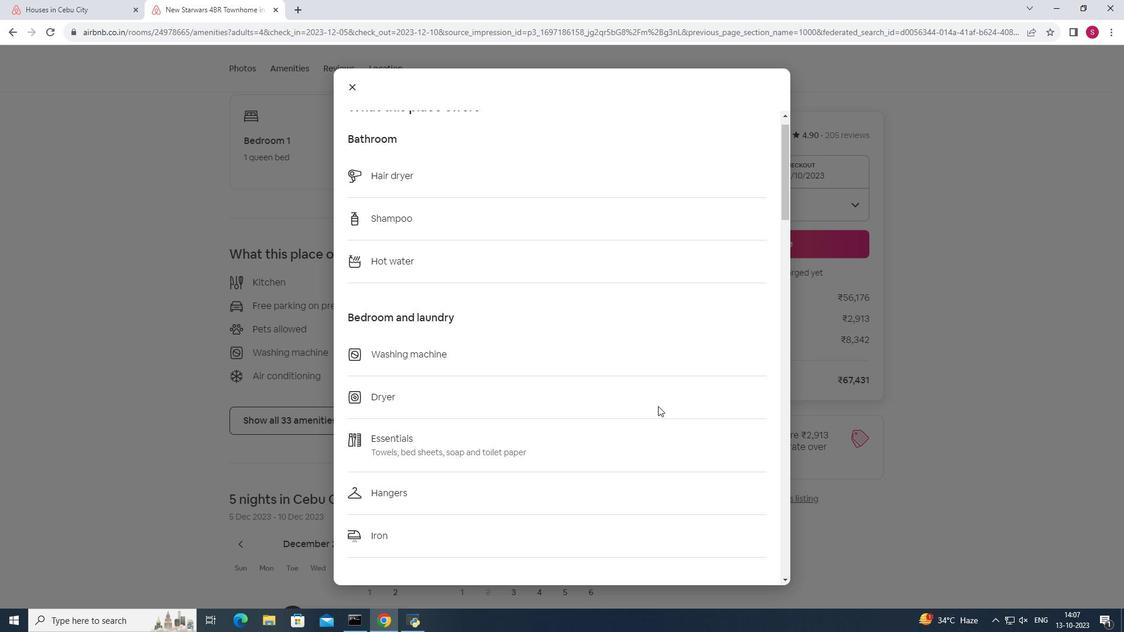 
Action: Mouse scrolled (658, 405) with delta (0, 0)
Screenshot: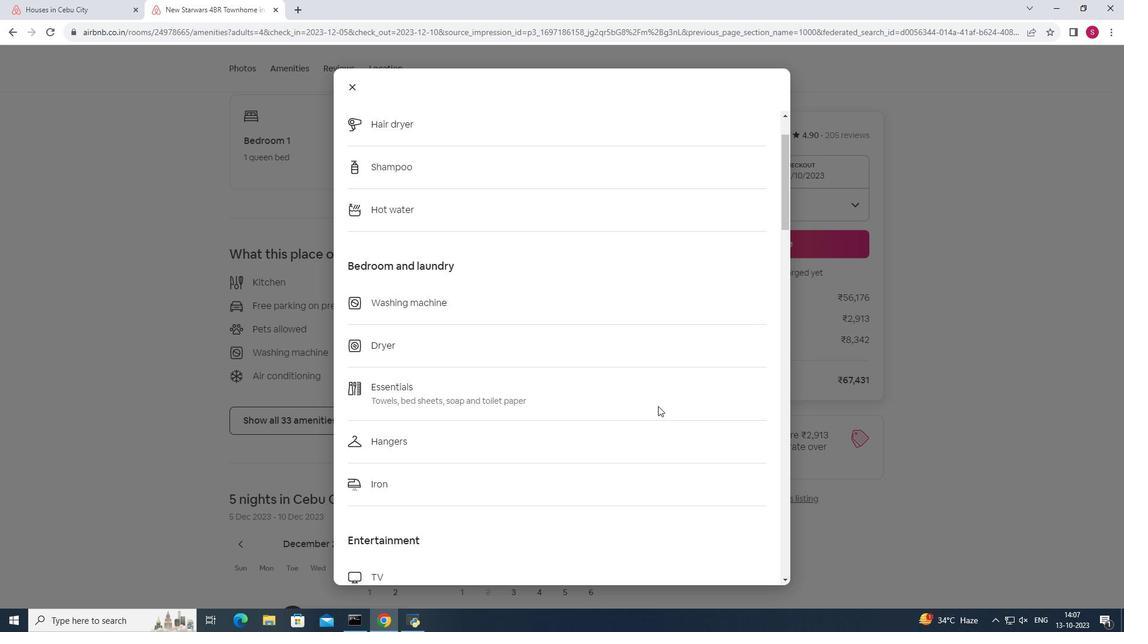 
Action: Mouse moved to (658, 406)
Screenshot: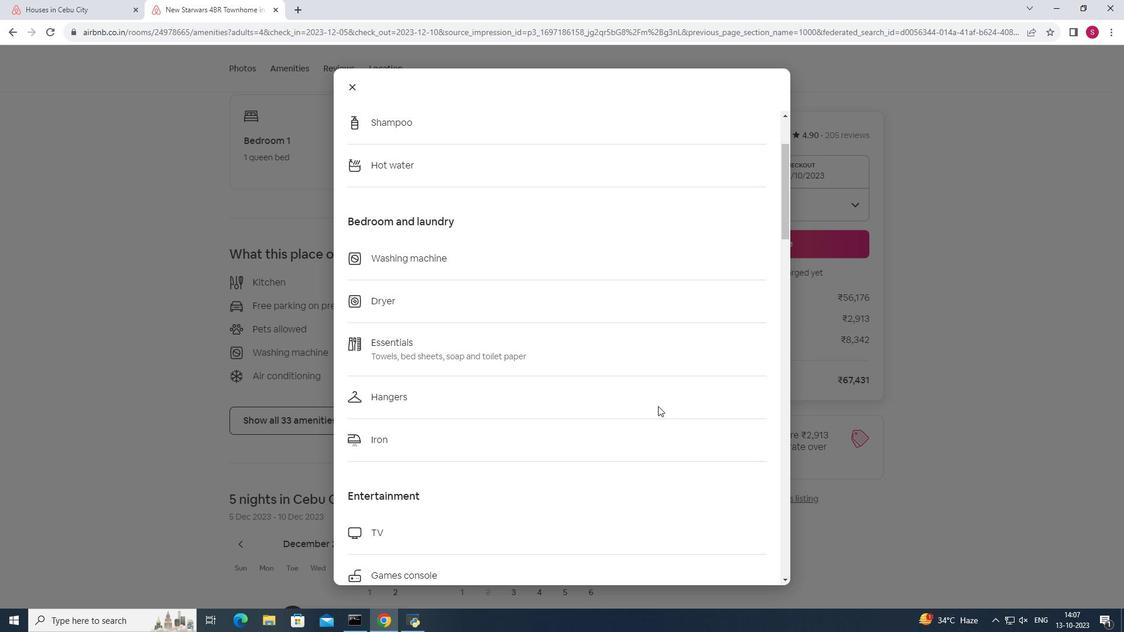 
Action: Mouse scrolled (658, 405) with delta (0, 0)
Screenshot: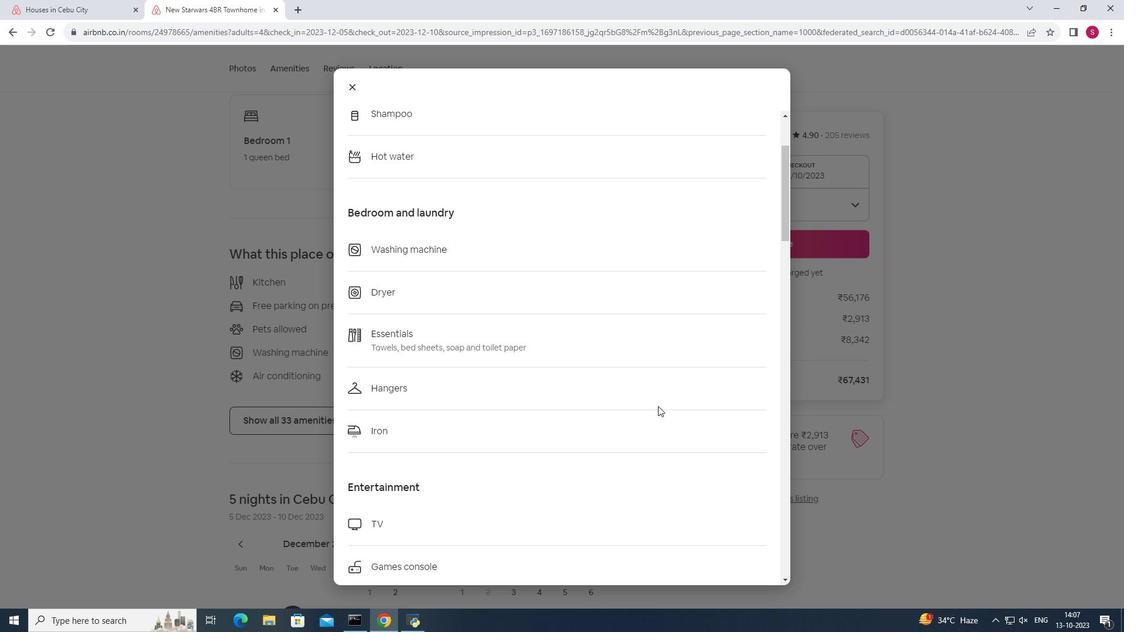 
Action: Mouse scrolled (658, 405) with delta (0, 0)
Screenshot: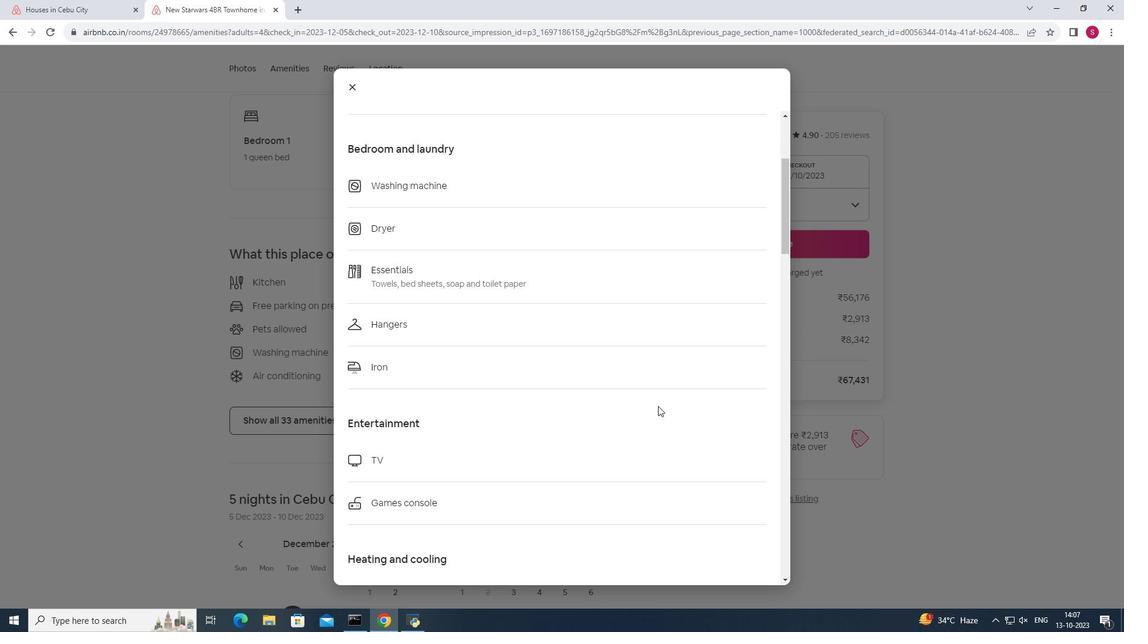 
Action: Mouse scrolled (658, 405) with delta (0, 0)
Screenshot: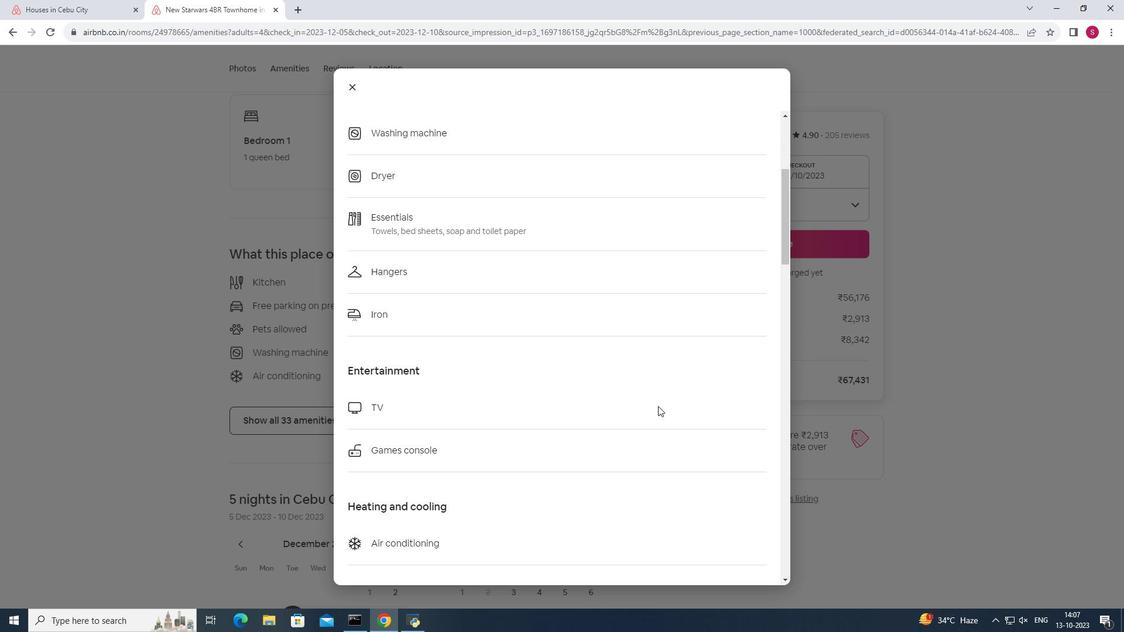 
Action: Mouse scrolled (658, 405) with delta (0, 0)
Screenshot: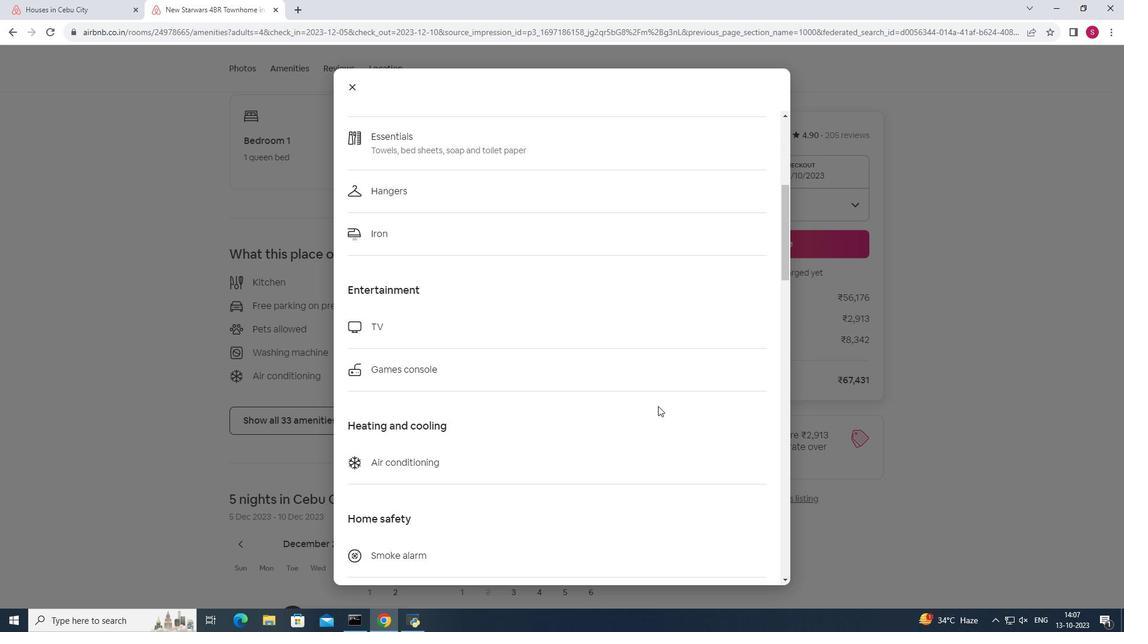 
Action: Mouse scrolled (658, 405) with delta (0, 0)
Screenshot: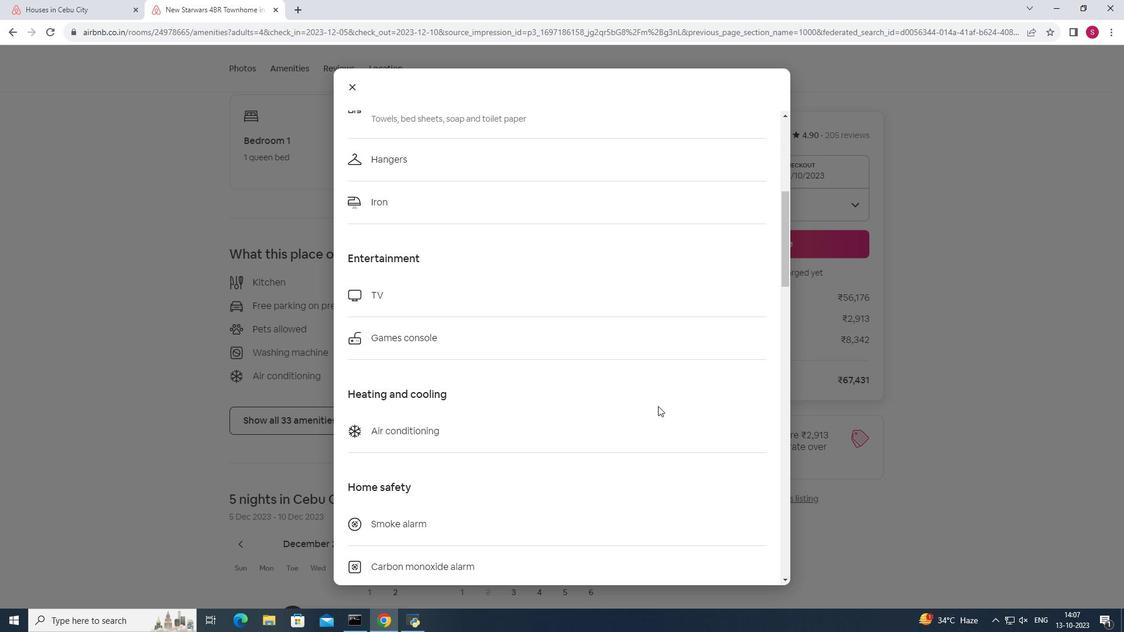 
Action: Mouse scrolled (658, 405) with delta (0, 0)
Screenshot: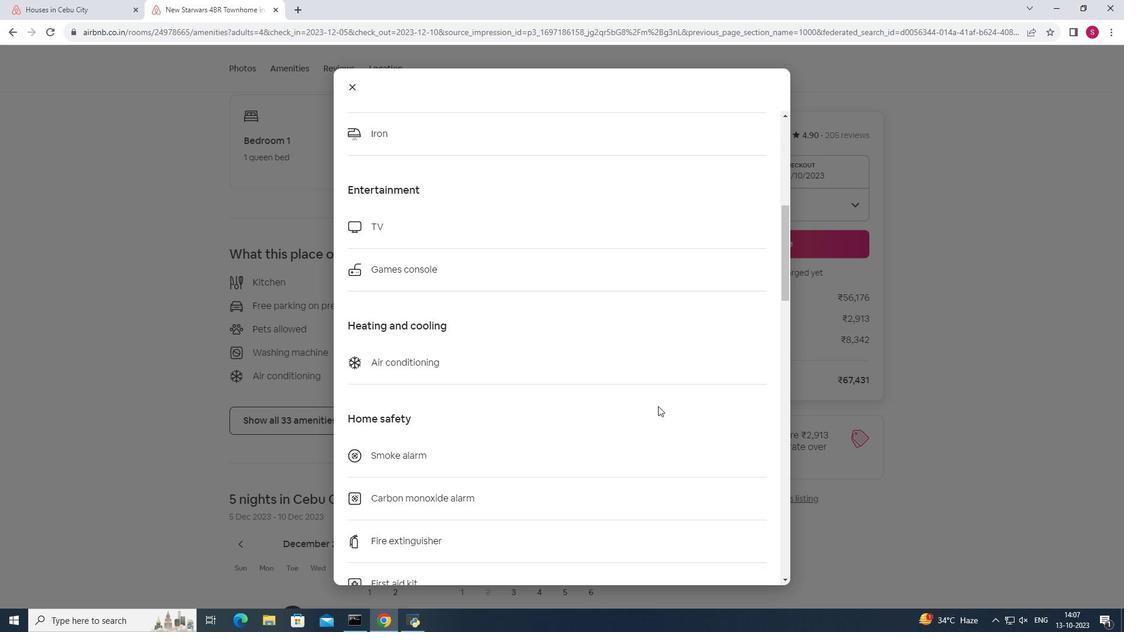 
Action: Mouse scrolled (658, 405) with delta (0, 0)
Screenshot: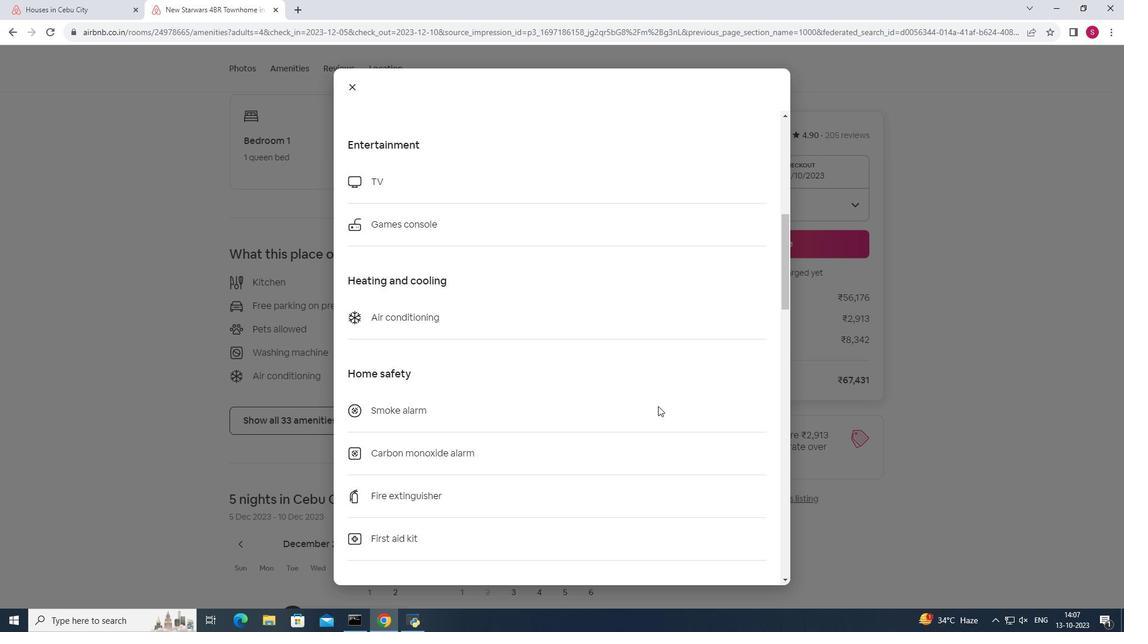 
Action: Mouse scrolled (658, 405) with delta (0, 0)
Screenshot: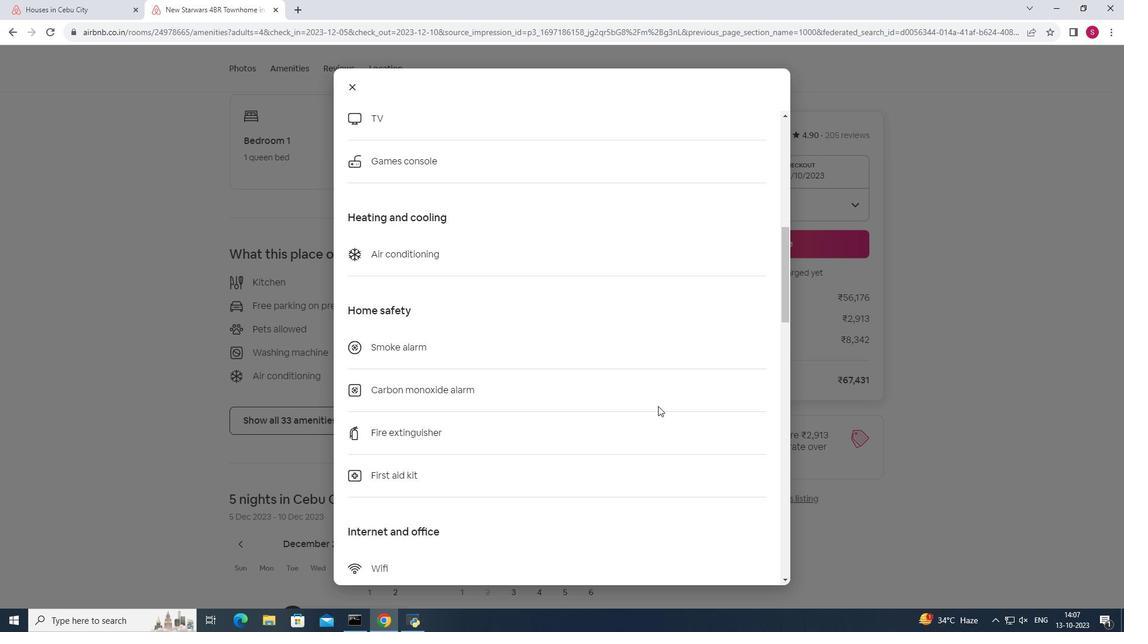 
Action: Mouse scrolled (658, 405) with delta (0, 0)
Screenshot: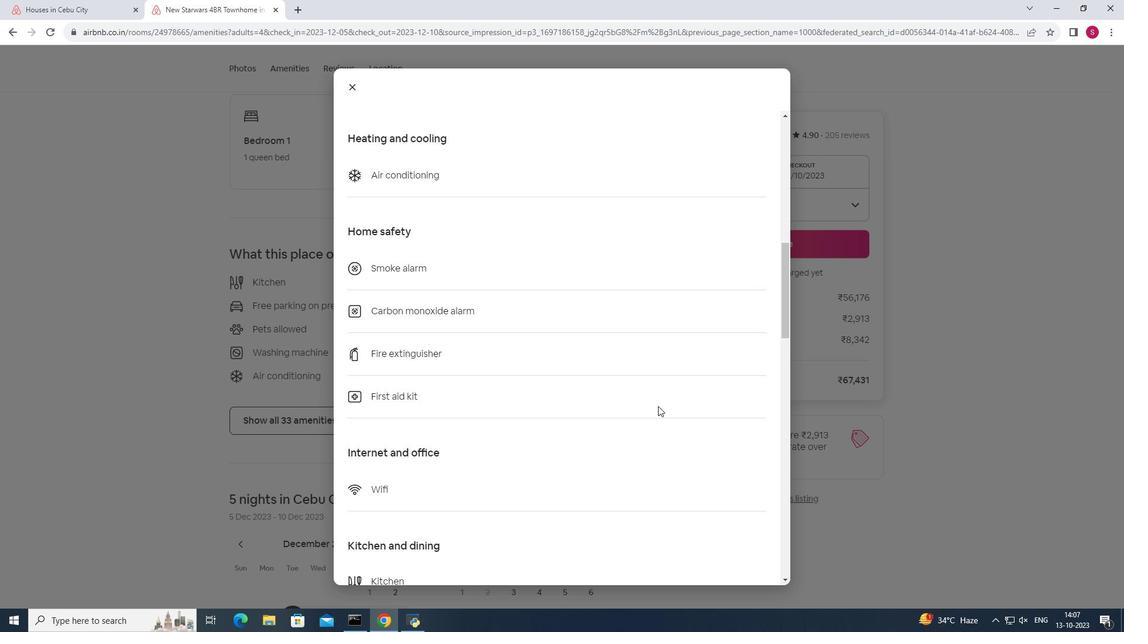 
Action: Mouse scrolled (658, 405) with delta (0, 0)
Screenshot: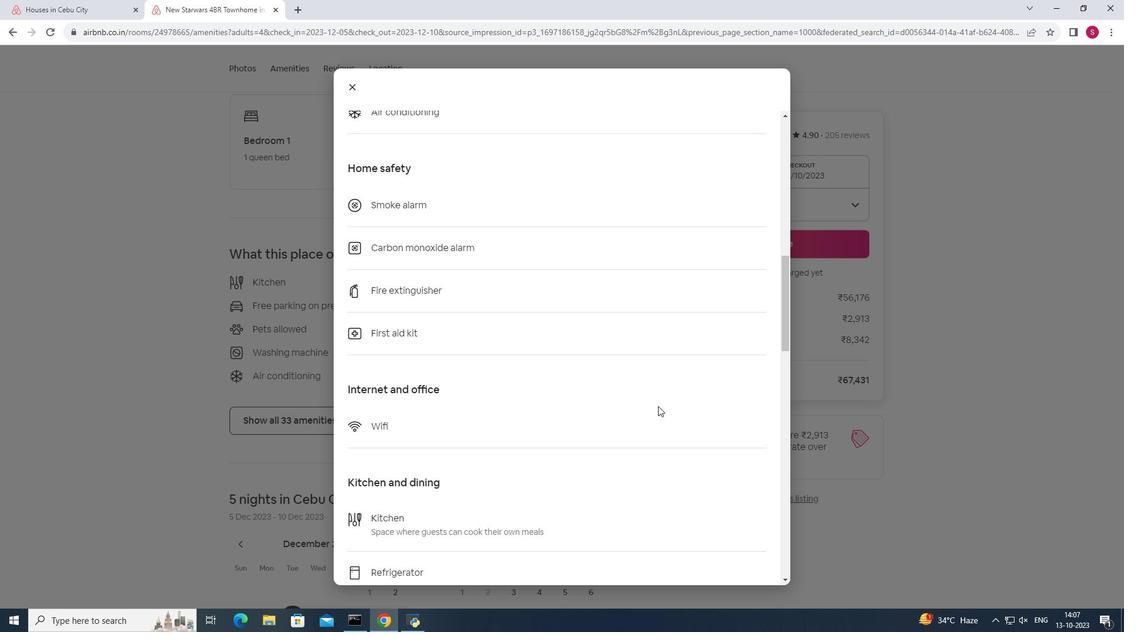 
Action: Mouse scrolled (658, 405) with delta (0, 0)
Screenshot: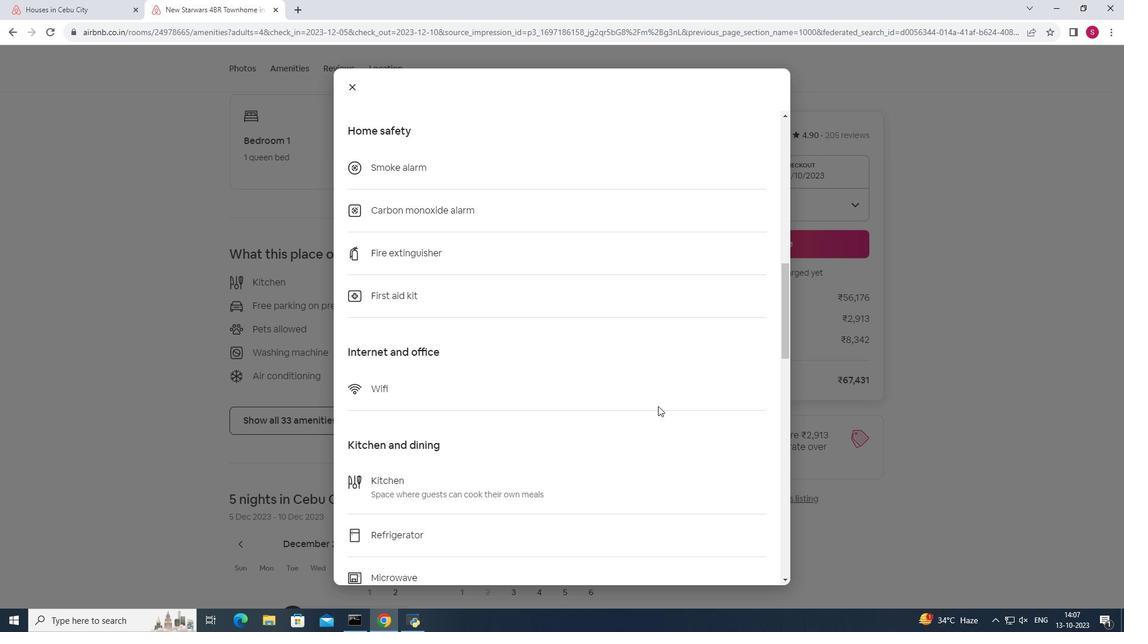 
Action: Mouse scrolled (658, 405) with delta (0, 0)
Screenshot: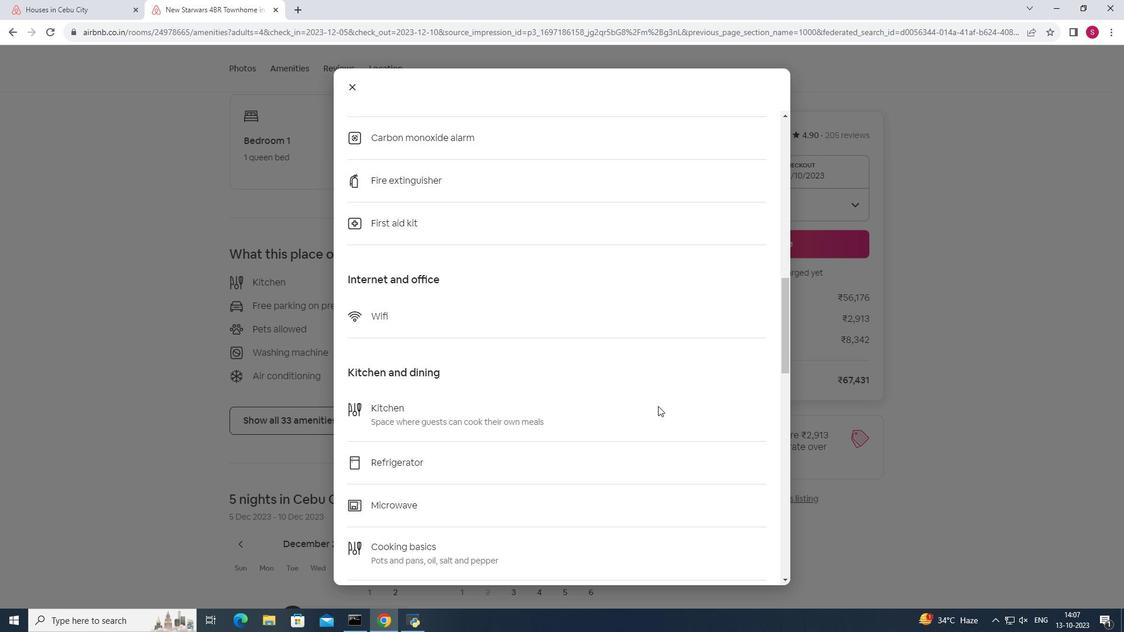 
Action: Mouse scrolled (658, 405) with delta (0, 0)
Screenshot: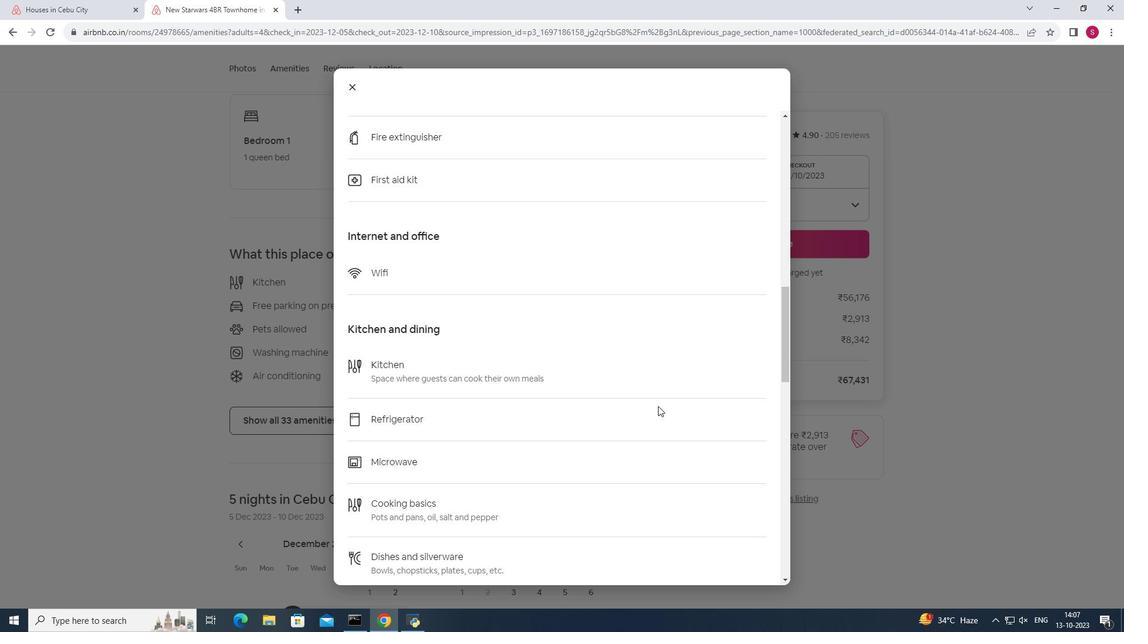 
Action: Mouse scrolled (658, 405) with delta (0, 0)
Screenshot: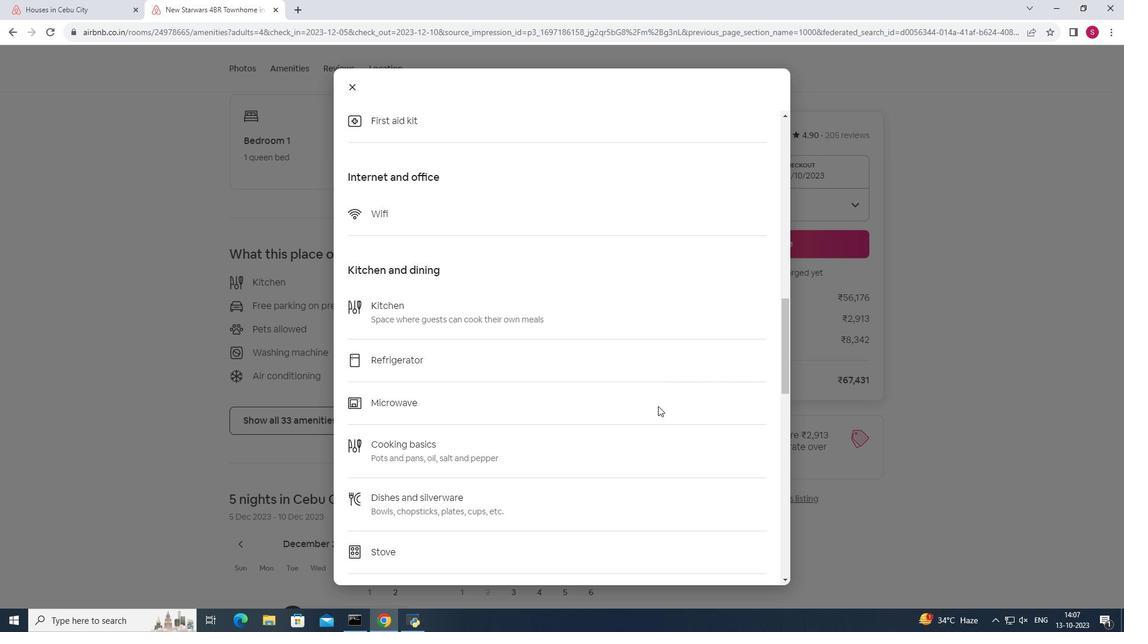 
Action: Mouse scrolled (658, 405) with delta (0, 0)
Screenshot: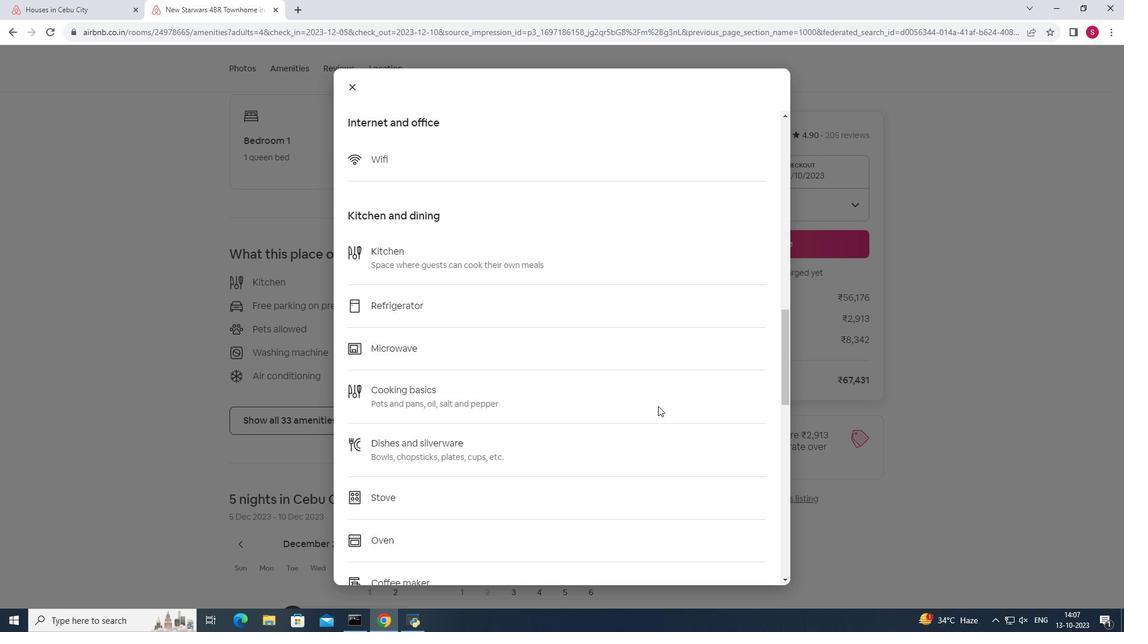 
Action: Mouse scrolled (658, 405) with delta (0, 0)
Screenshot: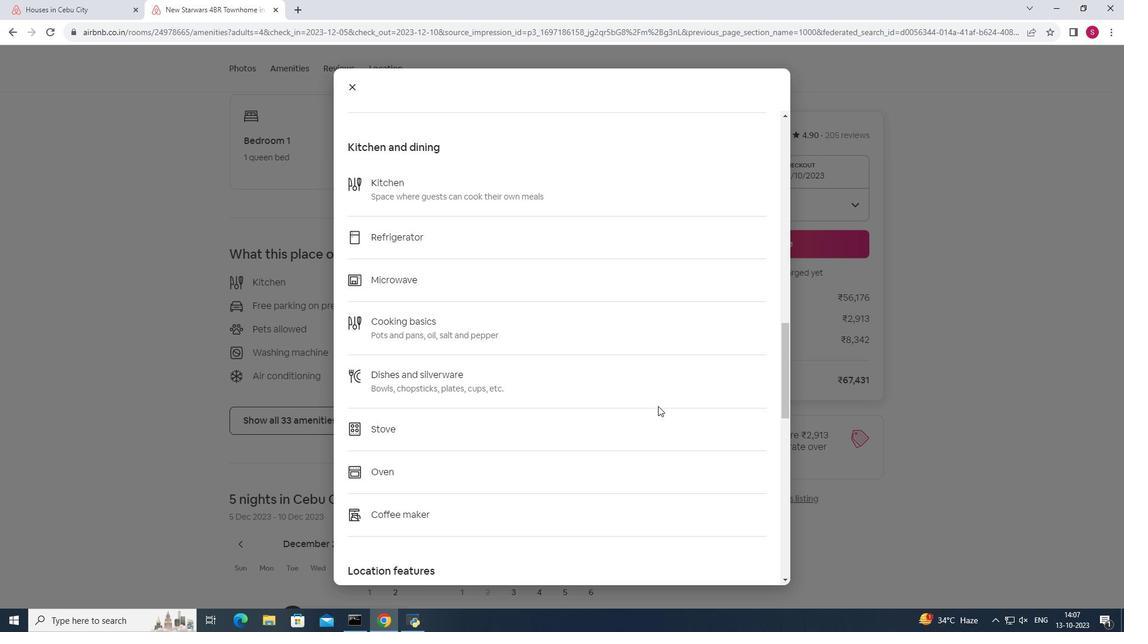 
Action: Mouse scrolled (658, 405) with delta (0, 0)
Screenshot: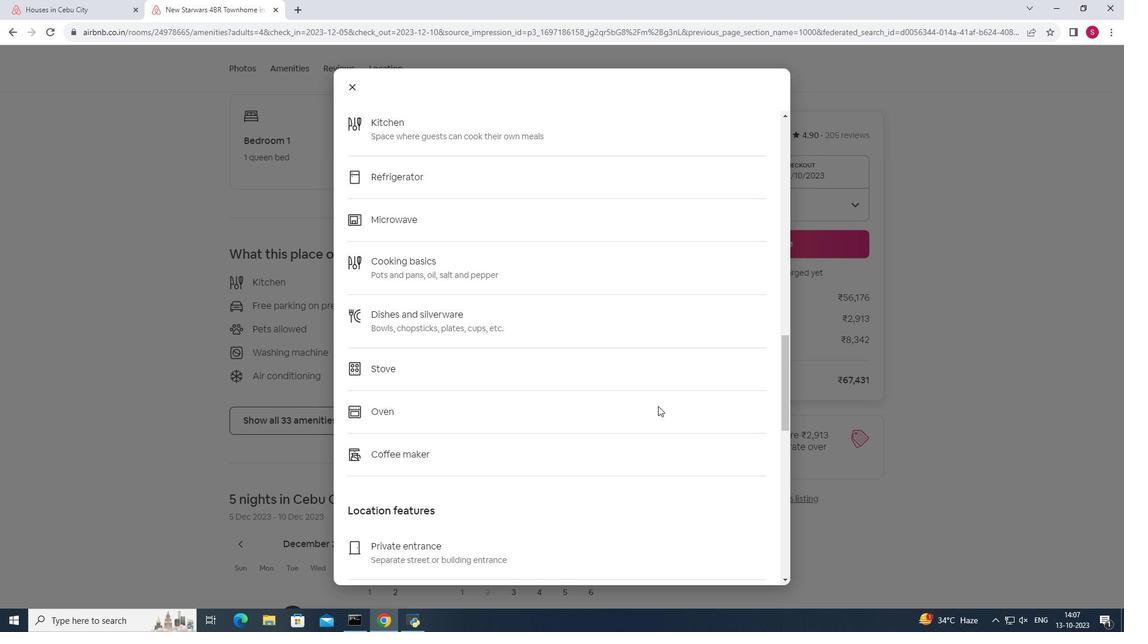 
Action: Mouse scrolled (658, 405) with delta (0, 0)
Screenshot: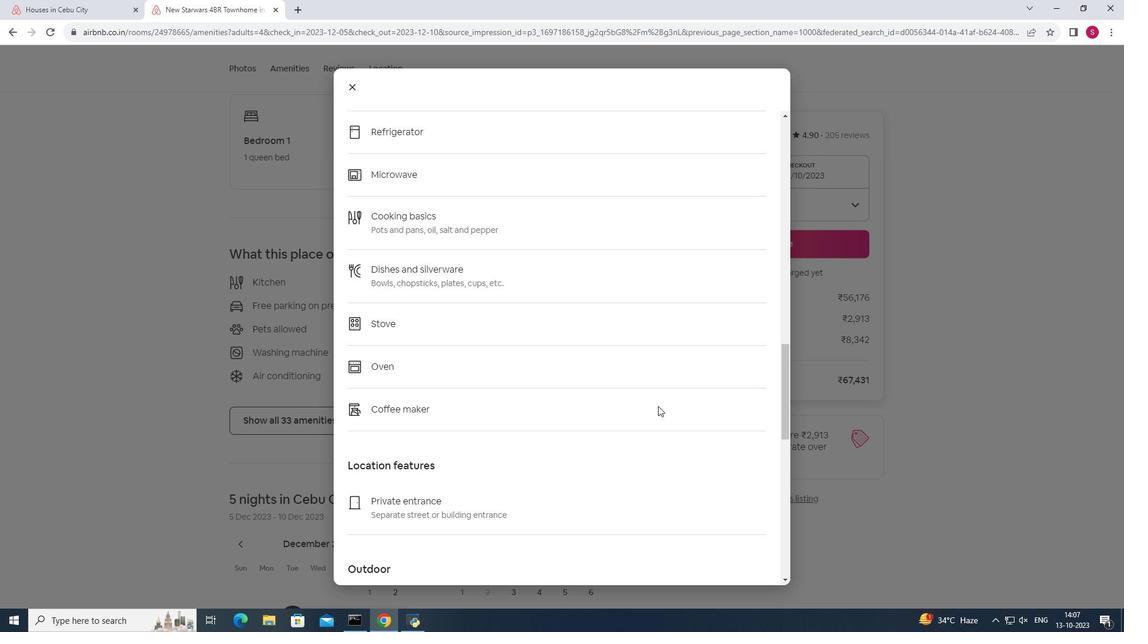 
Action: Mouse scrolled (658, 405) with delta (0, 0)
Screenshot: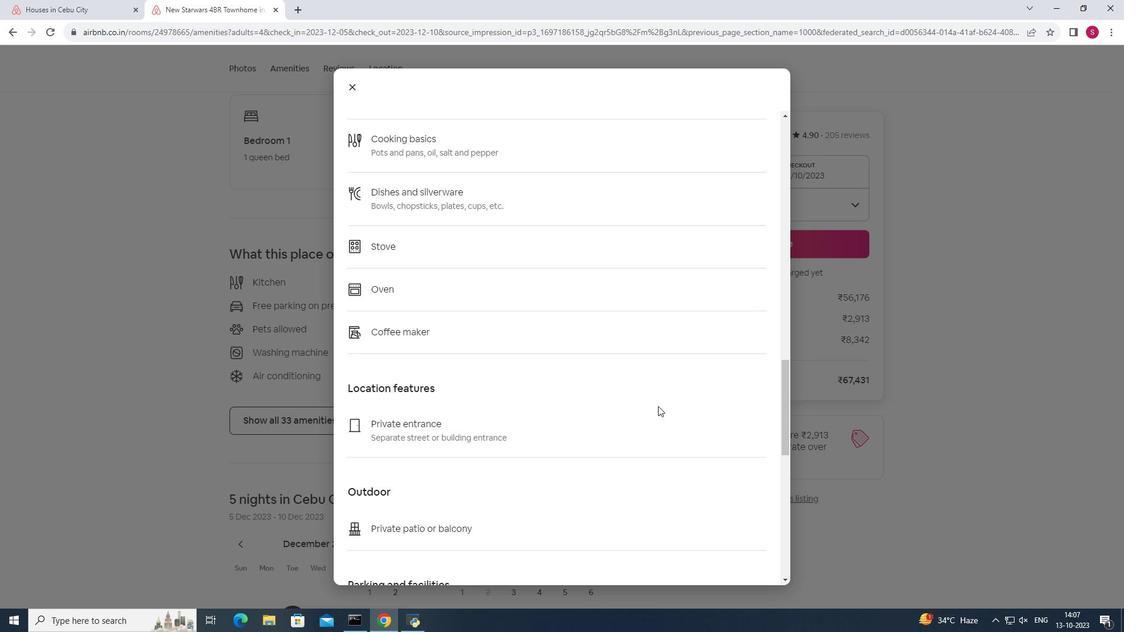 
Action: Mouse scrolled (658, 405) with delta (0, 0)
Screenshot: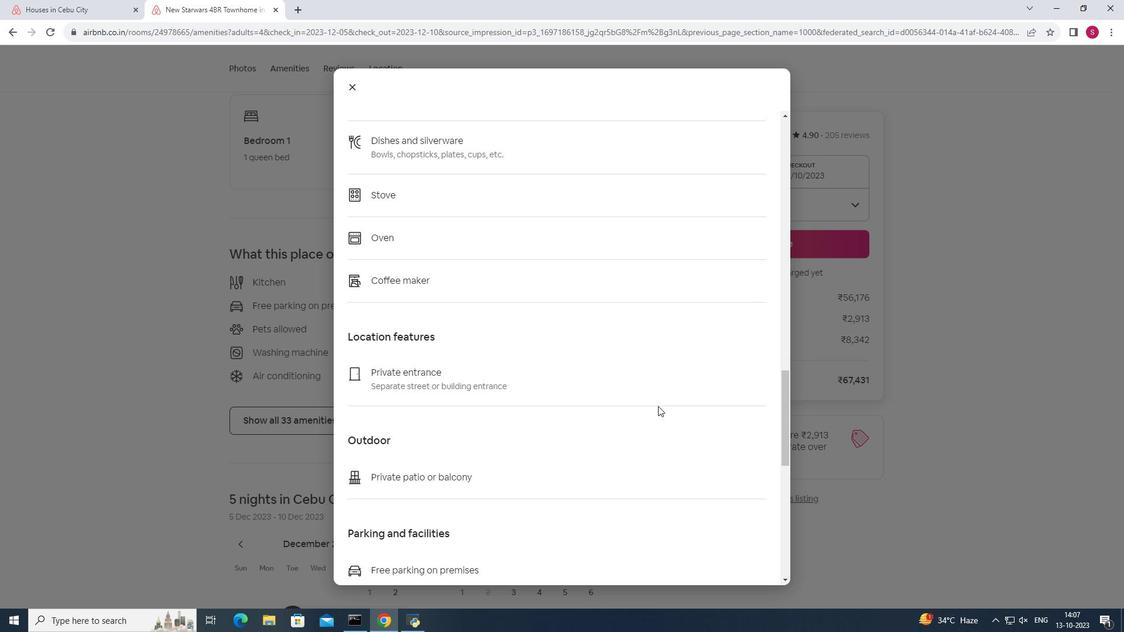 
Action: Mouse scrolled (658, 405) with delta (0, 0)
Screenshot: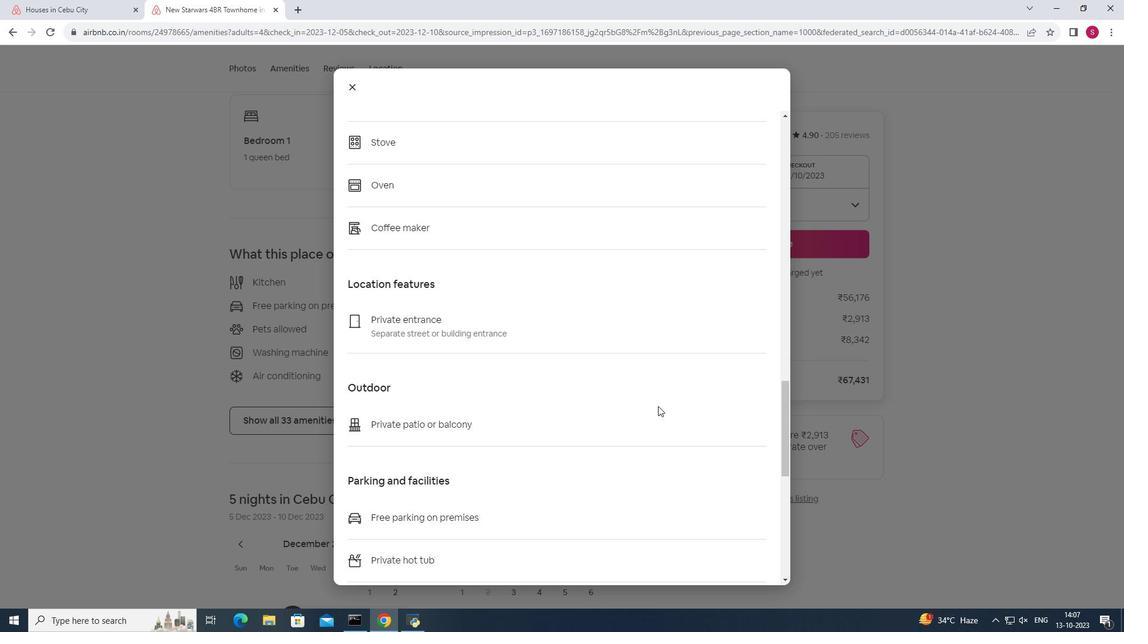 
Action: Mouse scrolled (658, 405) with delta (0, 0)
Screenshot: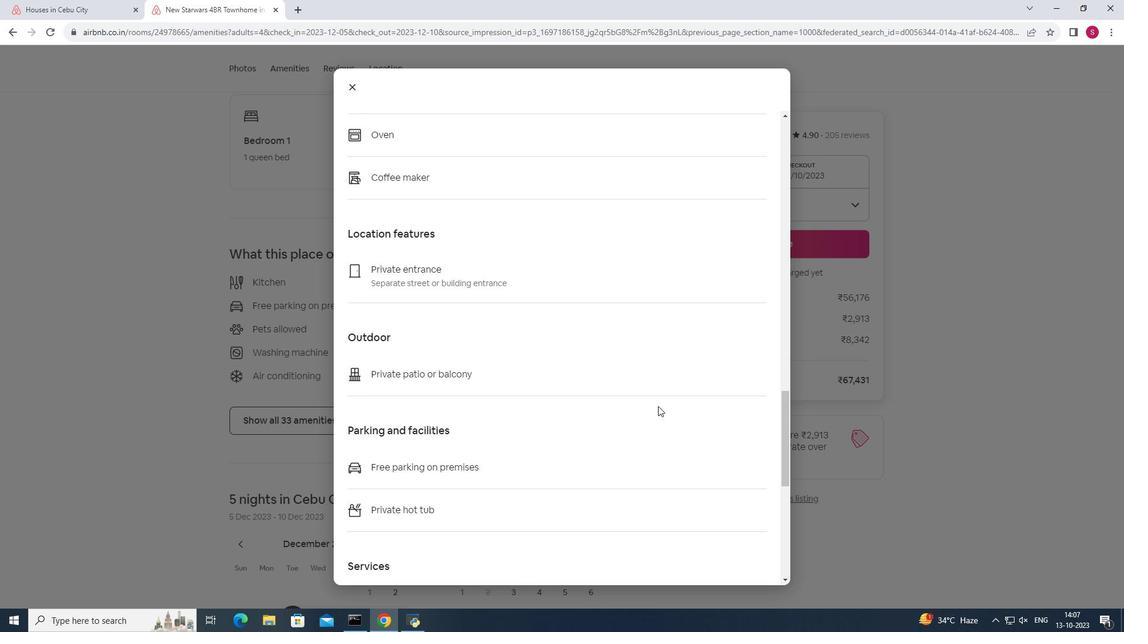 
Action: Mouse scrolled (658, 405) with delta (0, 0)
Screenshot: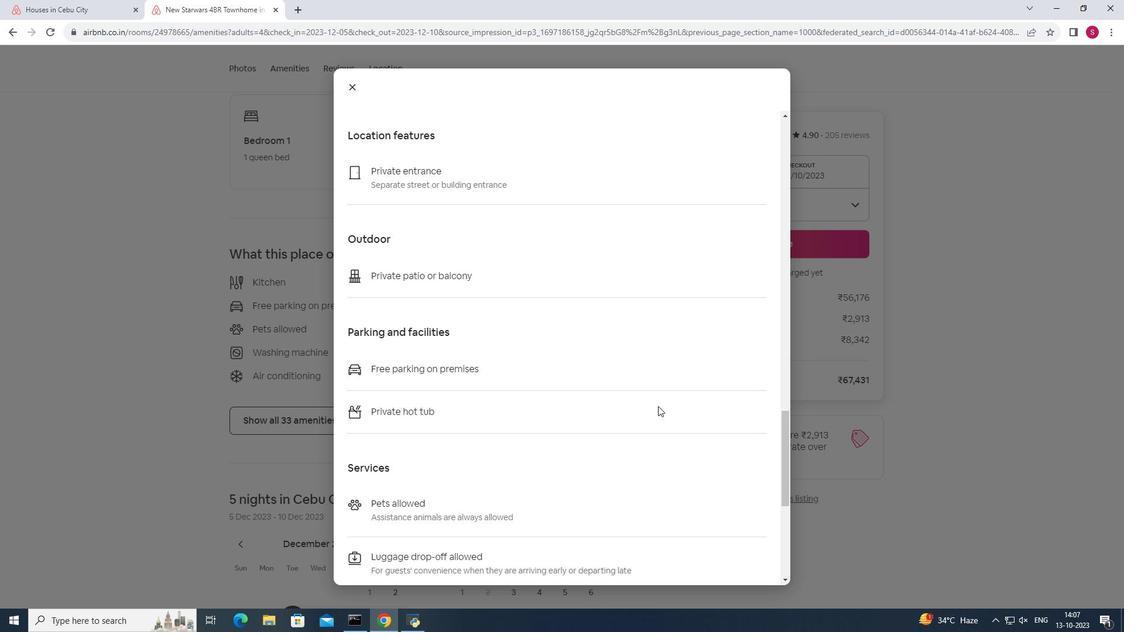 
Action: Mouse scrolled (658, 405) with delta (0, 0)
Screenshot: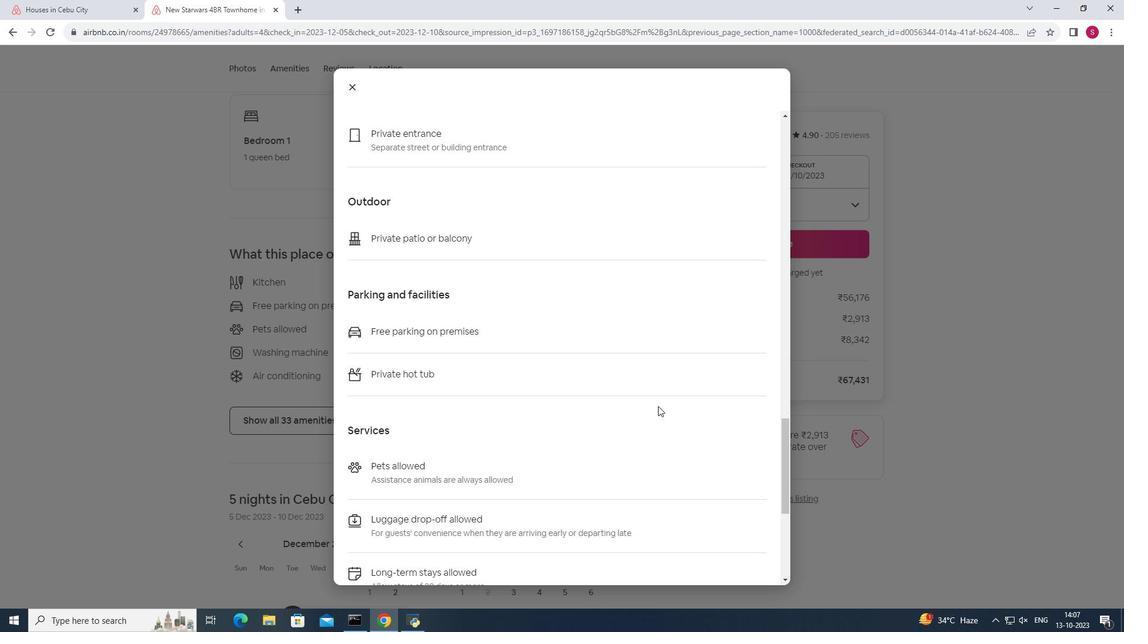 
Action: Mouse moved to (714, 416)
Screenshot: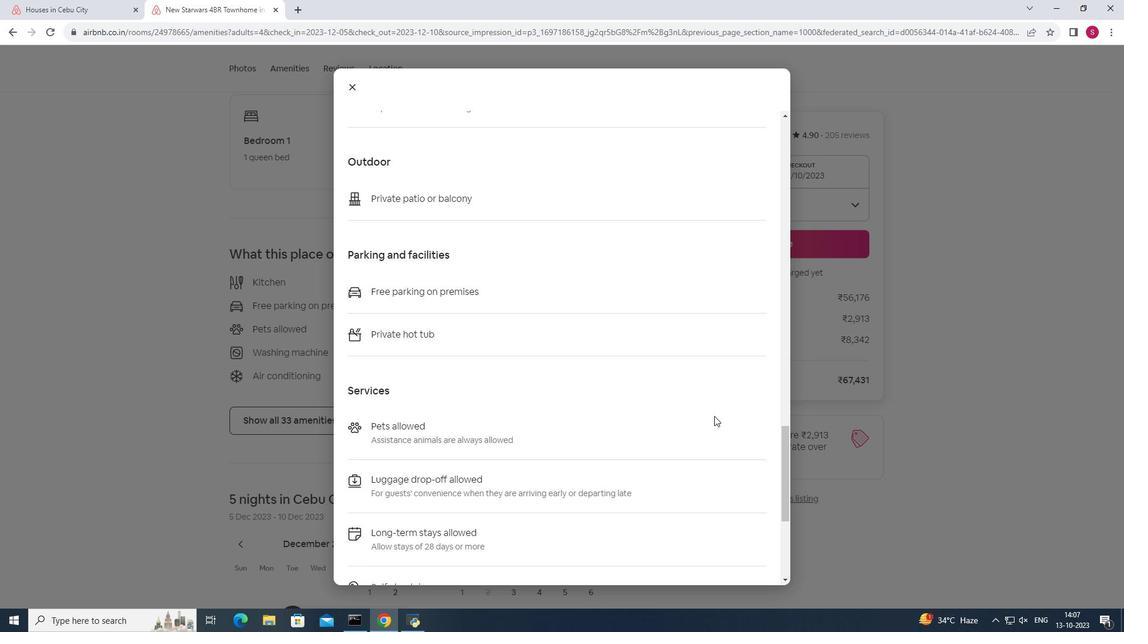 
Action: Mouse scrolled (714, 415) with delta (0, 0)
Screenshot: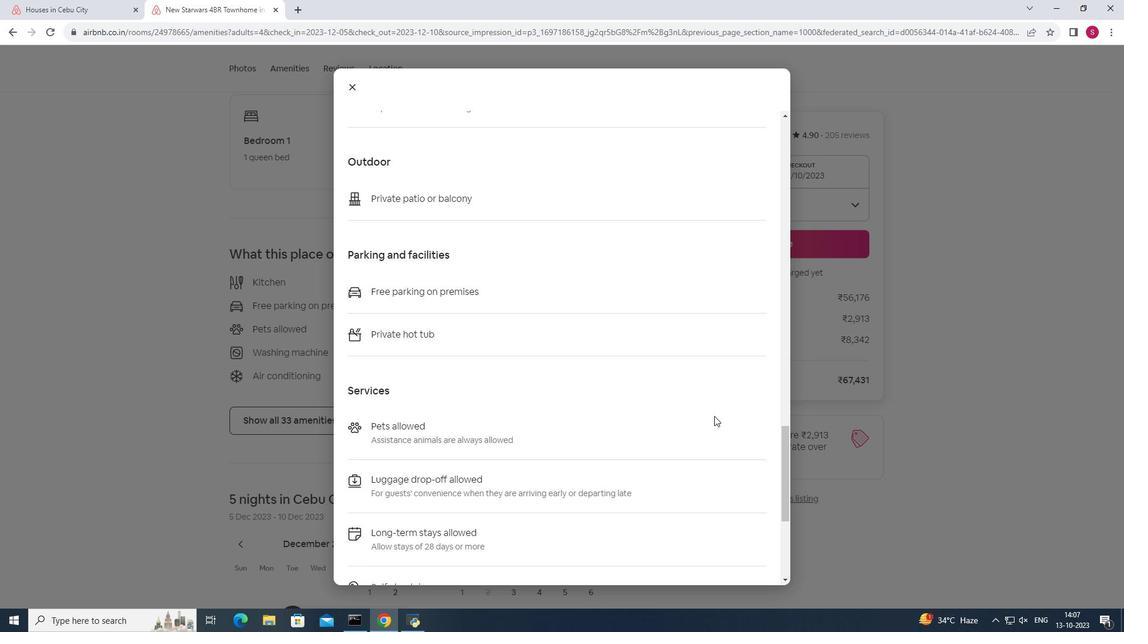 
Action: Mouse scrolled (714, 415) with delta (0, 0)
Screenshot: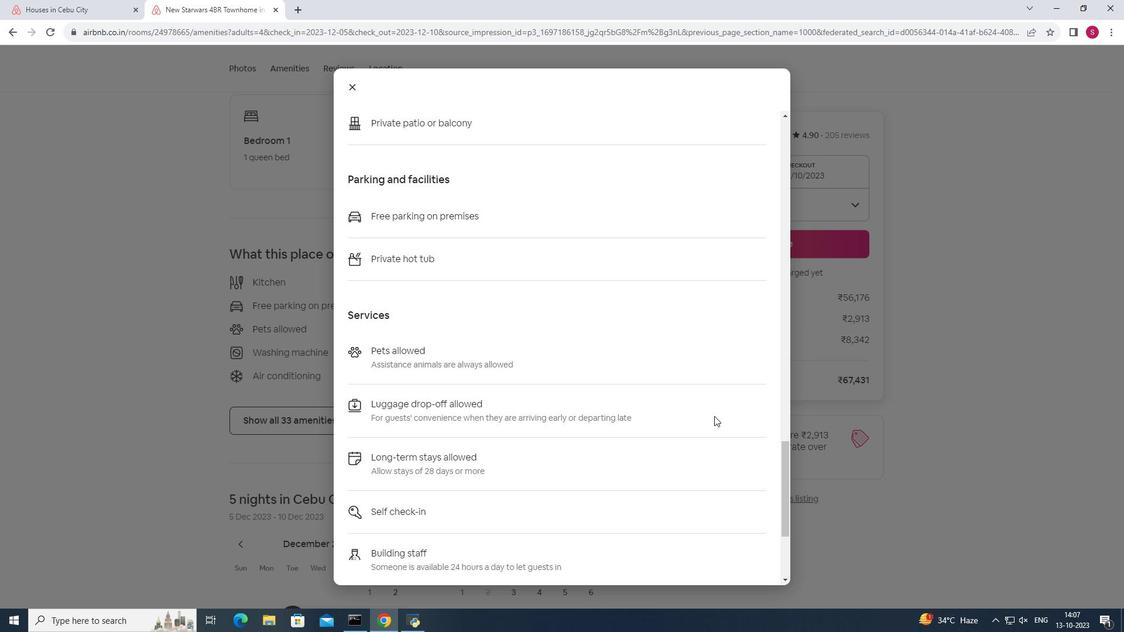 
Action: Mouse scrolled (714, 415) with delta (0, 0)
Screenshot: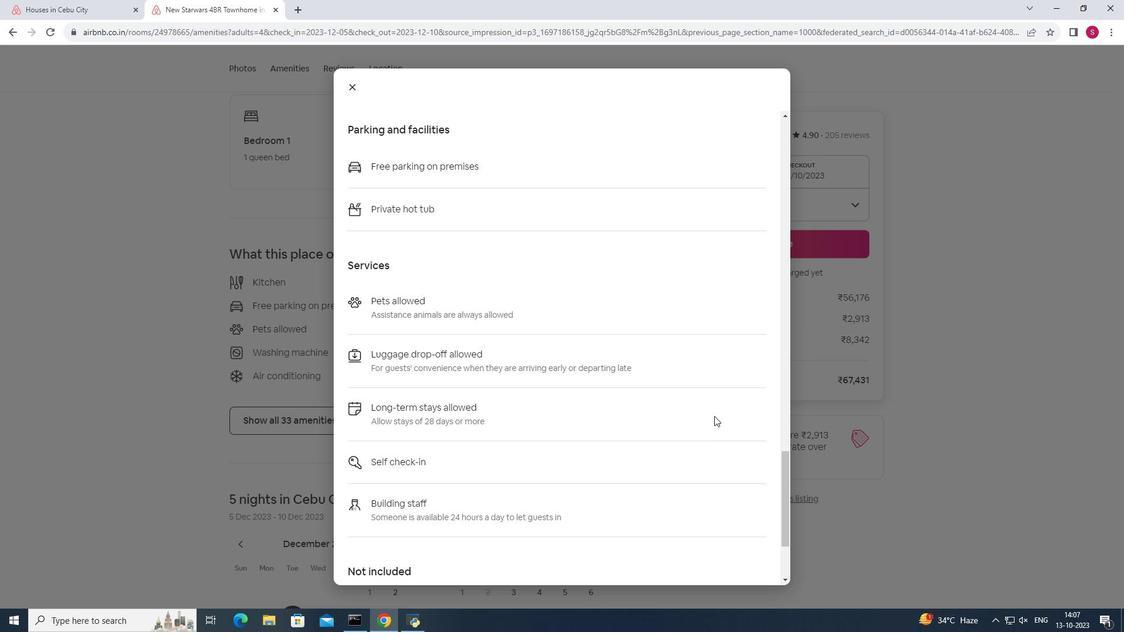 
Action: Mouse scrolled (714, 415) with delta (0, 0)
Screenshot: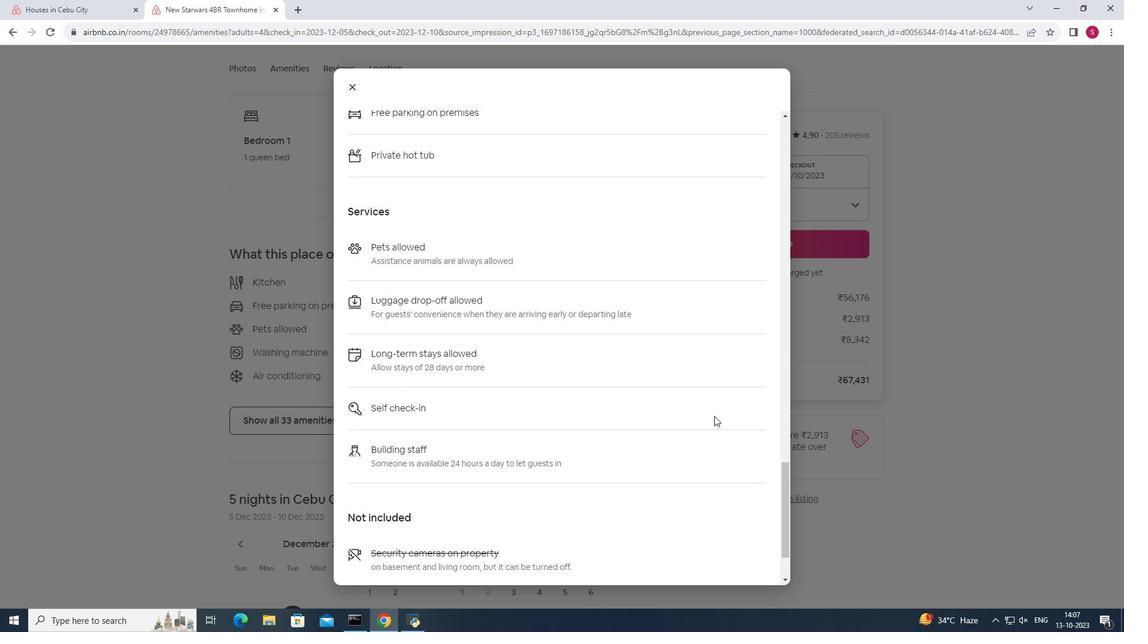 
Action: Mouse scrolled (714, 415) with delta (0, 0)
Screenshot: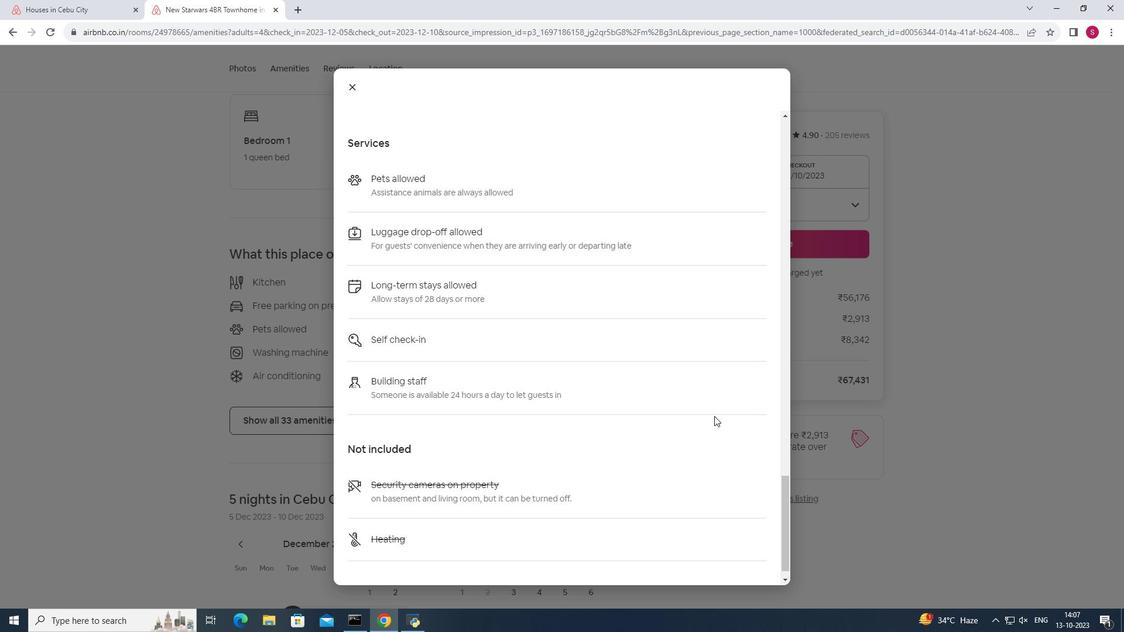 
Action: Mouse scrolled (714, 415) with delta (0, 0)
Screenshot: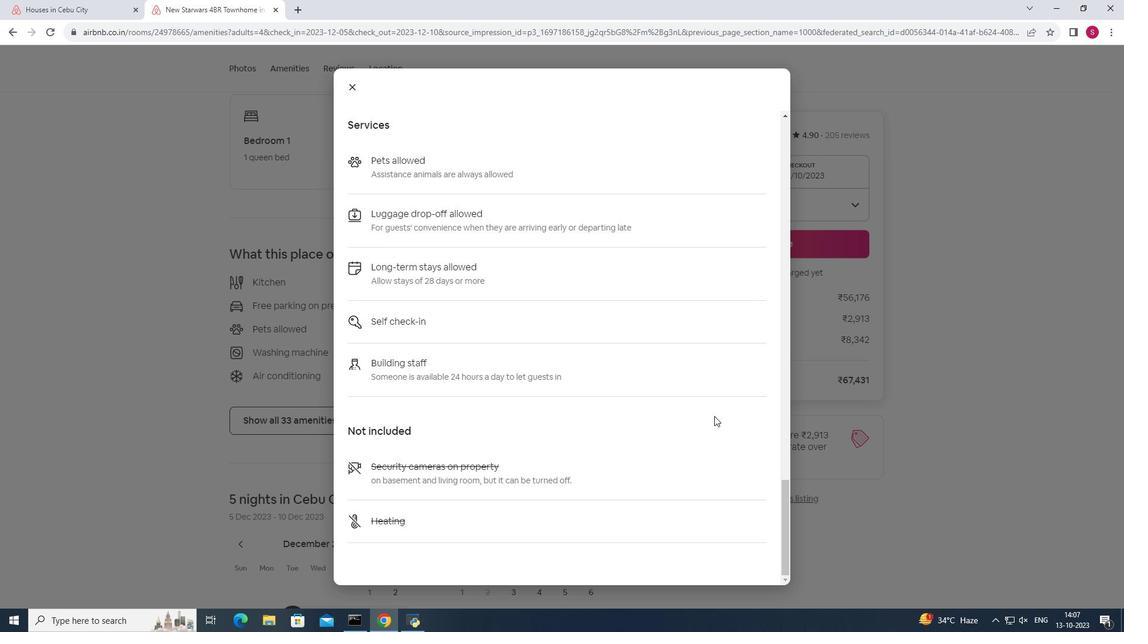 
Action: Mouse moved to (357, 91)
Screenshot: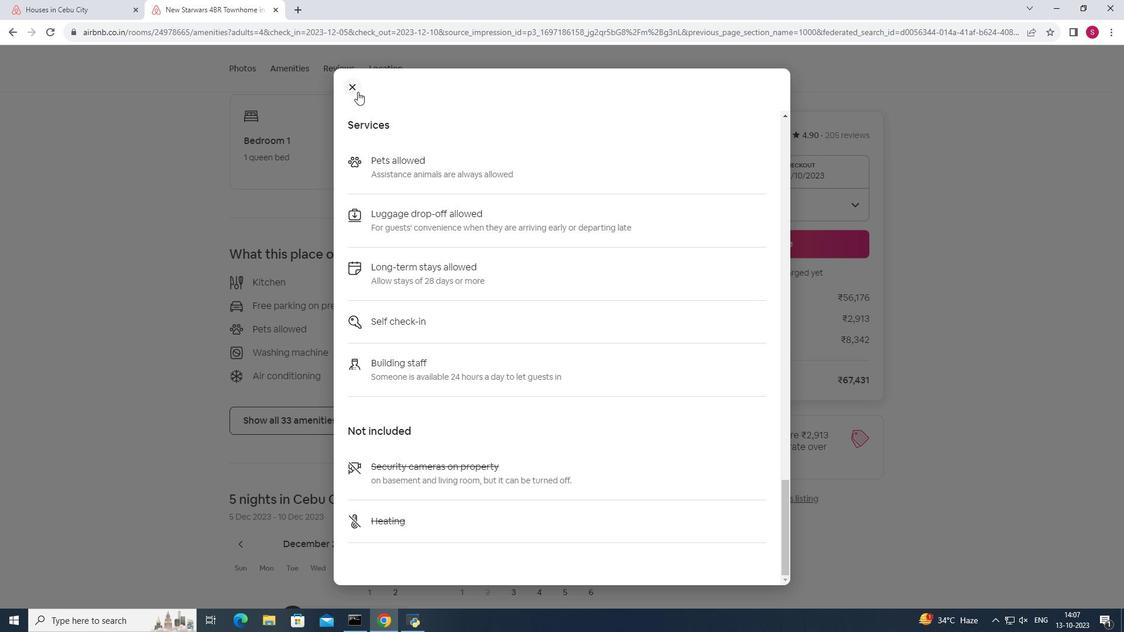 
Action: Mouse pressed left at (357, 91)
Screenshot: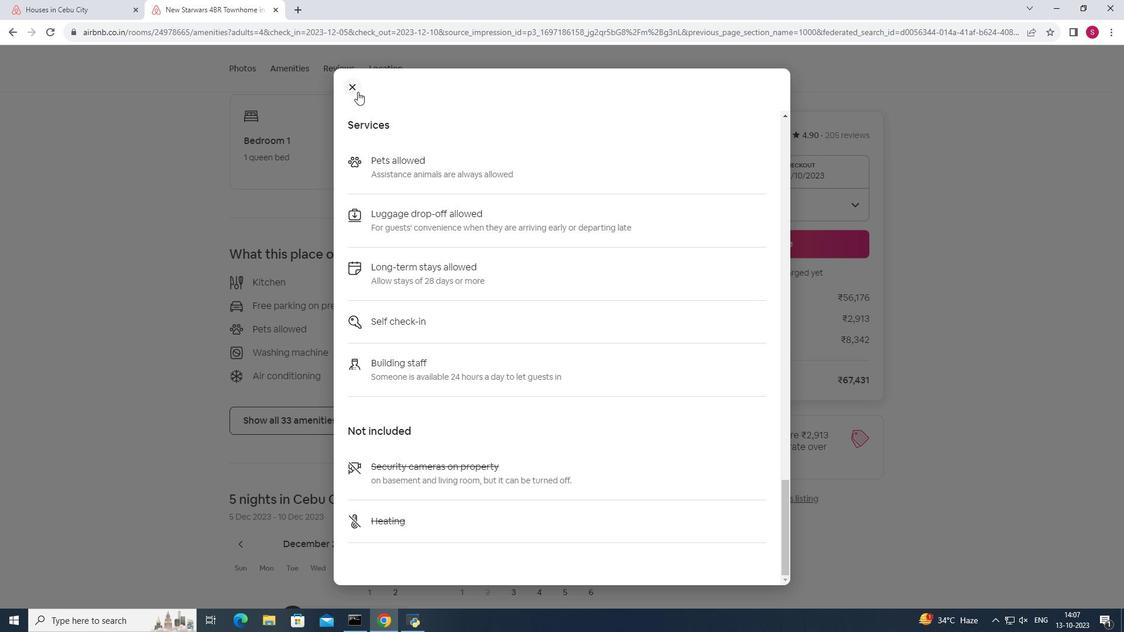 
Action: Mouse moved to (986, 420)
Screenshot: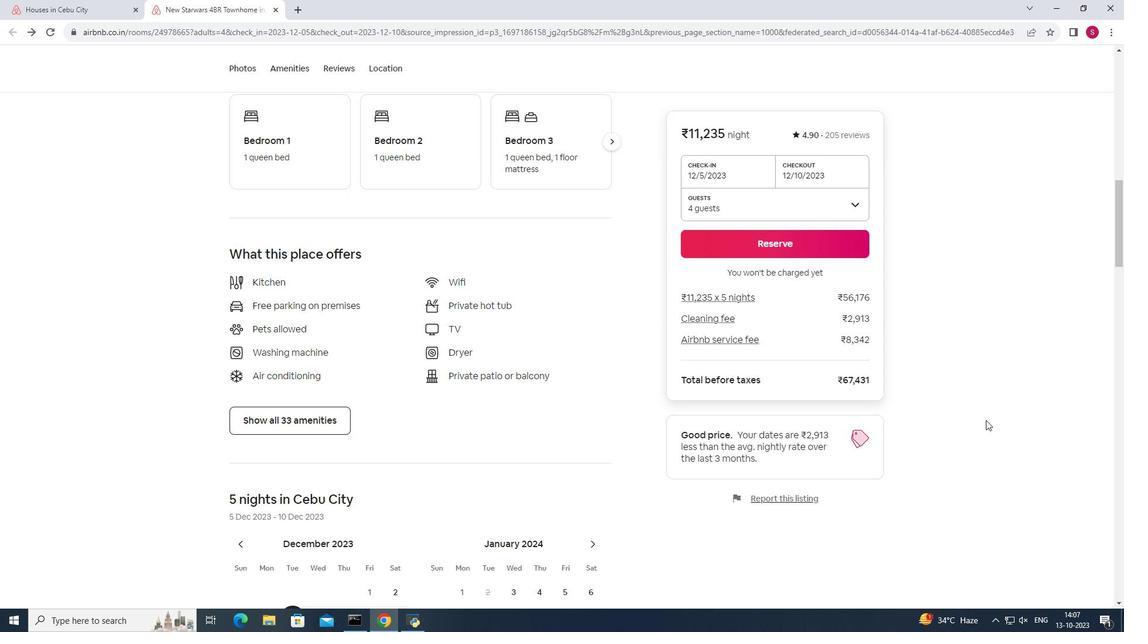 
Action: Mouse scrolled (986, 420) with delta (0, 0)
Screenshot: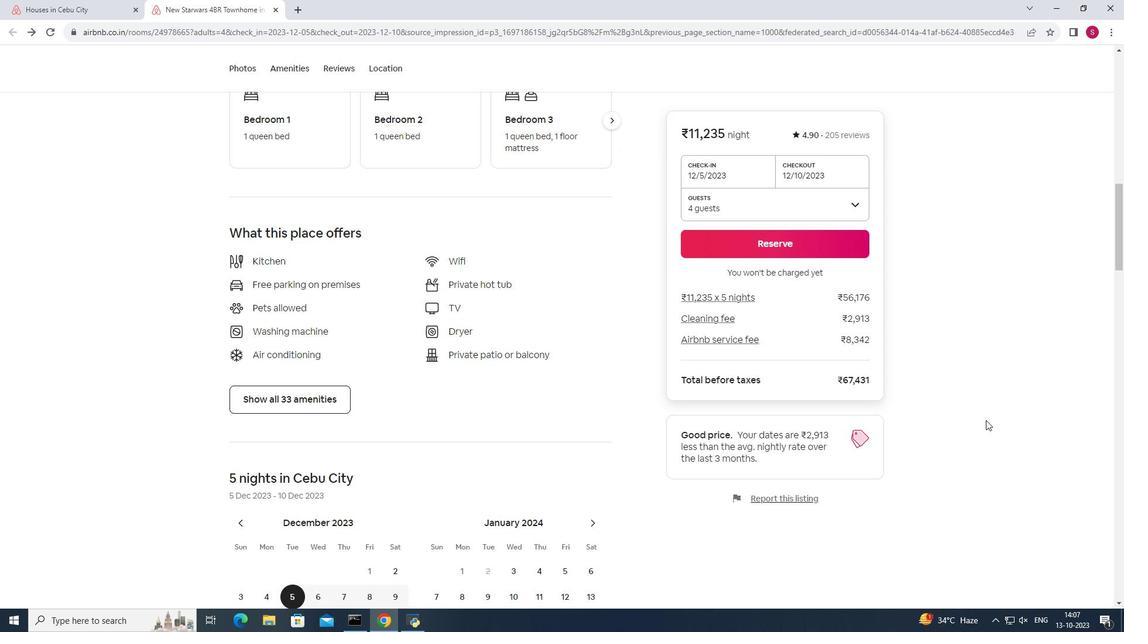 
Action: Mouse scrolled (986, 420) with delta (0, 0)
Screenshot: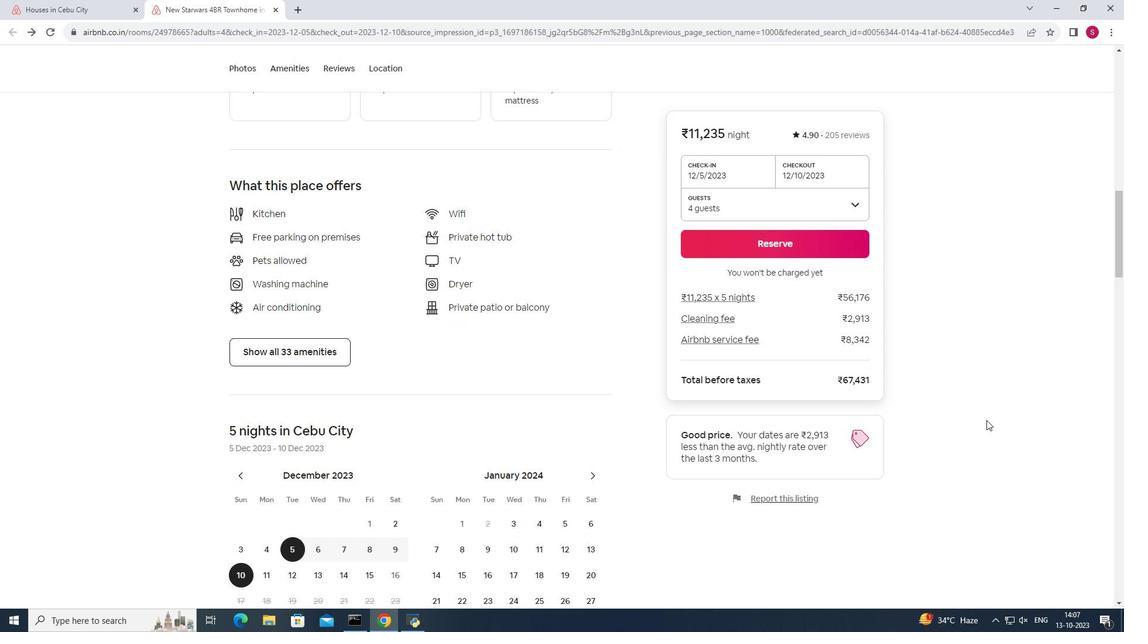 
Action: Mouse scrolled (986, 420) with delta (0, 0)
Screenshot: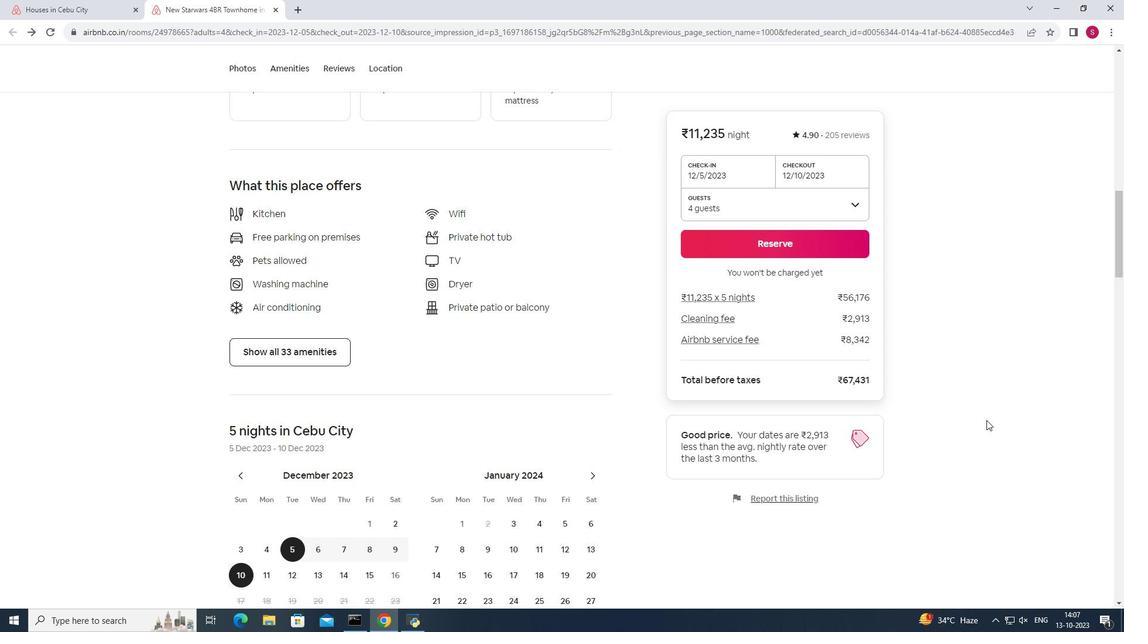 
Action: Mouse moved to (987, 420)
Screenshot: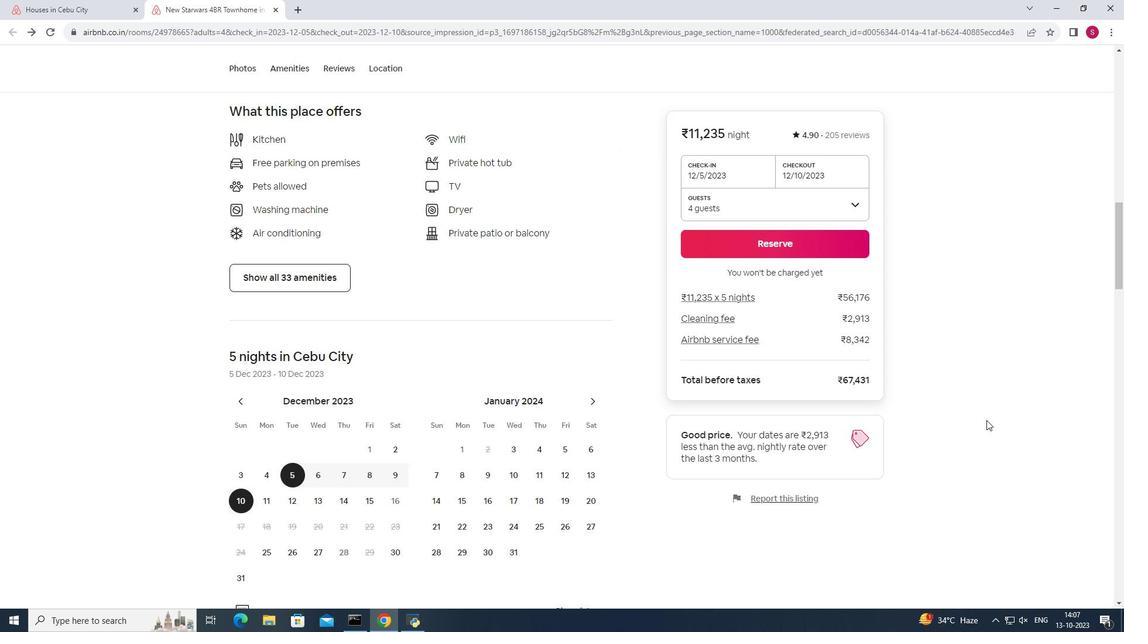 
Action: Mouse scrolled (987, 420) with delta (0, 0)
Screenshot: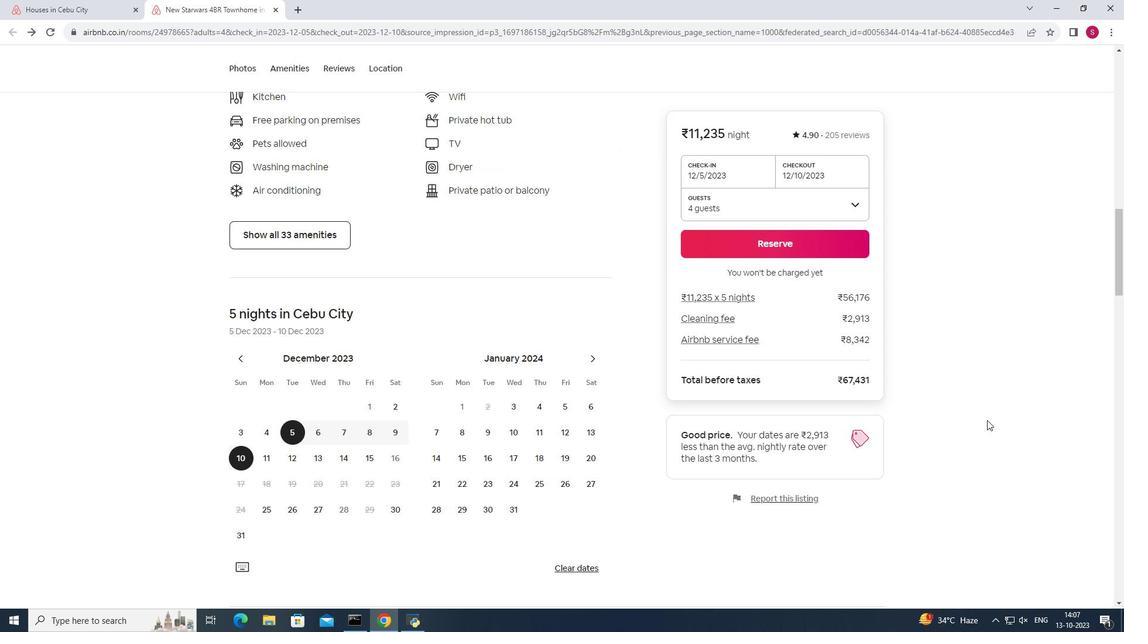 
Action: Mouse moved to (991, 420)
Screenshot: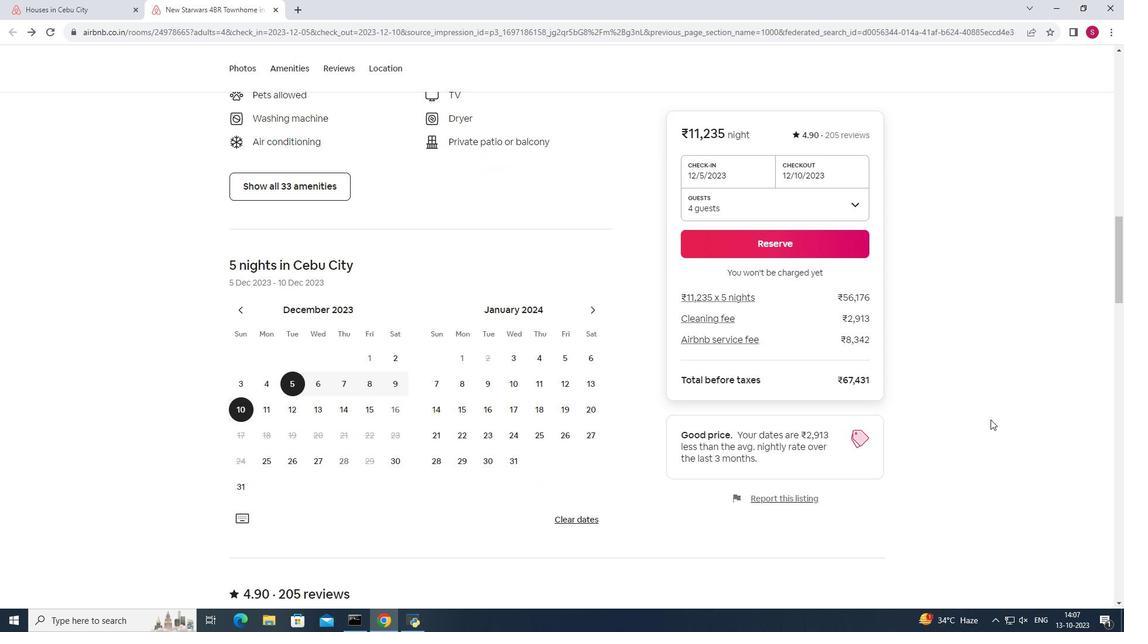 
Action: Mouse scrolled (991, 419) with delta (0, 0)
Screenshot: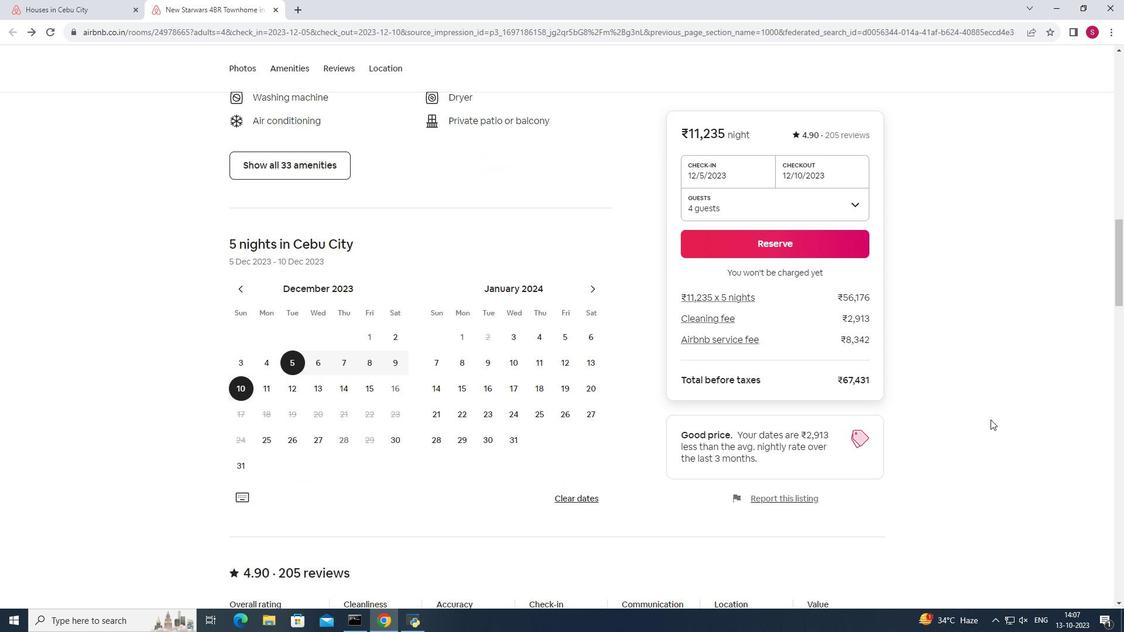 
Action: Mouse scrolled (991, 419) with delta (0, 0)
Screenshot: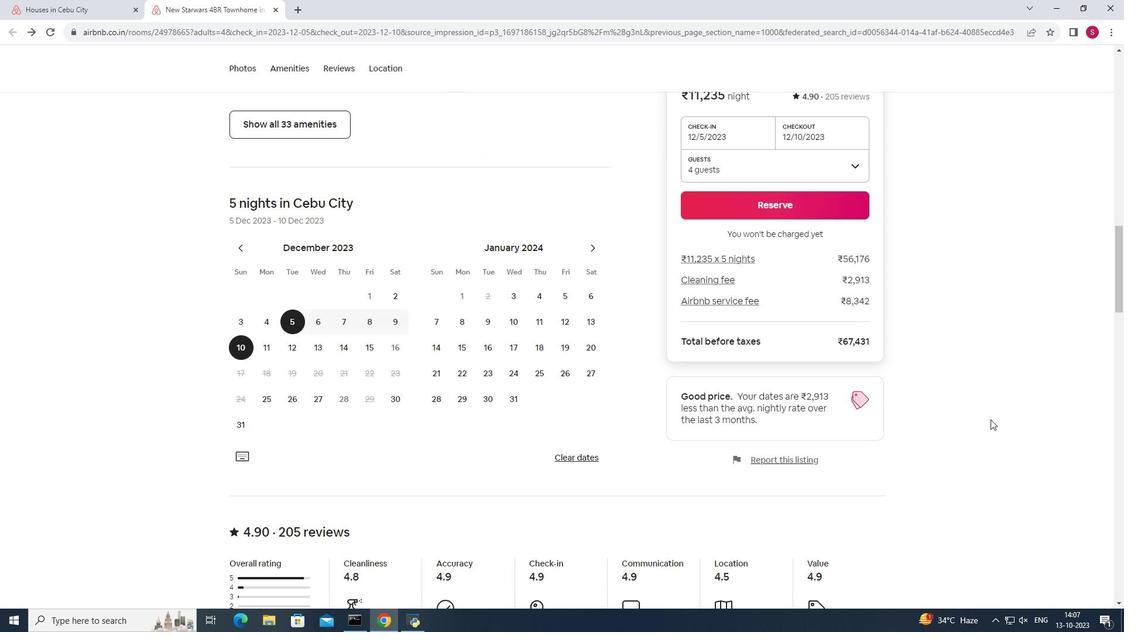 
Action: Mouse scrolled (991, 419) with delta (0, 0)
Screenshot: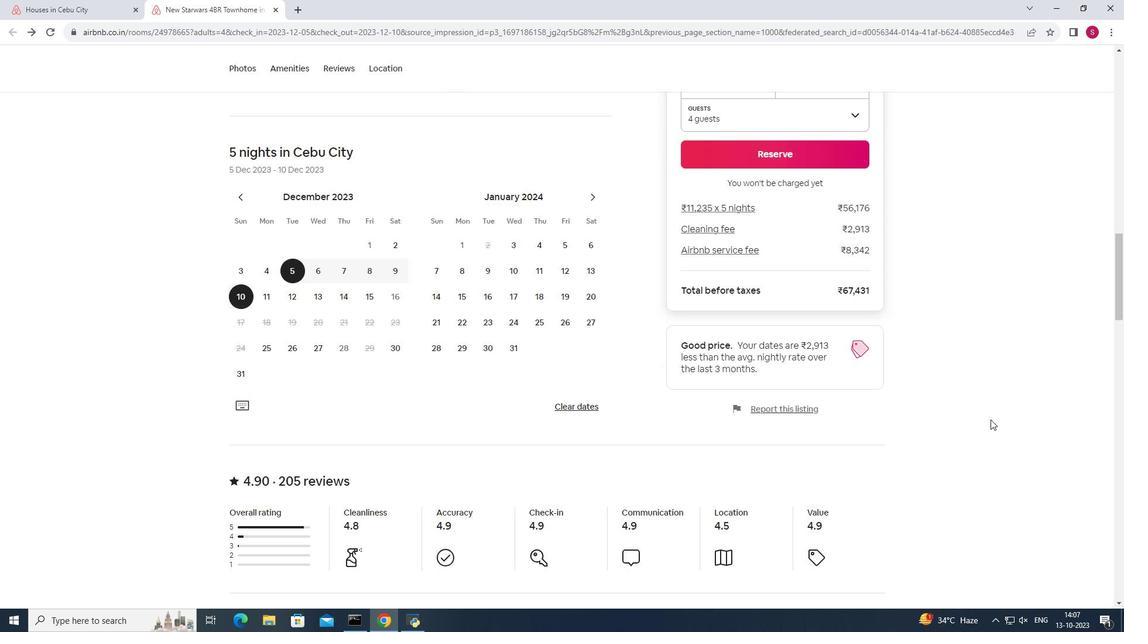 
Action: Mouse scrolled (991, 419) with delta (0, 0)
Screenshot: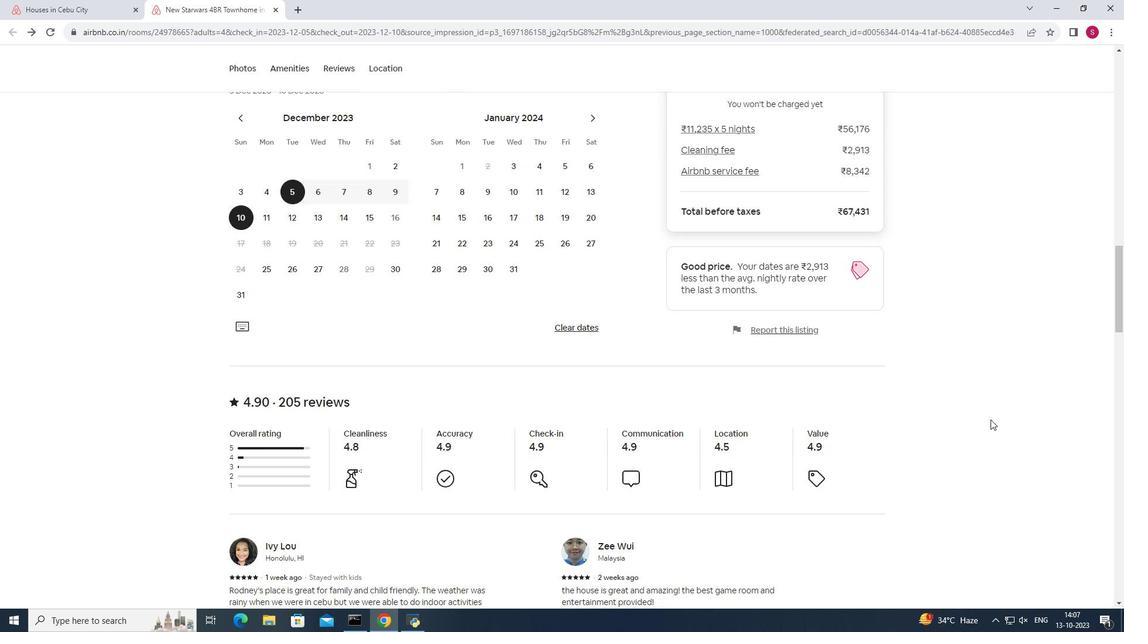 
Action: Mouse scrolled (991, 419) with delta (0, 0)
Screenshot: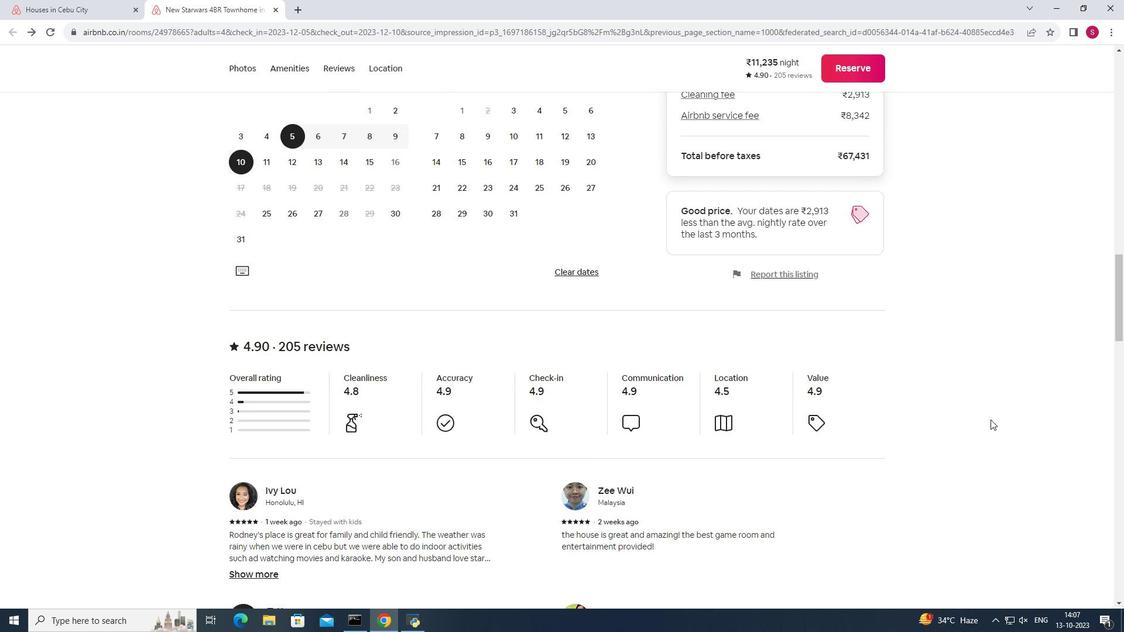 
Action: Mouse scrolled (991, 419) with delta (0, 0)
Screenshot: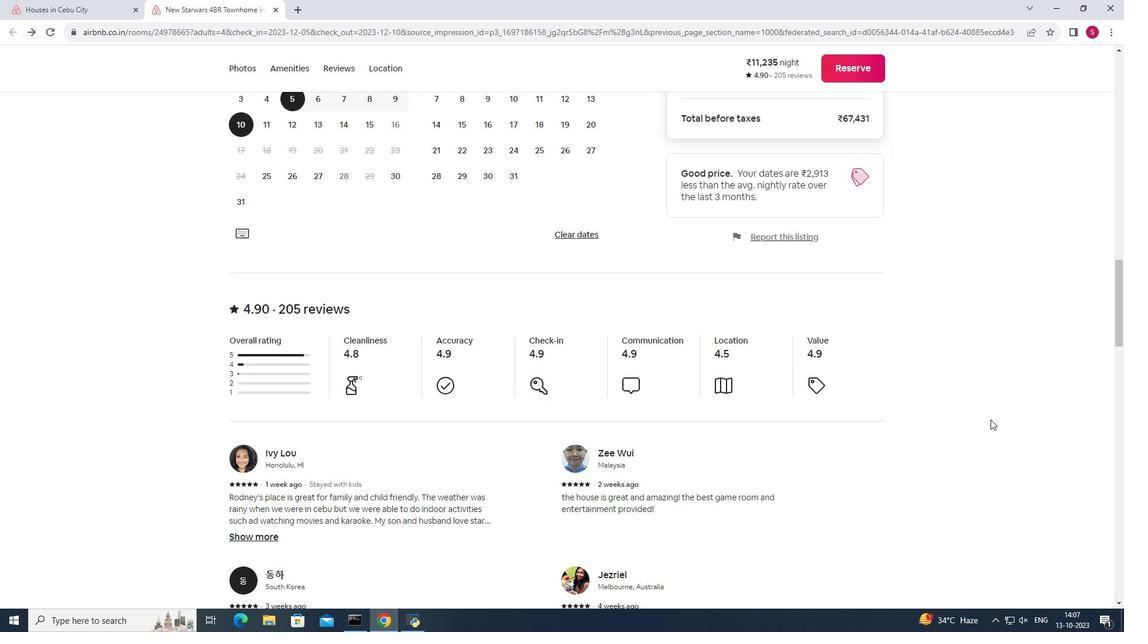 
Action: Mouse scrolled (991, 419) with delta (0, 0)
Screenshot: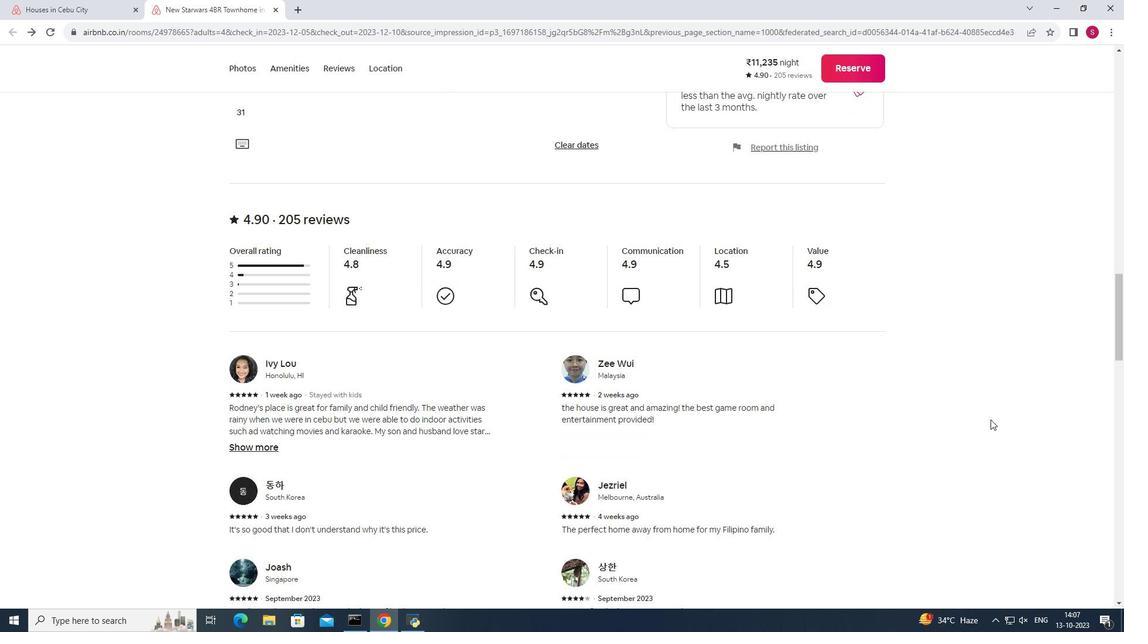 
Action: Mouse scrolled (991, 419) with delta (0, 0)
Screenshot: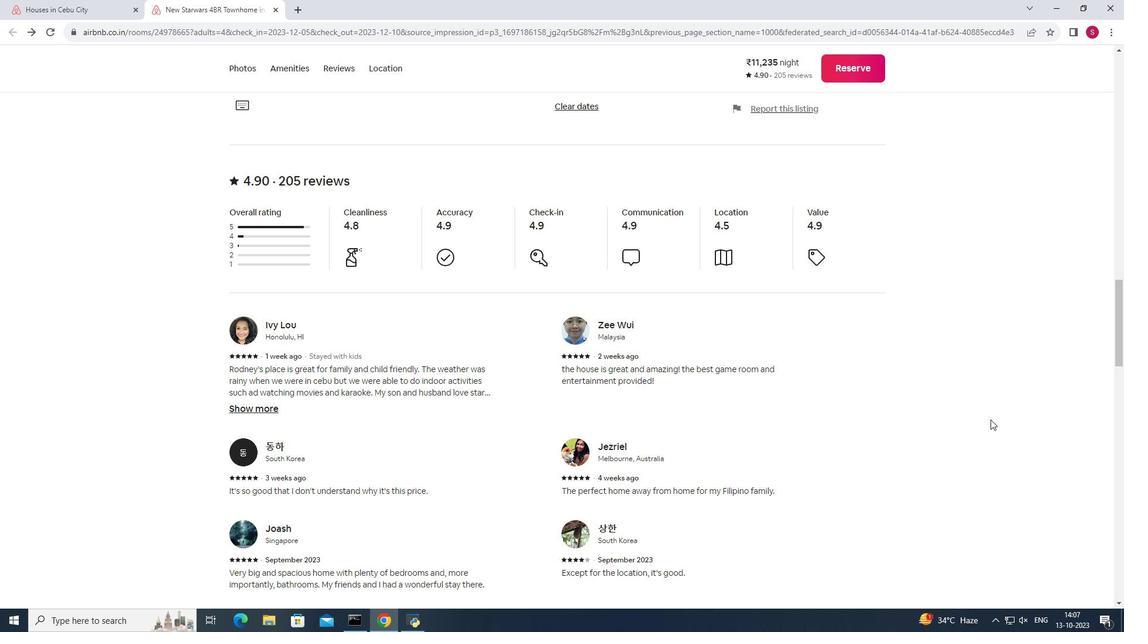 
Action: Mouse scrolled (991, 419) with delta (0, 0)
Screenshot: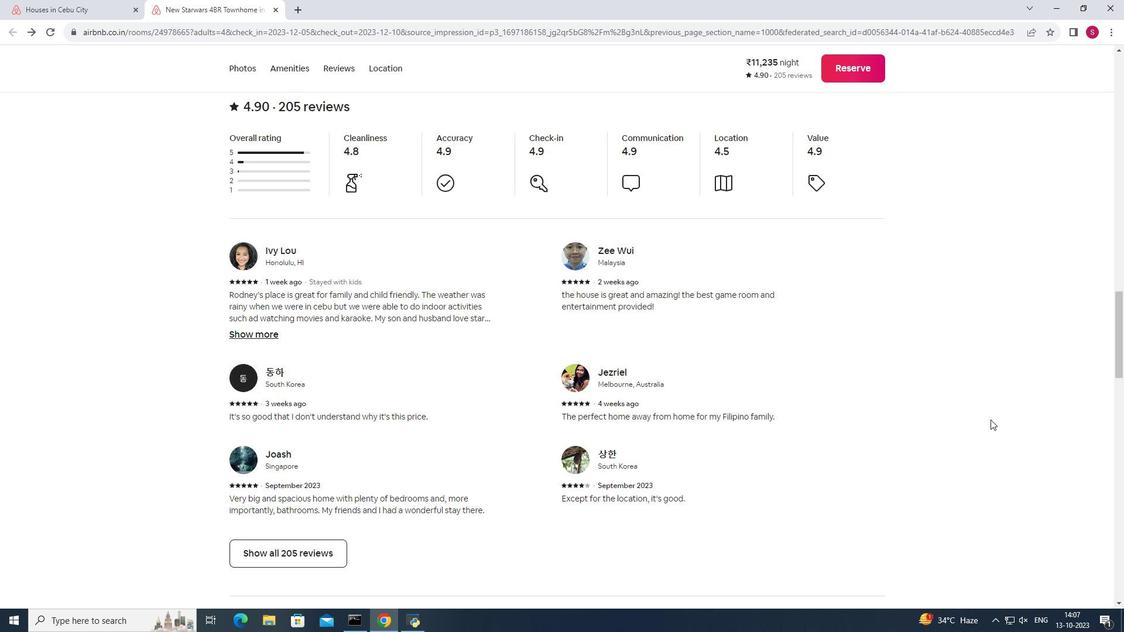 
Action: Mouse scrolled (991, 419) with delta (0, 0)
Screenshot: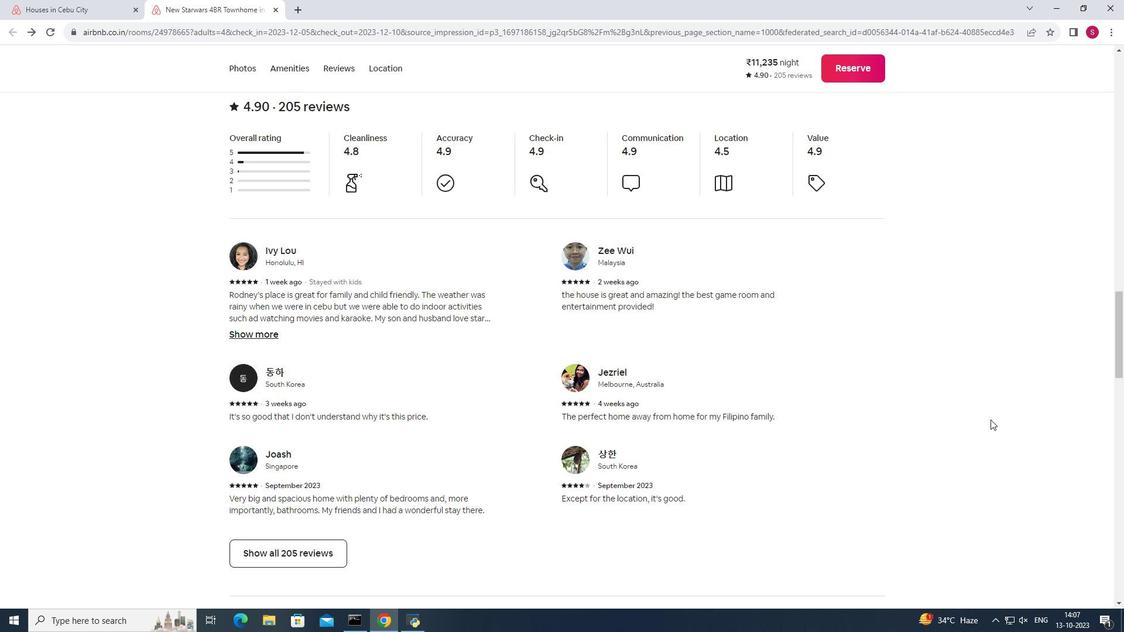 
Action: Mouse scrolled (991, 419) with delta (0, 0)
Screenshot: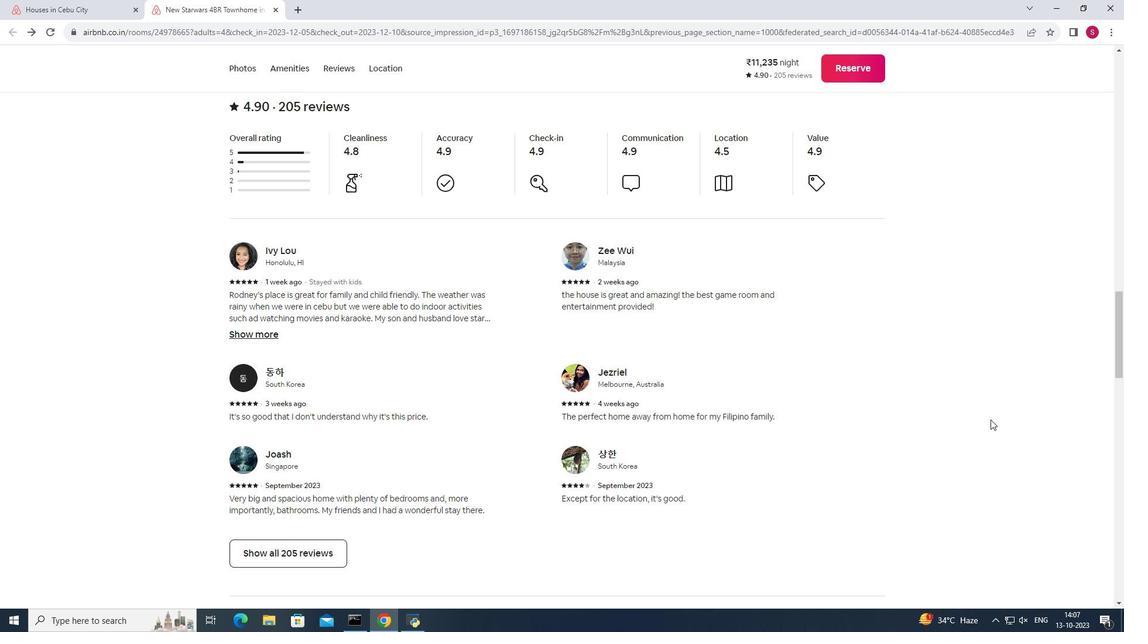 
Action: Mouse moved to (320, 399)
Screenshot: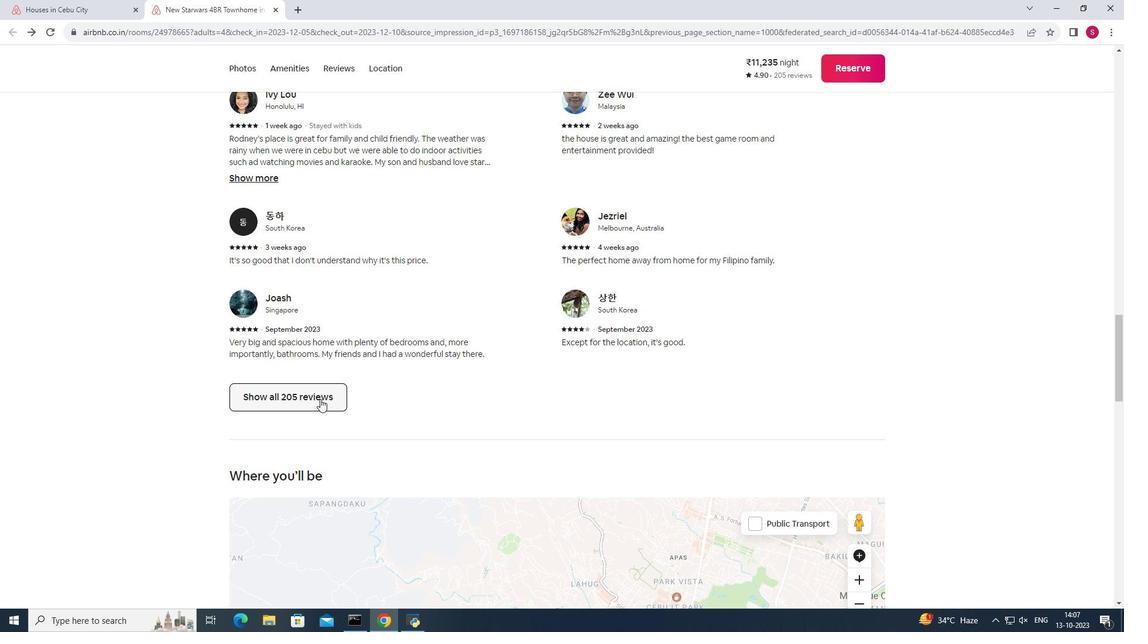 
Action: Mouse pressed left at (320, 399)
Screenshot: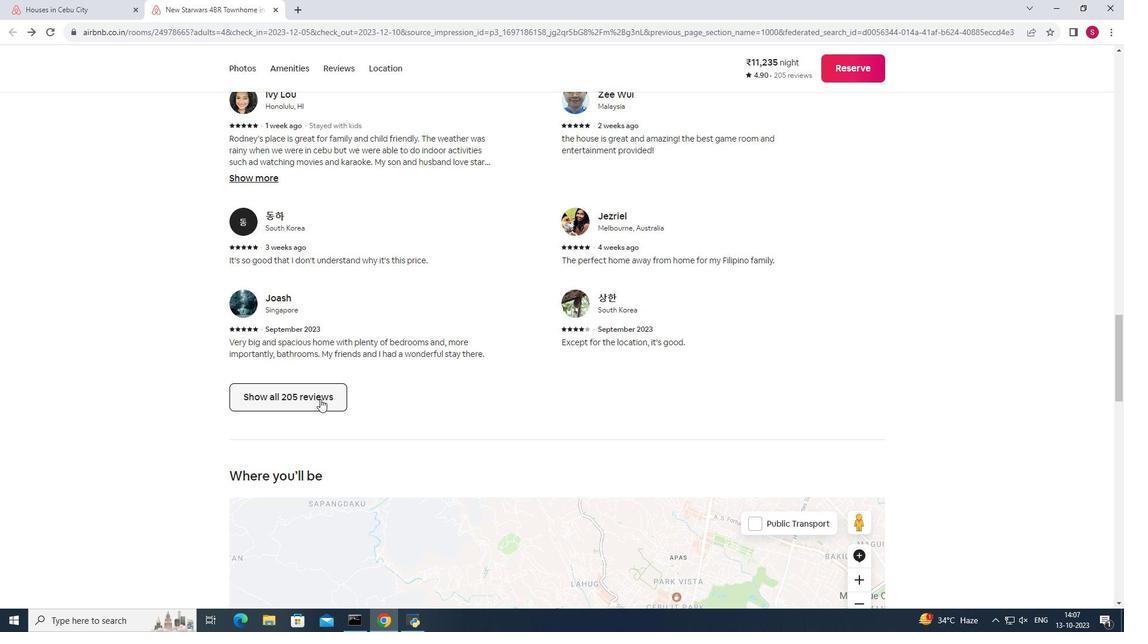 
Action: Mouse moved to (794, 437)
Screenshot: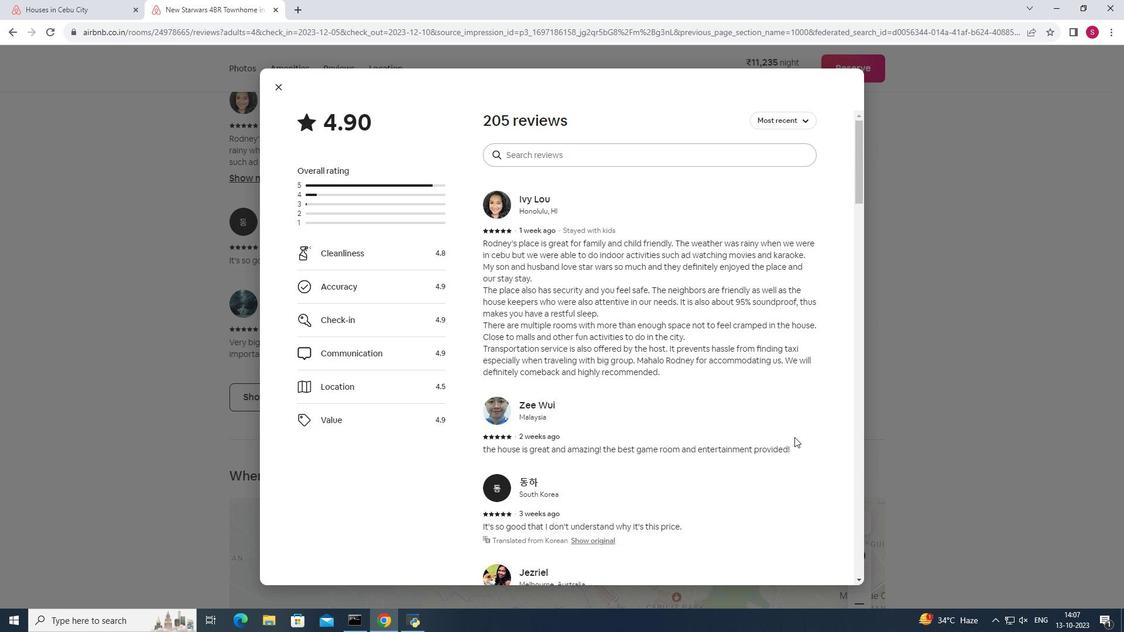 
Action: Mouse scrolled (794, 437) with delta (0, 0)
Screenshot: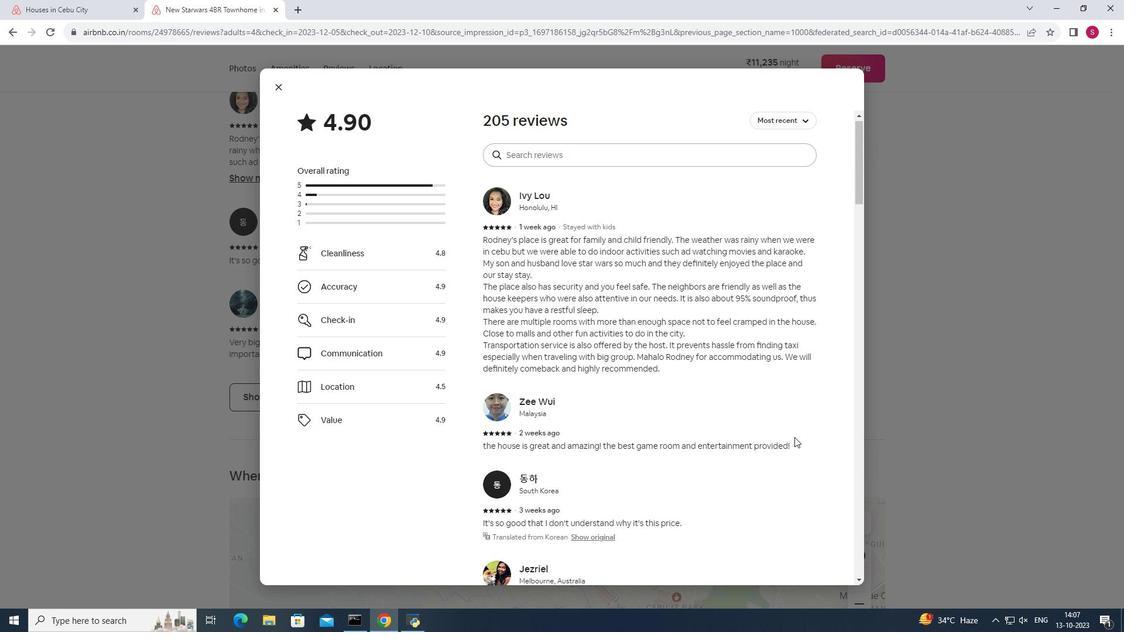 
Action: Mouse moved to (795, 437)
Screenshot: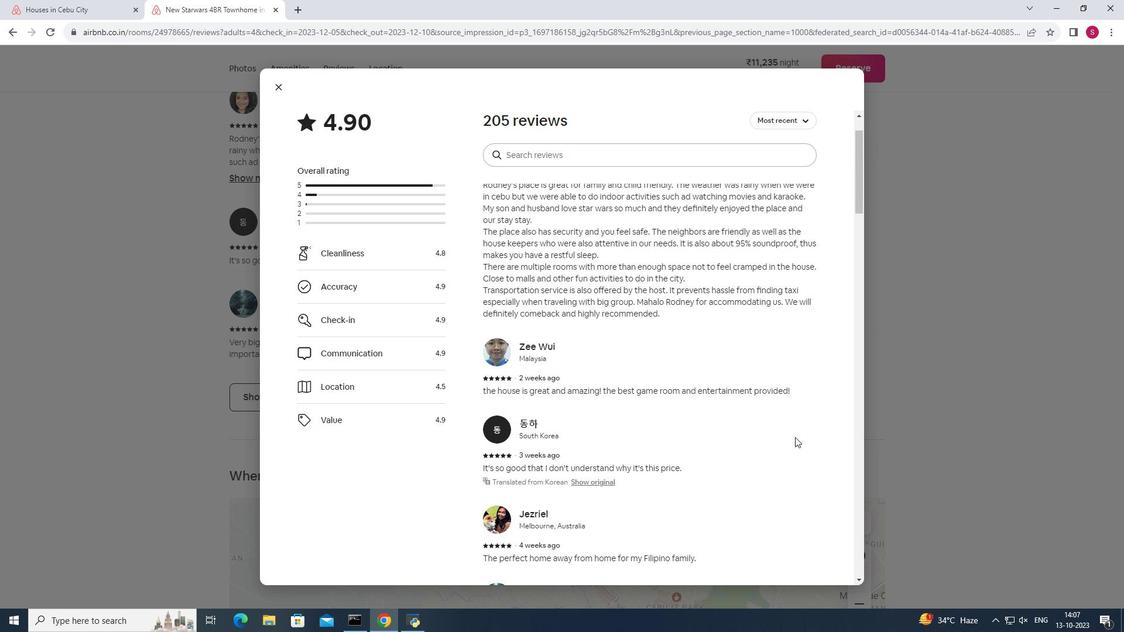 
Action: Mouse scrolled (795, 437) with delta (0, 0)
Screenshot: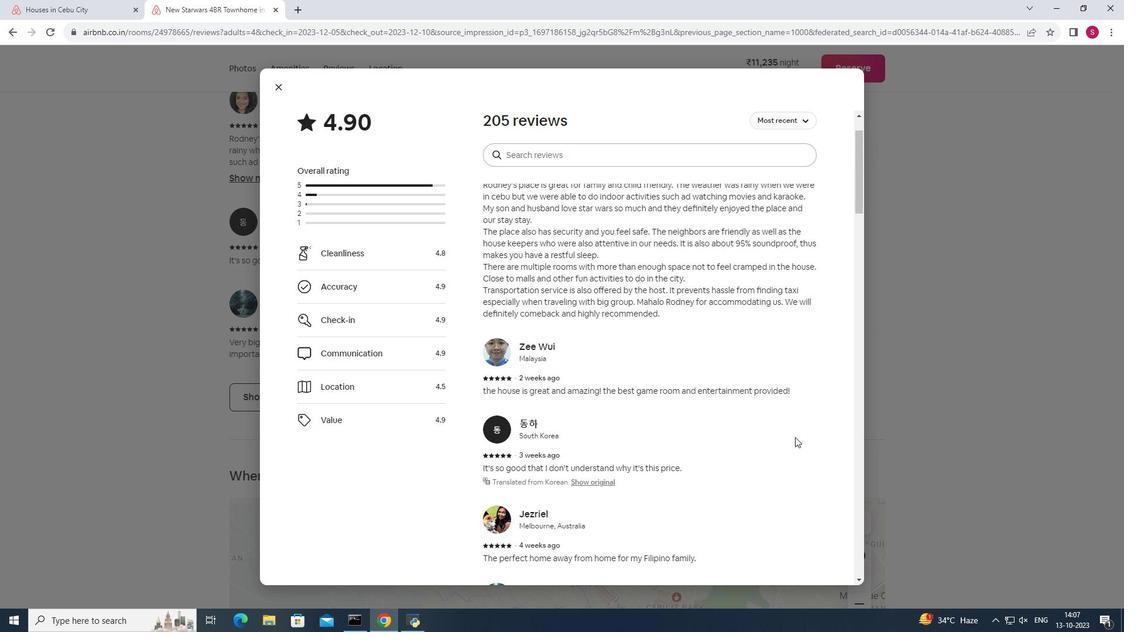 
Action: Mouse scrolled (795, 437) with delta (0, 0)
Screenshot: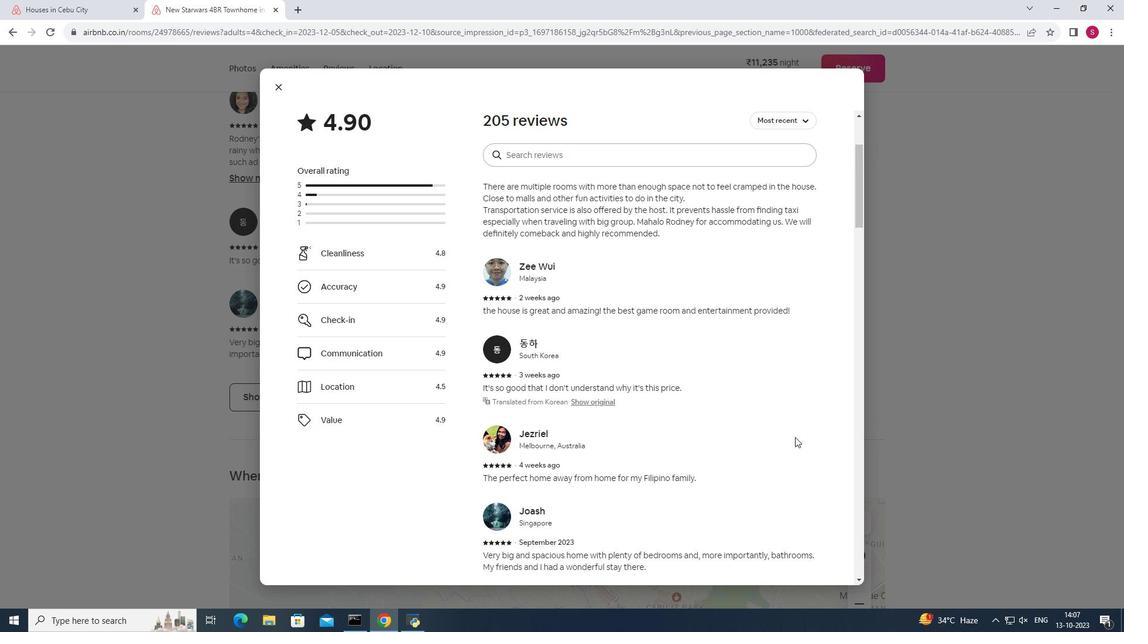 
Action: Mouse scrolled (795, 437) with delta (0, 0)
Screenshot: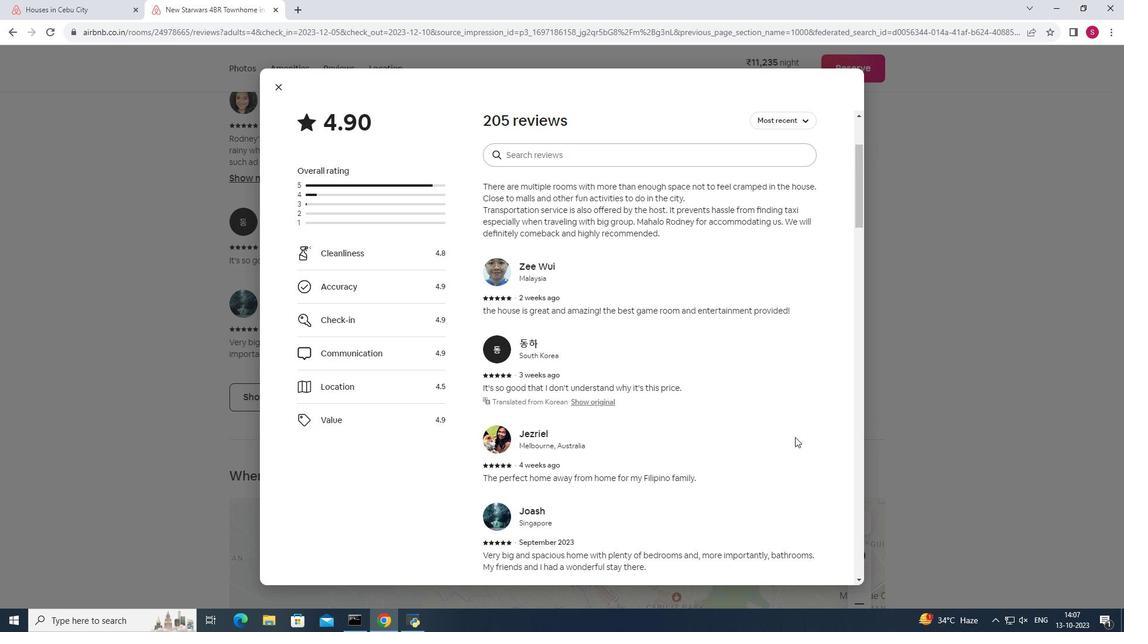 
Action: Mouse moved to (798, 437)
Screenshot: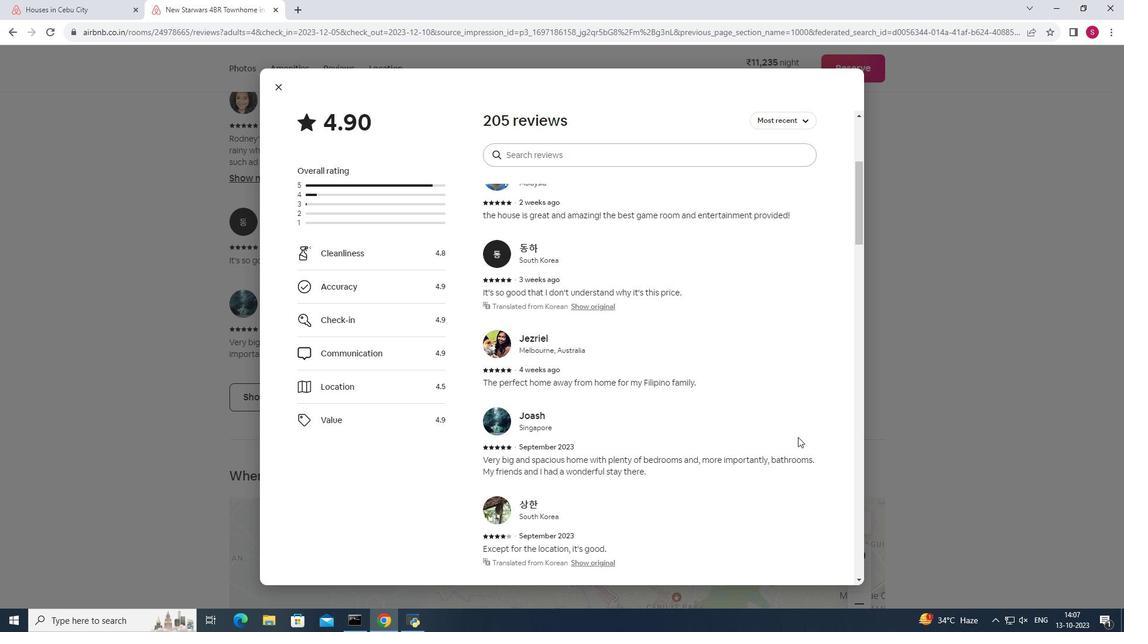 
Action: Mouse scrolled (798, 437) with delta (0, 0)
Screenshot: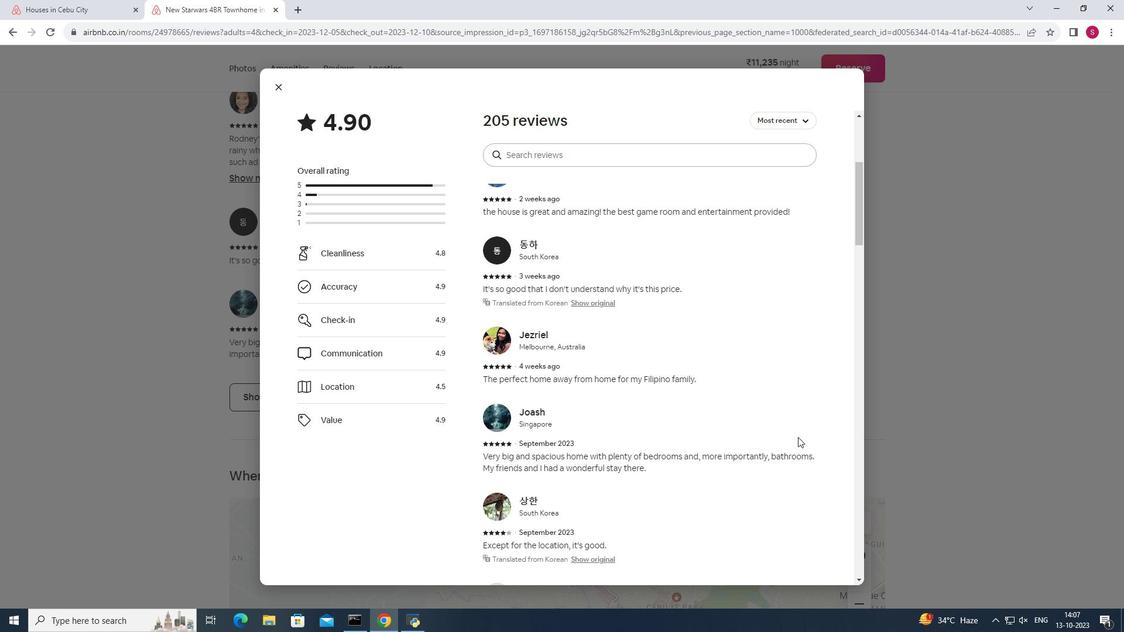 
Action: Mouse scrolled (798, 437) with delta (0, 0)
